 Task: Research Airbnb accommodation in PaÃ§o de Arcos, Portugal from 5th November, 2023 to 16th November, 2023 for 2 adults.1  bedroom having 1 bed and 1 bathroom. Property type can be hotel. Look for 5 properties as per requirement.
Action: Mouse moved to (547, 122)
Screenshot: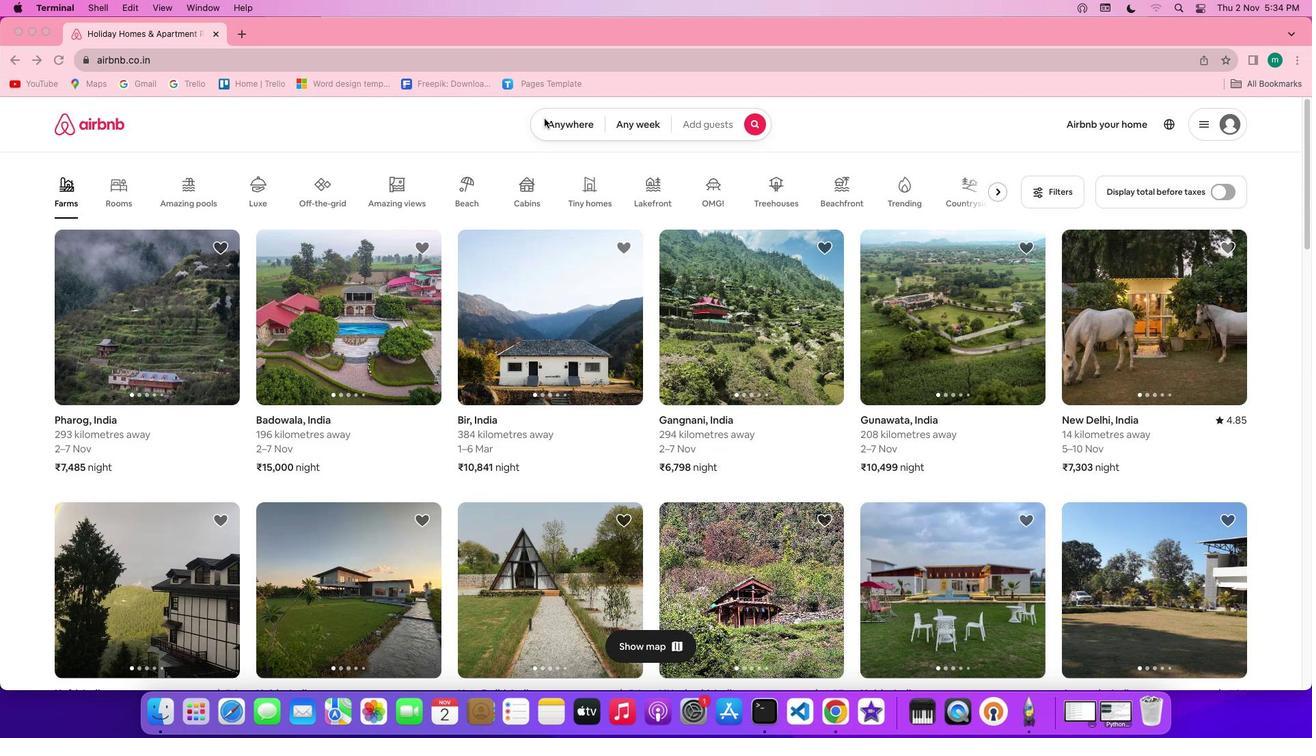 
Action: Mouse pressed left at (547, 122)
Screenshot: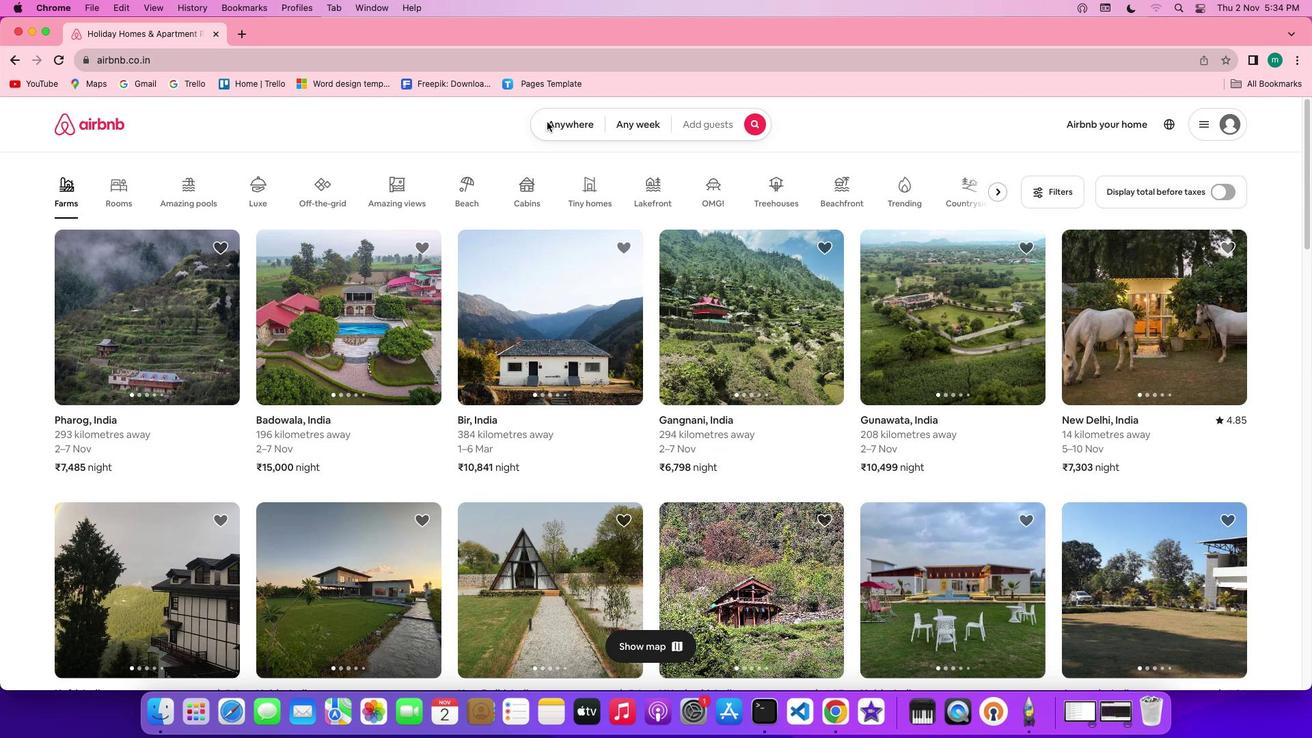 
Action: Mouse pressed left at (547, 122)
Screenshot: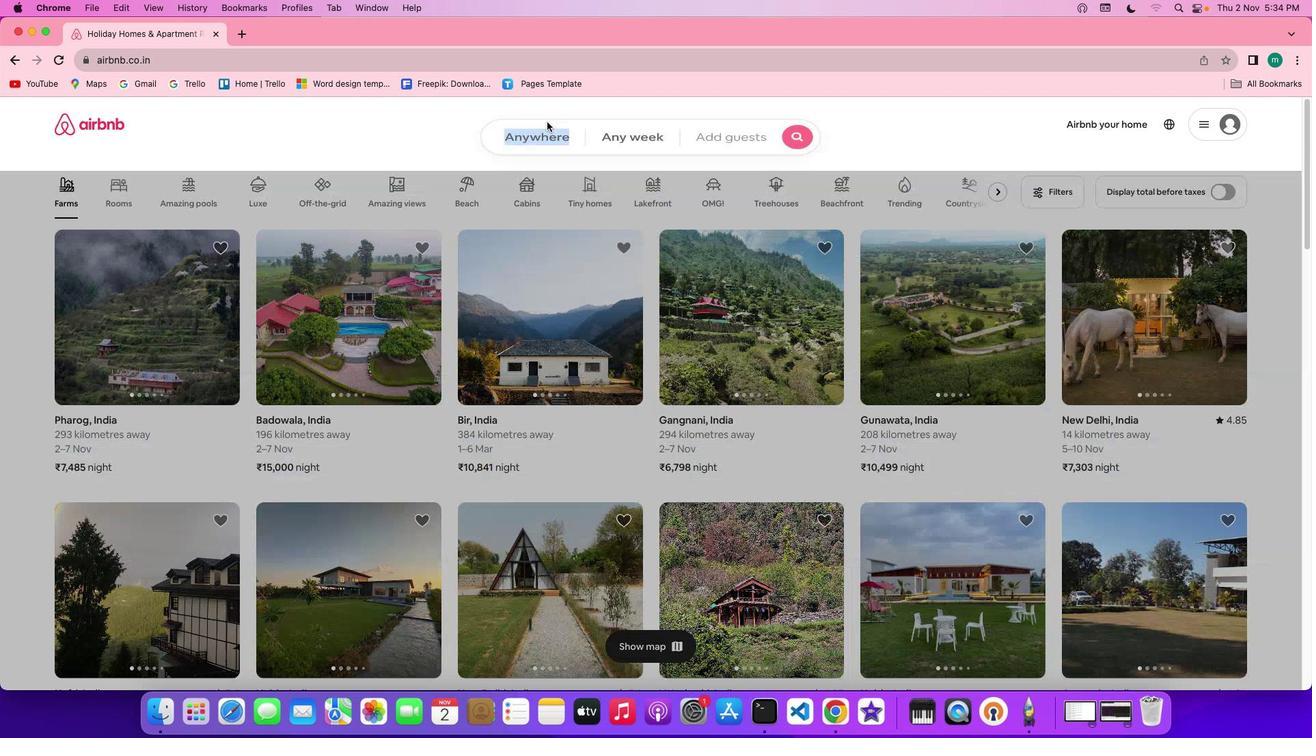 
Action: Key pressed Key.shift'P''a''c''o'Key.space'd''e'Key.spaceKey.shift'A''c''r''o''s'','Key.spaceKey.shift'P''o''r''t''i'Key.backspace'u''g''a''l'
Screenshot: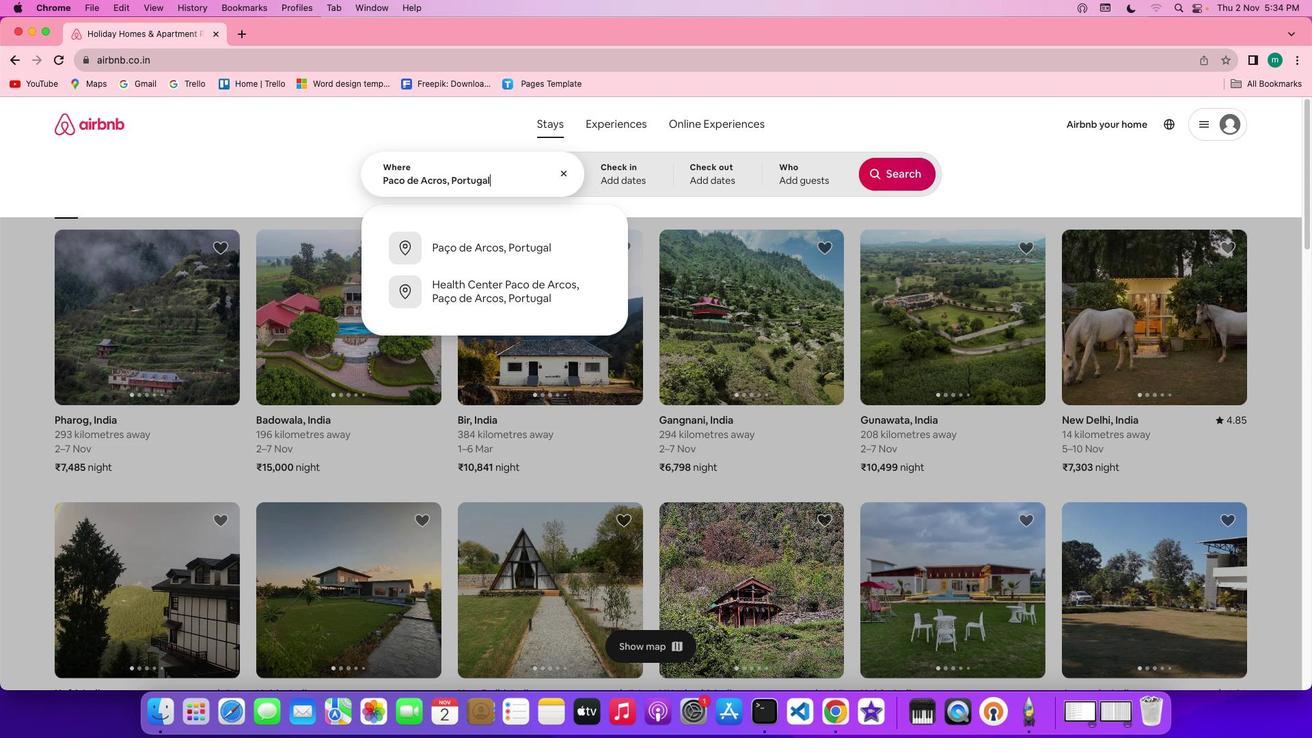 
Action: Mouse moved to (633, 174)
Screenshot: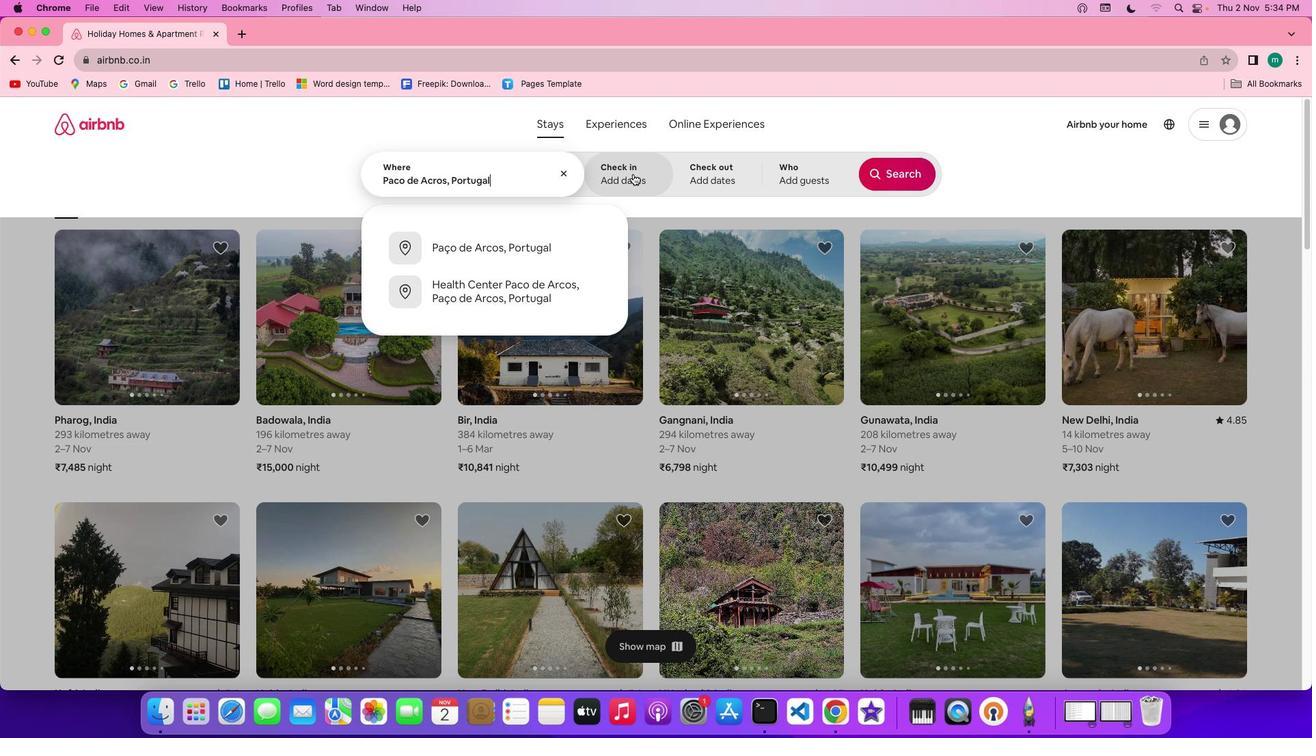 
Action: Mouse pressed left at (633, 174)
Screenshot: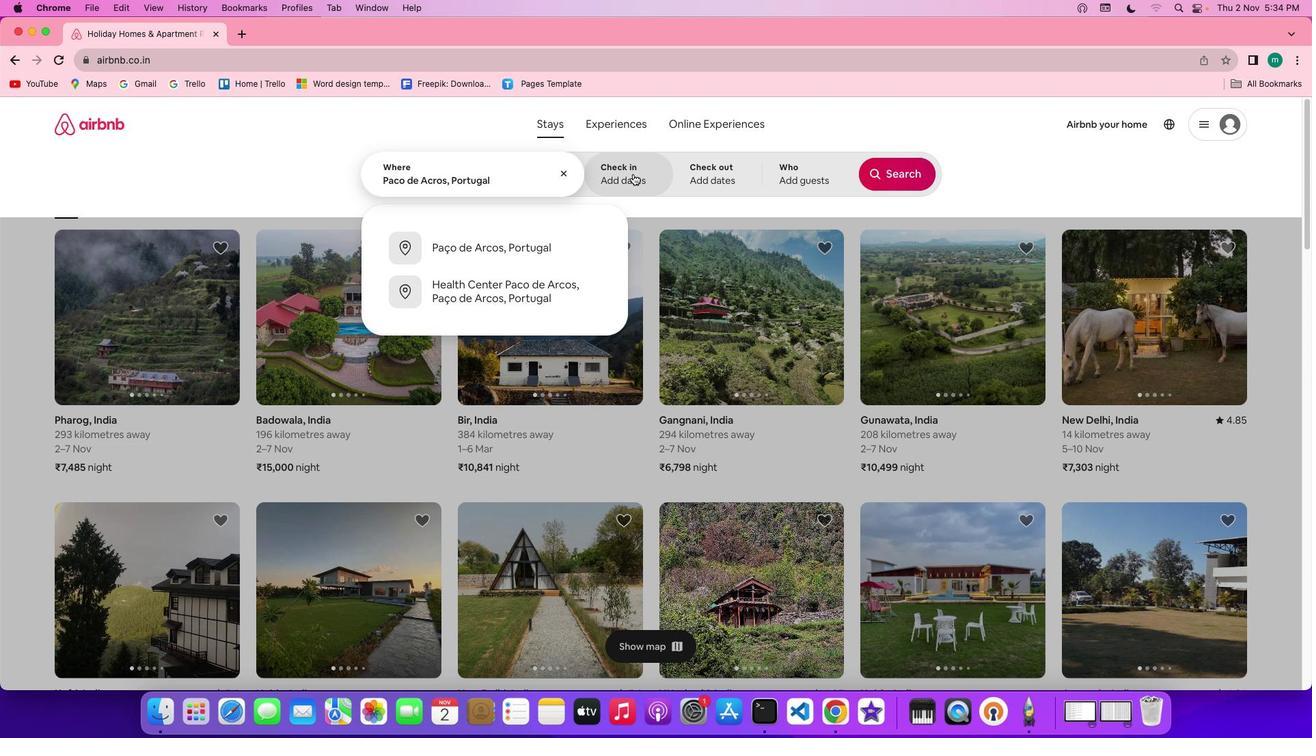 
Action: Mouse moved to (419, 376)
Screenshot: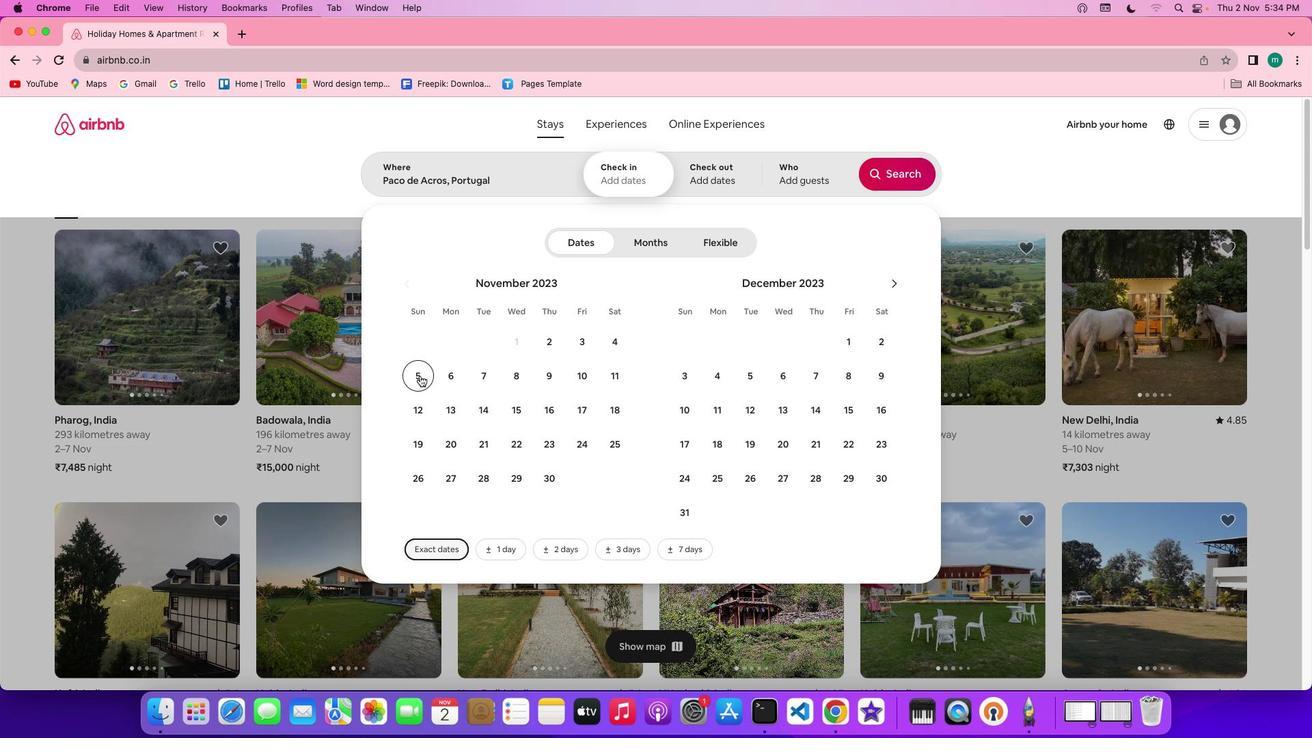 
Action: Mouse pressed left at (419, 376)
Screenshot: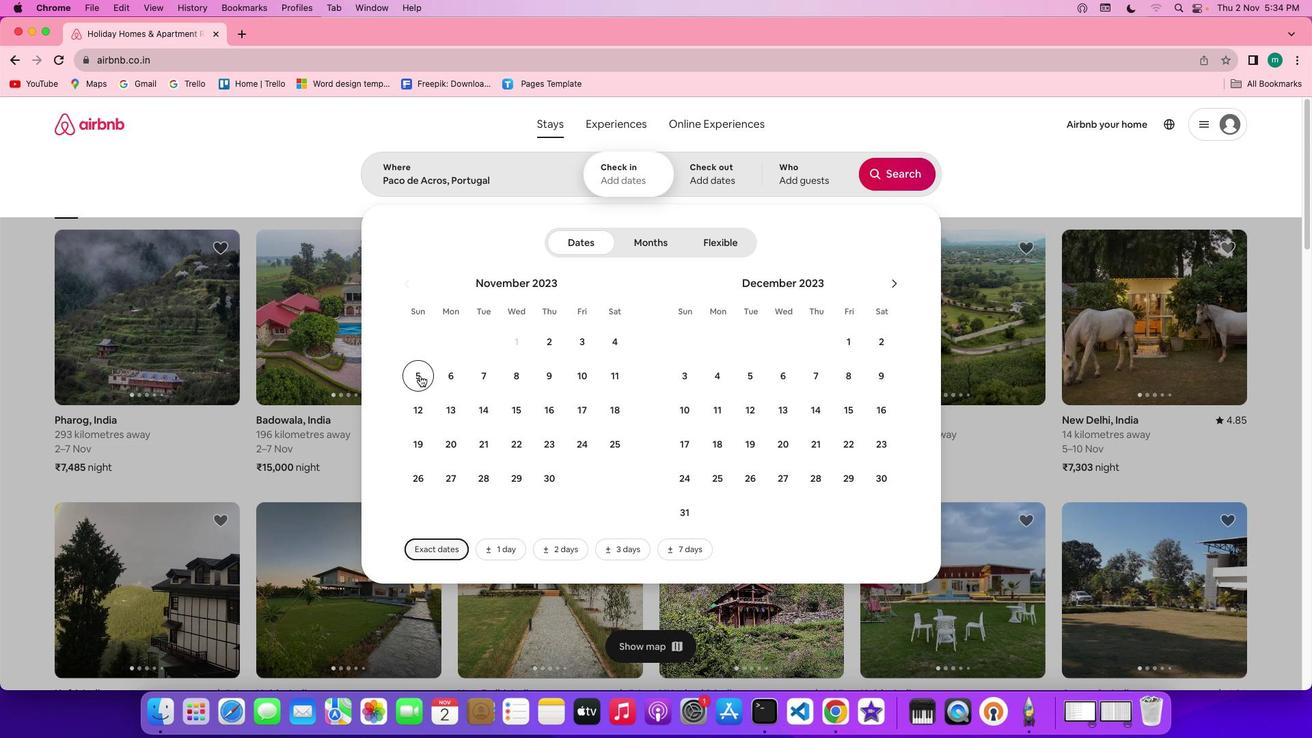 
Action: Mouse moved to (560, 417)
Screenshot: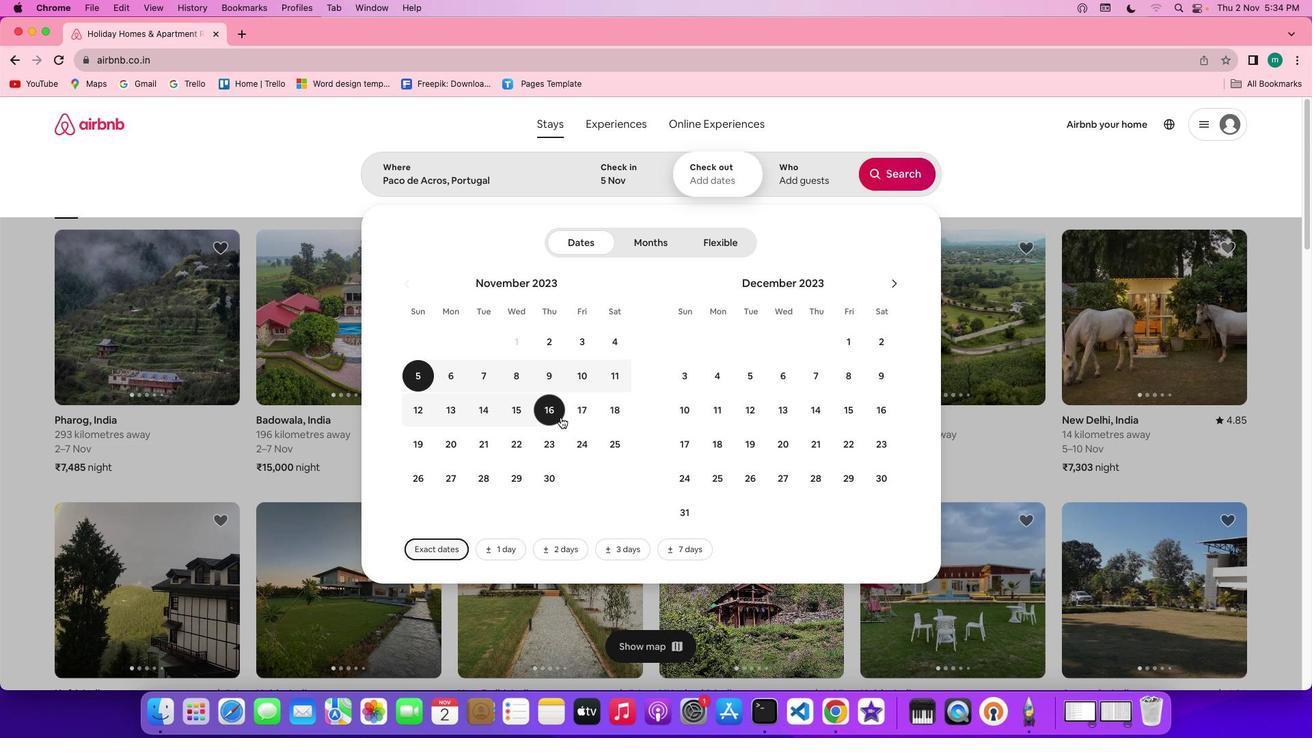 
Action: Mouse pressed left at (560, 417)
Screenshot: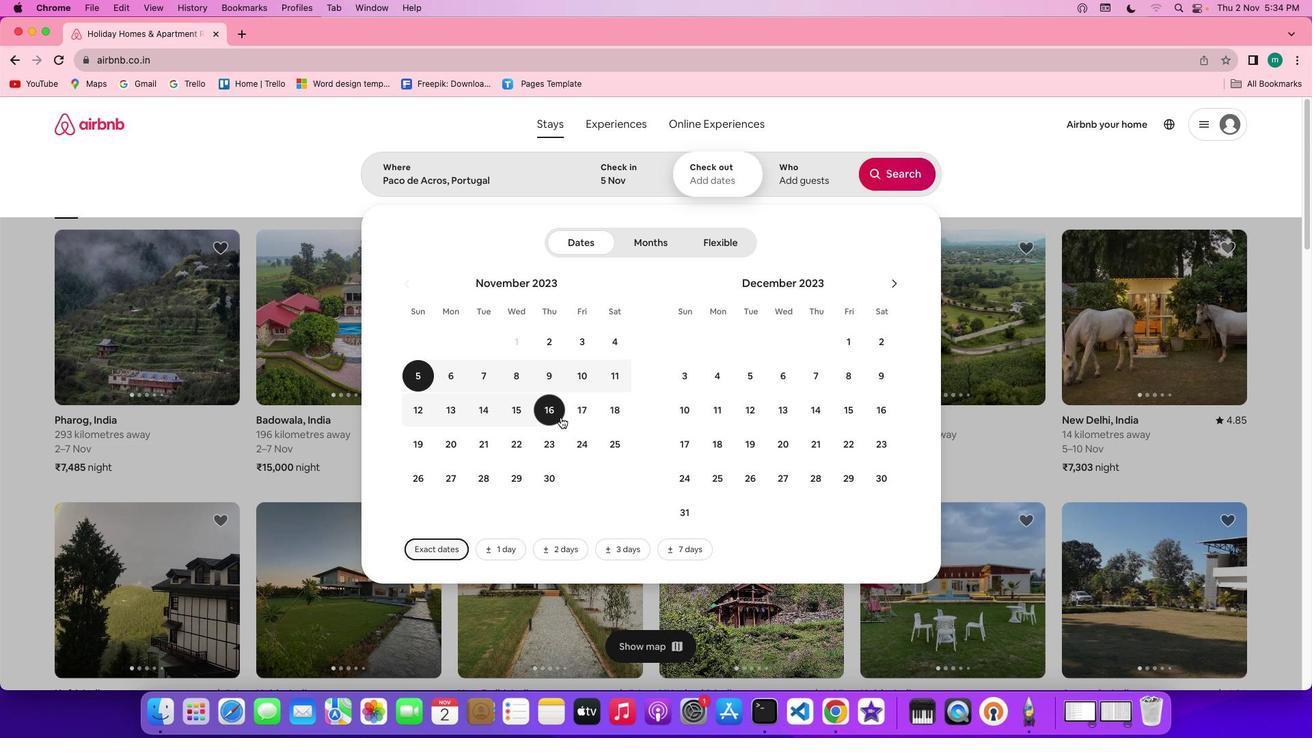 
Action: Mouse moved to (792, 174)
Screenshot: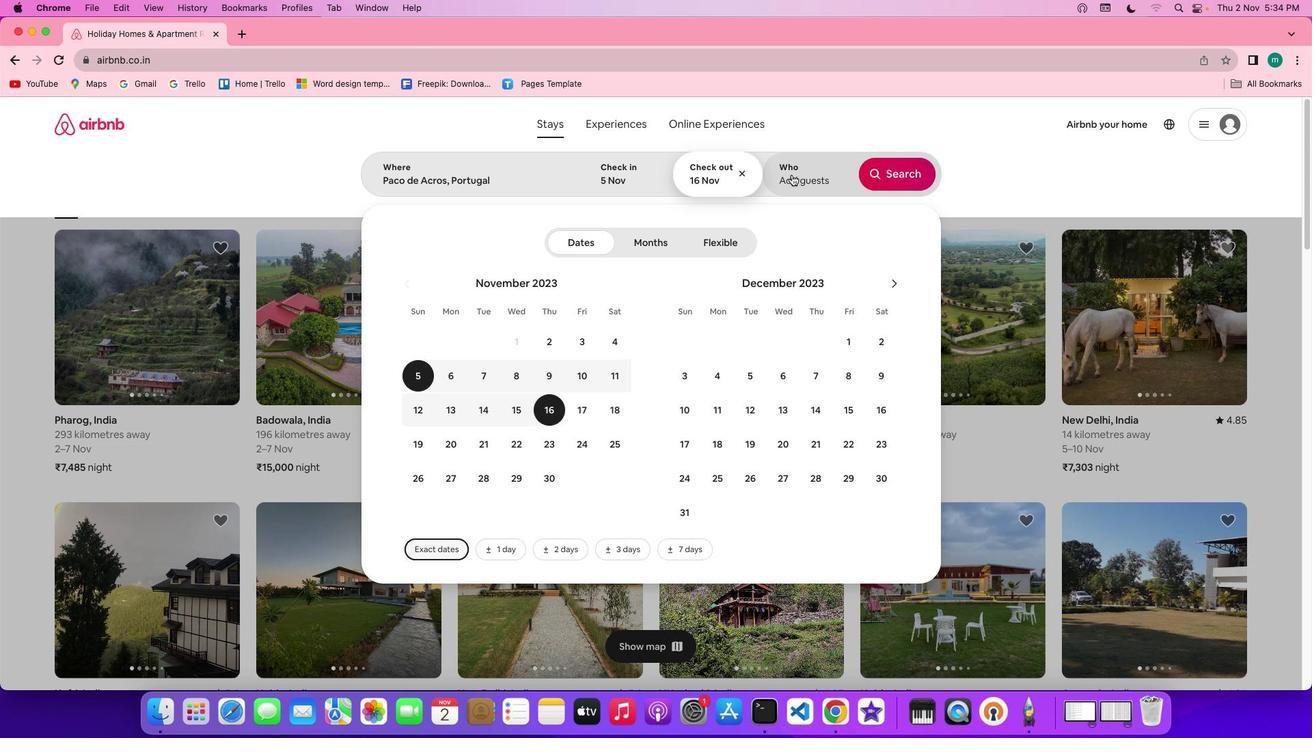 
Action: Mouse pressed left at (792, 174)
Screenshot: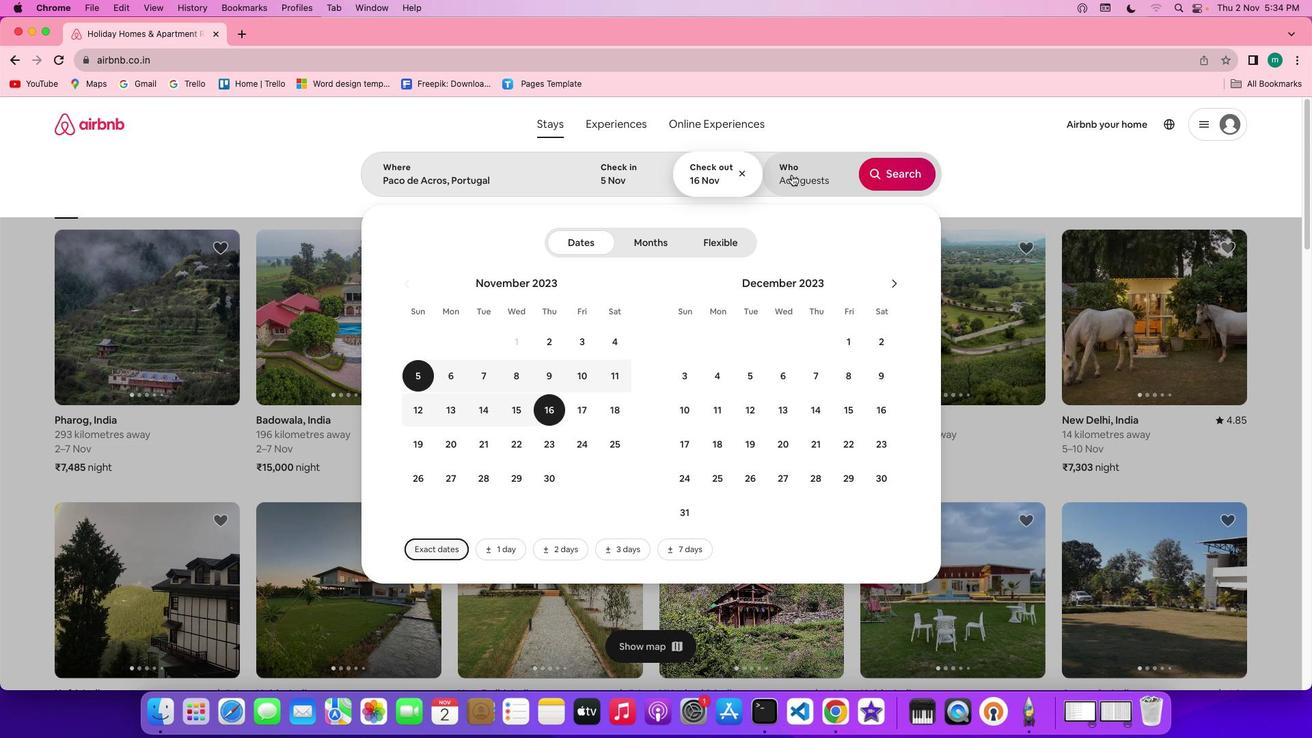 
Action: Mouse moved to (908, 248)
Screenshot: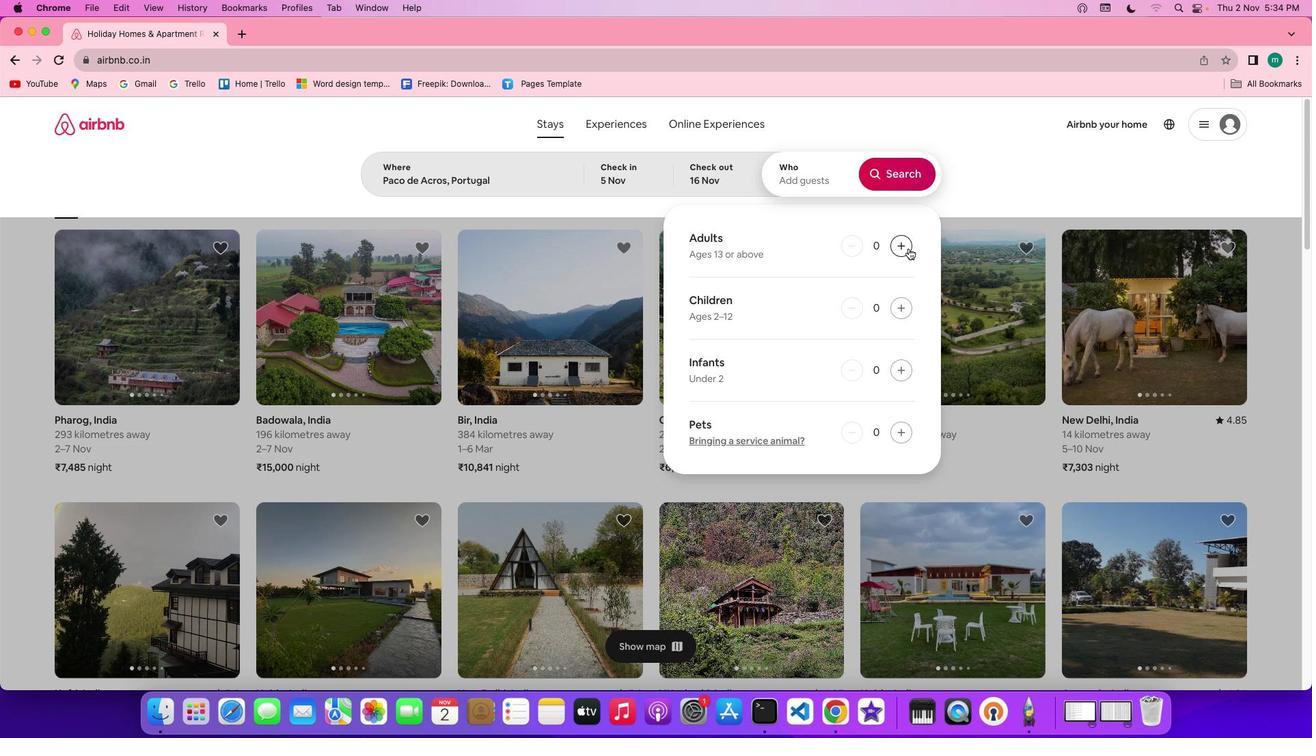 
Action: Mouse pressed left at (908, 248)
Screenshot: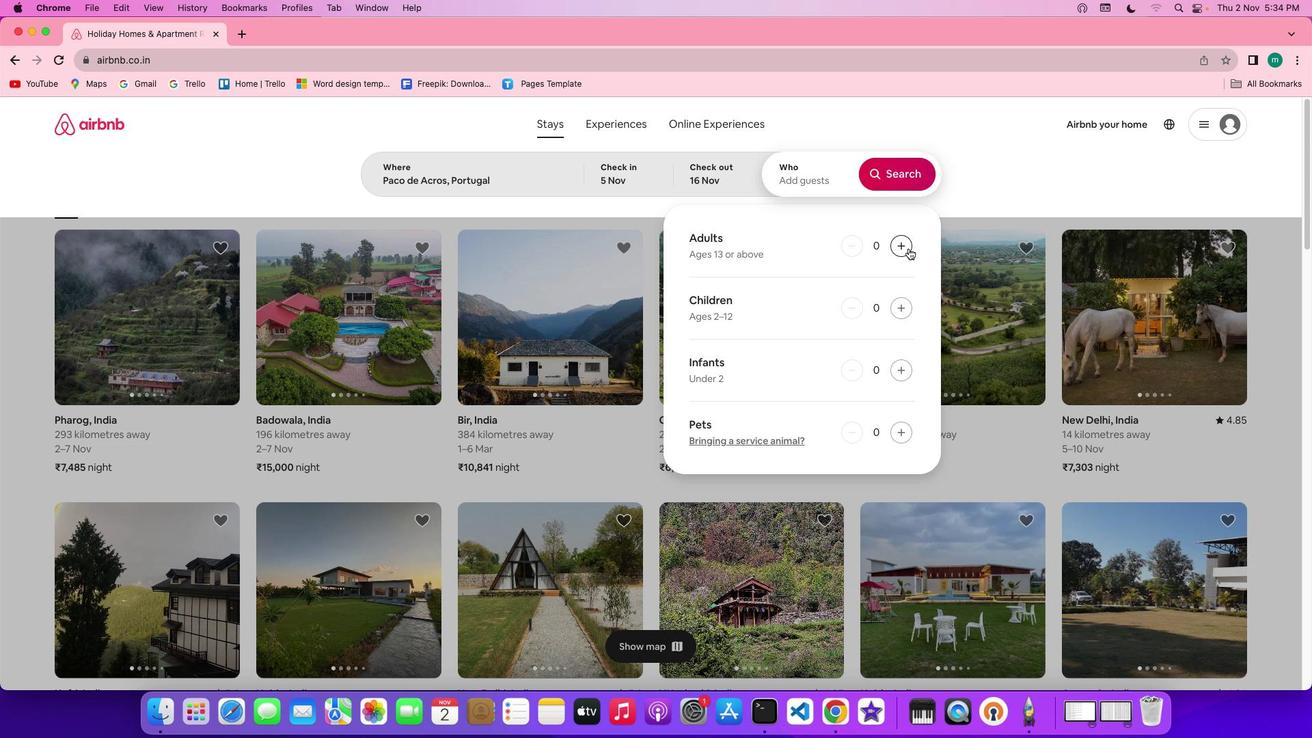 
Action: Mouse pressed left at (908, 248)
Screenshot: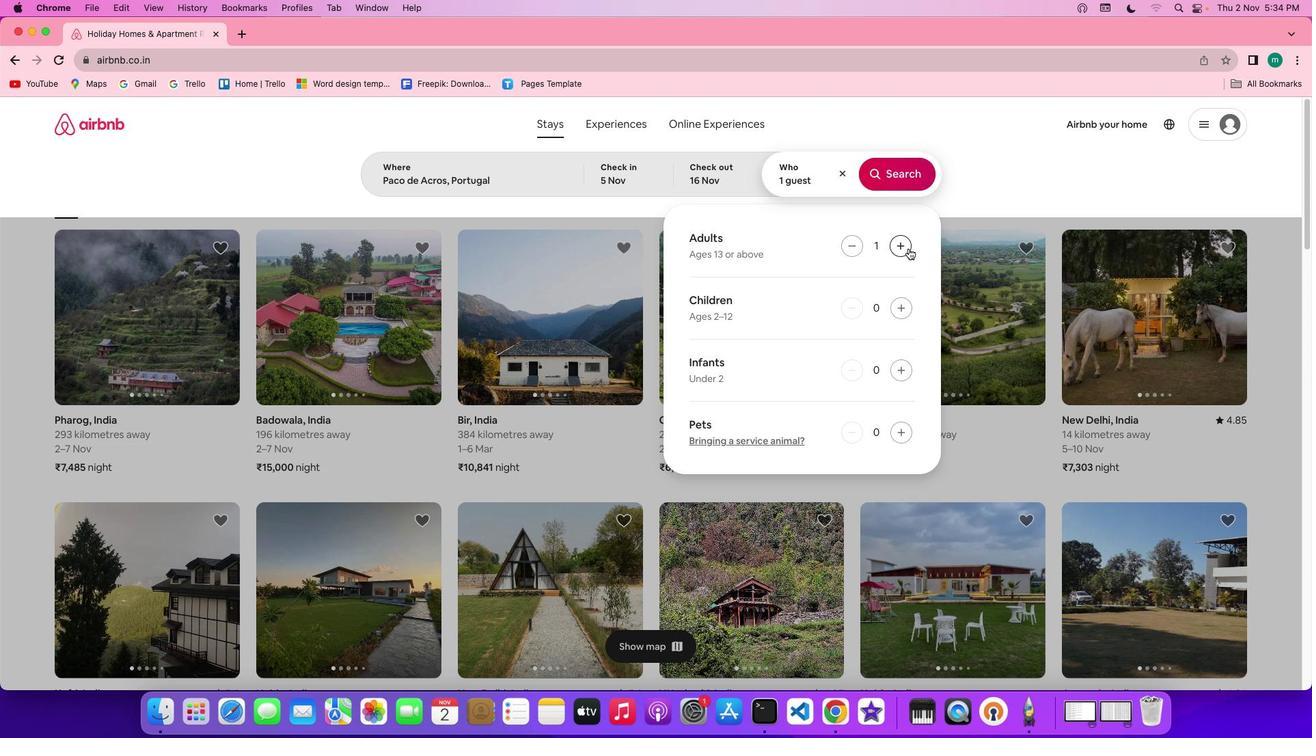 
Action: Mouse moved to (912, 176)
Screenshot: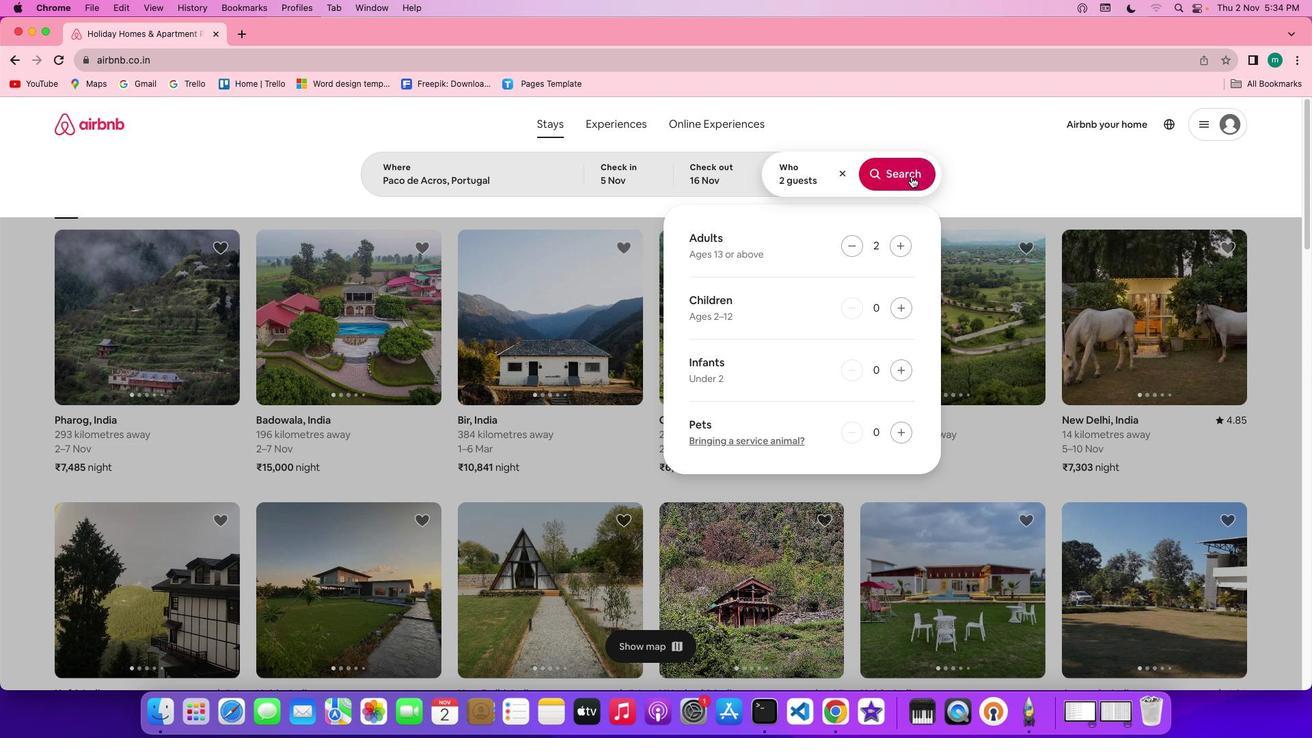 
Action: Mouse pressed left at (912, 176)
Screenshot: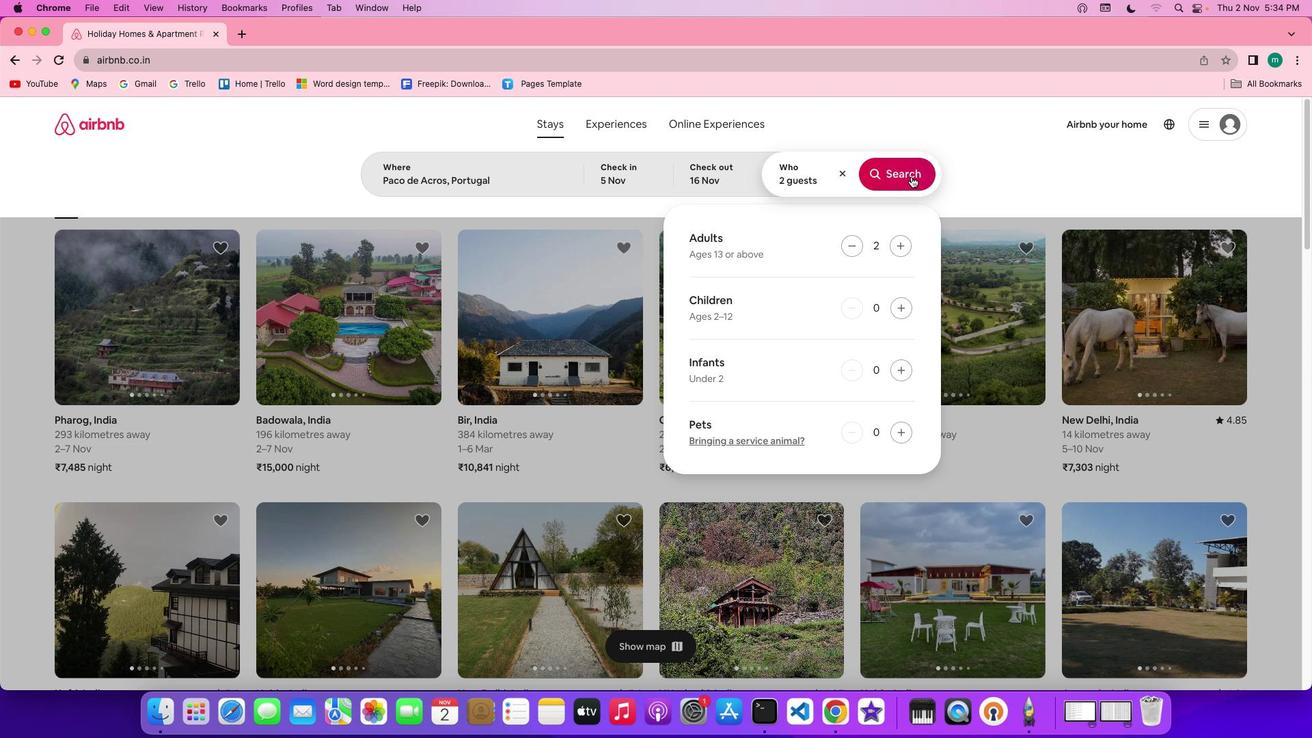 
Action: Mouse moved to (1093, 179)
Screenshot: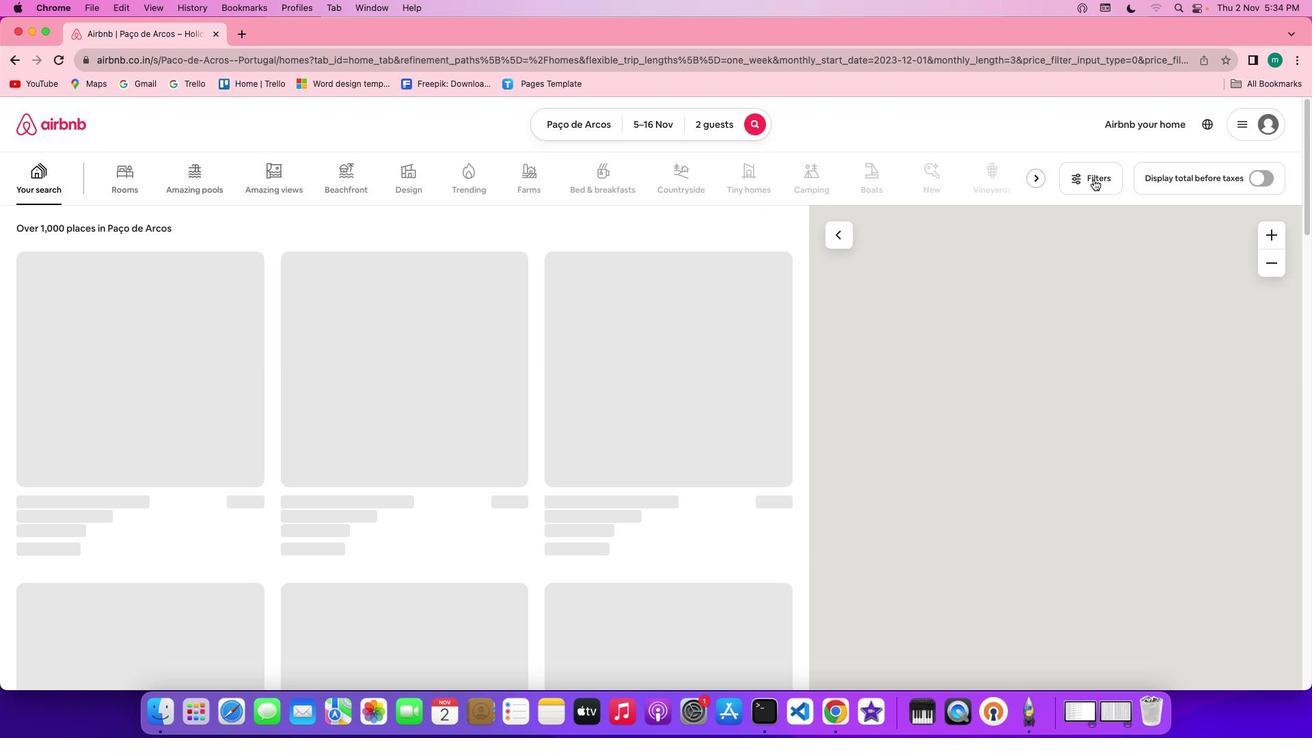 
Action: Mouse pressed left at (1093, 179)
Screenshot: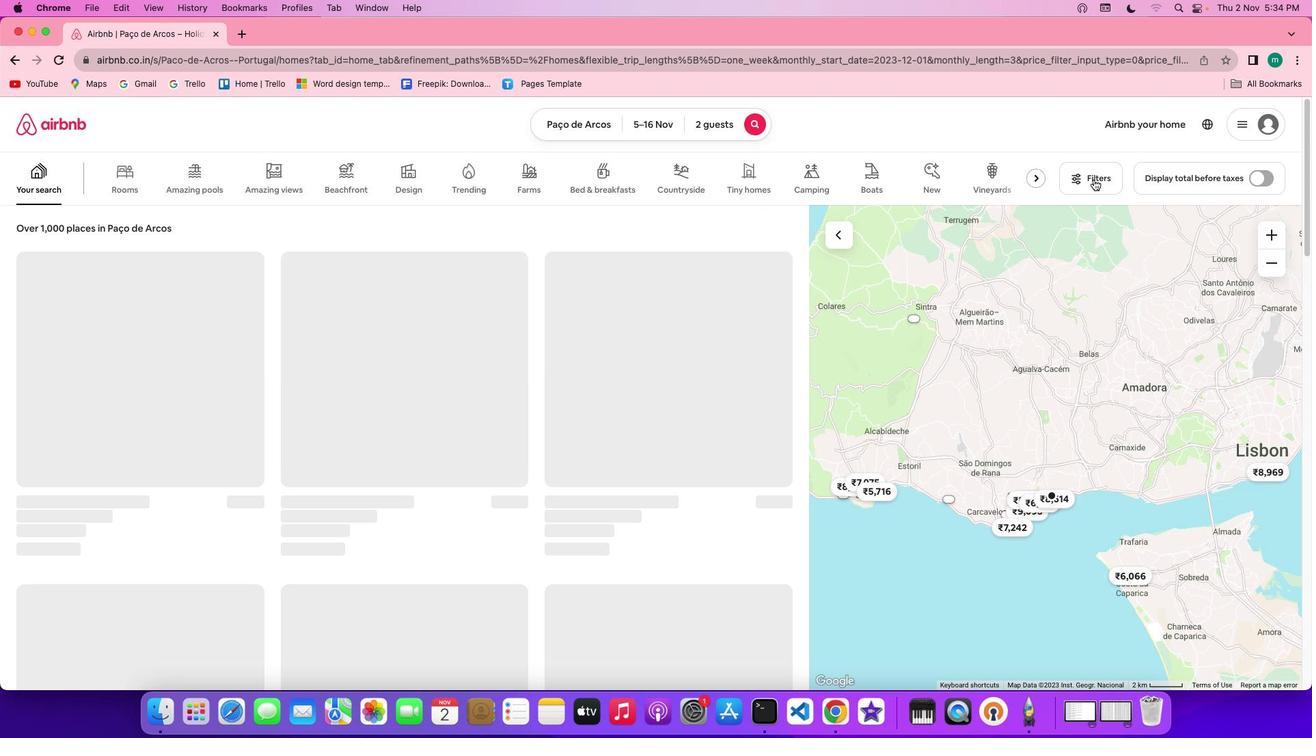 
Action: Mouse moved to (1076, 177)
Screenshot: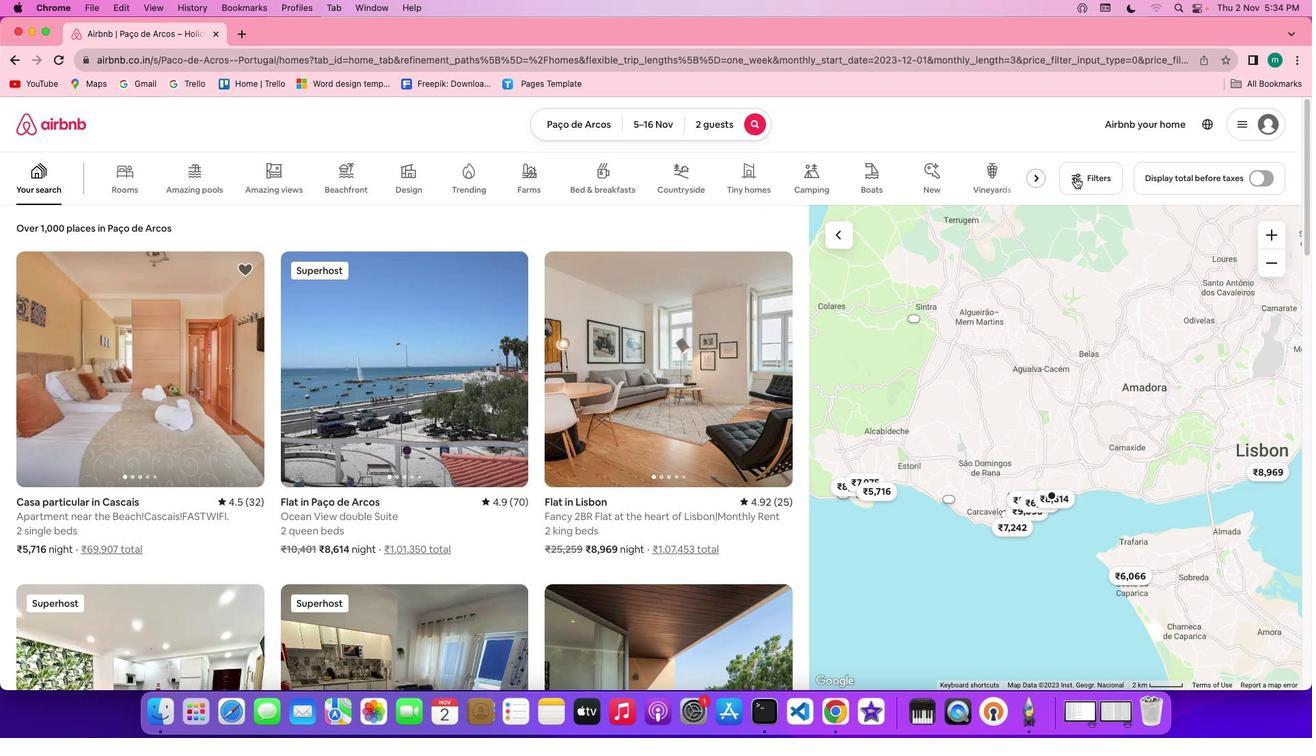 
Action: Mouse pressed left at (1076, 177)
Screenshot: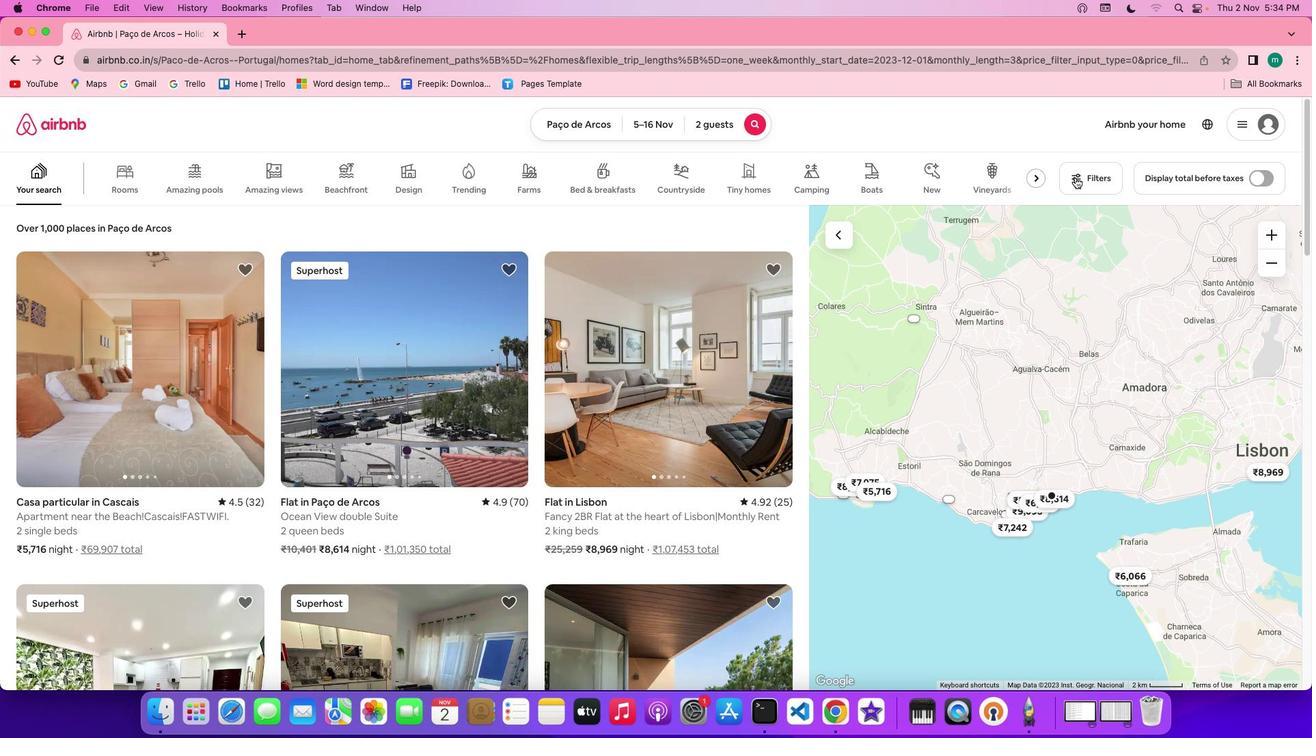 
Action: Mouse moved to (1094, 176)
Screenshot: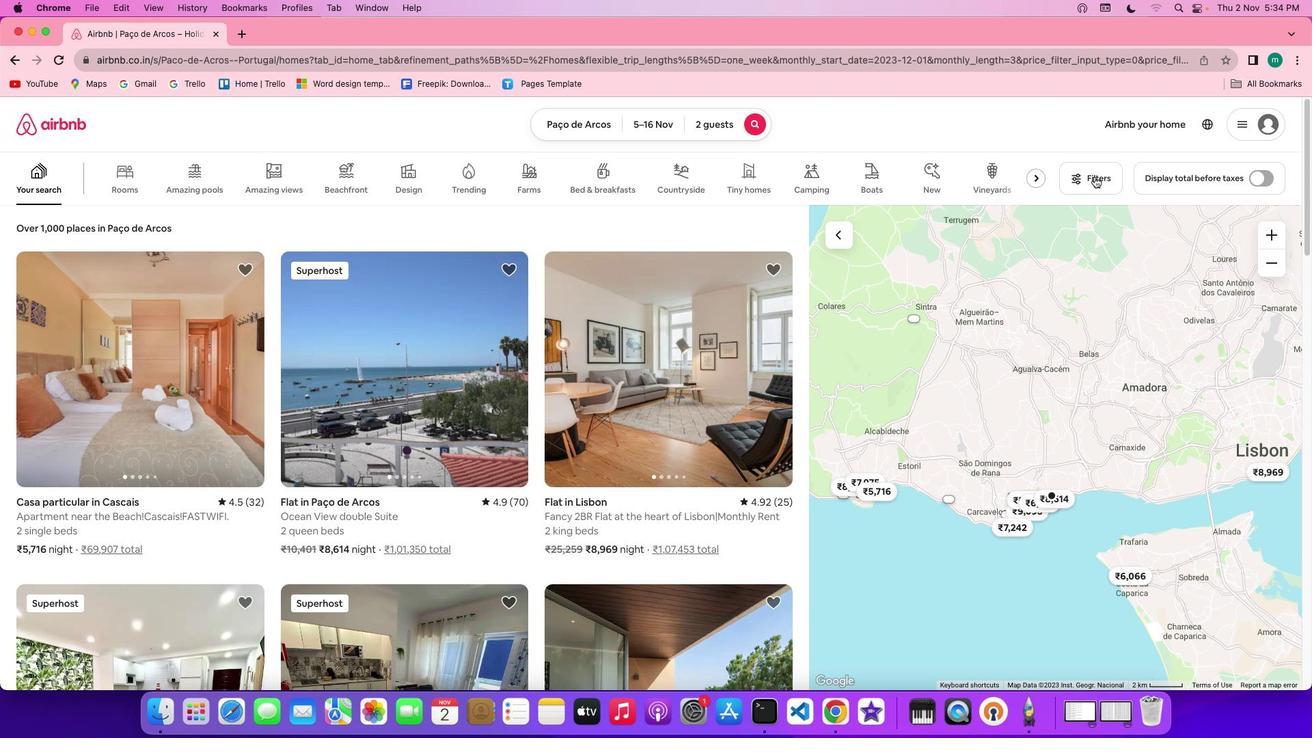 
Action: Mouse pressed left at (1094, 176)
Screenshot: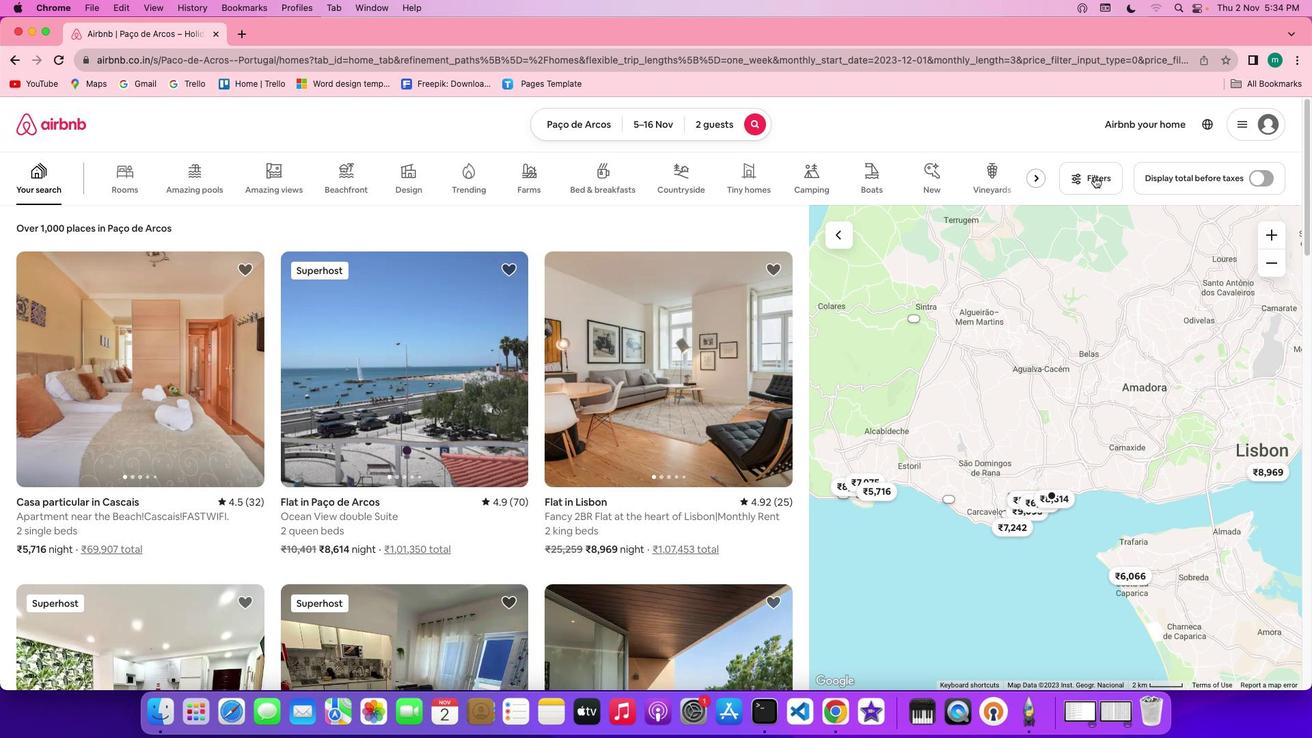 
Action: Mouse moved to (745, 337)
Screenshot: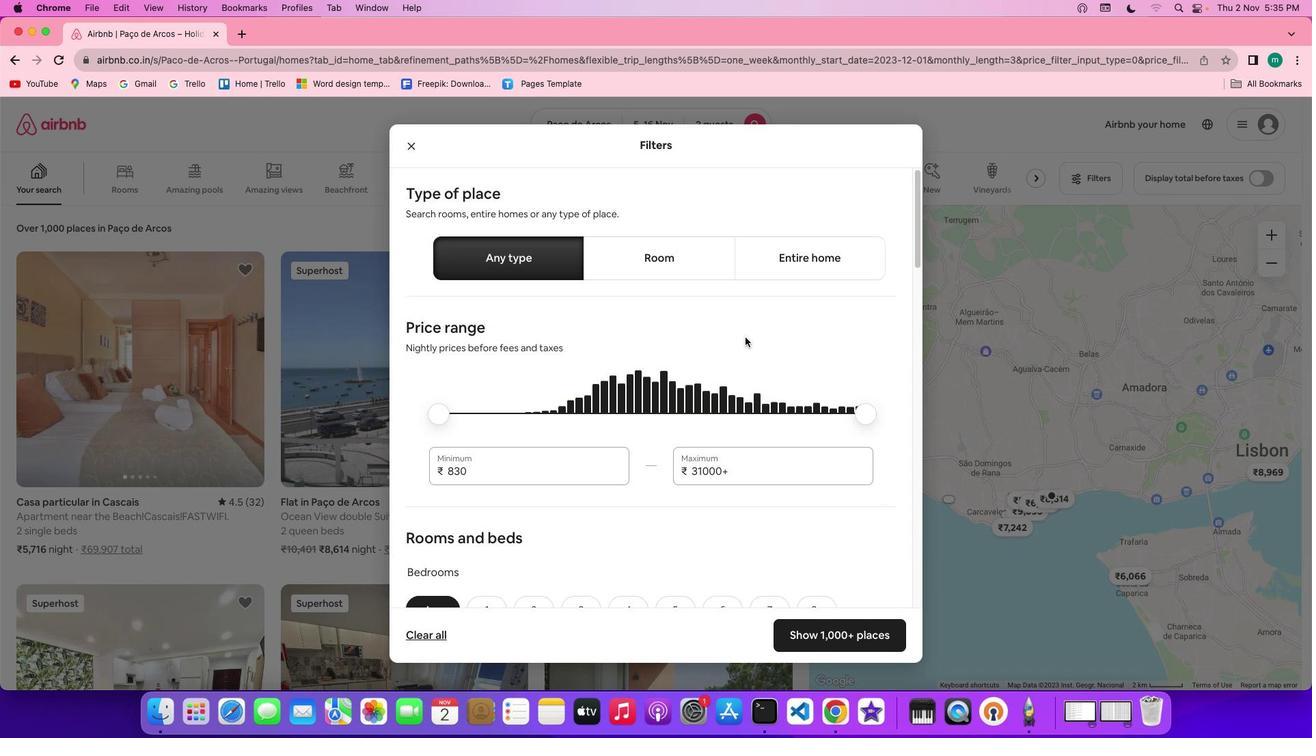 
Action: Mouse scrolled (745, 337) with delta (0, 0)
Screenshot: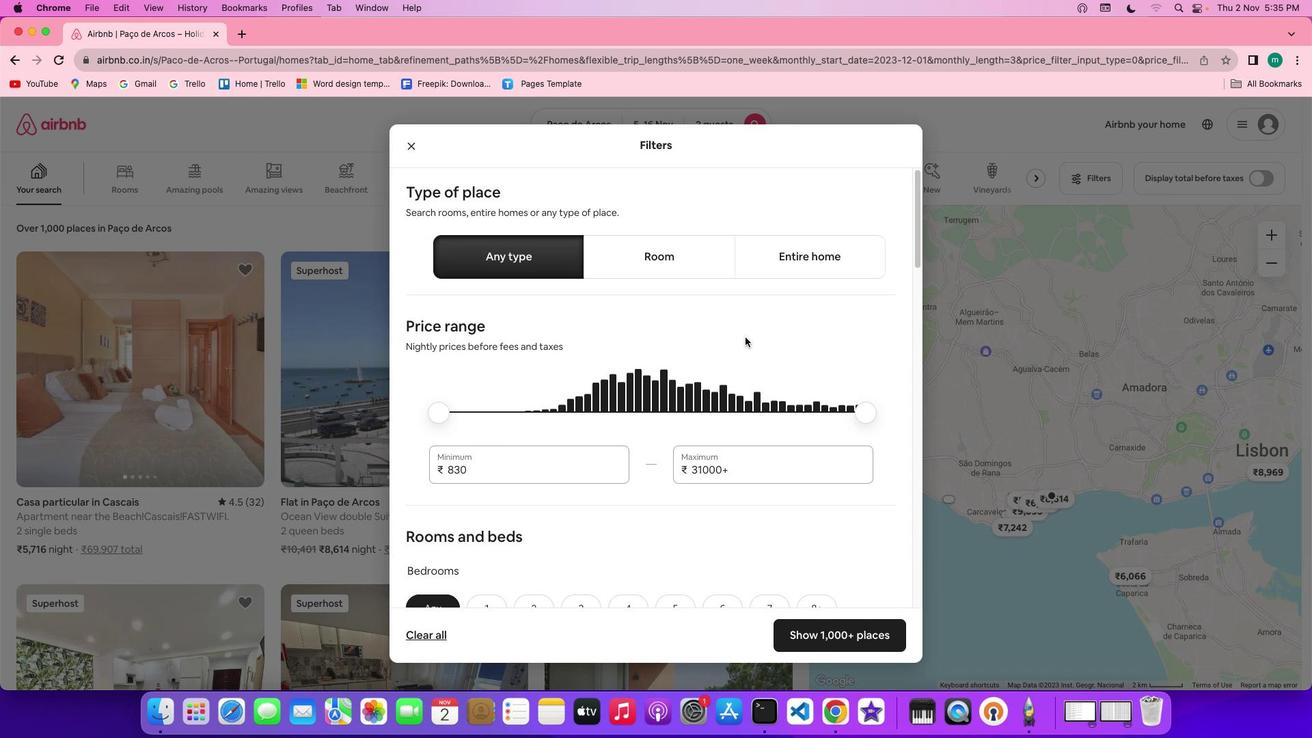 
Action: Mouse scrolled (745, 337) with delta (0, 0)
Screenshot: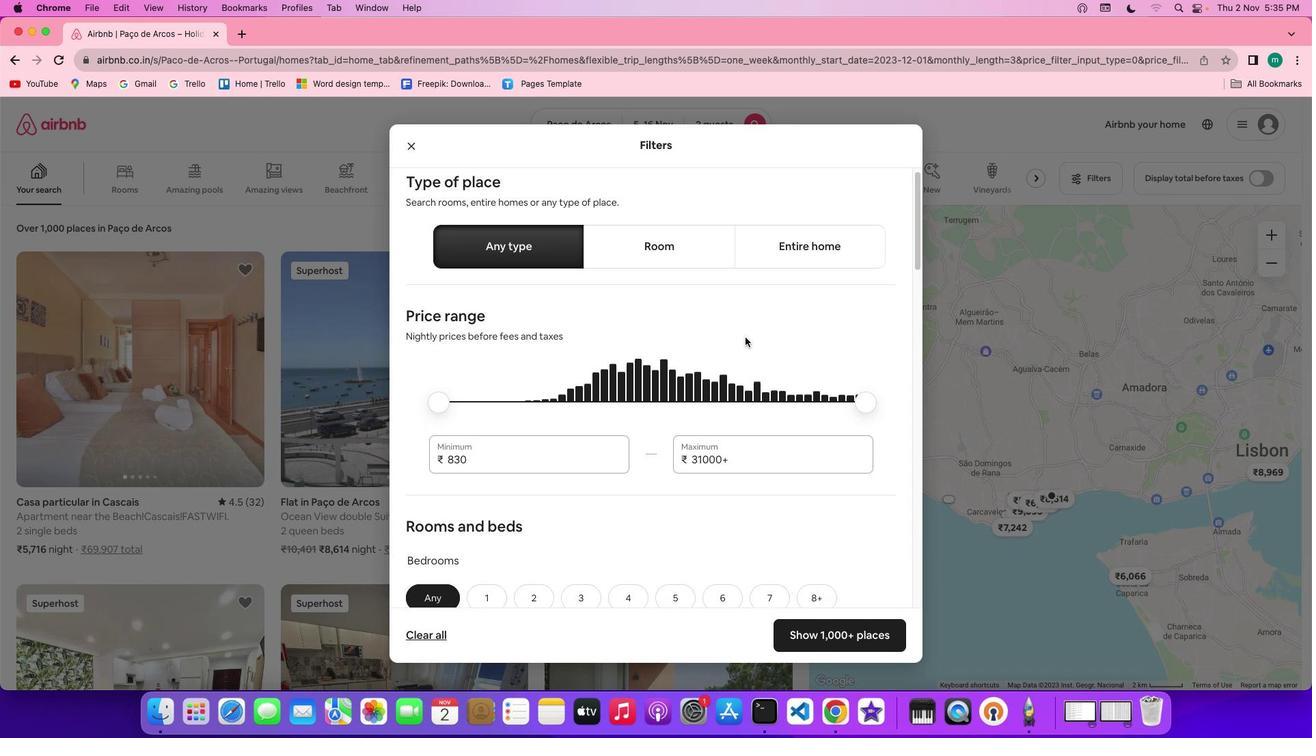
Action: Mouse scrolled (745, 337) with delta (0, 0)
Screenshot: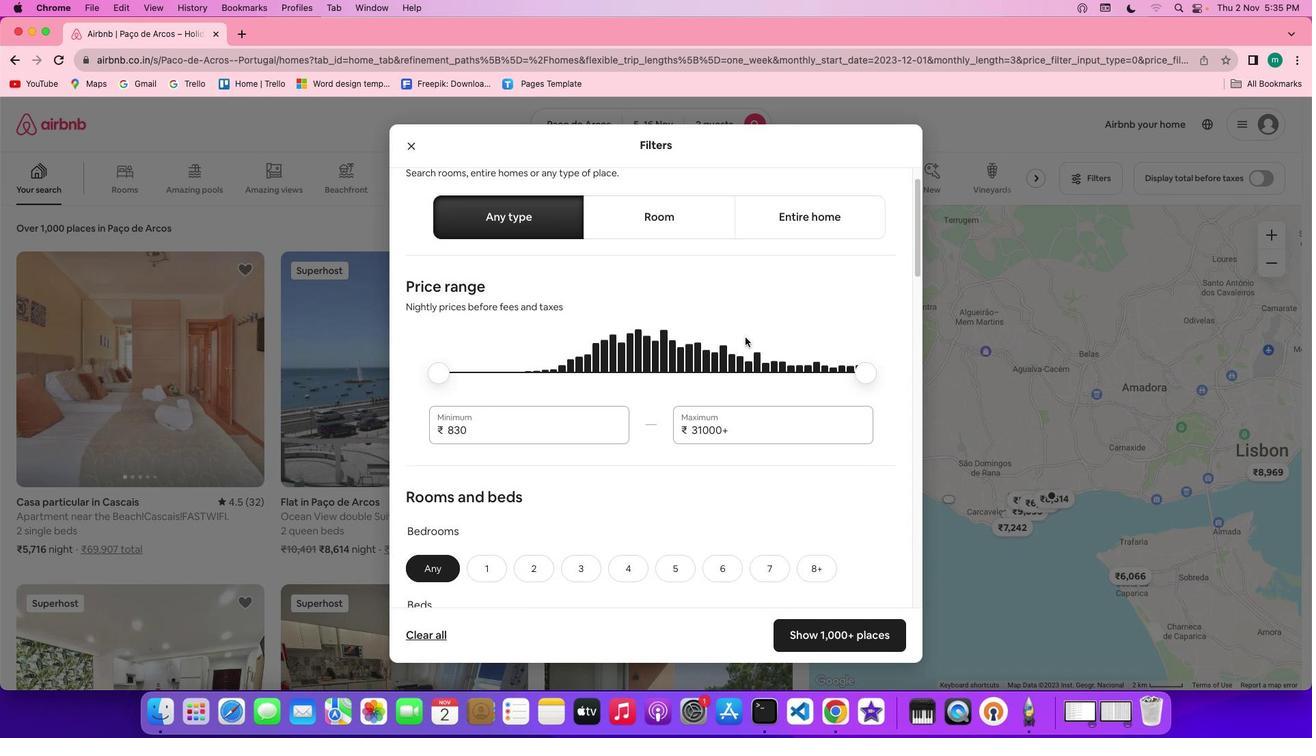 
Action: Mouse scrolled (745, 337) with delta (0, -1)
Screenshot: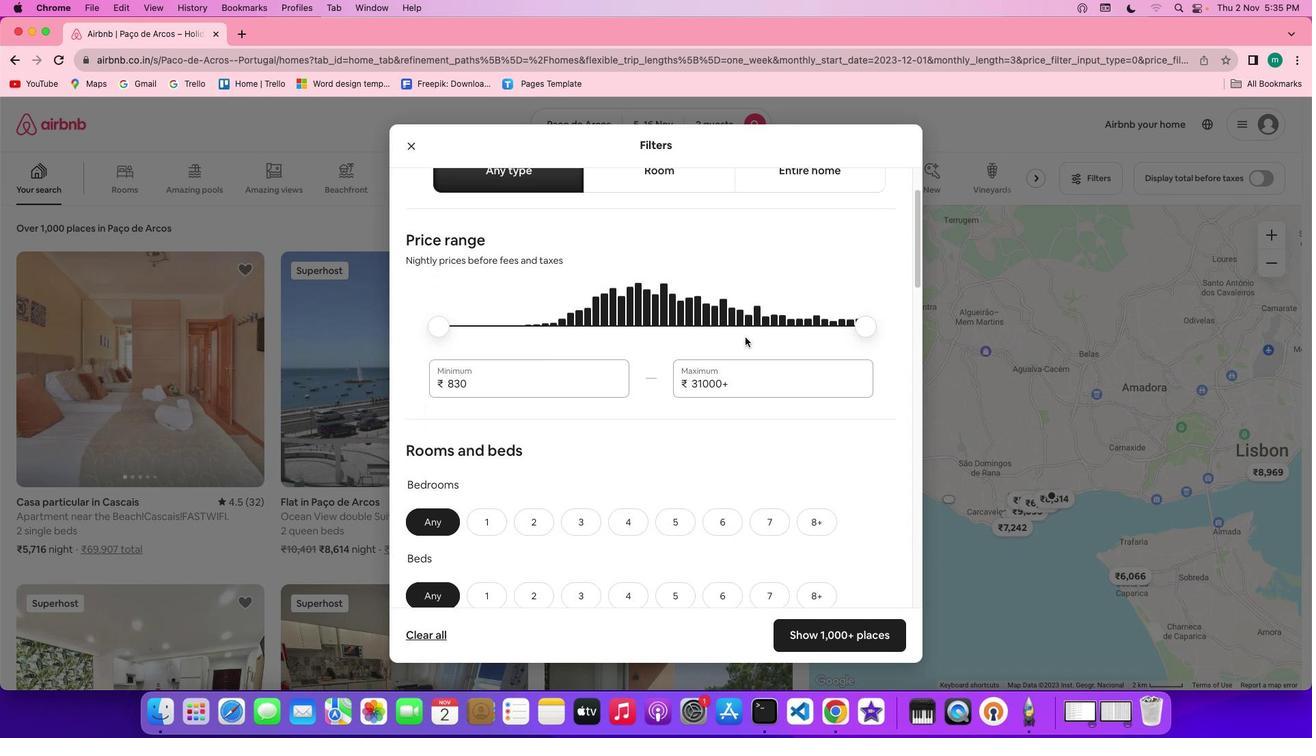 
Action: Mouse scrolled (745, 337) with delta (0, 0)
Screenshot: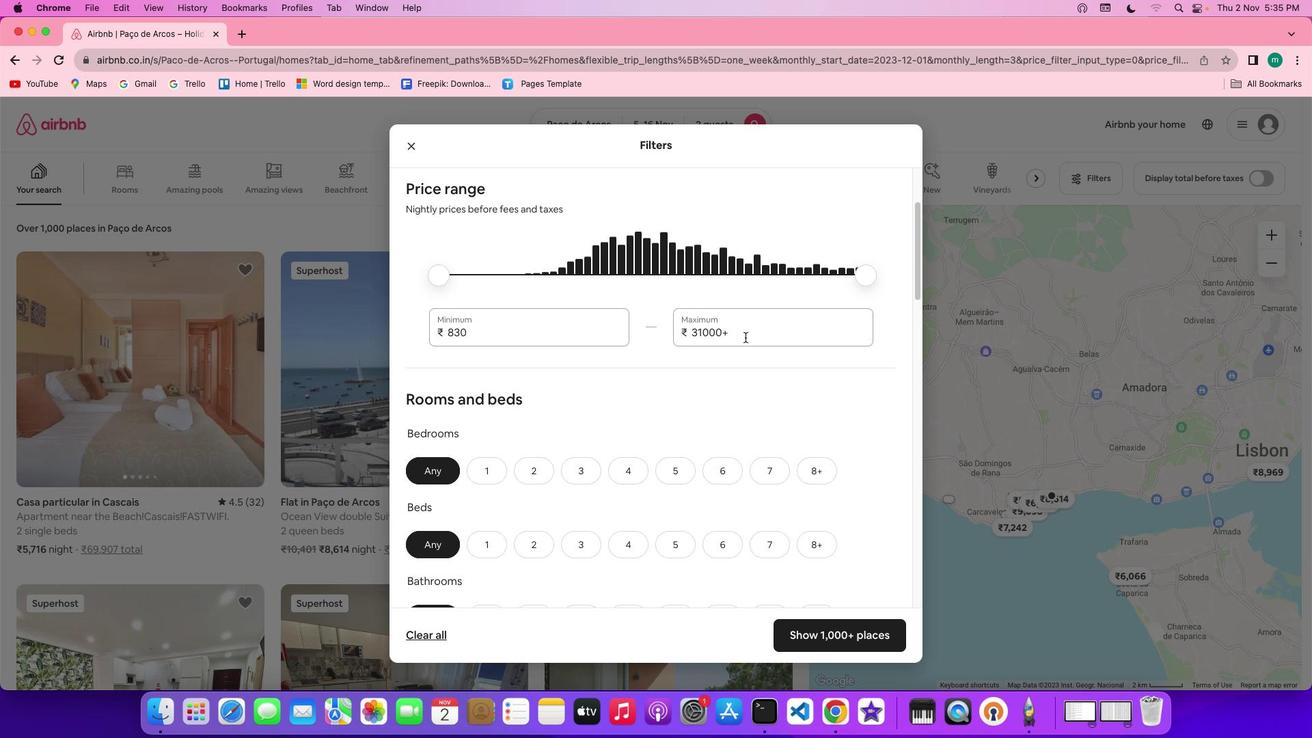 
Action: Mouse scrolled (745, 337) with delta (0, 0)
Screenshot: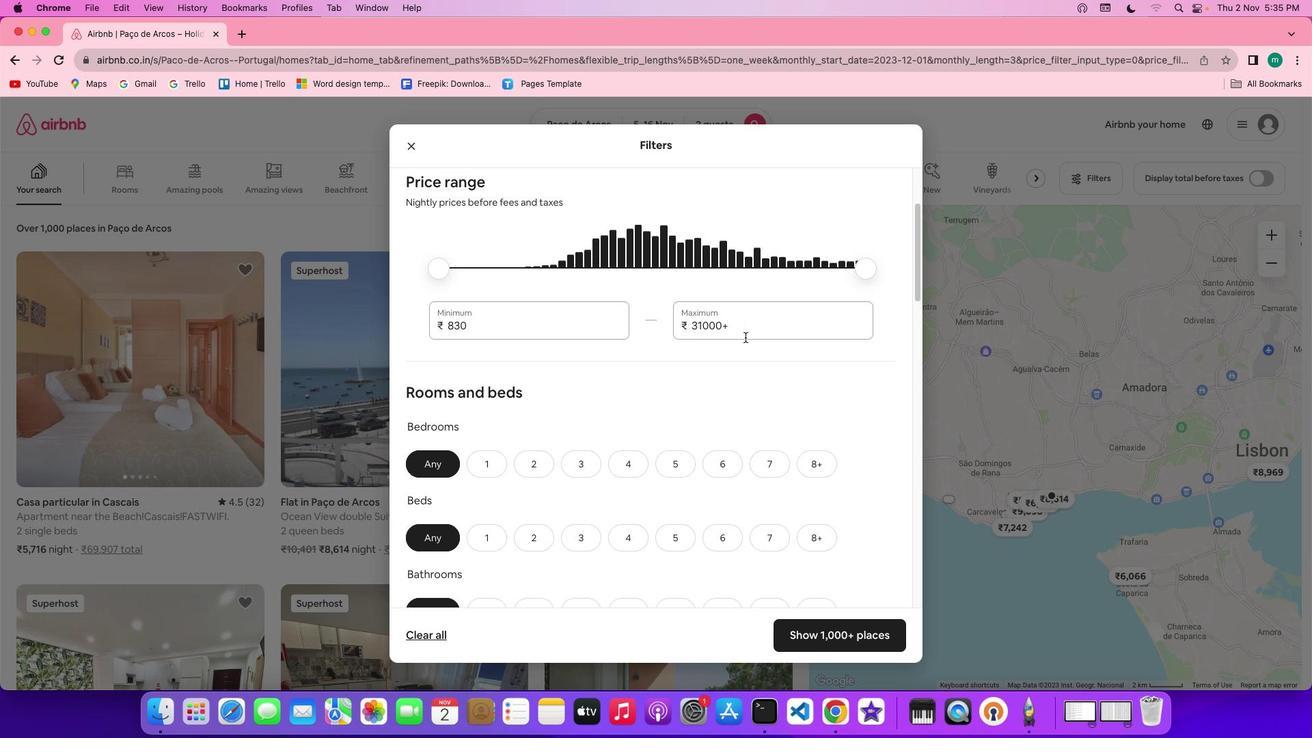 
Action: Mouse scrolled (745, 337) with delta (0, 0)
Screenshot: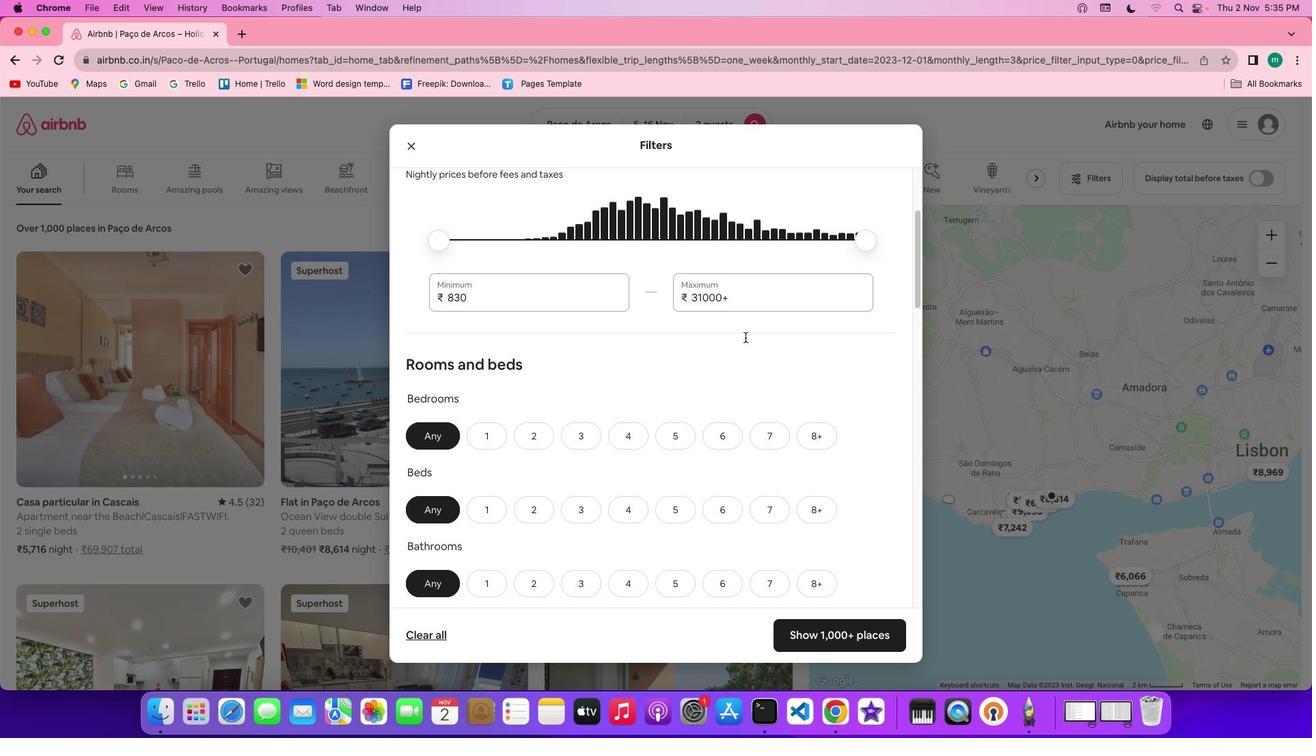 
Action: Mouse scrolled (745, 337) with delta (0, 0)
Screenshot: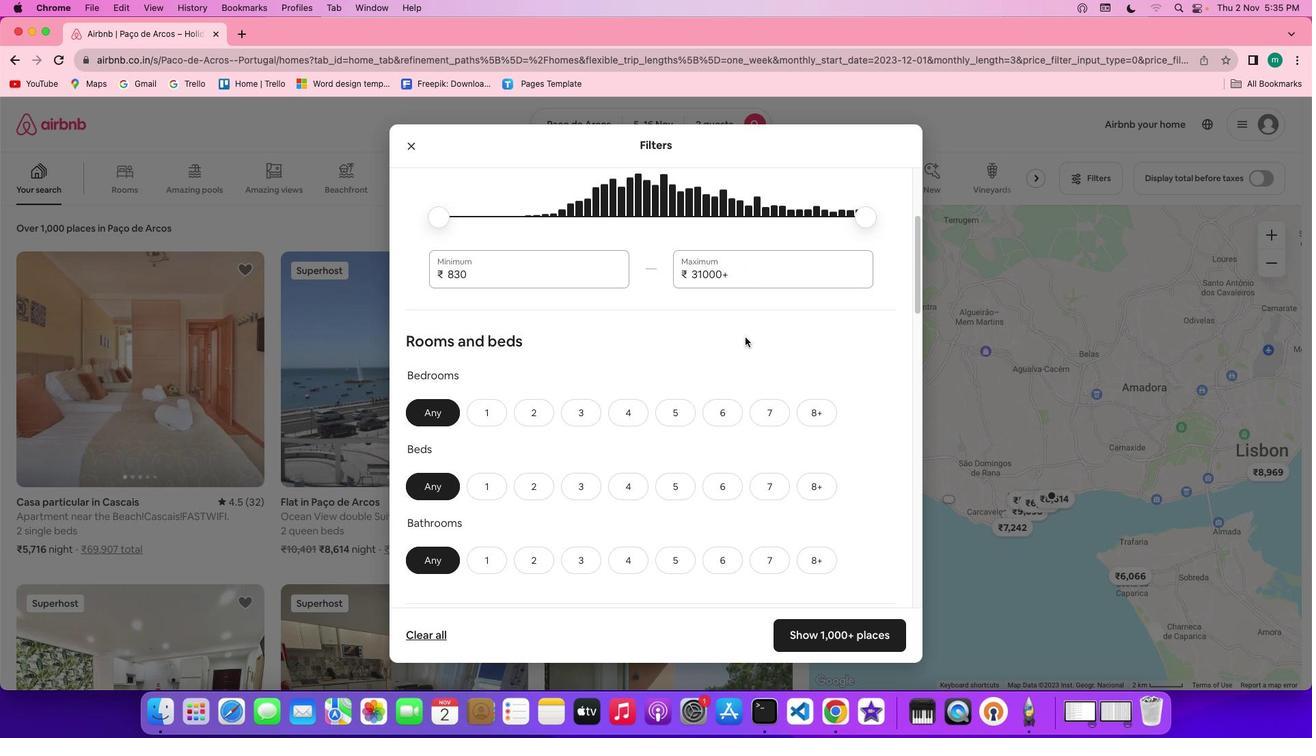 
Action: Mouse scrolled (745, 337) with delta (0, 0)
Screenshot: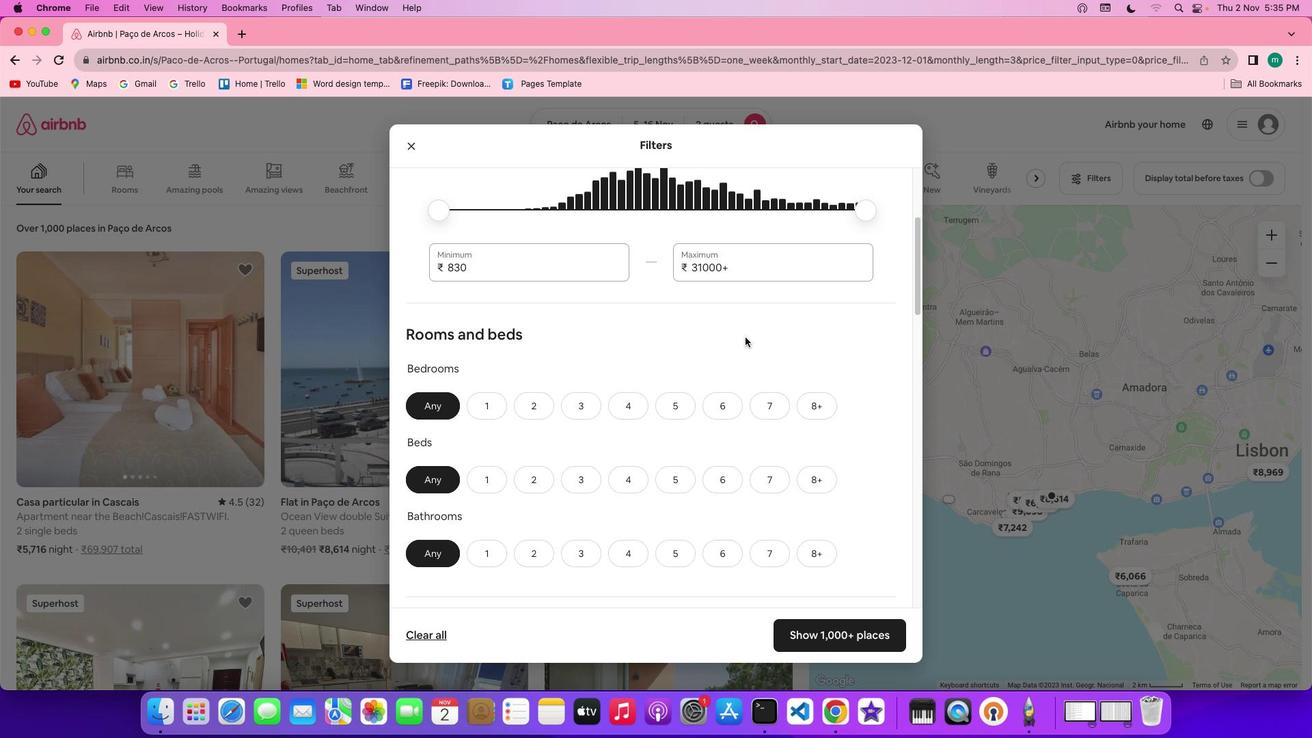 
Action: Mouse scrolled (745, 337) with delta (0, 0)
Screenshot: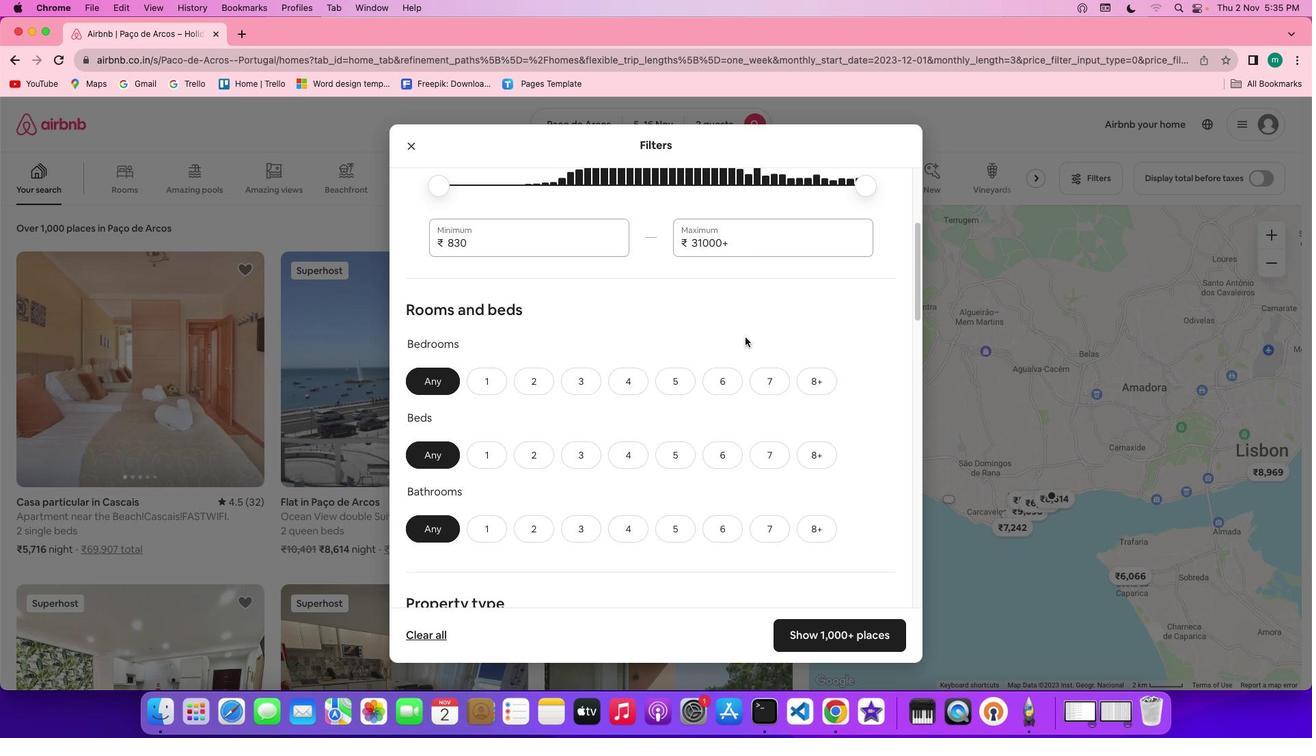 
Action: Mouse moved to (687, 329)
Screenshot: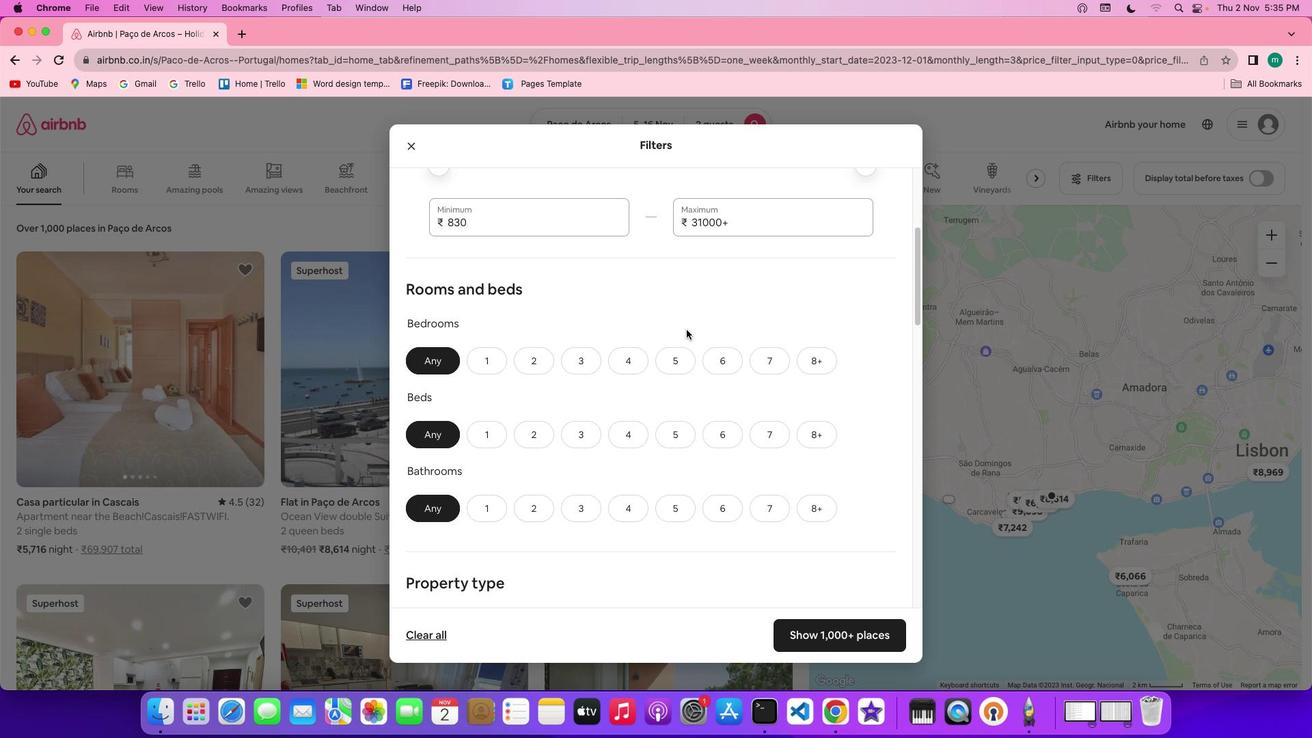 
Action: Mouse scrolled (687, 329) with delta (0, 0)
Screenshot: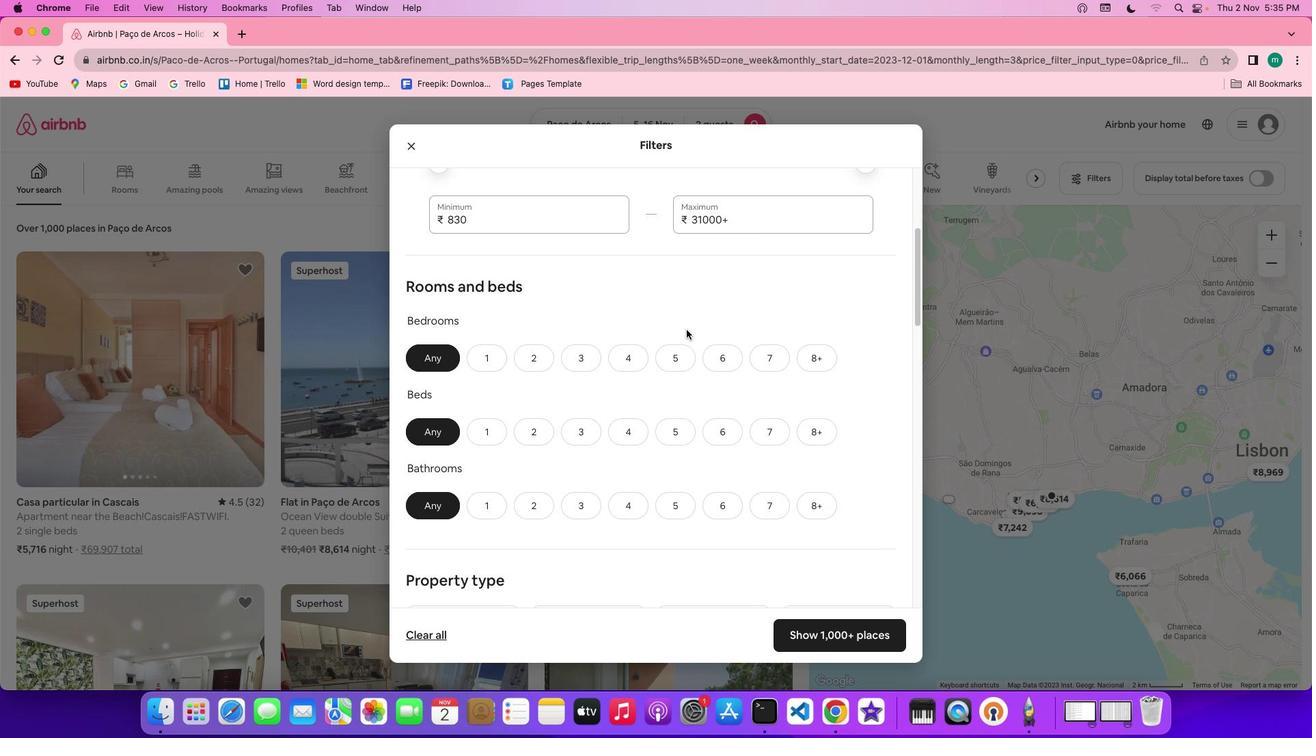
Action: Mouse scrolled (687, 329) with delta (0, 0)
Screenshot: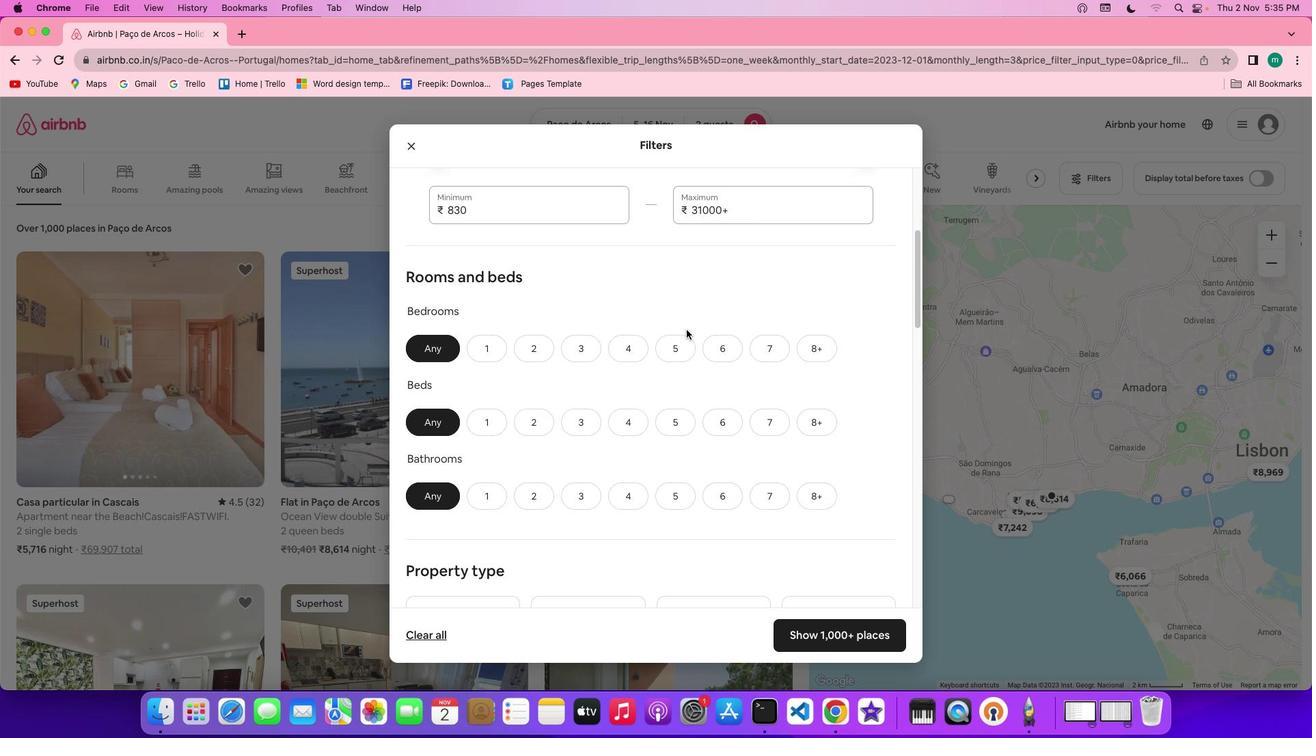 
Action: Mouse scrolled (687, 329) with delta (0, 0)
Screenshot: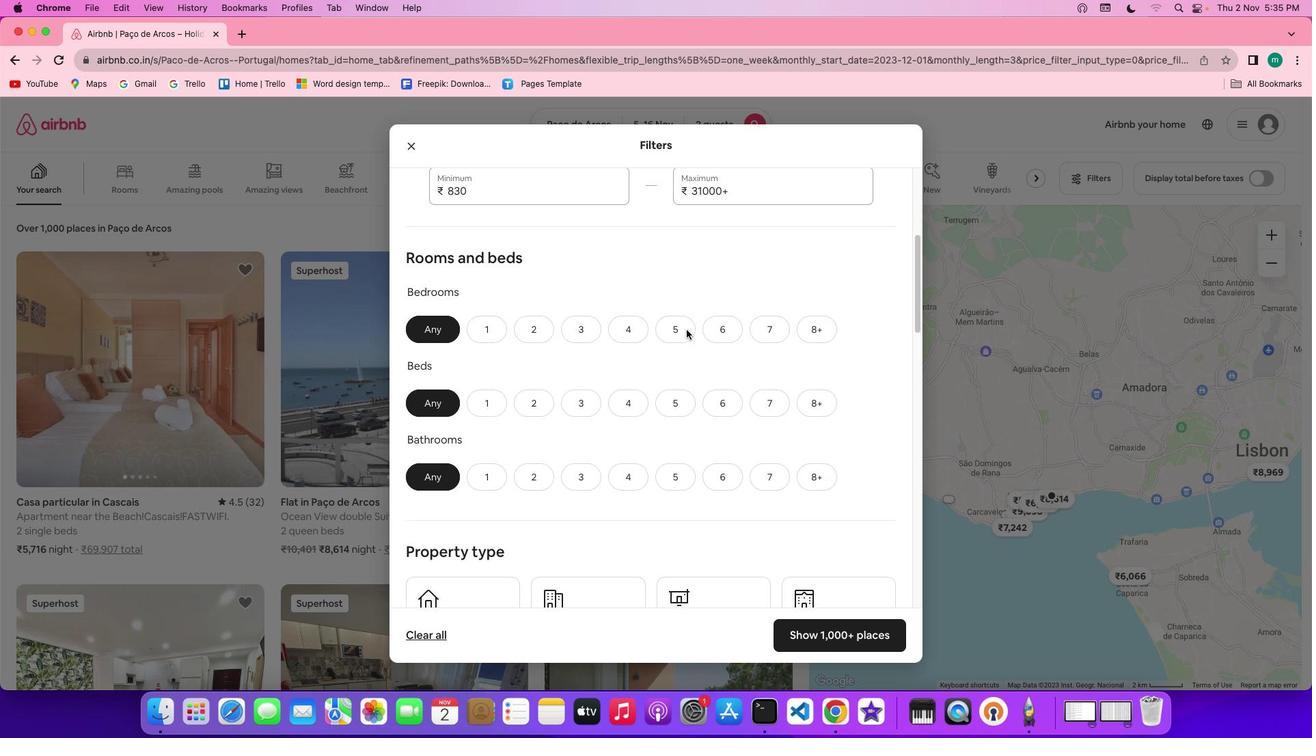 
Action: Mouse scrolled (687, 329) with delta (0, 0)
Screenshot: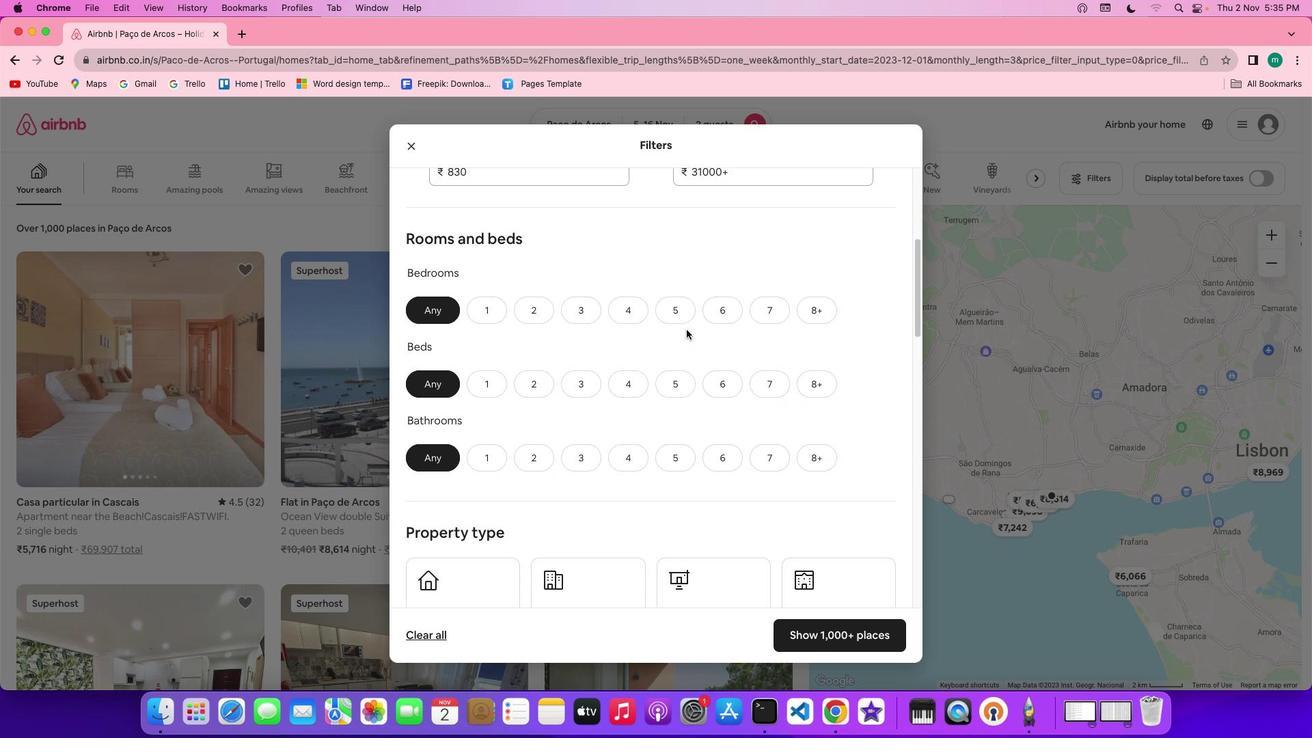 
Action: Mouse scrolled (687, 329) with delta (0, 0)
Screenshot: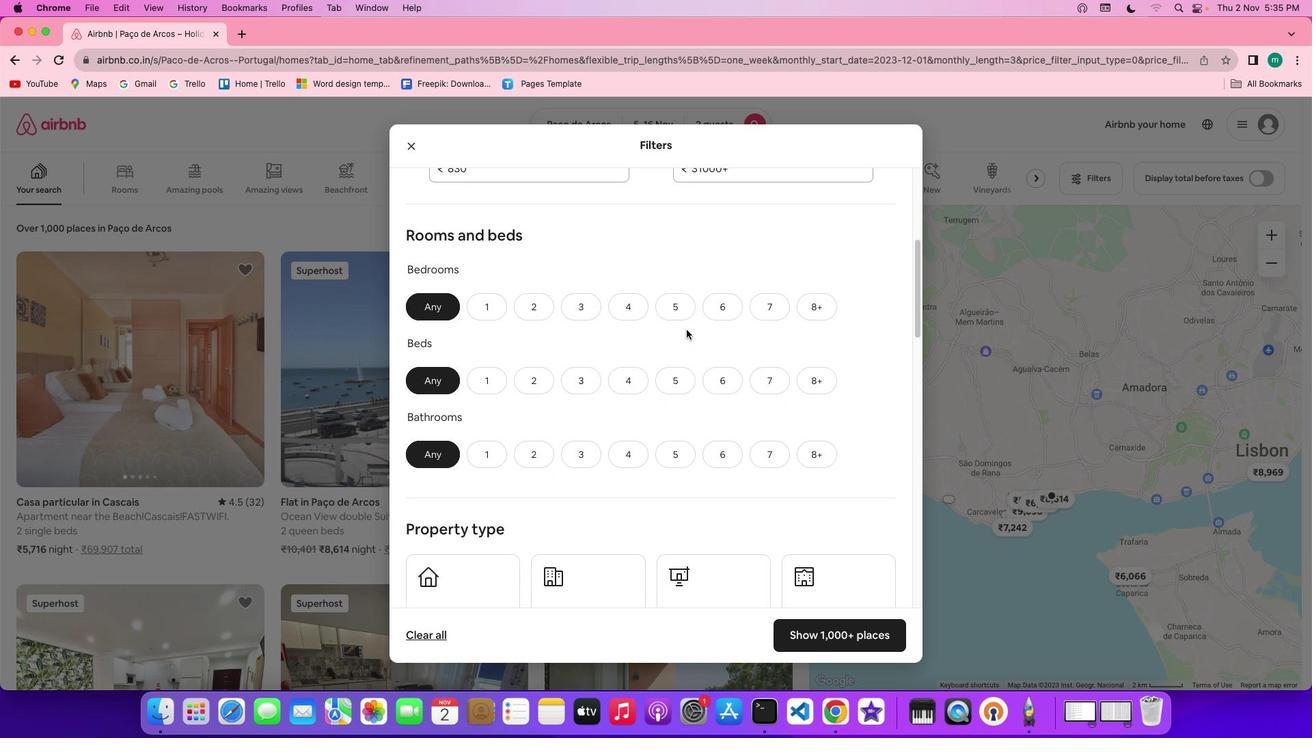 
Action: Mouse moved to (496, 296)
Screenshot: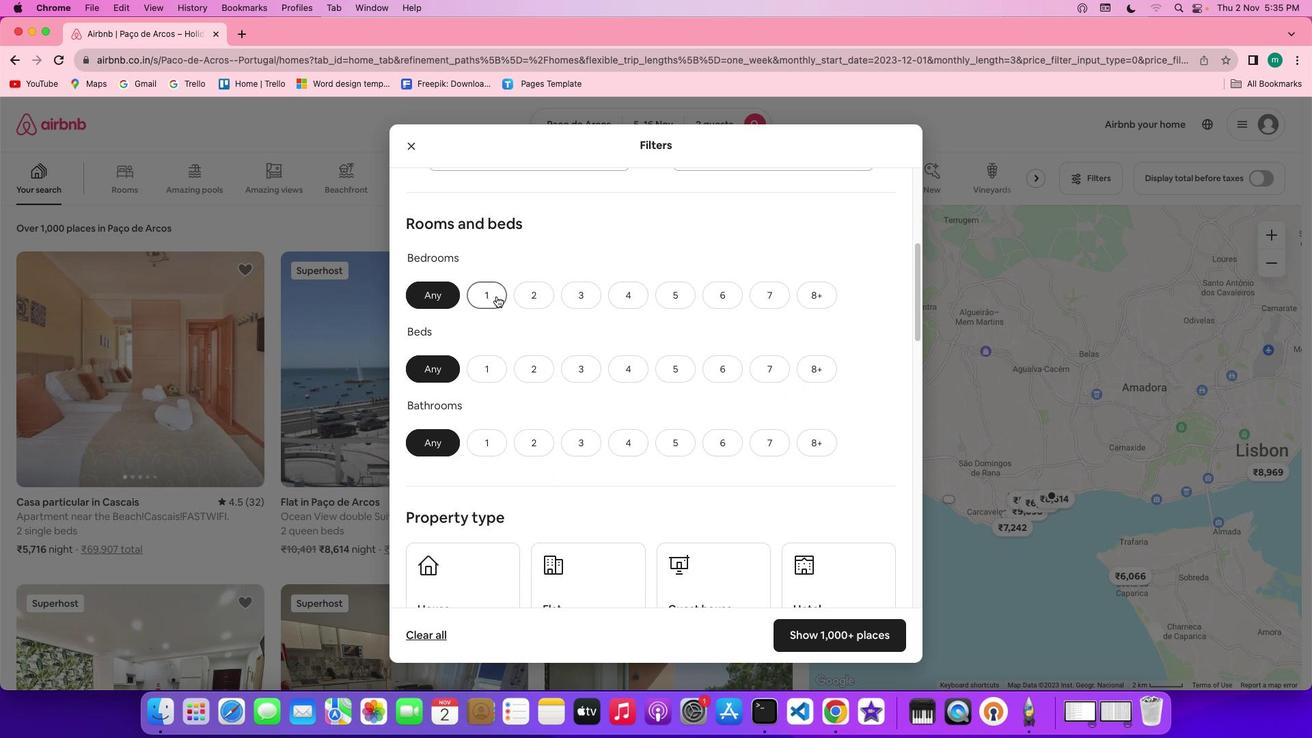 
Action: Mouse pressed left at (496, 296)
Screenshot: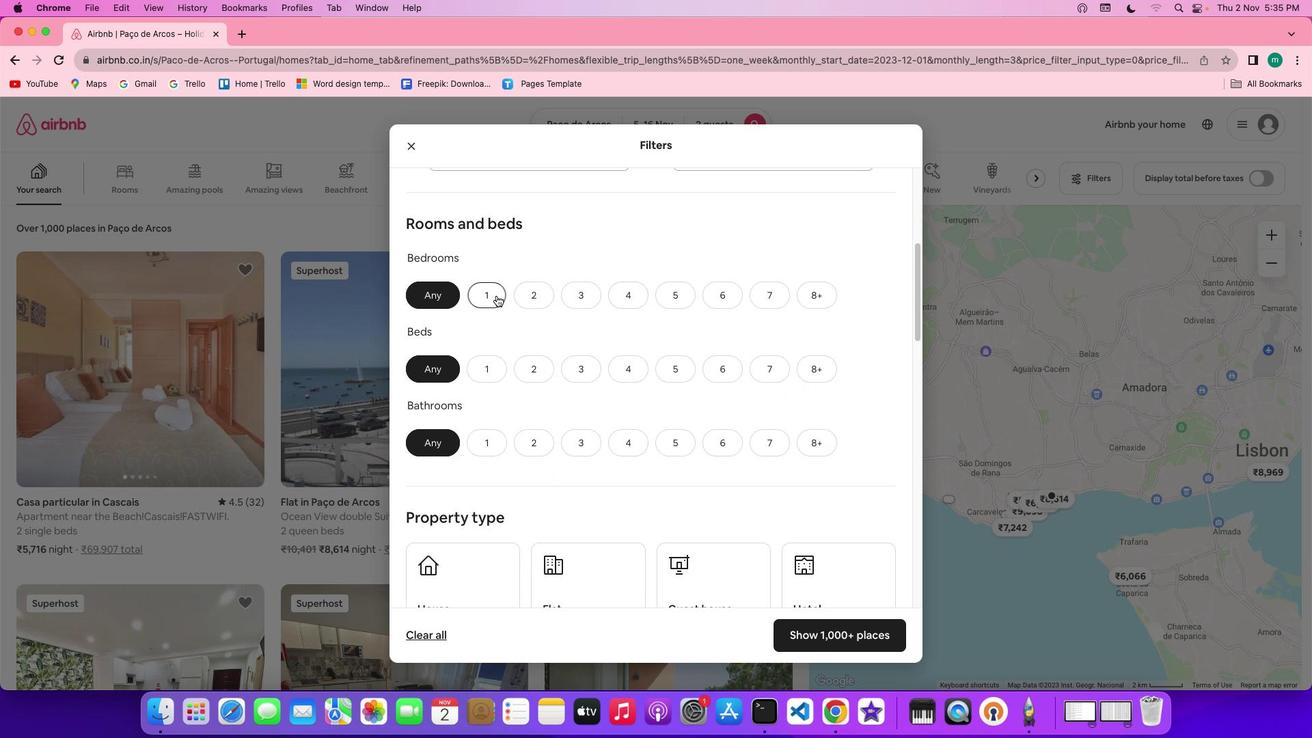 
Action: Mouse moved to (492, 373)
Screenshot: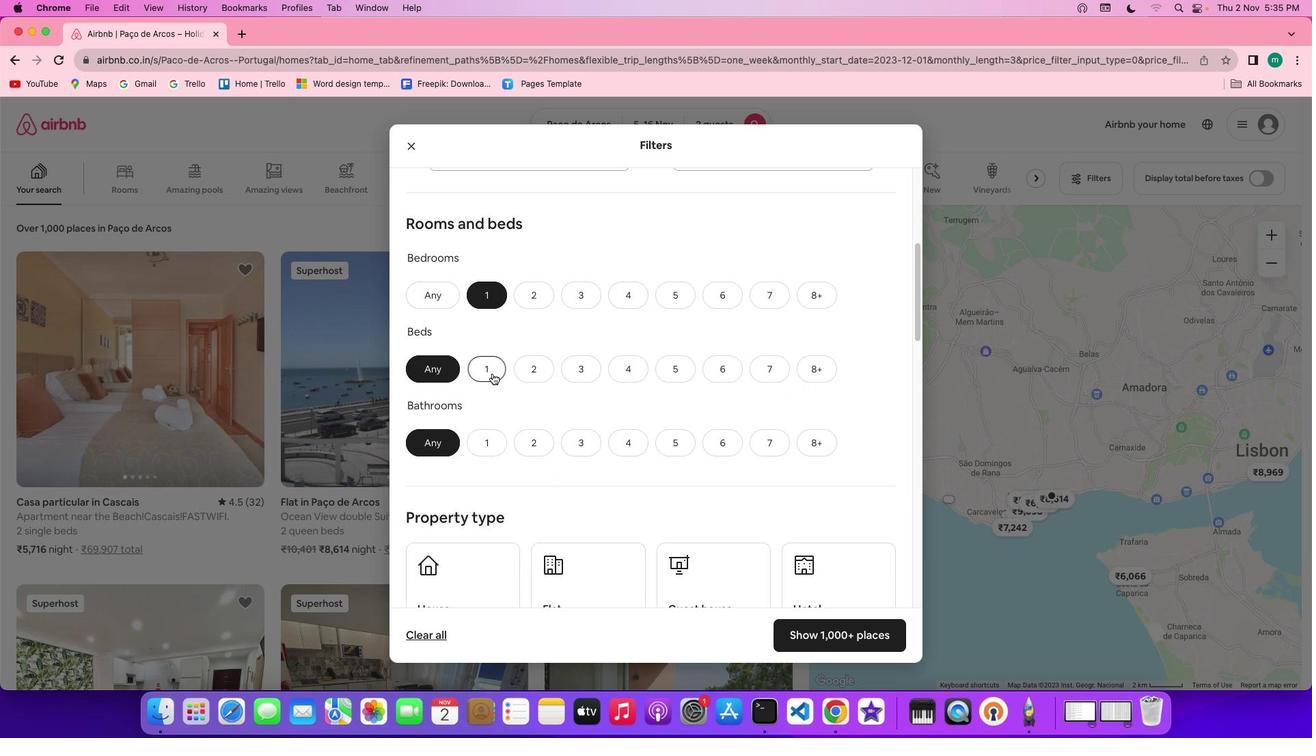 
Action: Mouse pressed left at (492, 373)
Screenshot: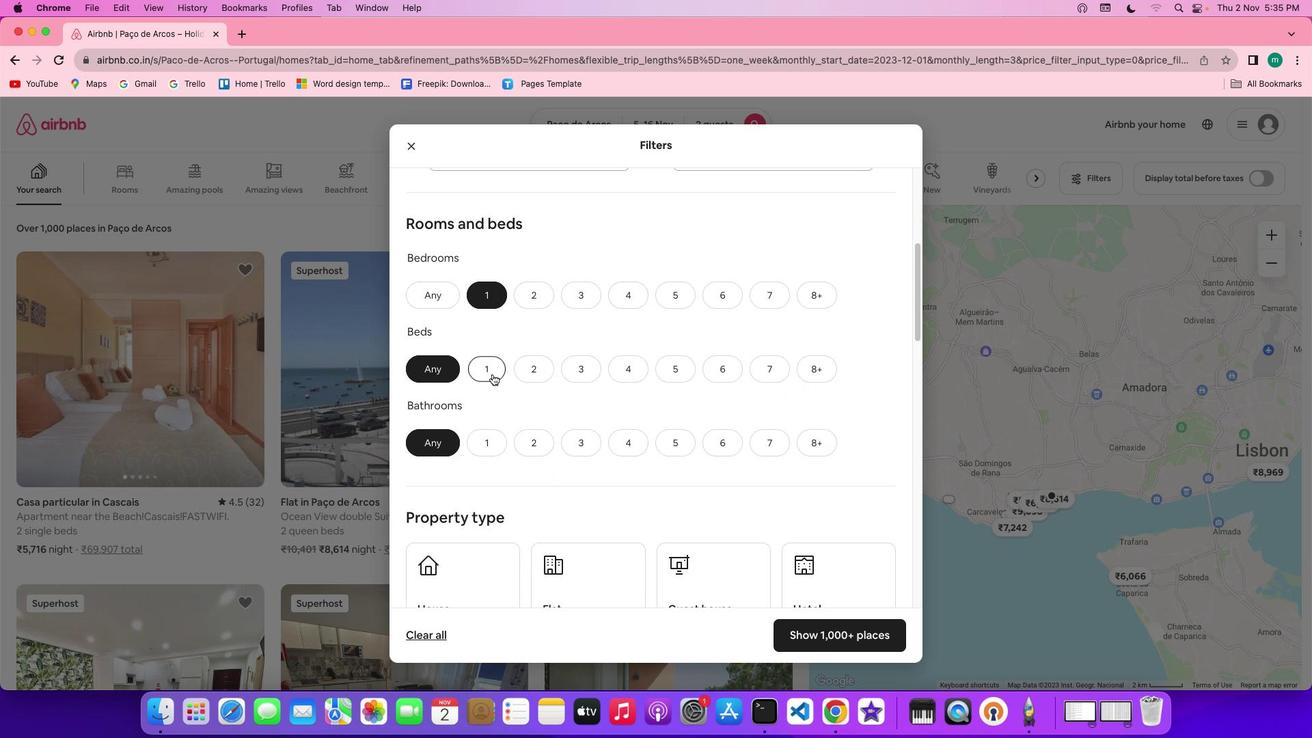 
Action: Mouse moved to (484, 444)
Screenshot: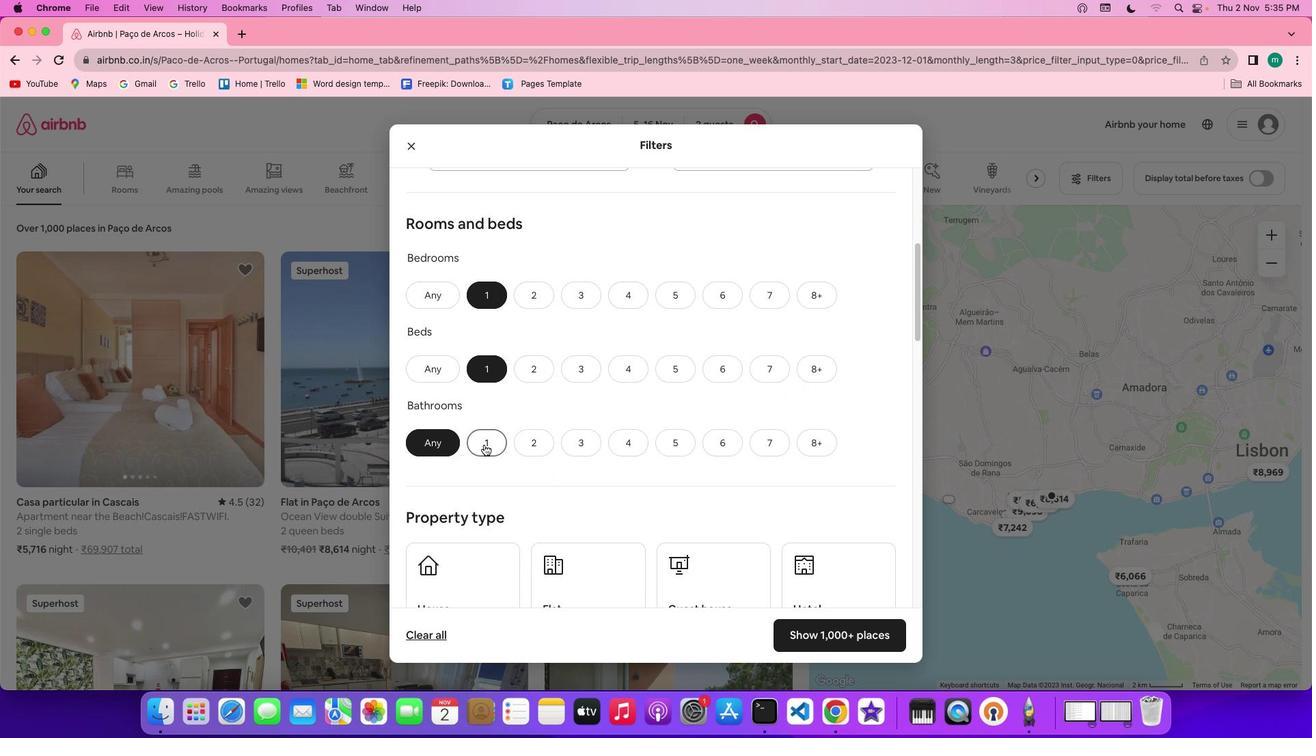 
Action: Mouse pressed left at (484, 444)
Screenshot: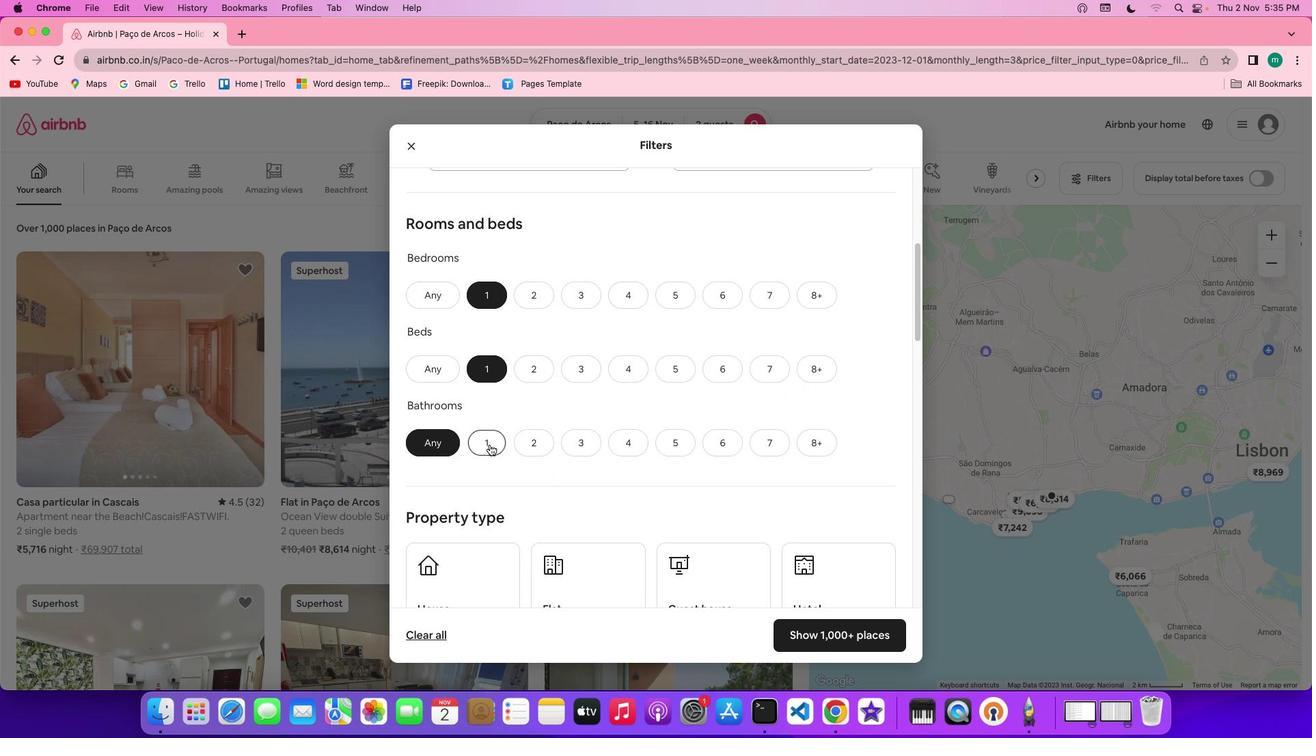 
Action: Mouse moved to (691, 428)
Screenshot: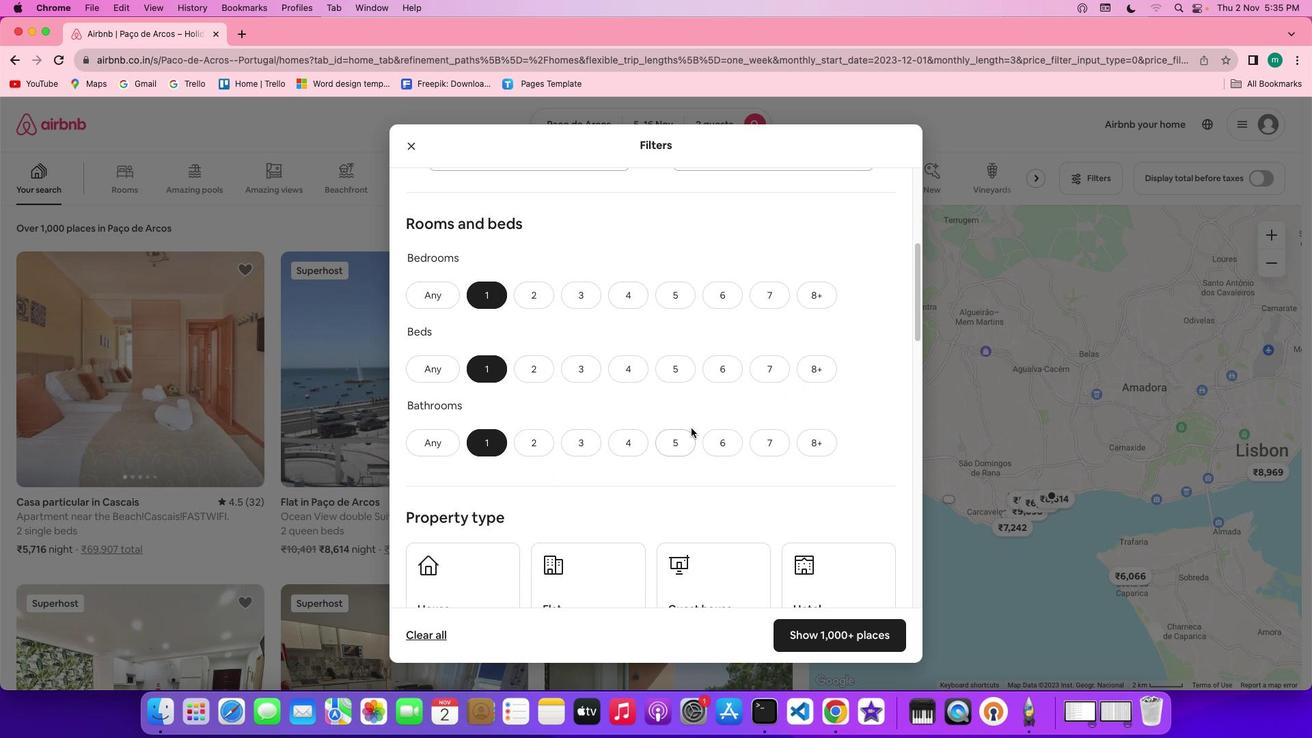 
Action: Mouse scrolled (691, 428) with delta (0, 0)
Screenshot: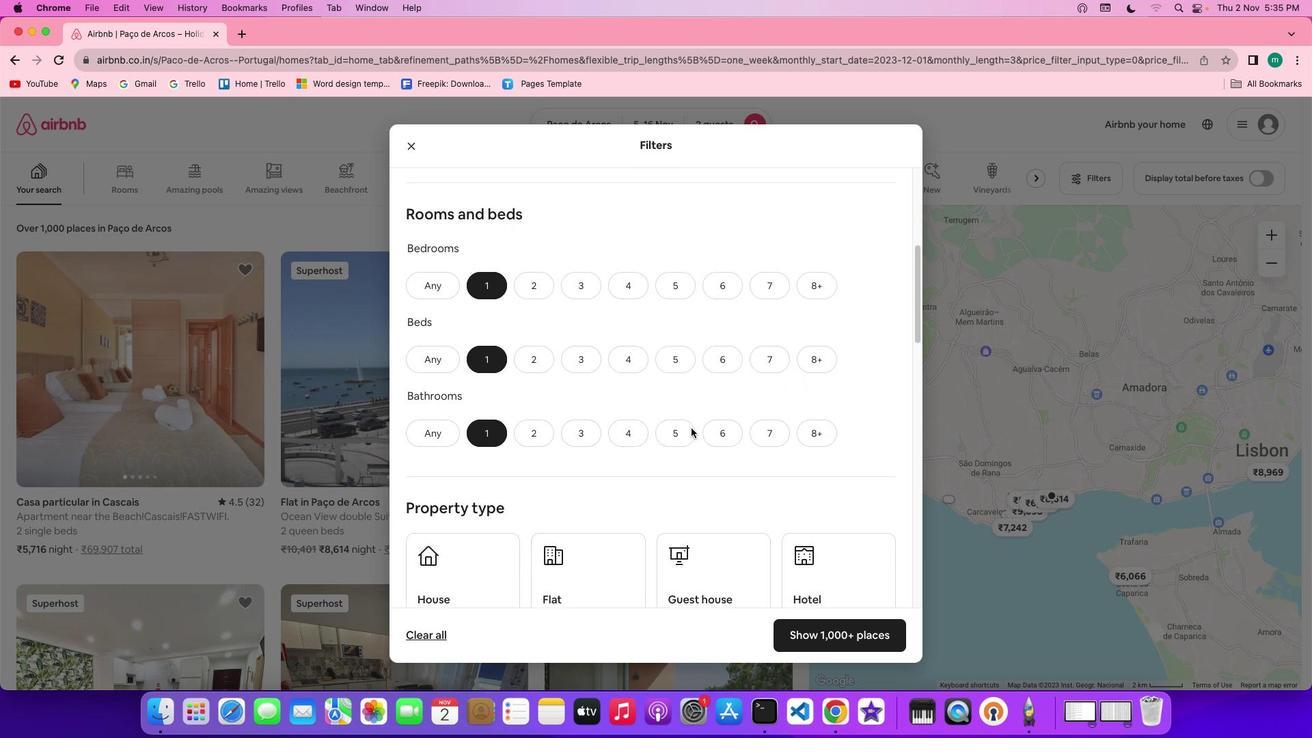 
Action: Mouse scrolled (691, 428) with delta (0, 0)
Screenshot: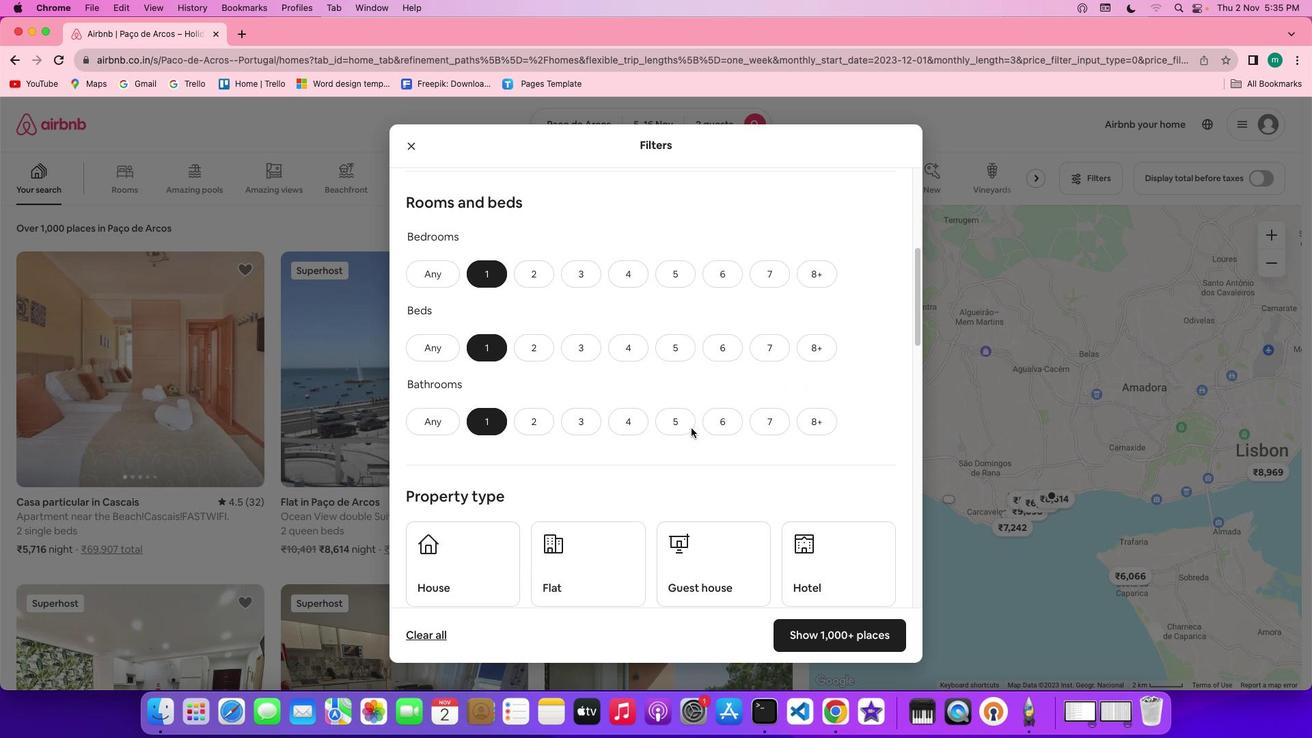 
Action: Mouse scrolled (691, 428) with delta (0, -1)
Screenshot: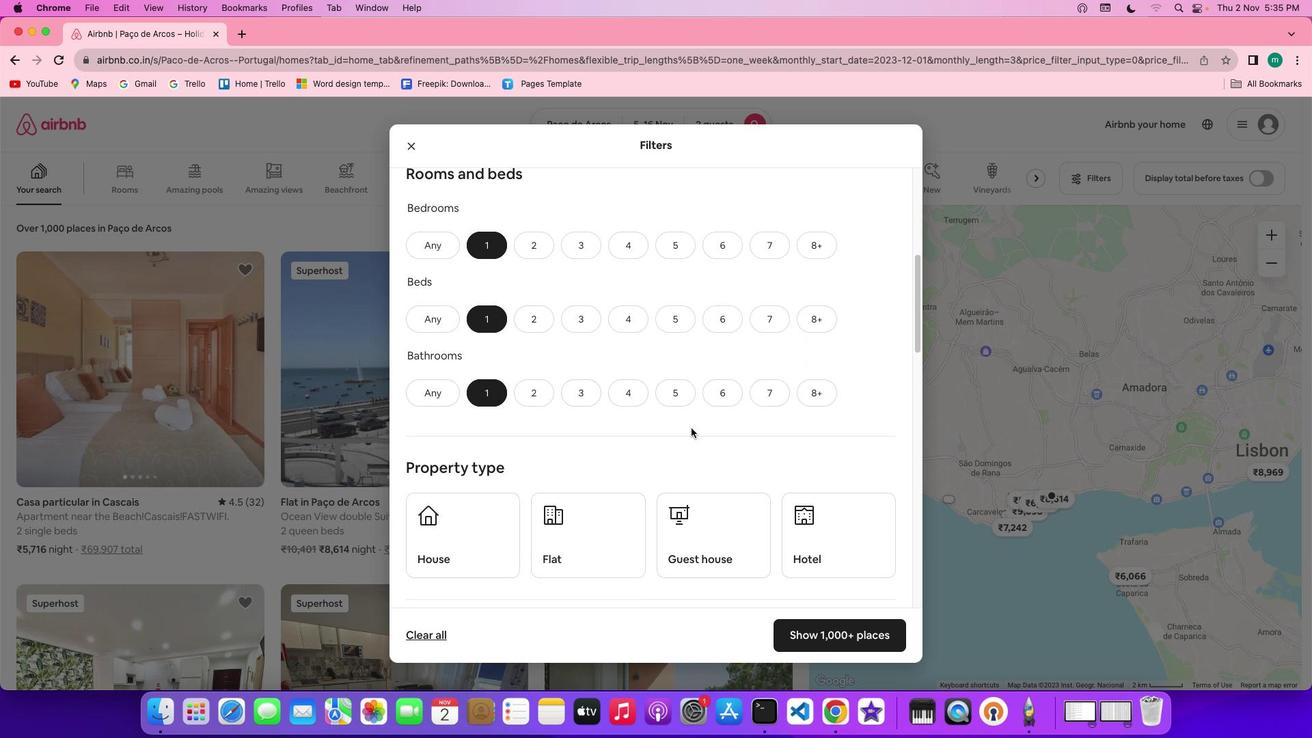 
Action: Mouse scrolled (691, 428) with delta (0, 0)
Screenshot: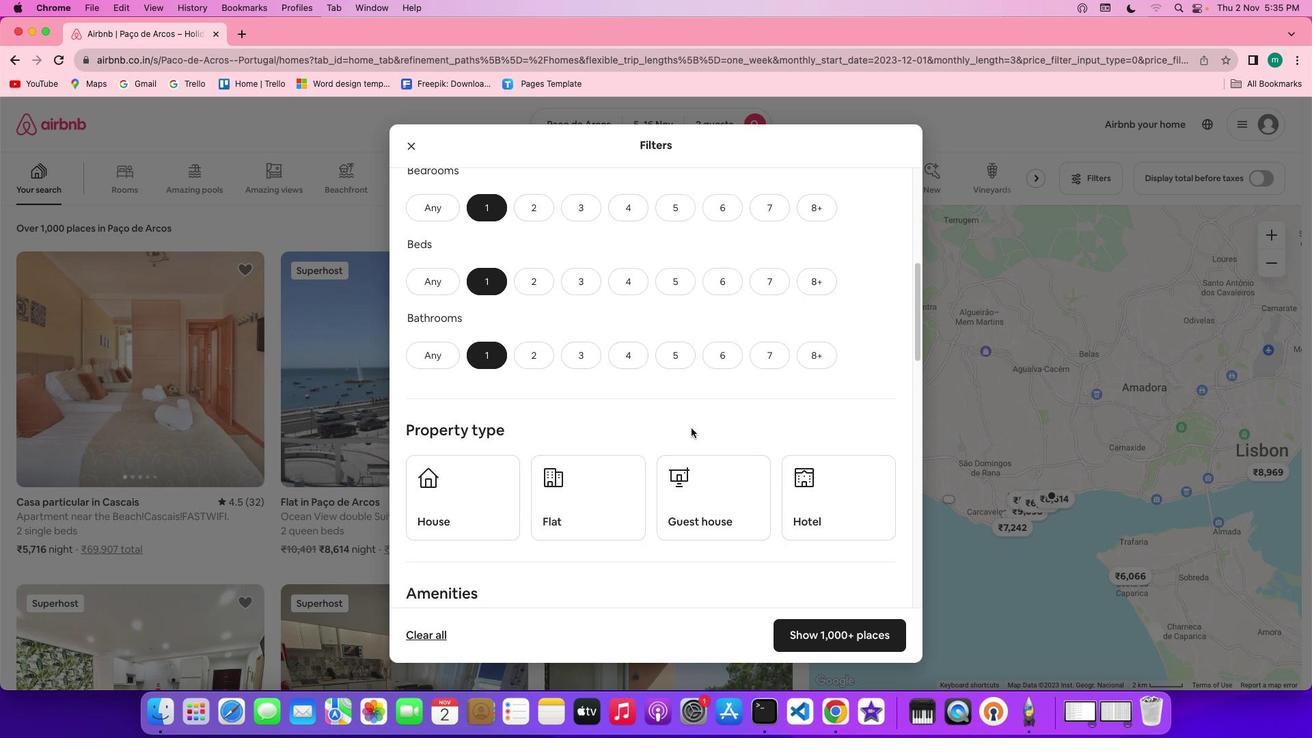 
Action: Mouse scrolled (691, 428) with delta (0, 0)
Screenshot: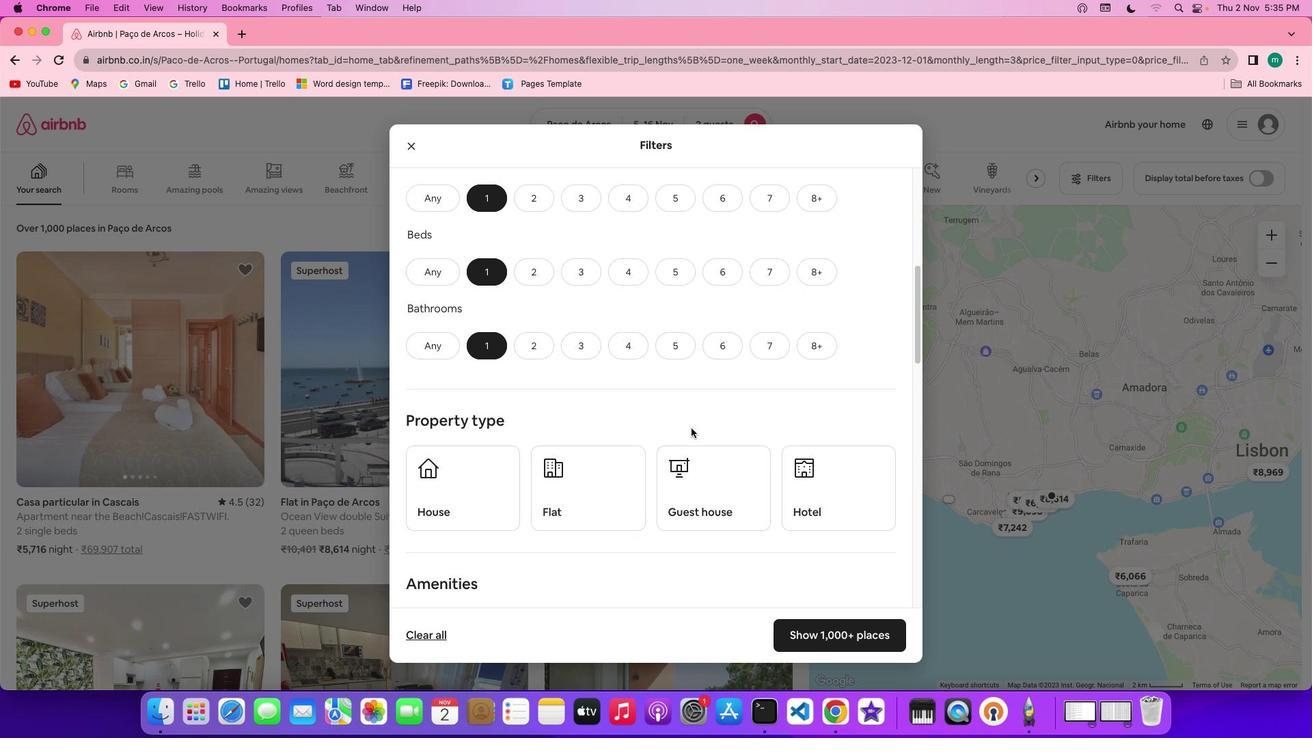 
Action: Mouse scrolled (691, 428) with delta (0, 0)
Screenshot: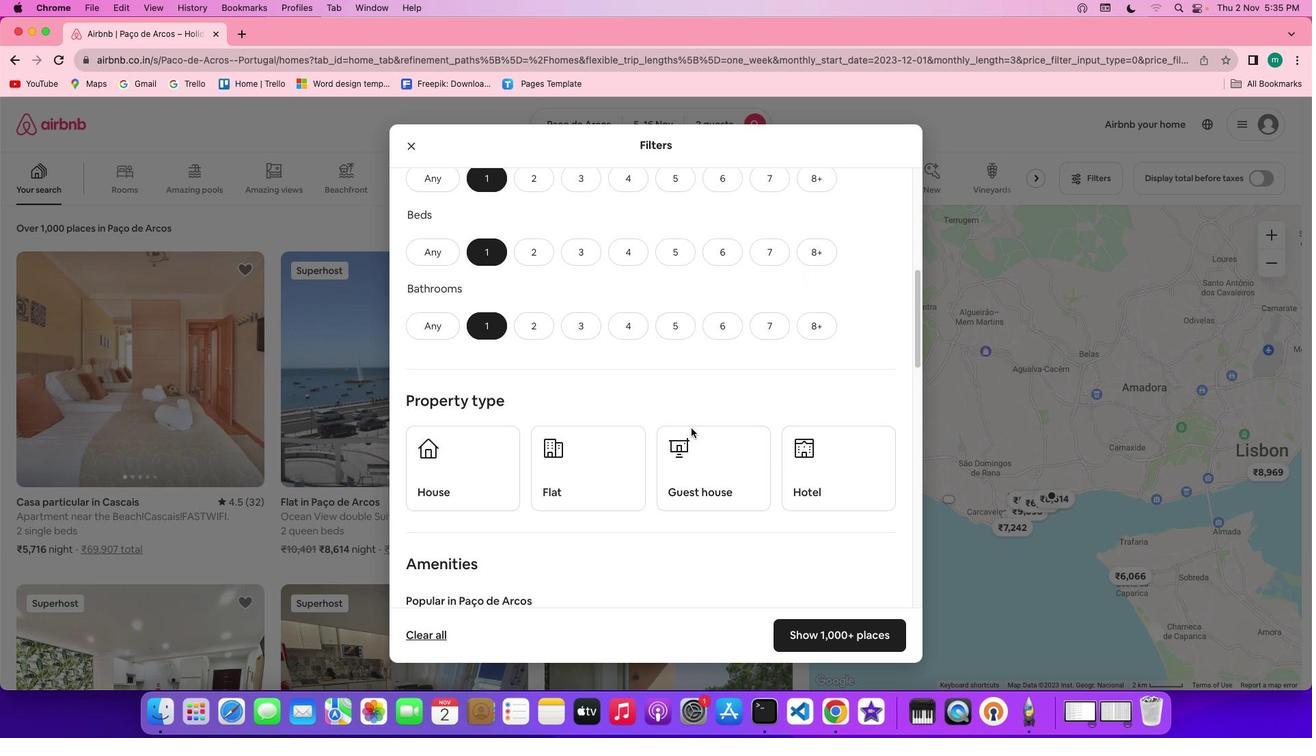
Action: Mouse scrolled (691, 428) with delta (0, 0)
Screenshot: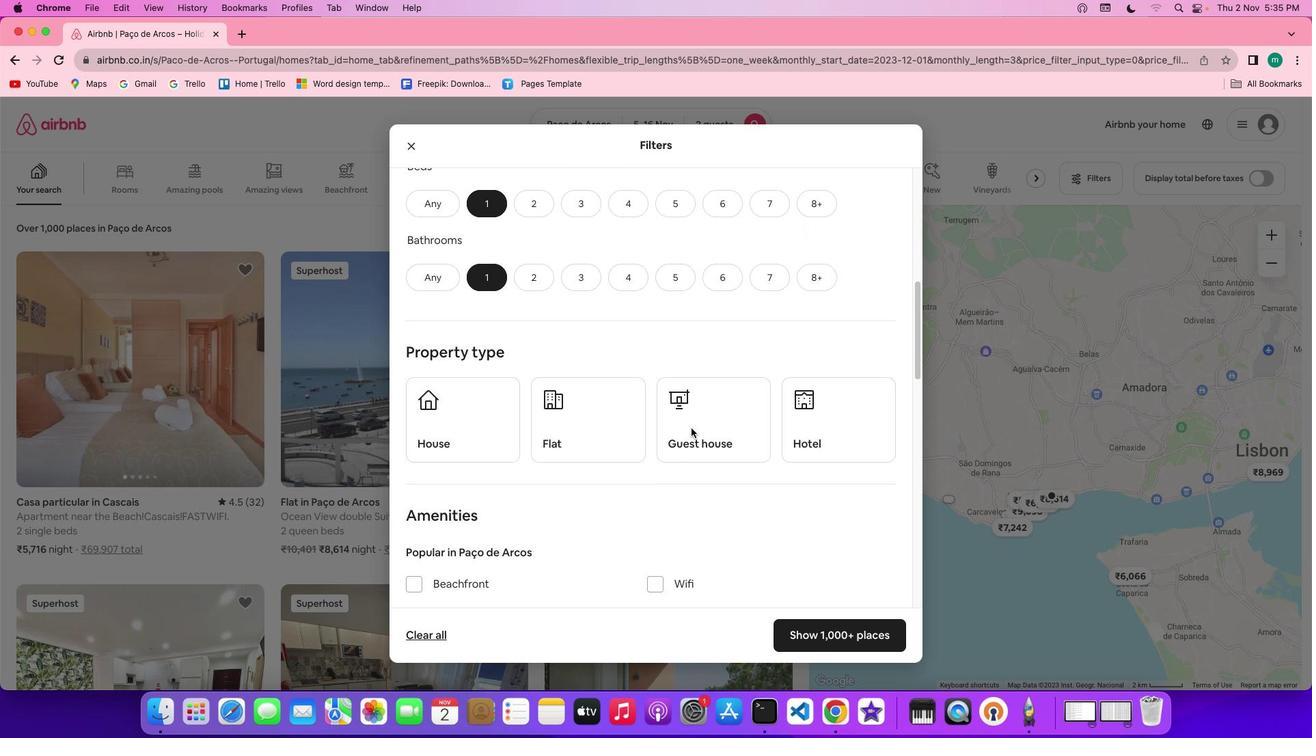 
Action: Mouse moved to (843, 391)
Screenshot: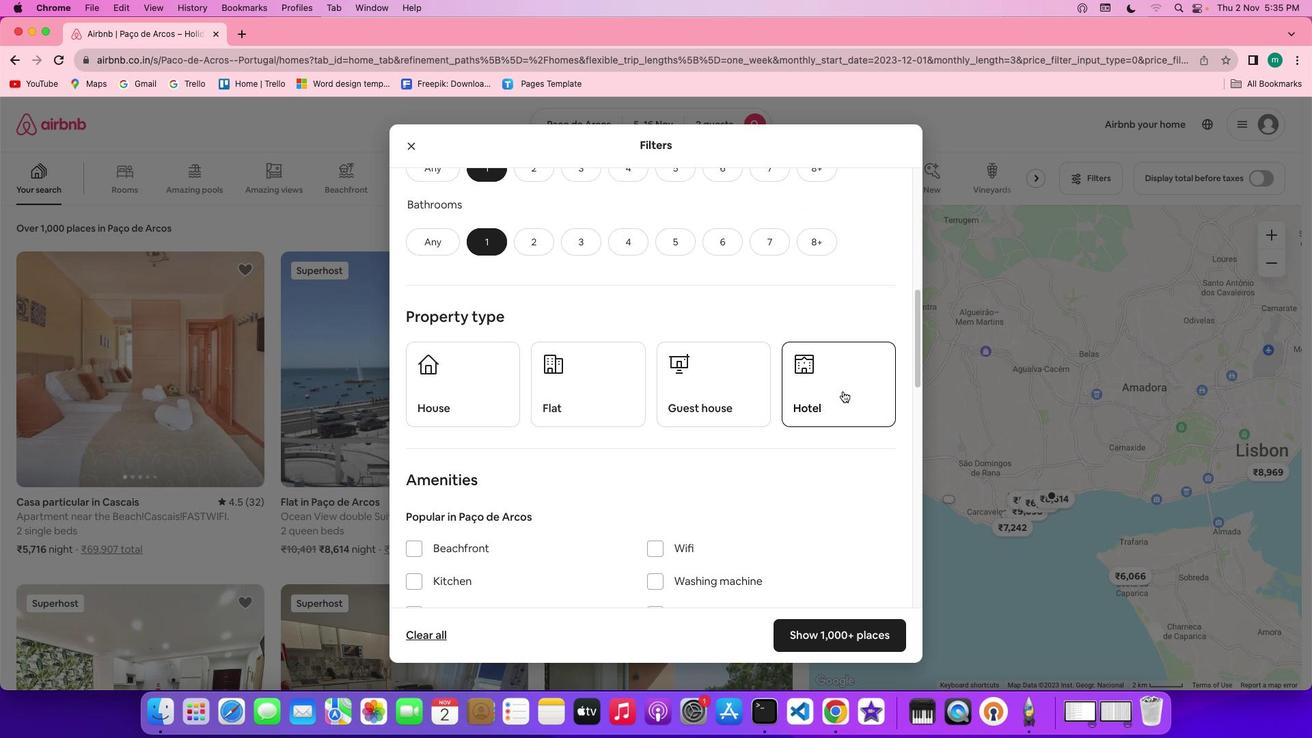 
Action: Mouse pressed left at (843, 391)
Screenshot: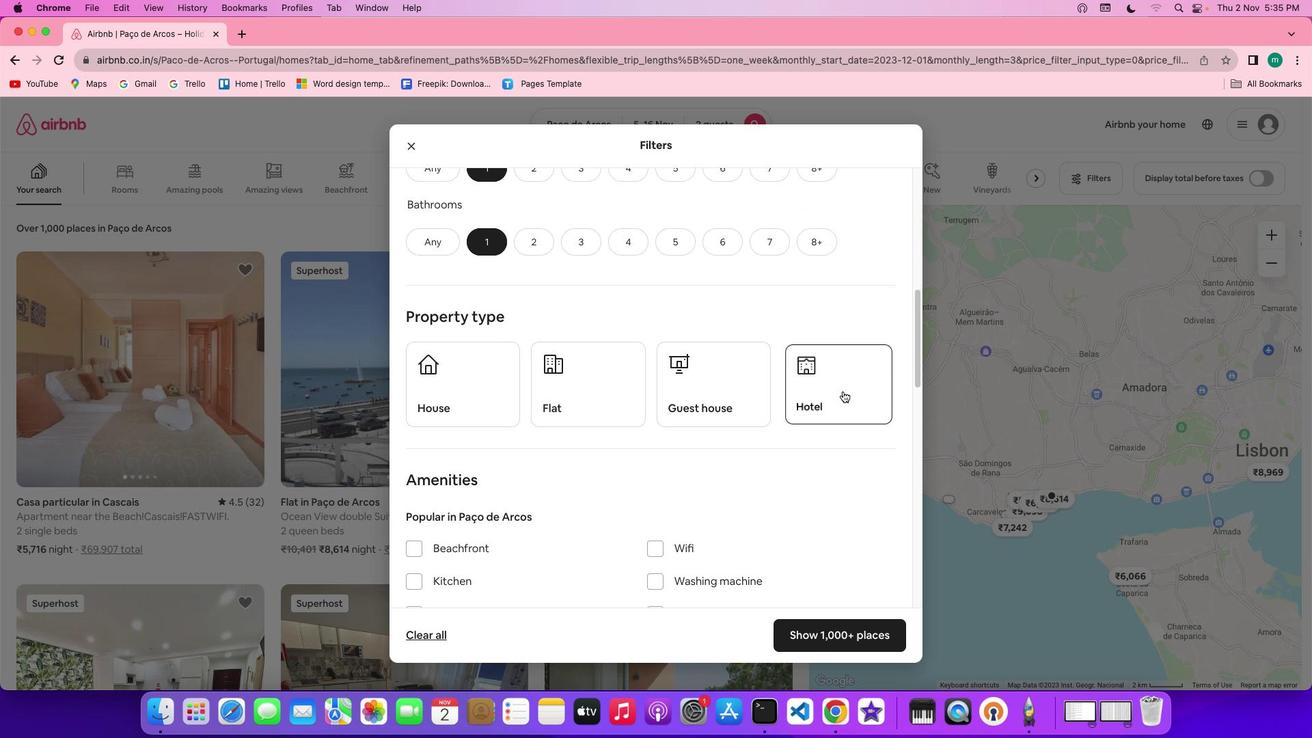 
Action: Mouse moved to (741, 446)
Screenshot: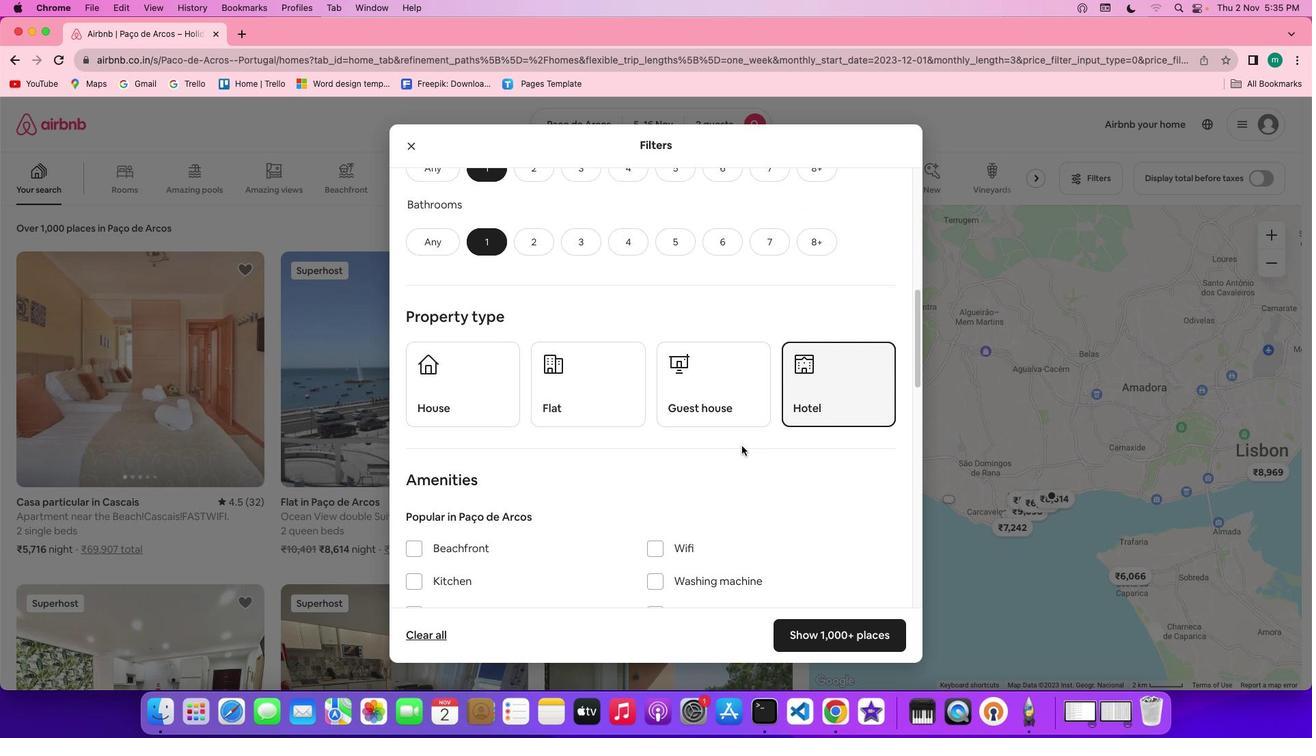 
Action: Mouse scrolled (741, 446) with delta (0, 0)
Screenshot: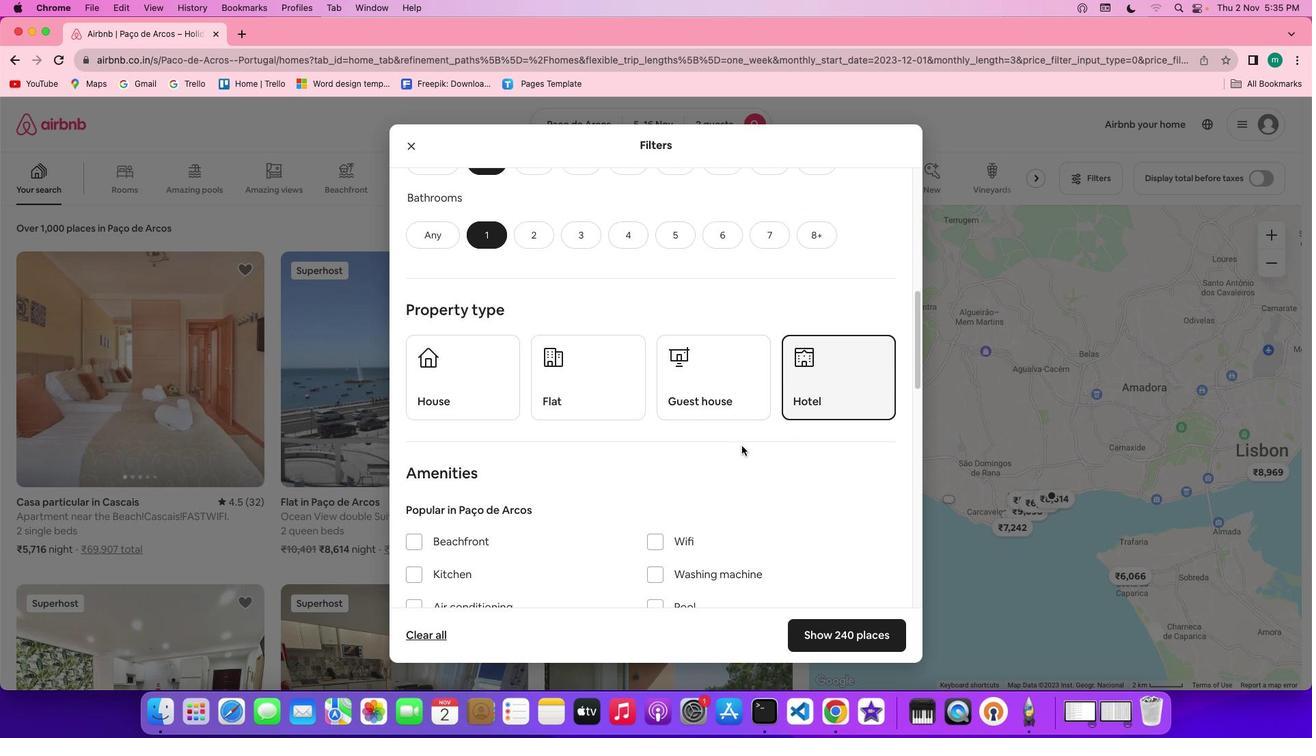 
Action: Mouse scrolled (741, 446) with delta (0, 0)
Screenshot: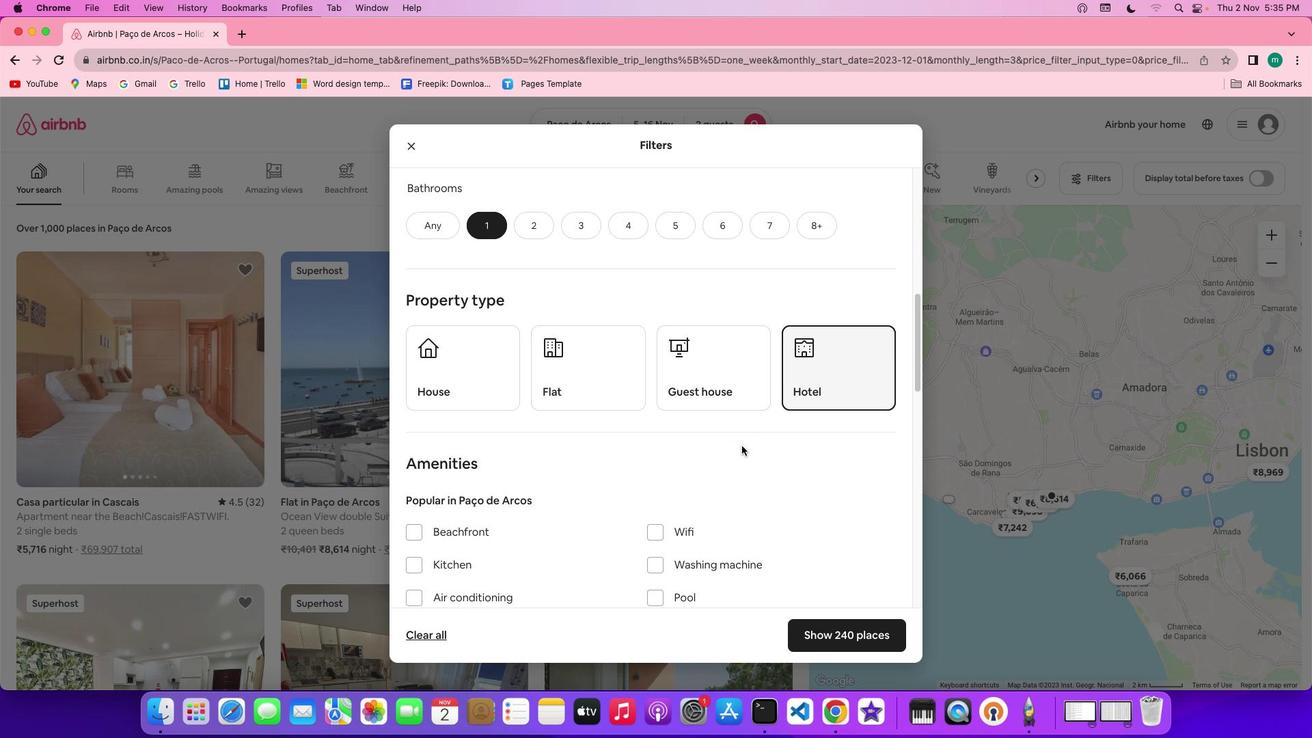 
Action: Mouse scrolled (741, 446) with delta (0, -1)
Screenshot: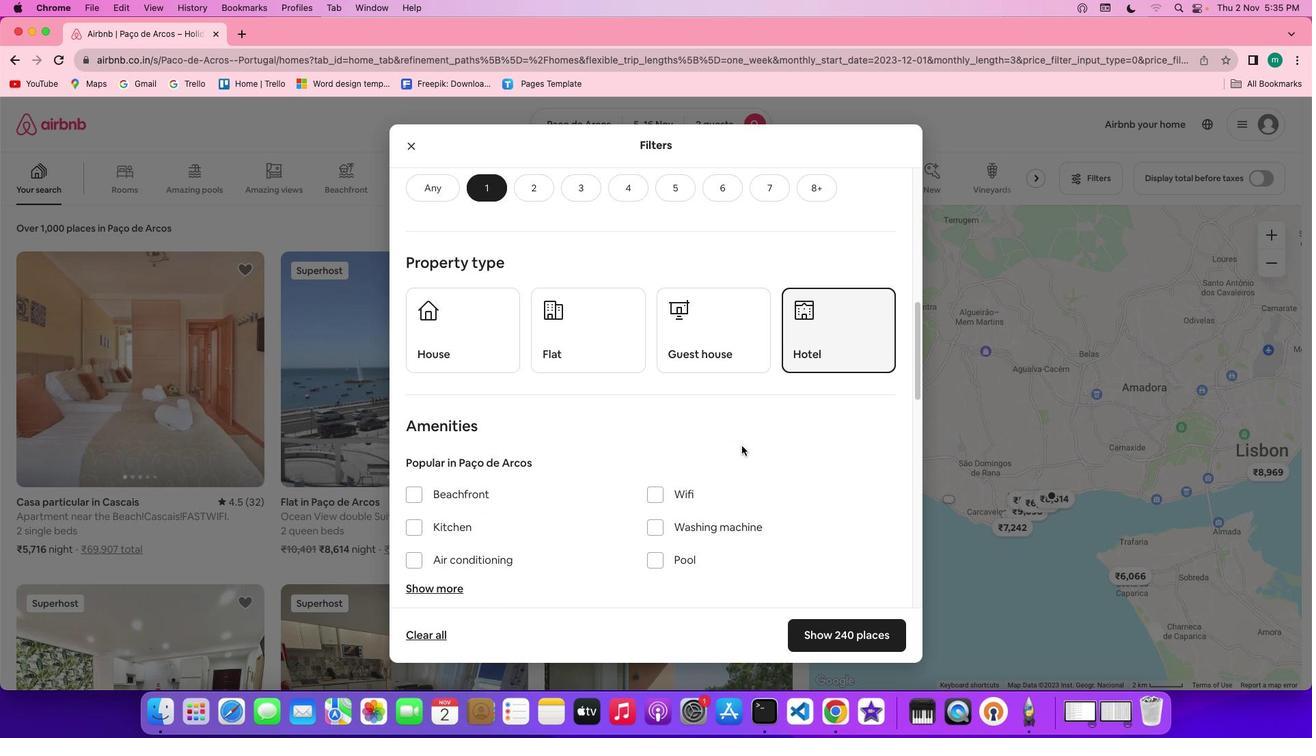 
Action: Mouse scrolled (741, 446) with delta (0, 0)
Screenshot: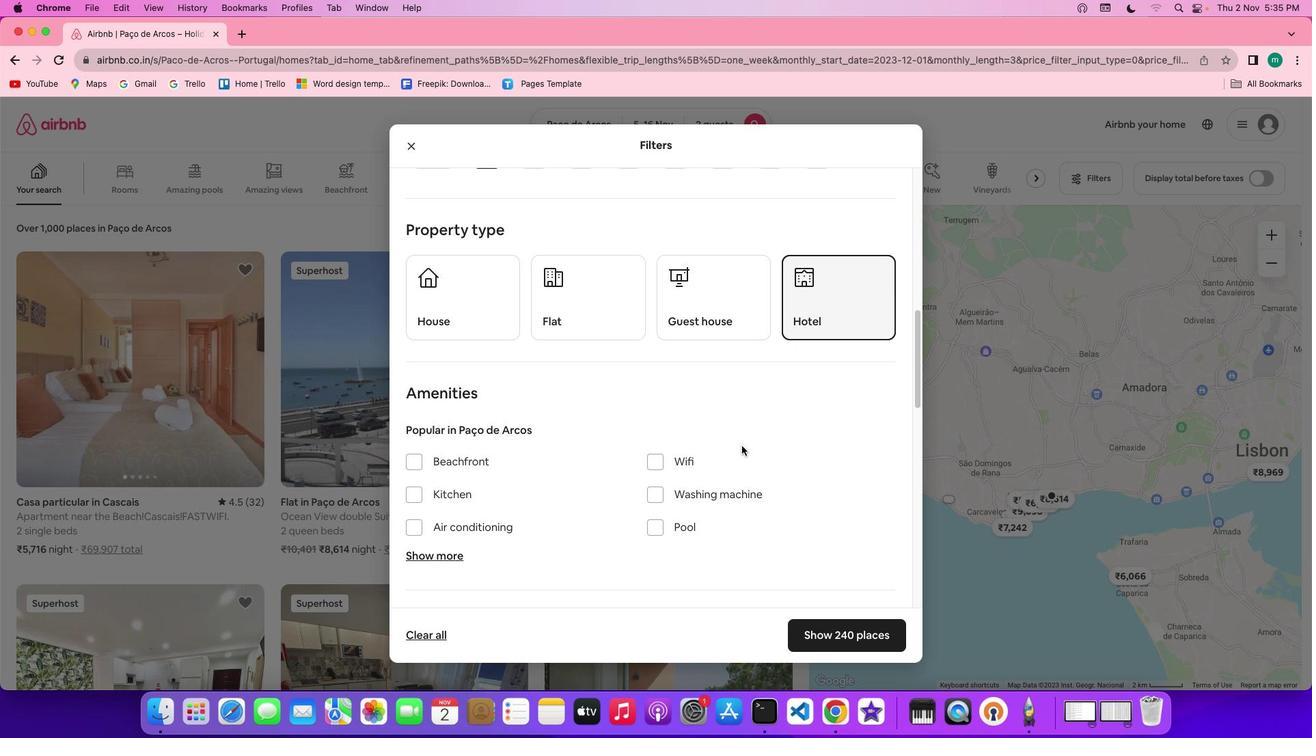 
Action: Mouse scrolled (741, 446) with delta (0, 0)
Screenshot: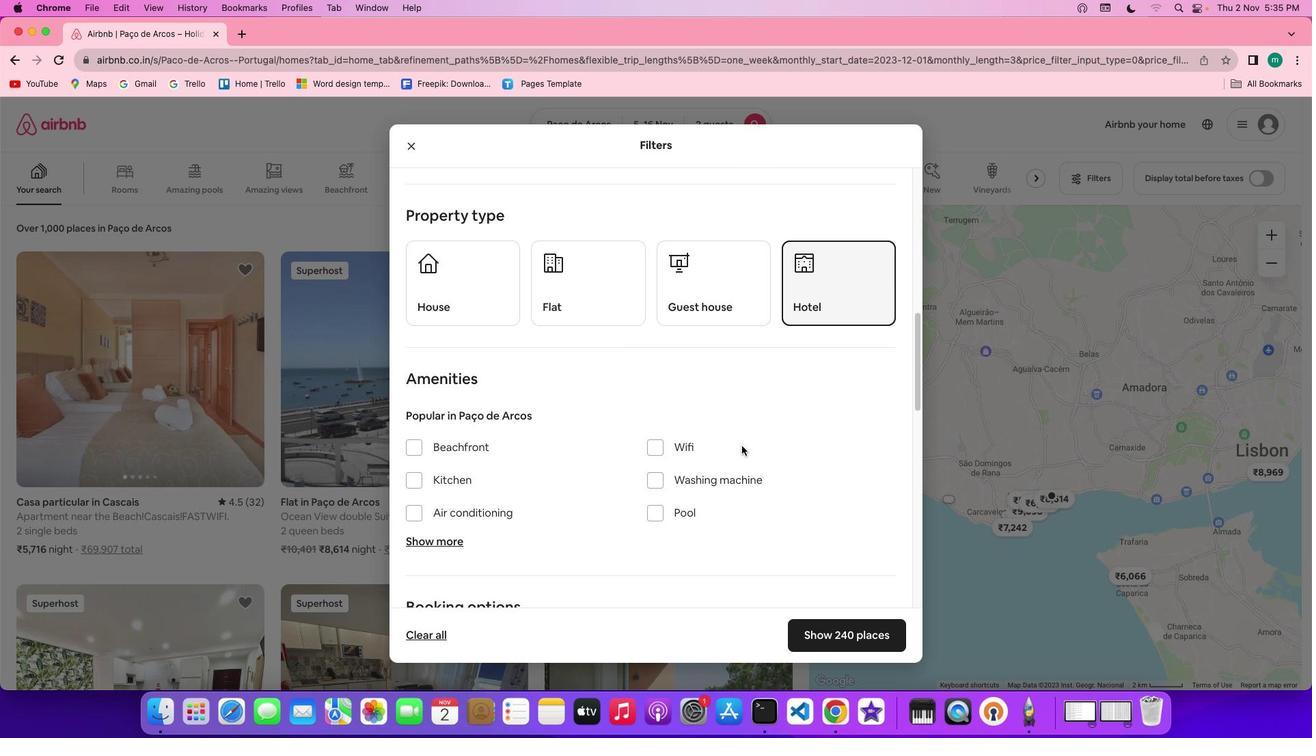 
Action: Mouse scrolled (741, 446) with delta (0, -1)
Screenshot: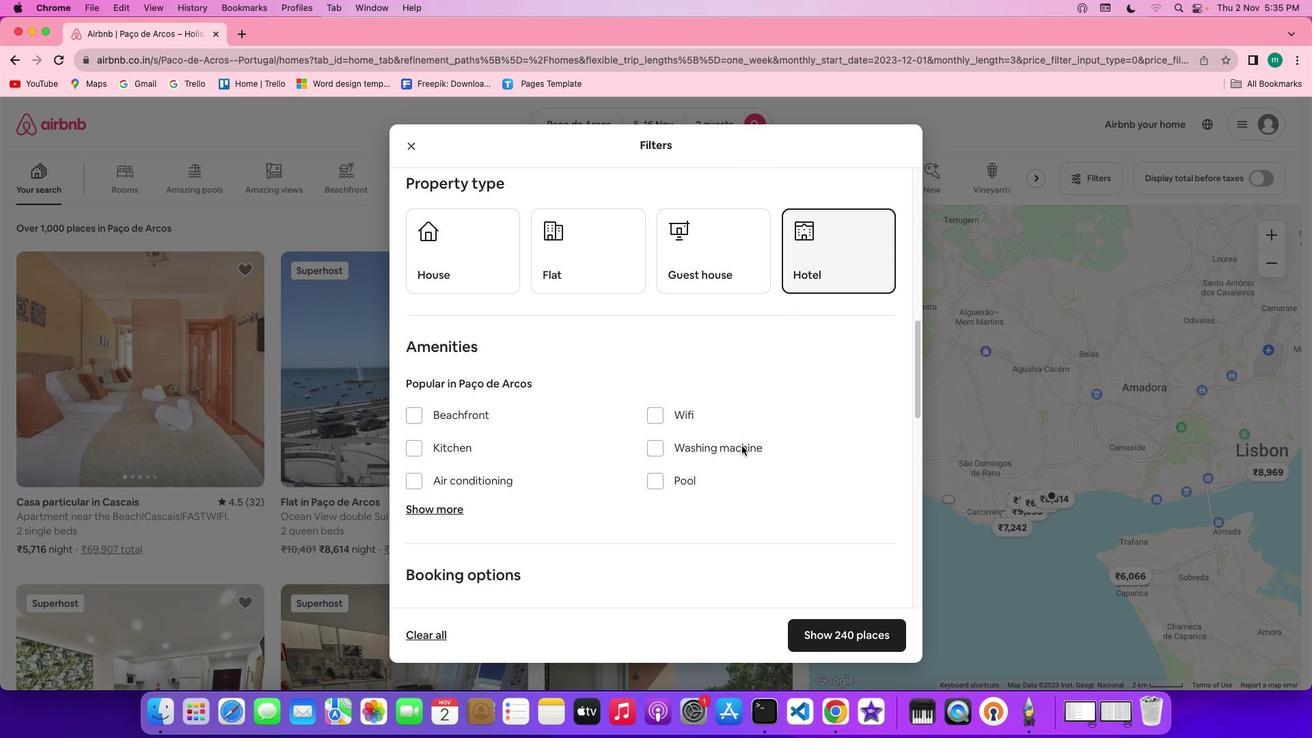 
Action: Mouse scrolled (741, 446) with delta (0, -2)
Screenshot: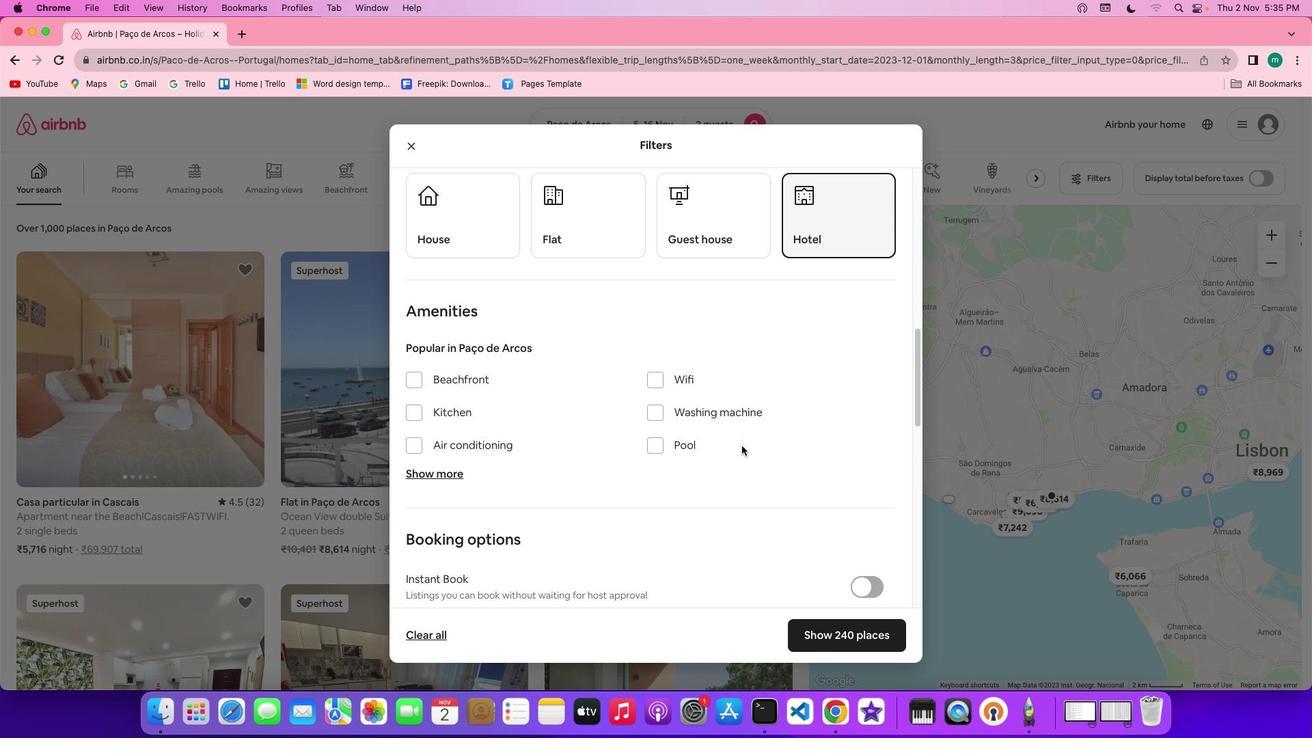 
Action: Mouse scrolled (741, 446) with delta (0, 0)
Screenshot: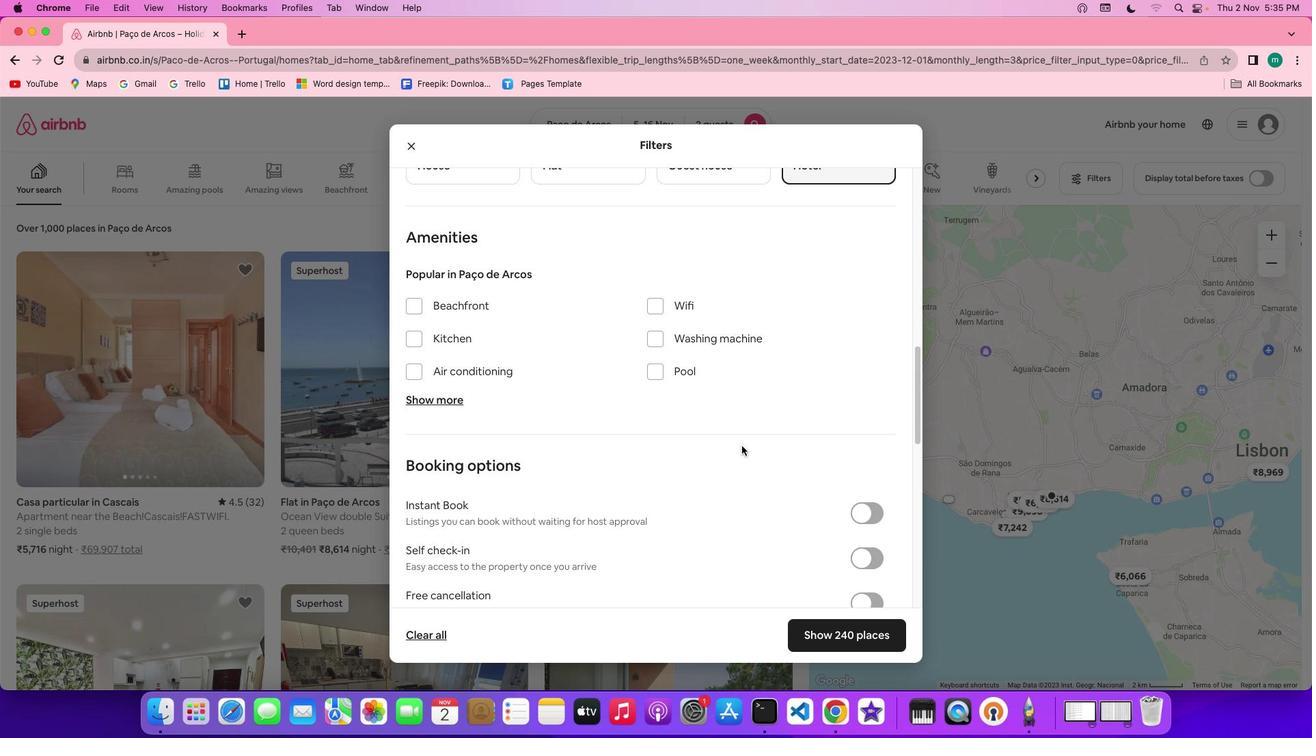 
Action: Mouse scrolled (741, 446) with delta (0, 0)
Screenshot: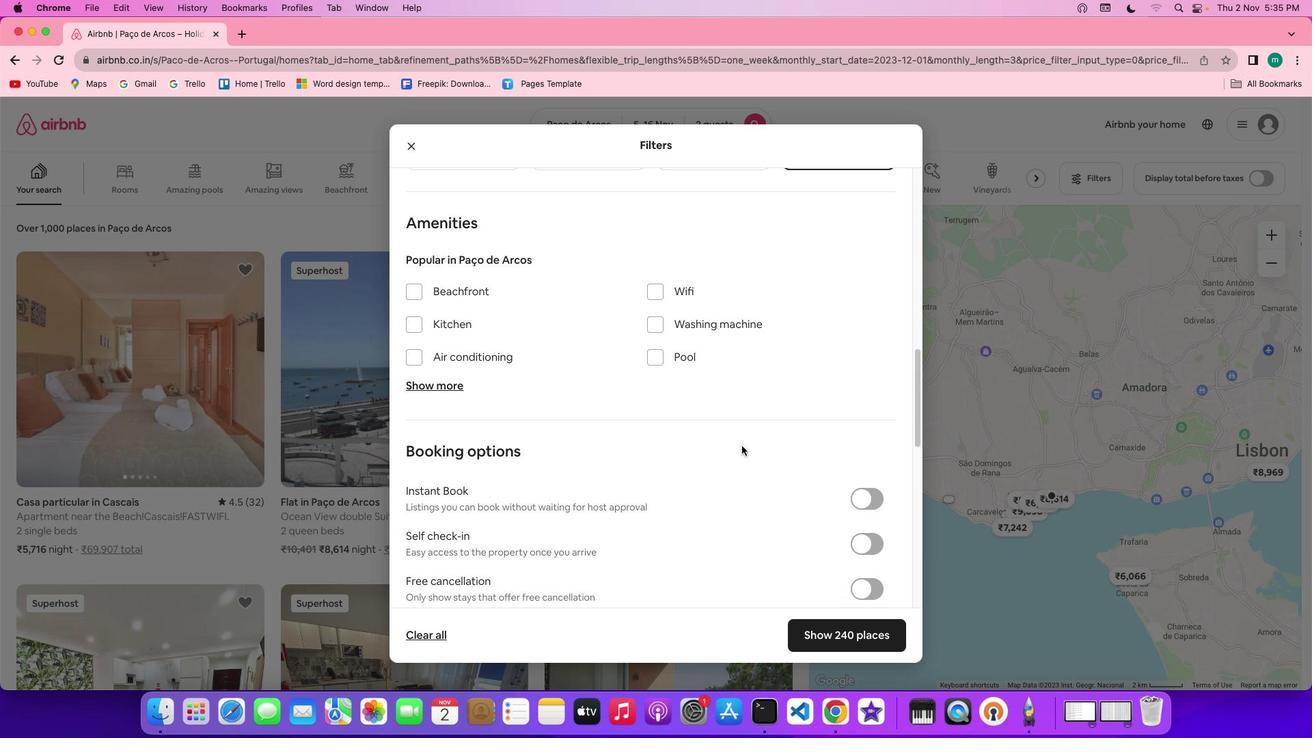 
Action: Mouse scrolled (741, 446) with delta (0, -1)
Screenshot: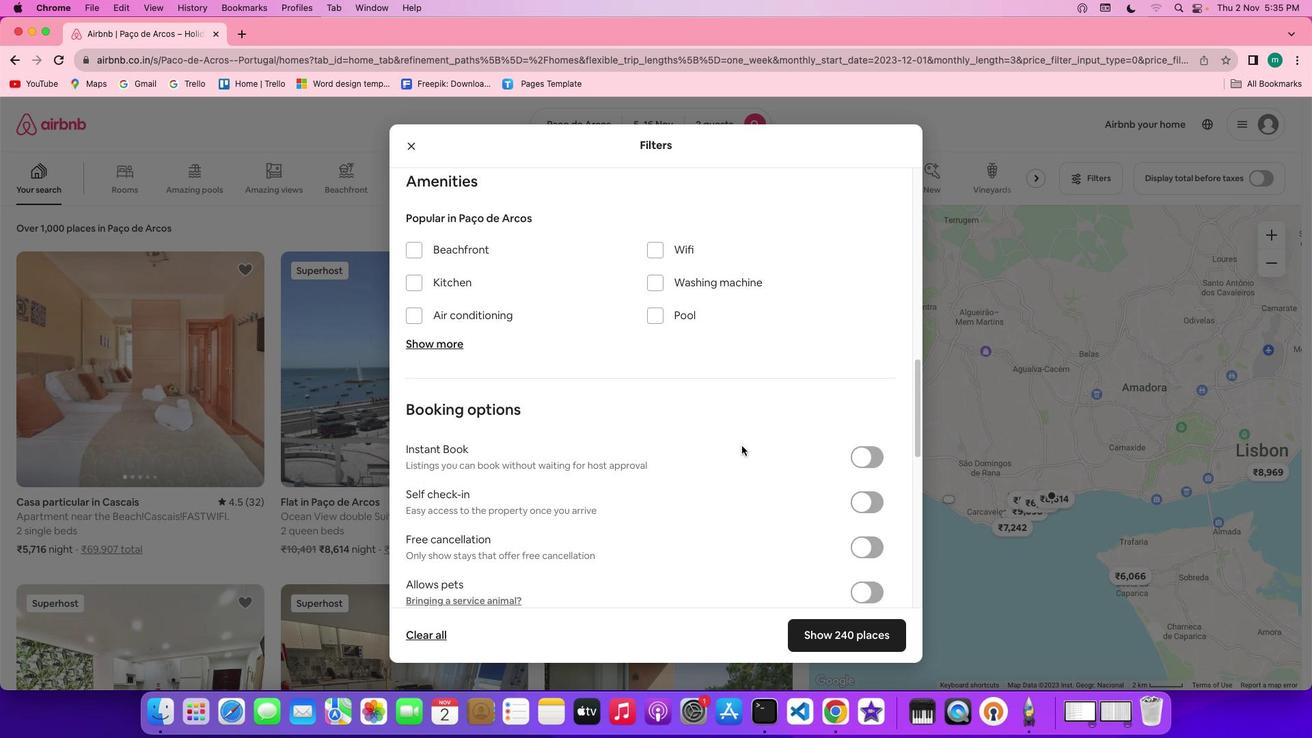 
Action: Mouse scrolled (741, 446) with delta (0, -1)
Screenshot: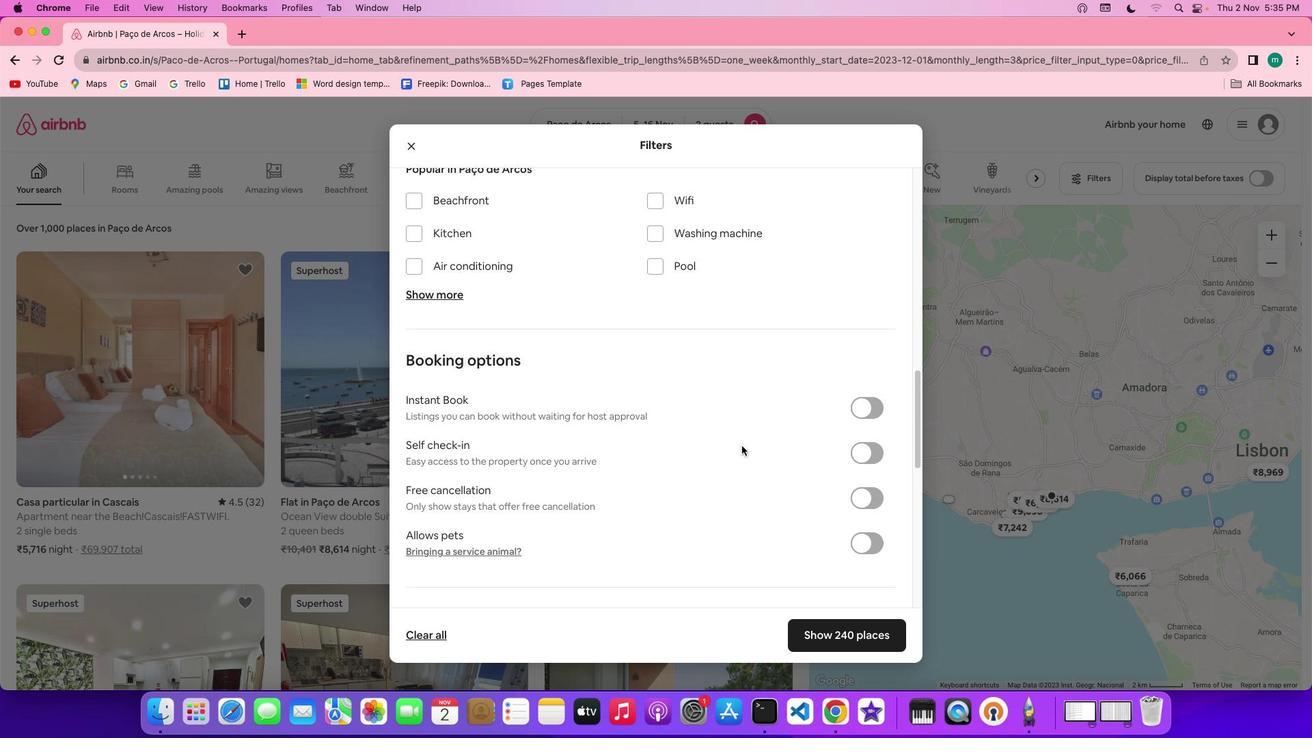 
Action: Mouse scrolled (741, 446) with delta (0, 0)
Screenshot: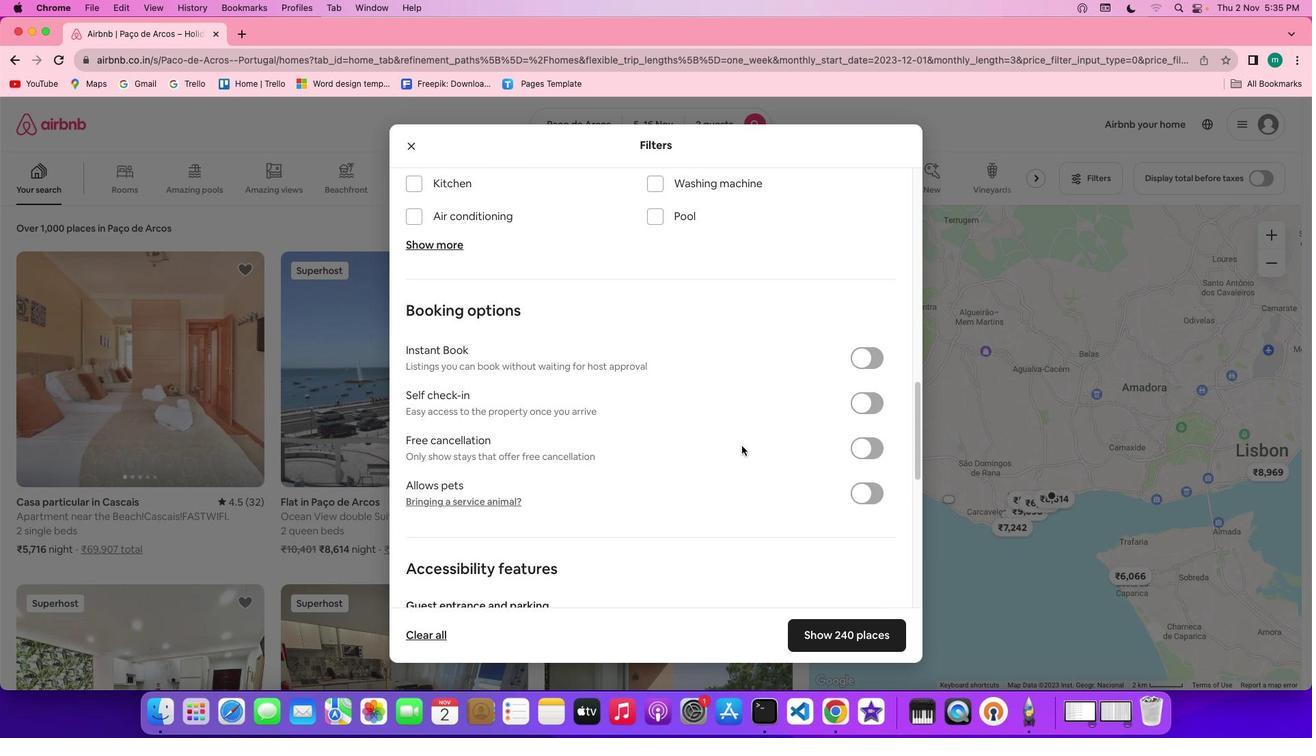 
Action: Mouse scrolled (741, 446) with delta (0, 0)
Screenshot: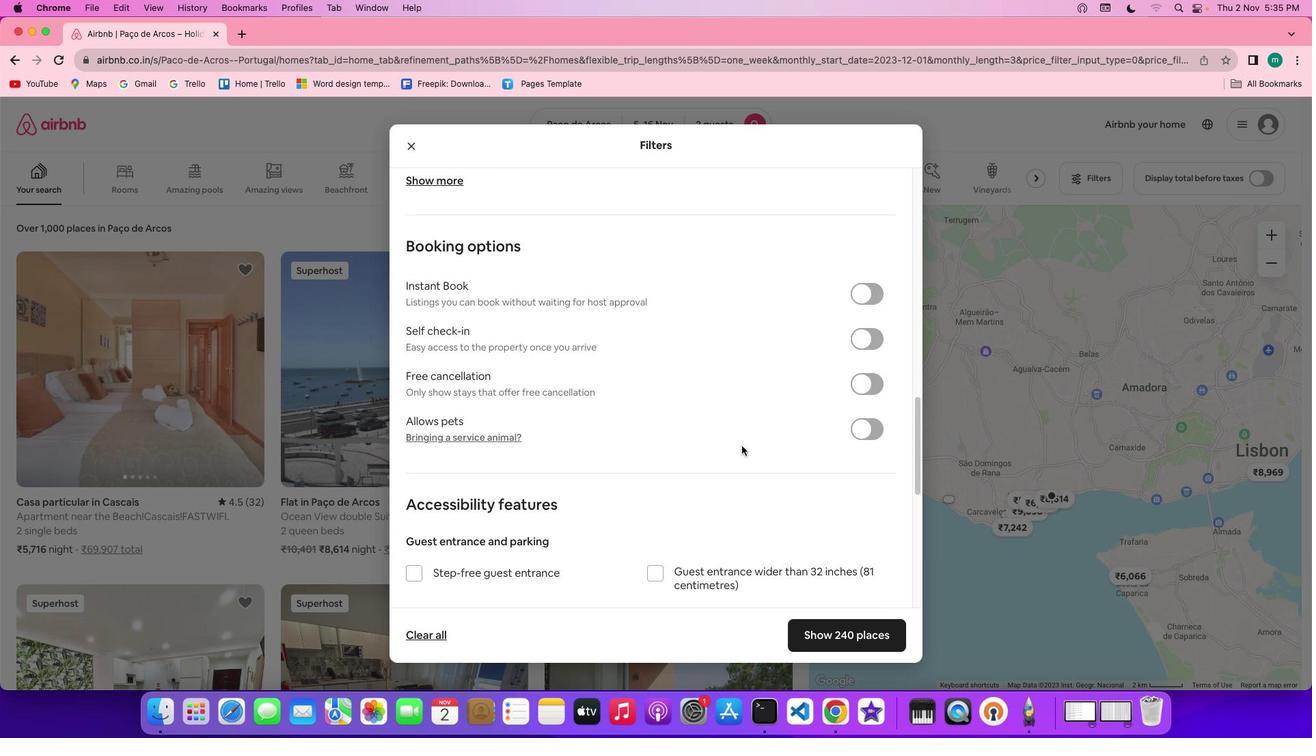 
Action: Mouse scrolled (741, 446) with delta (0, -1)
Screenshot: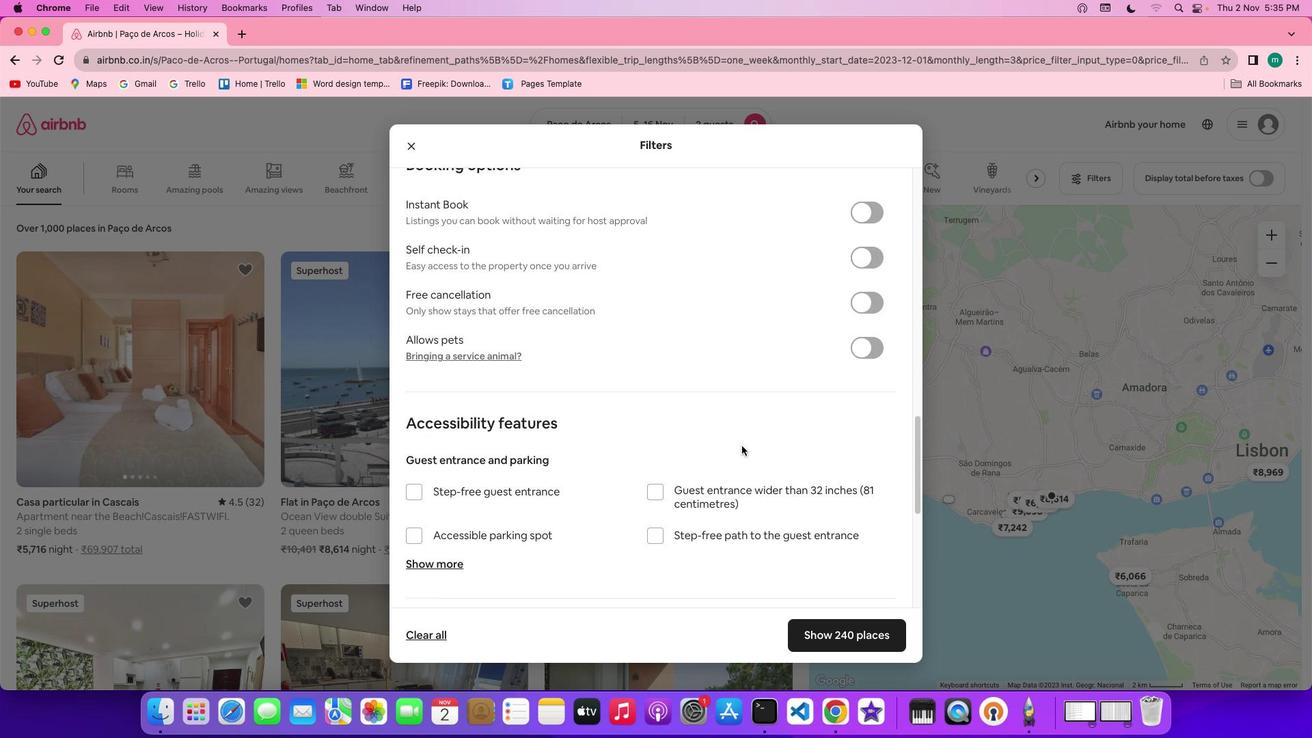 
Action: Mouse scrolled (741, 446) with delta (0, -2)
Screenshot: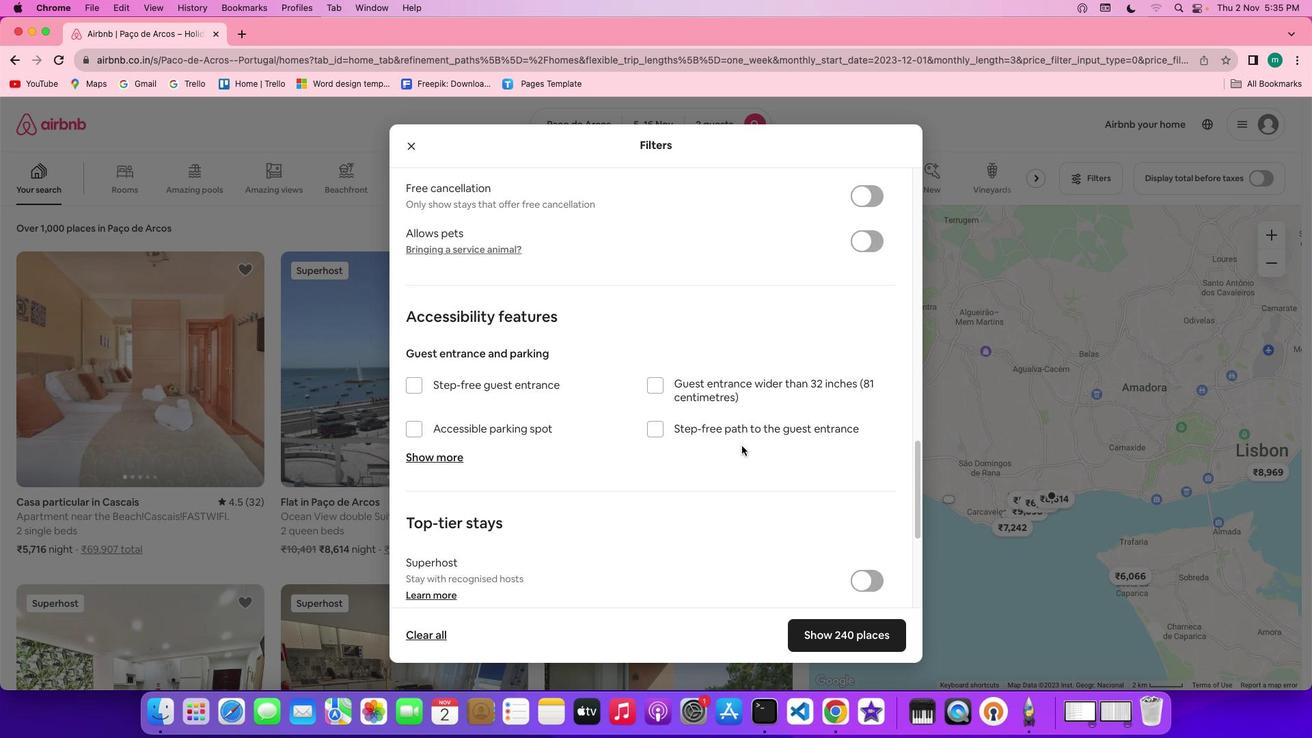 
Action: Mouse scrolled (741, 446) with delta (0, -3)
Screenshot: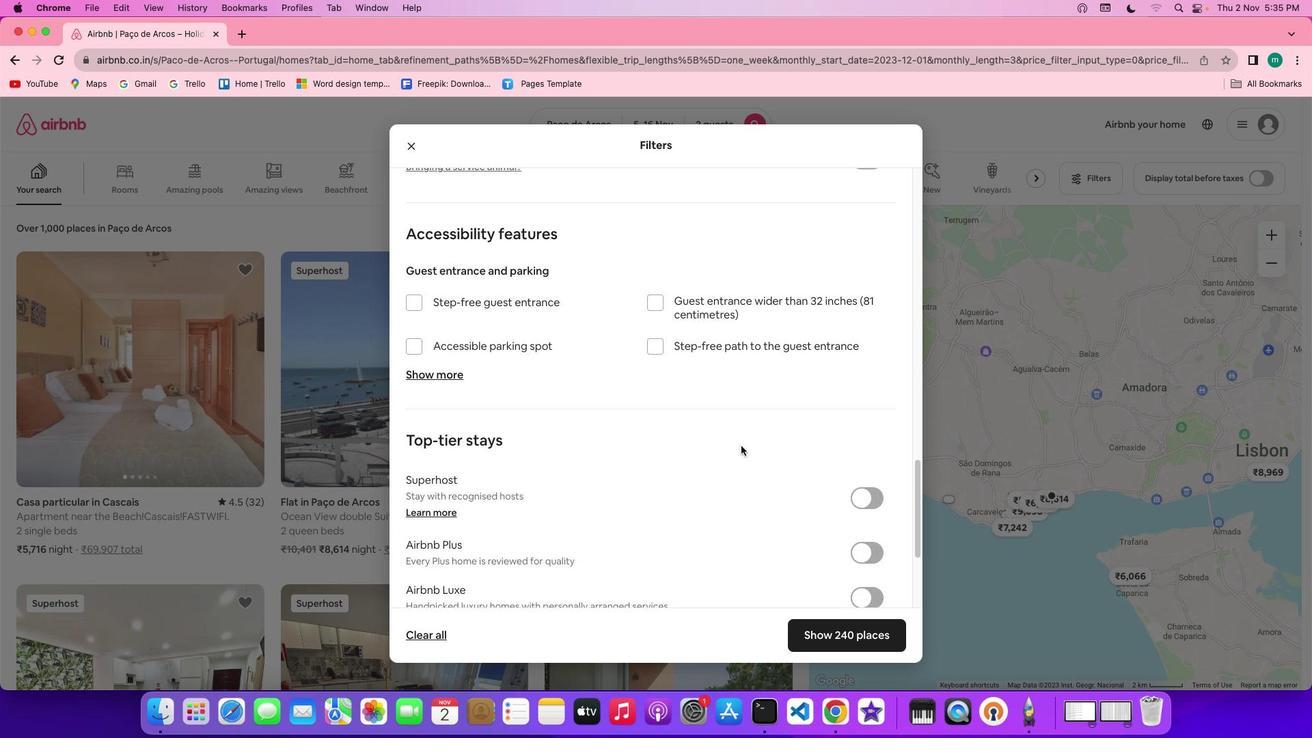 
Action: Mouse moved to (784, 568)
Screenshot: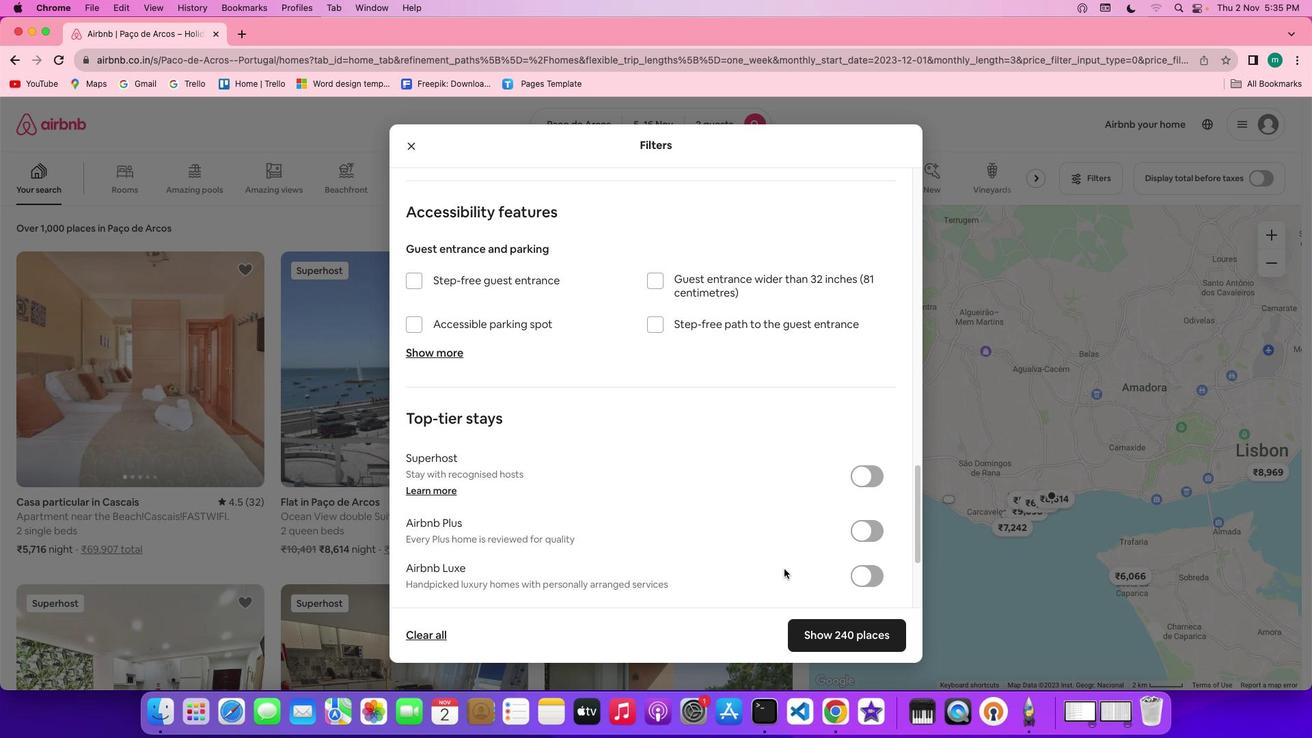 
Action: Mouse scrolled (784, 568) with delta (0, 0)
Screenshot: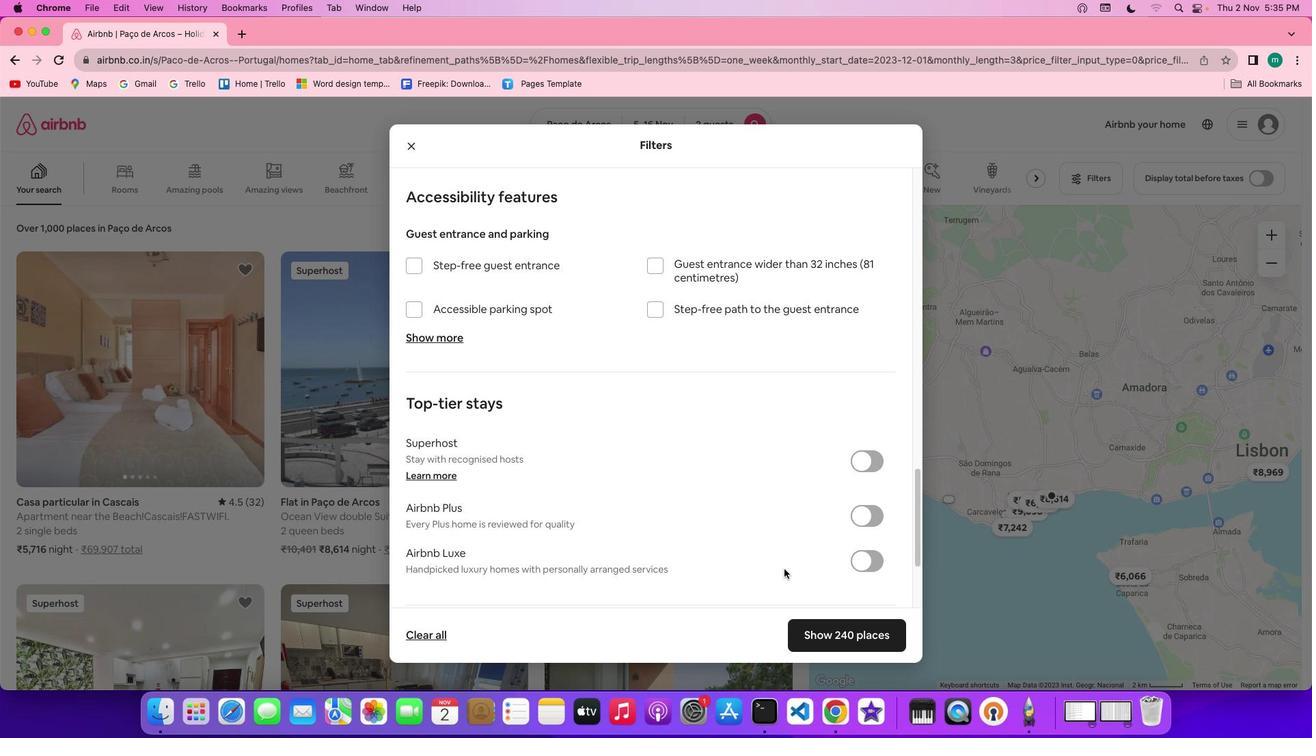 
Action: Mouse scrolled (784, 568) with delta (0, 0)
Screenshot: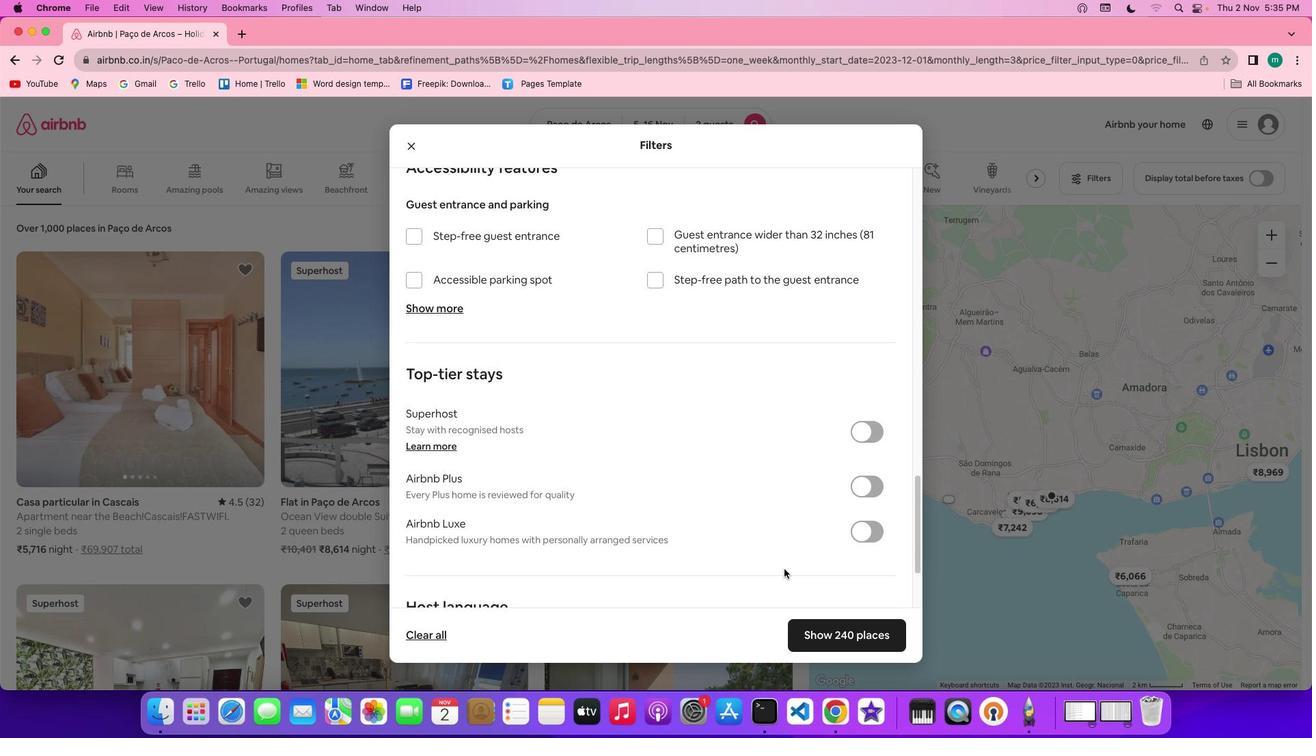 
Action: Mouse scrolled (784, 568) with delta (0, -2)
Screenshot: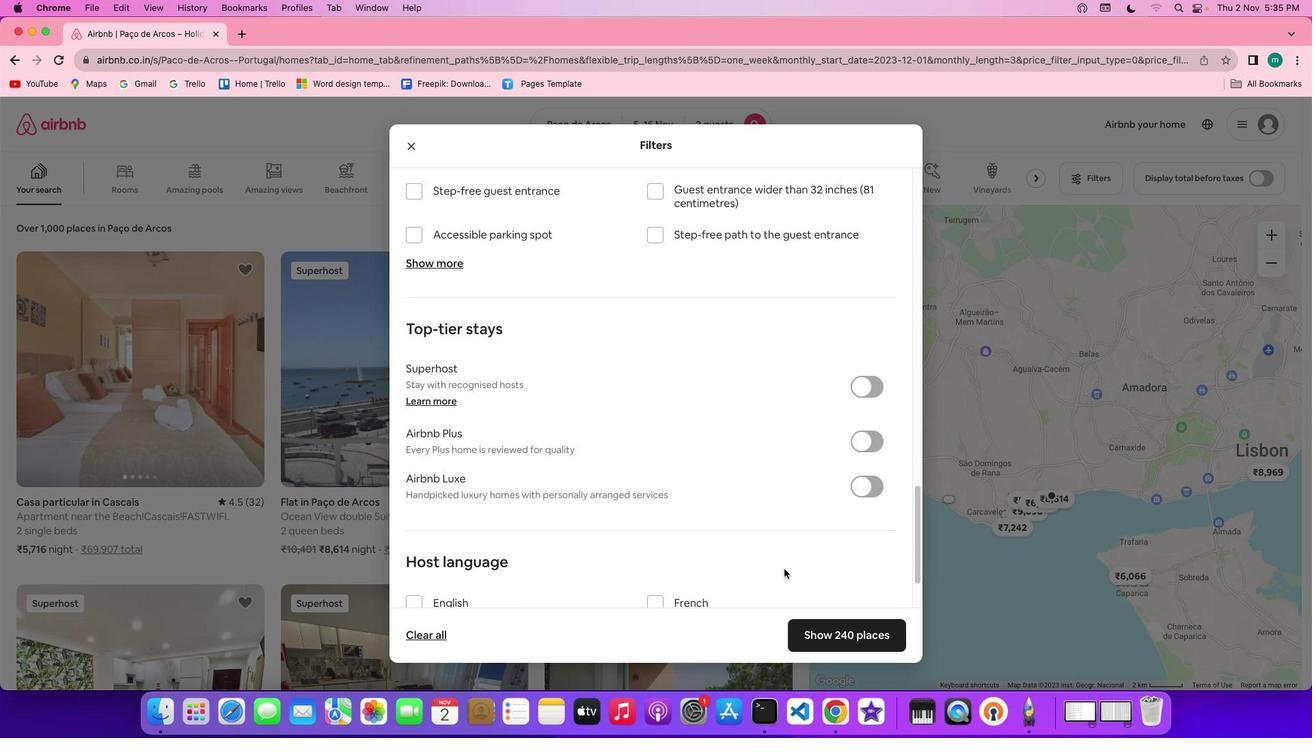
Action: Mouse scrolled (784, 568) with delta (0, -2)
Screenshot: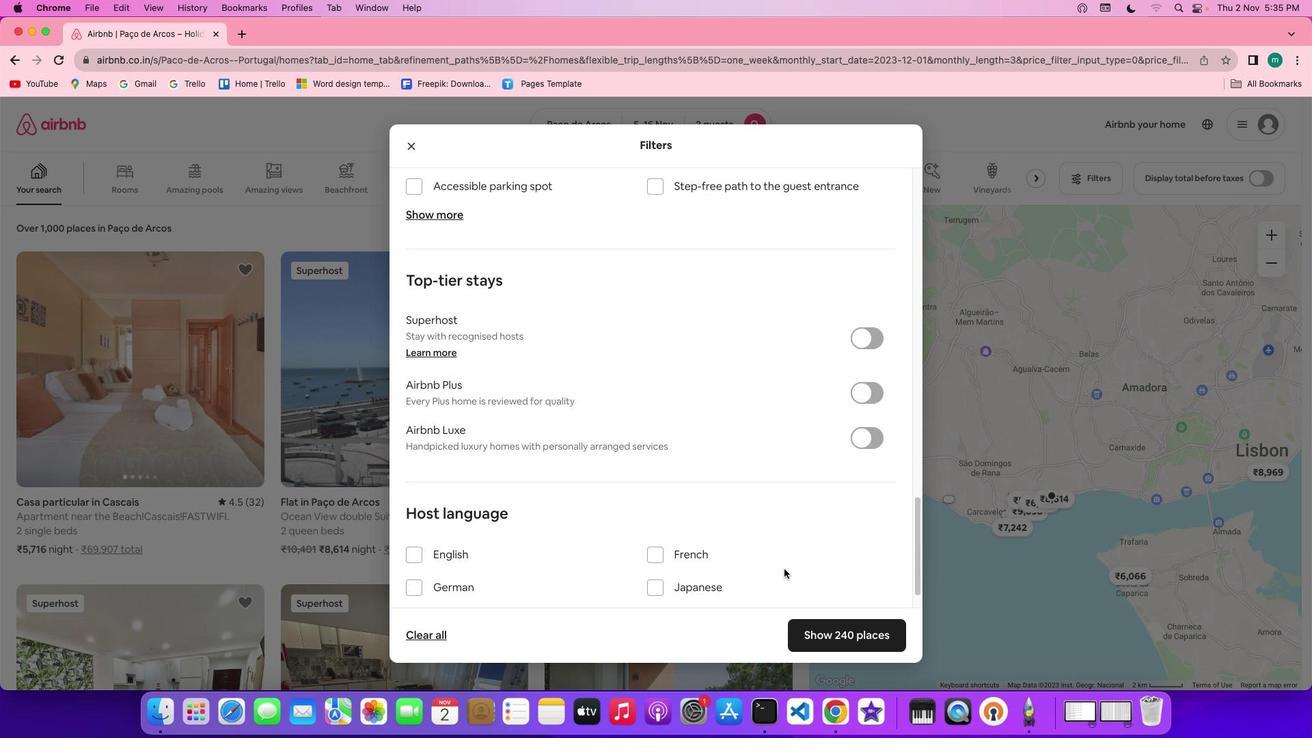 
Action: Mouse scrolled (784, 568) with delta (0, -3)
Screenshot: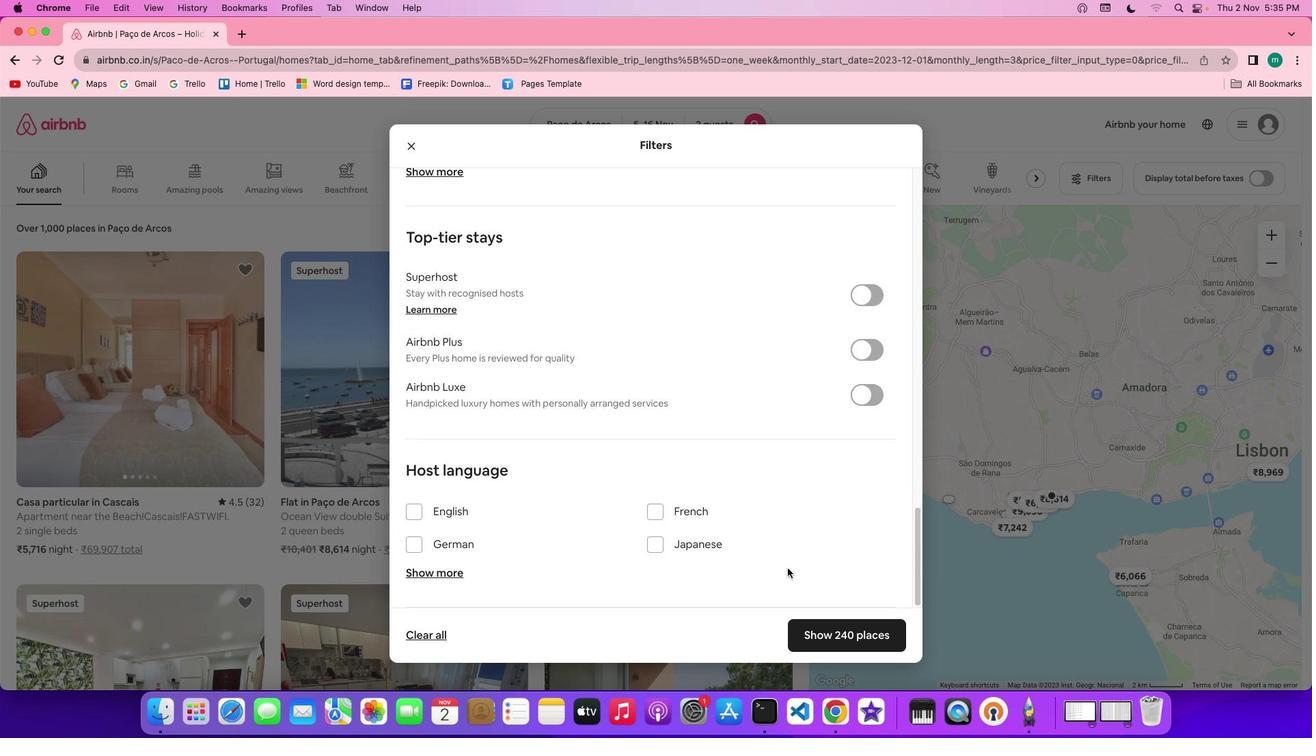 
Action: Mouse moved to (847, 612)
Screenshot: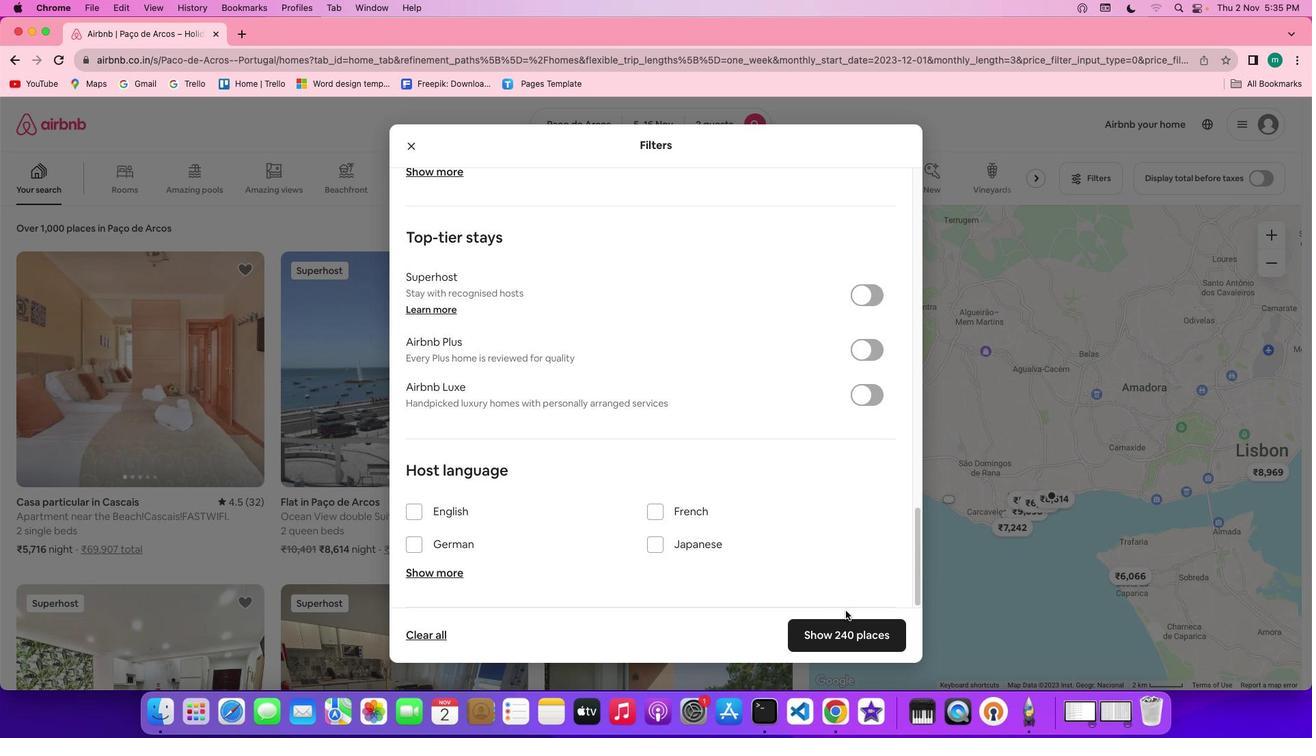 
Action: Mouse scrolled (847, 612) with delta (0, 0)
Screenshot: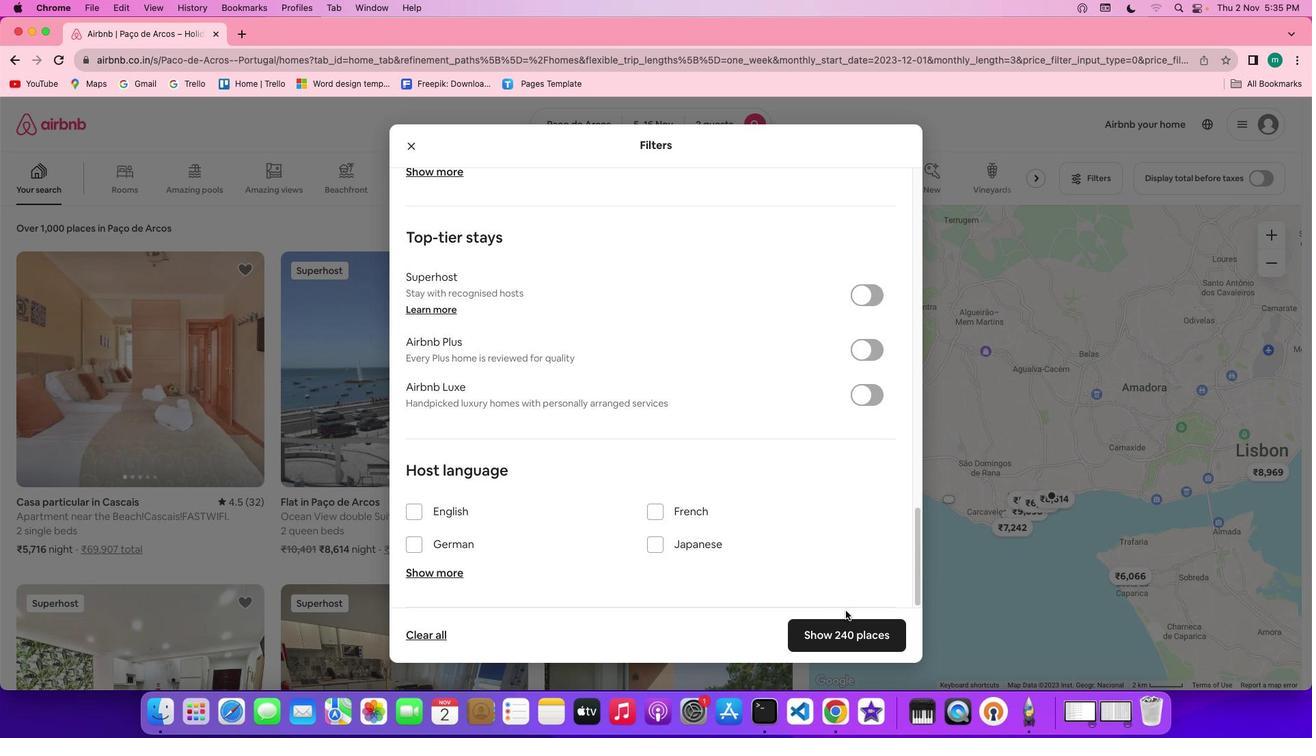 
Action: Mouse scrolled (847, 612) with delta (0, 0)
Screenshot: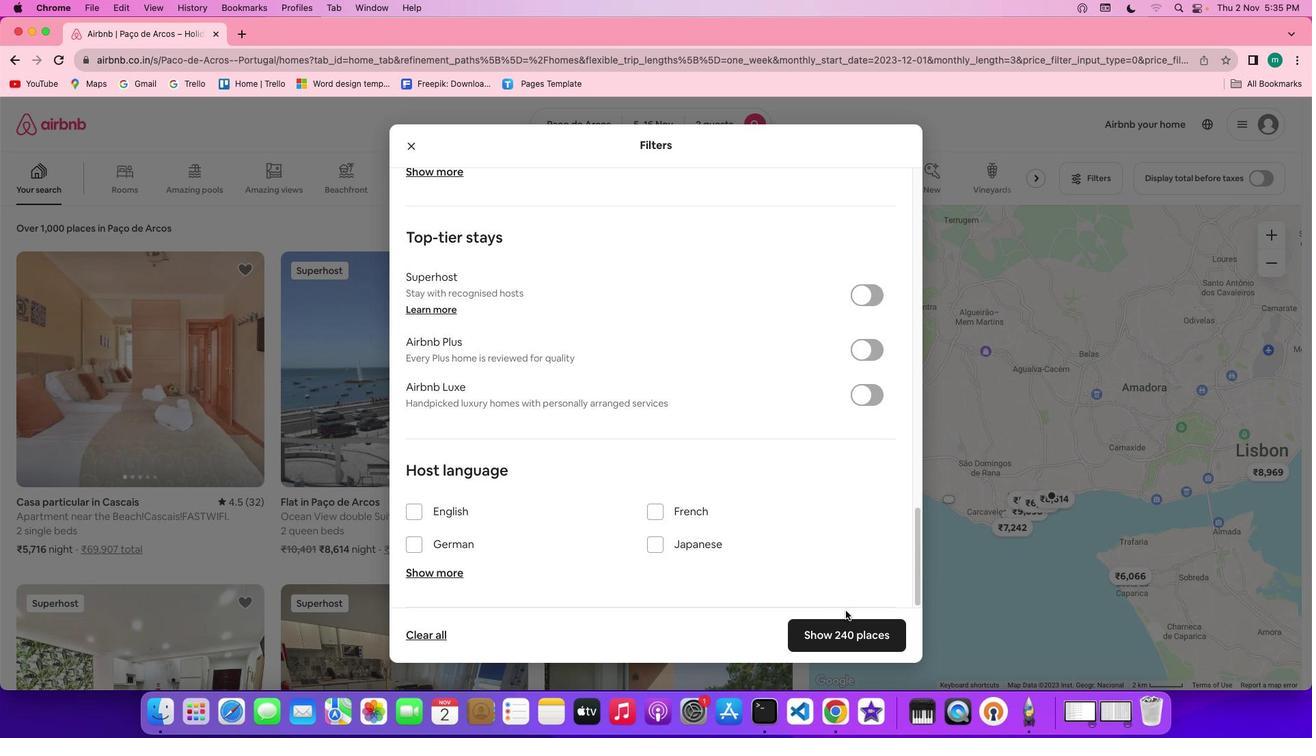 
Action: Mouse scrolled (847, 612) with delta (0, -2)
Screenshot: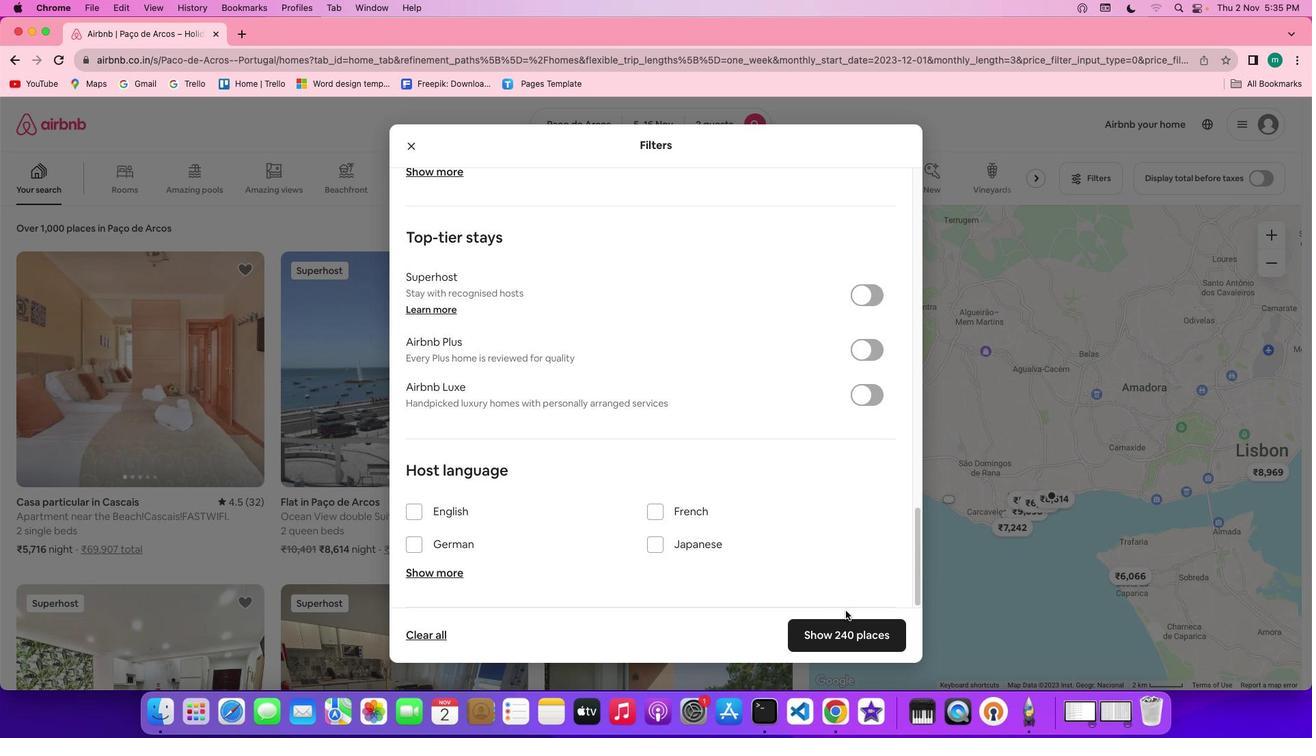 
Action: Mouse moved to (847, 612)
Screenshot: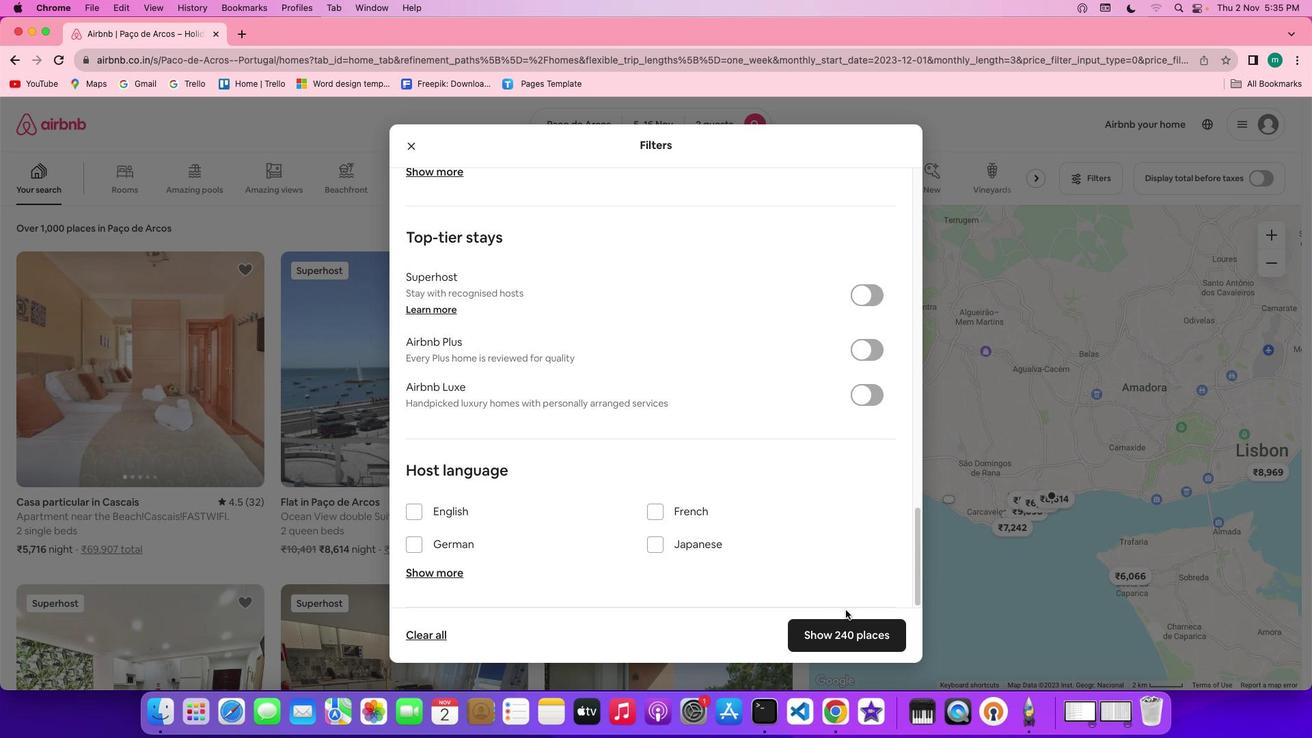 
Action: Mouse scrolled (847, 612) with delta (0, -2)
Screenshot: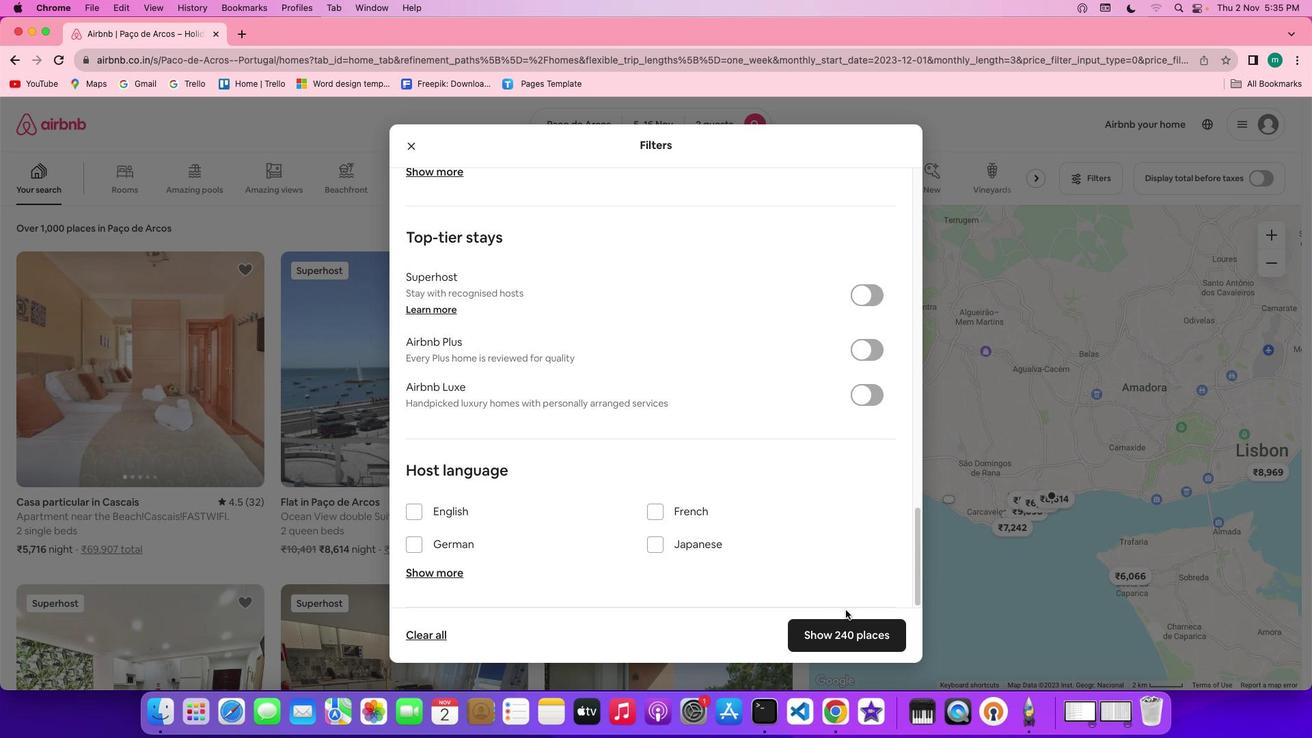 
Action: Mouse moved to (882, 635)
Screenshot: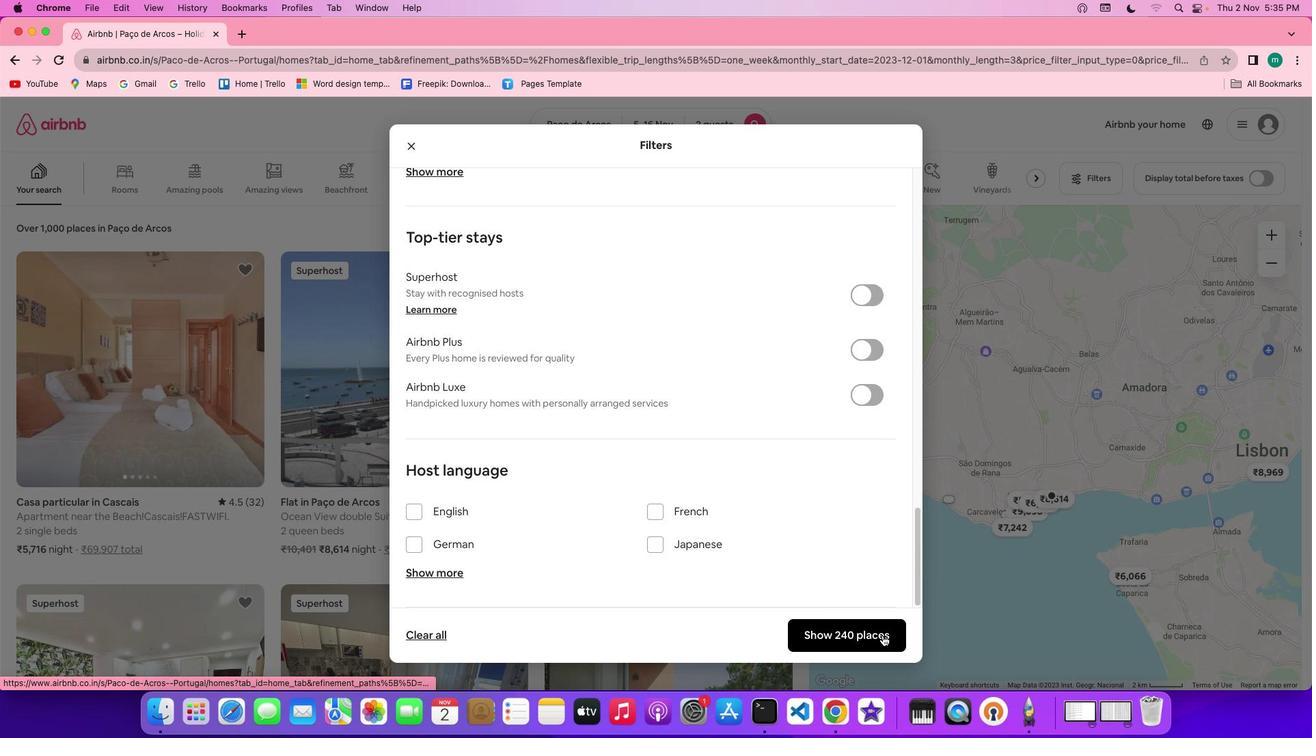 
Action: Mouse pressed left at (882, 635)
Screenshot: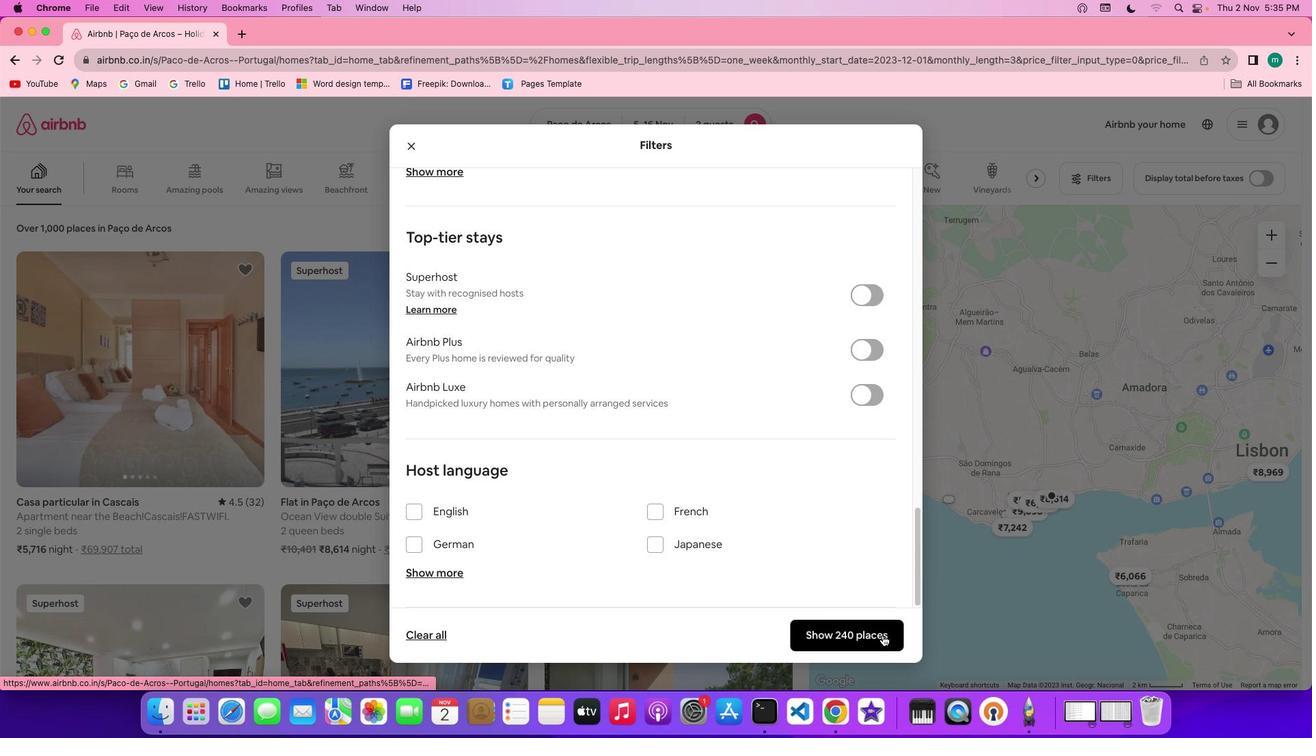
Action: Mouse moved to (175, 361)
Screenshot: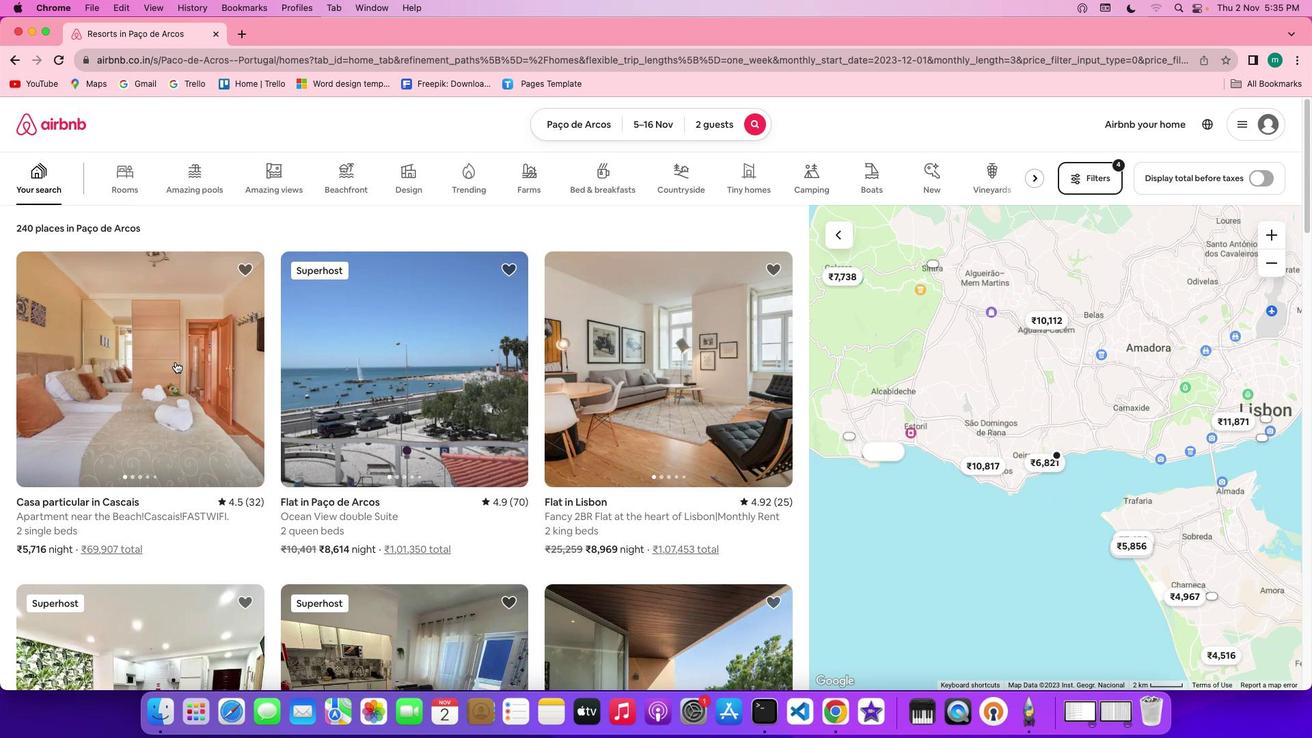 
Action: Mouse pressed left at (175, 361)
Screenshot: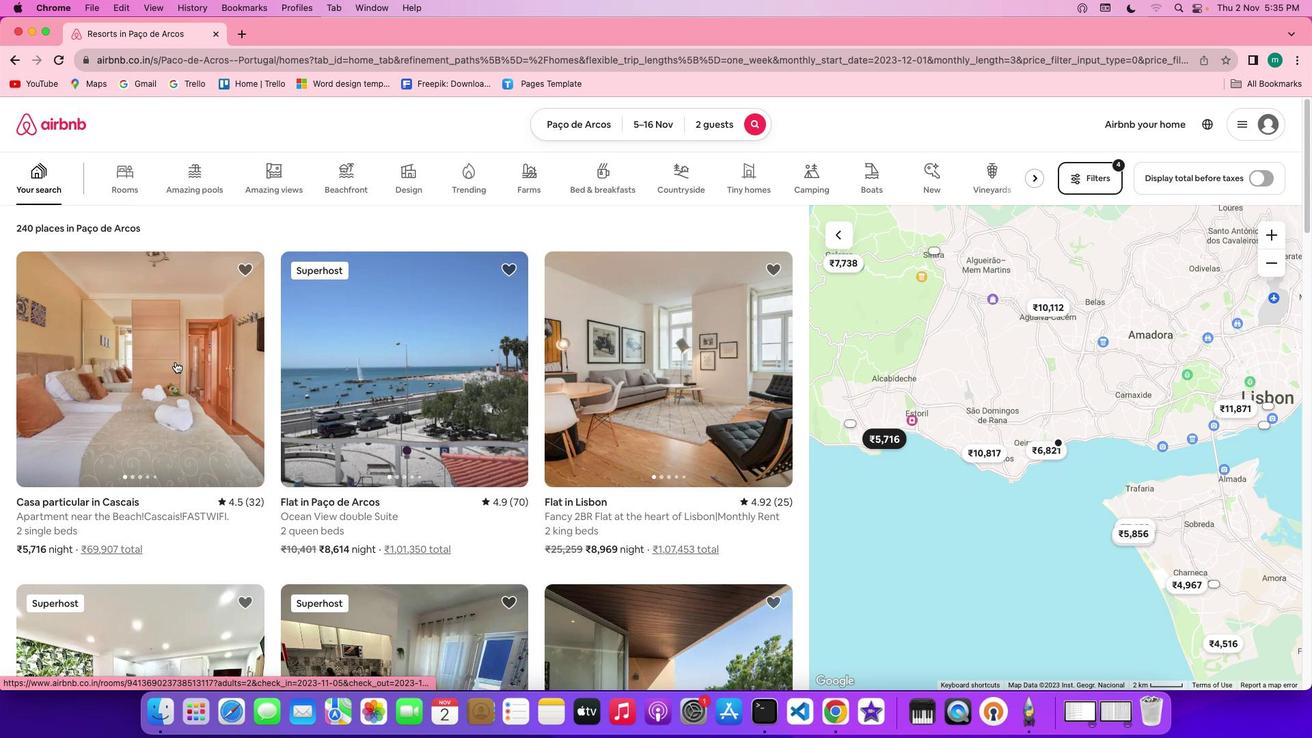 
Action: Mouse moved to (970, 502)
Screenshot: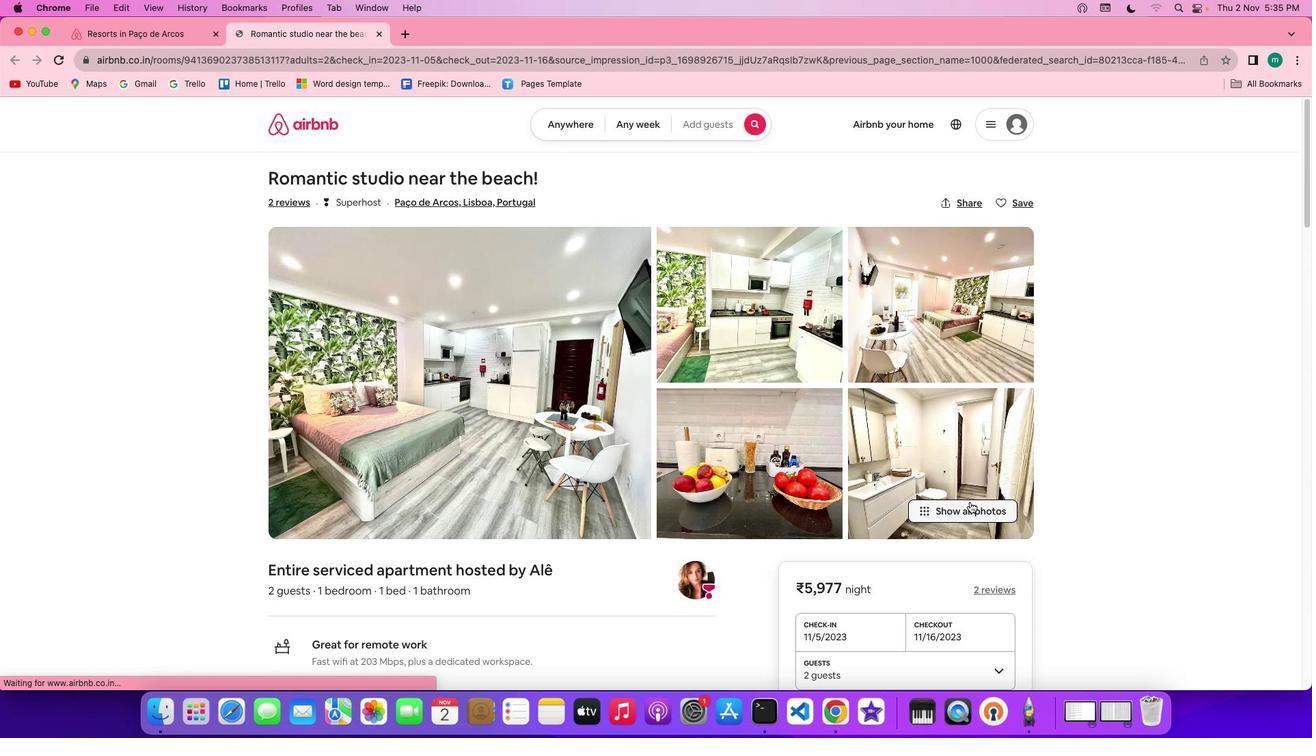 
Action: Mouse pressed left at (970, 502)
Screenshot: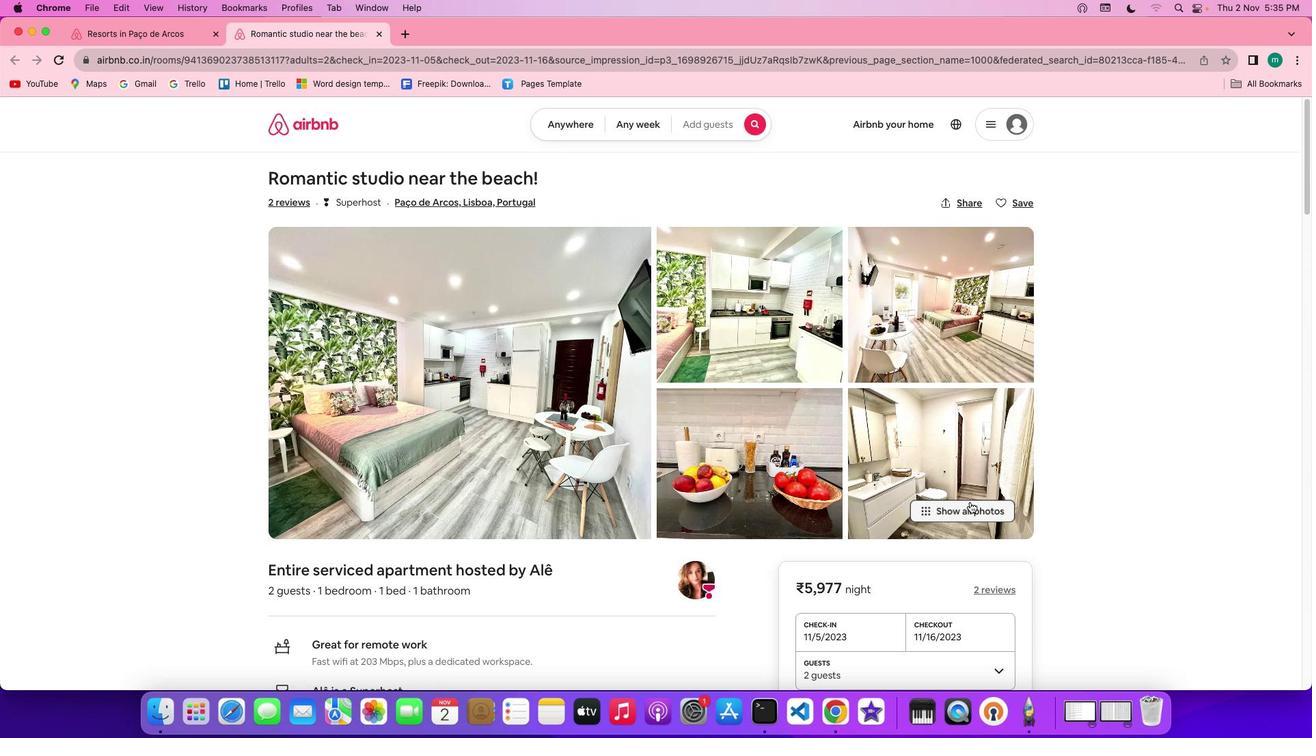 
Action: Mouse moved to (736, 468)
Screenshot: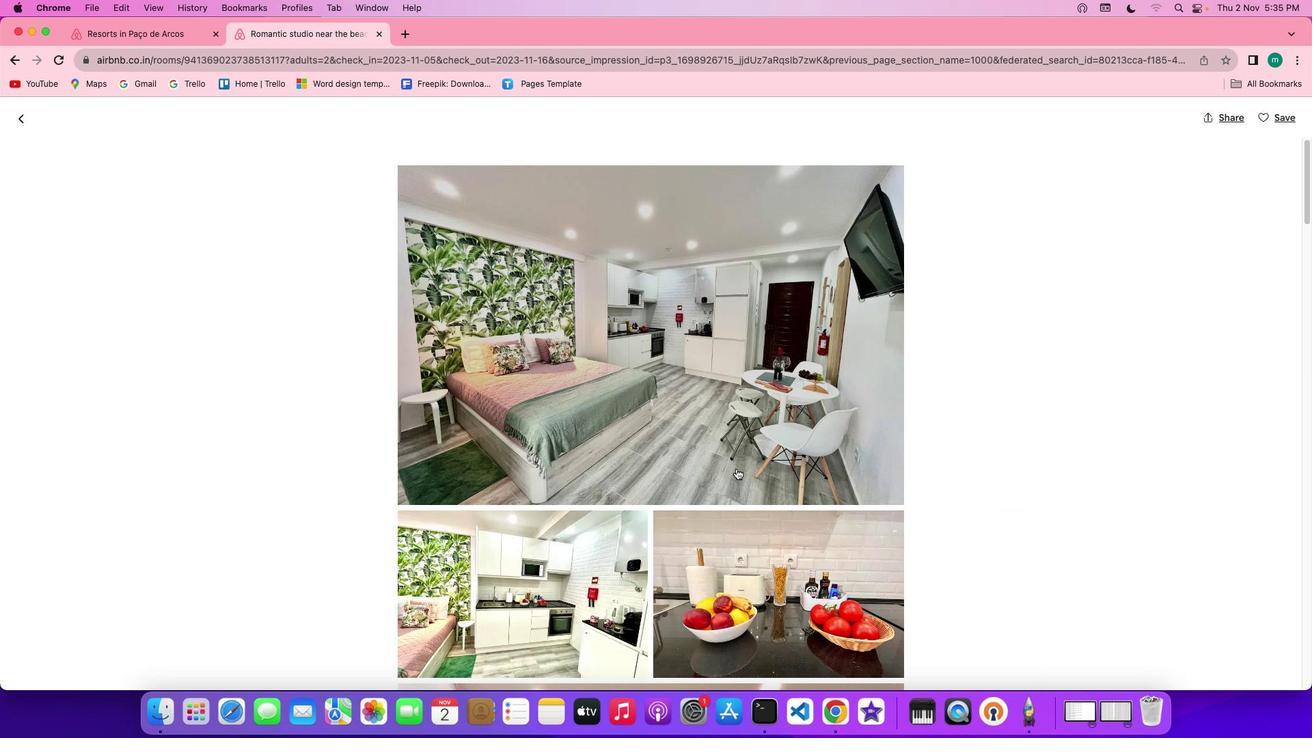 
Action: Mouse scrolled (736, 468) with delta (0, 0)
Screenshot: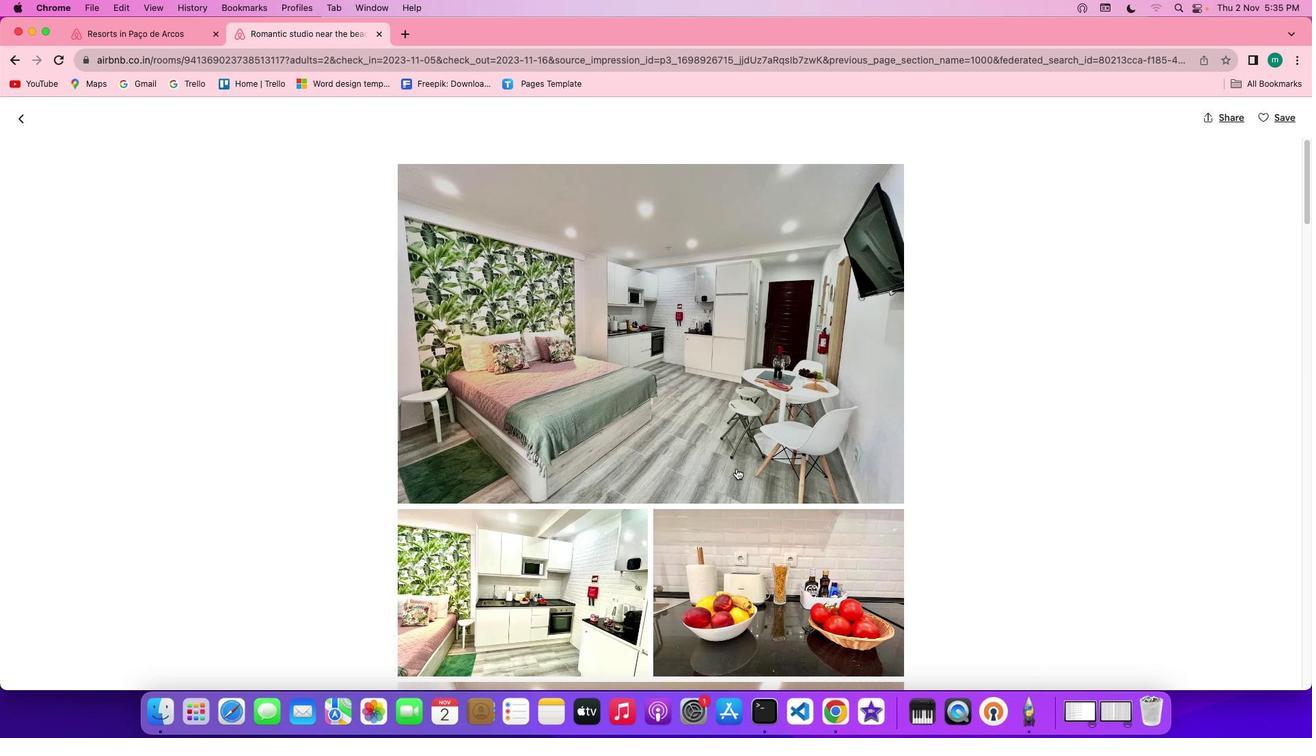 
Action: Mouse scrolled (736, 468) with delta (0, 0)
Screenshot: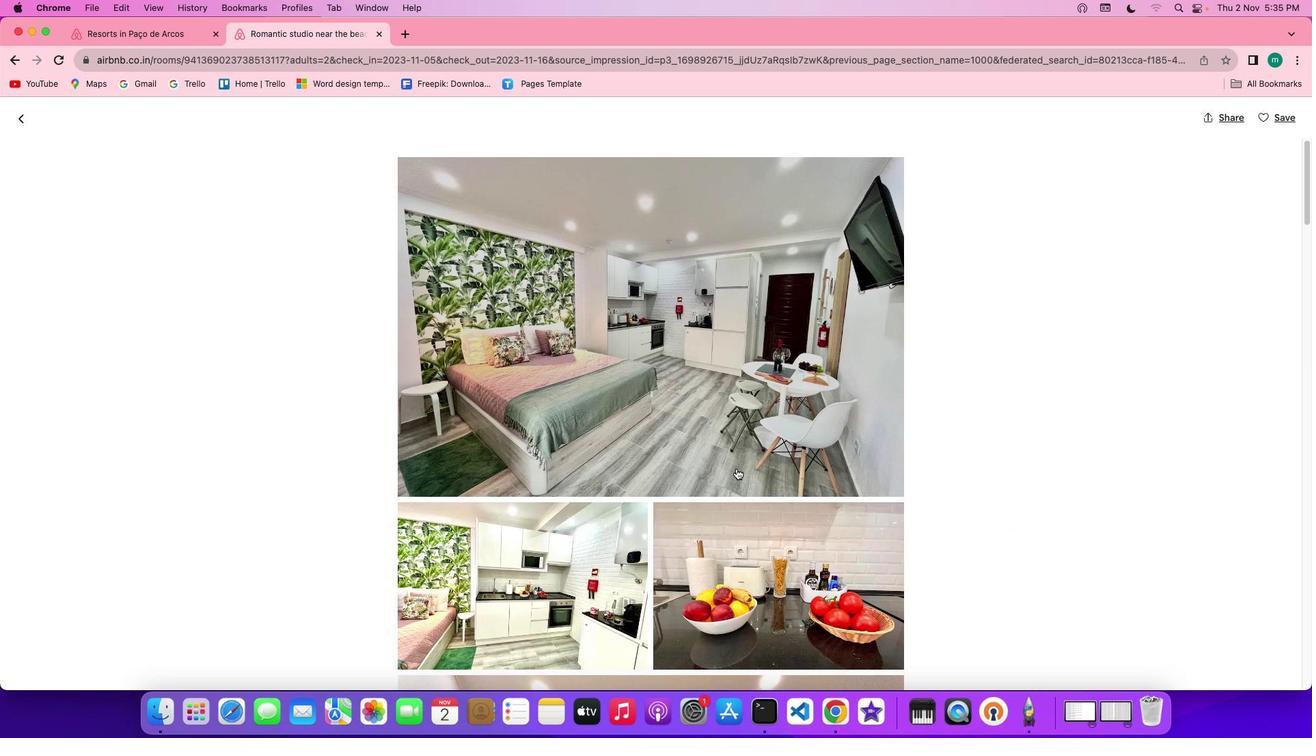 
Action: Mouse scrolled (736, 468) with delta (0, 0)
Screenshot: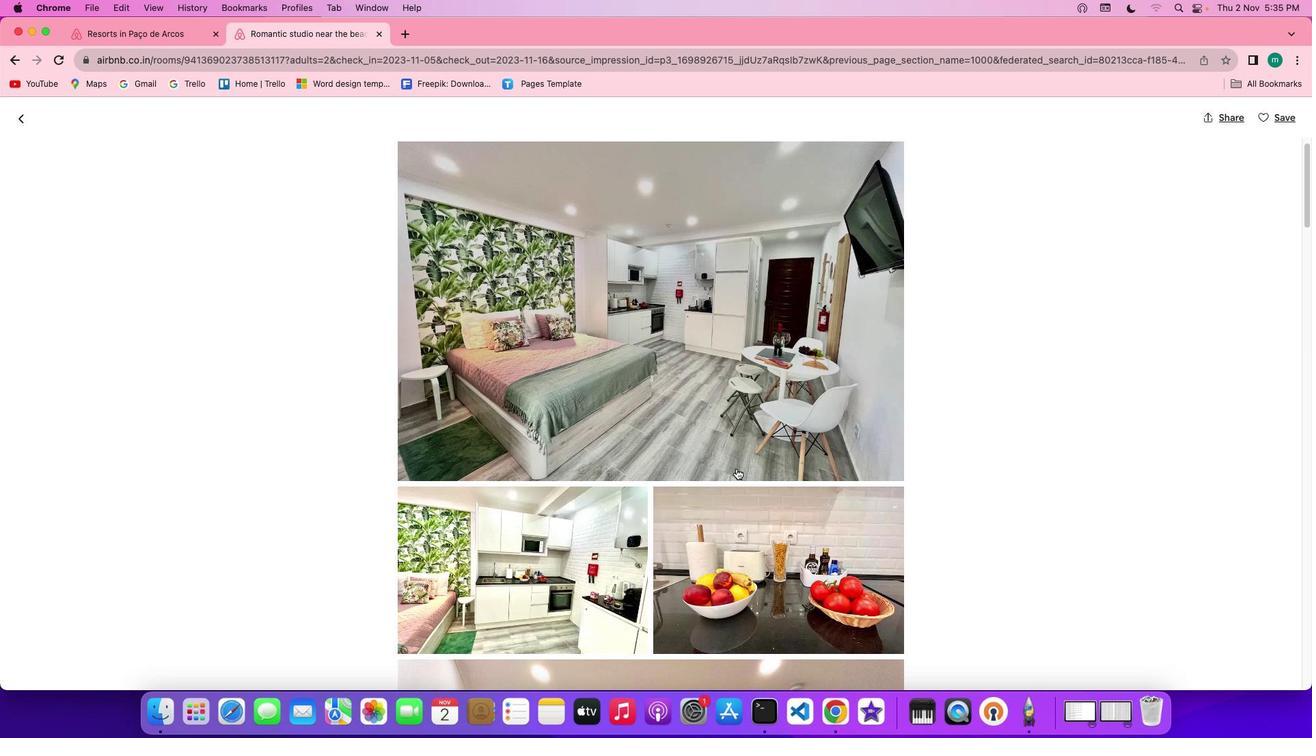 
Action: Mouse scrolled (736, 468) with delta (0, 0)
Screenshot: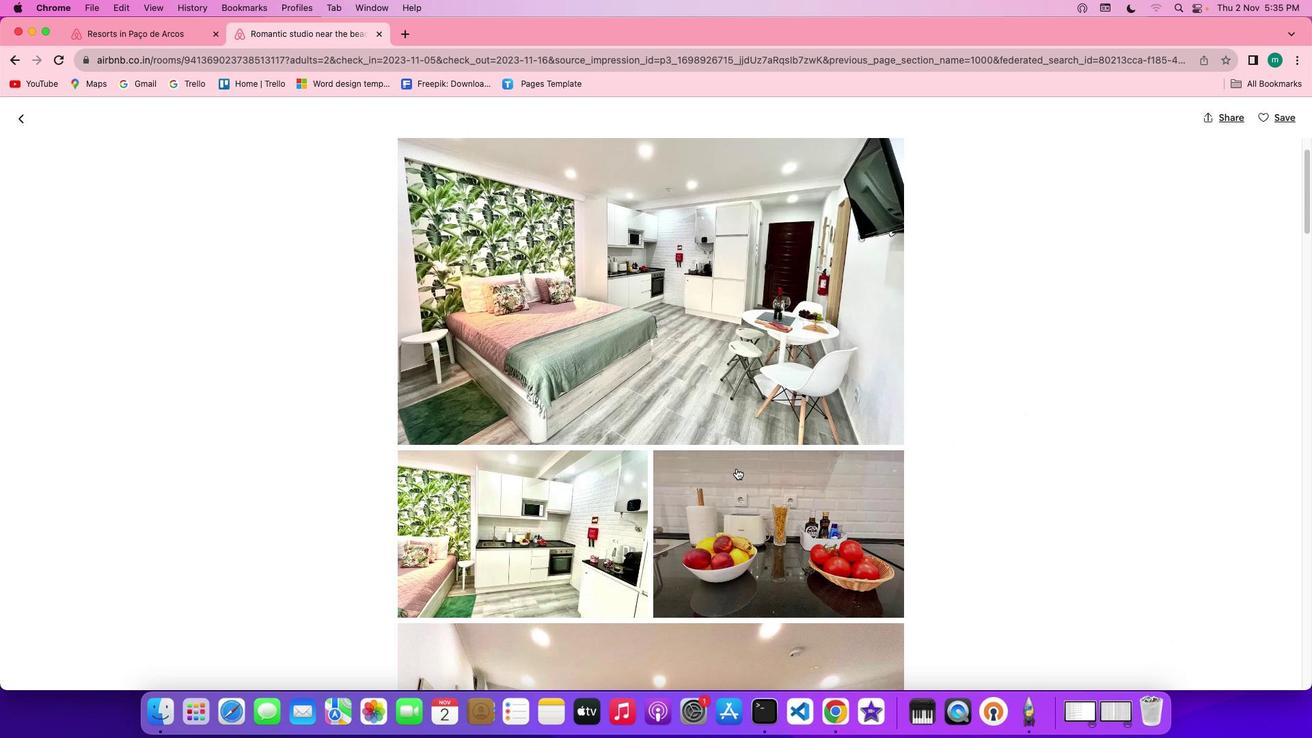 
Action: Mouse scrolled (736, 468) with delta (0, 0)
Screenshot: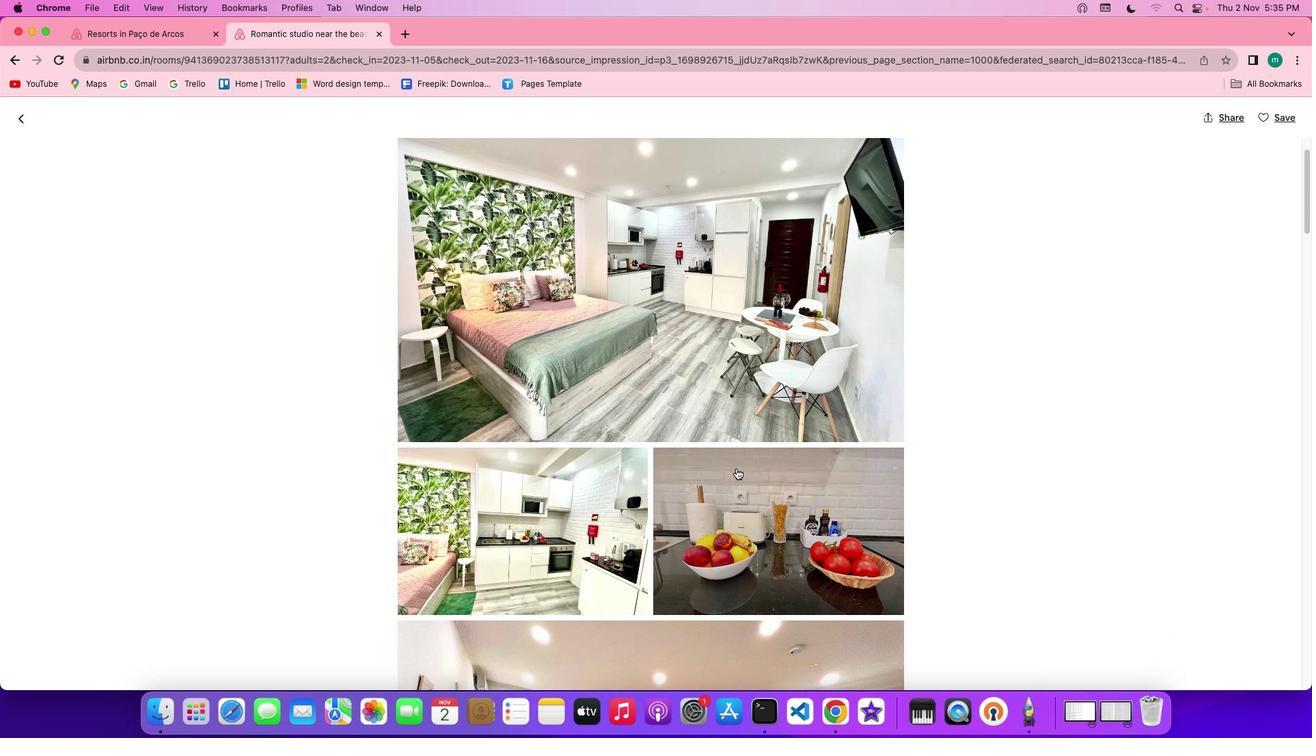 
Action: Mouse scrolled (736, 468) with delta (0, -1)
Screenshot: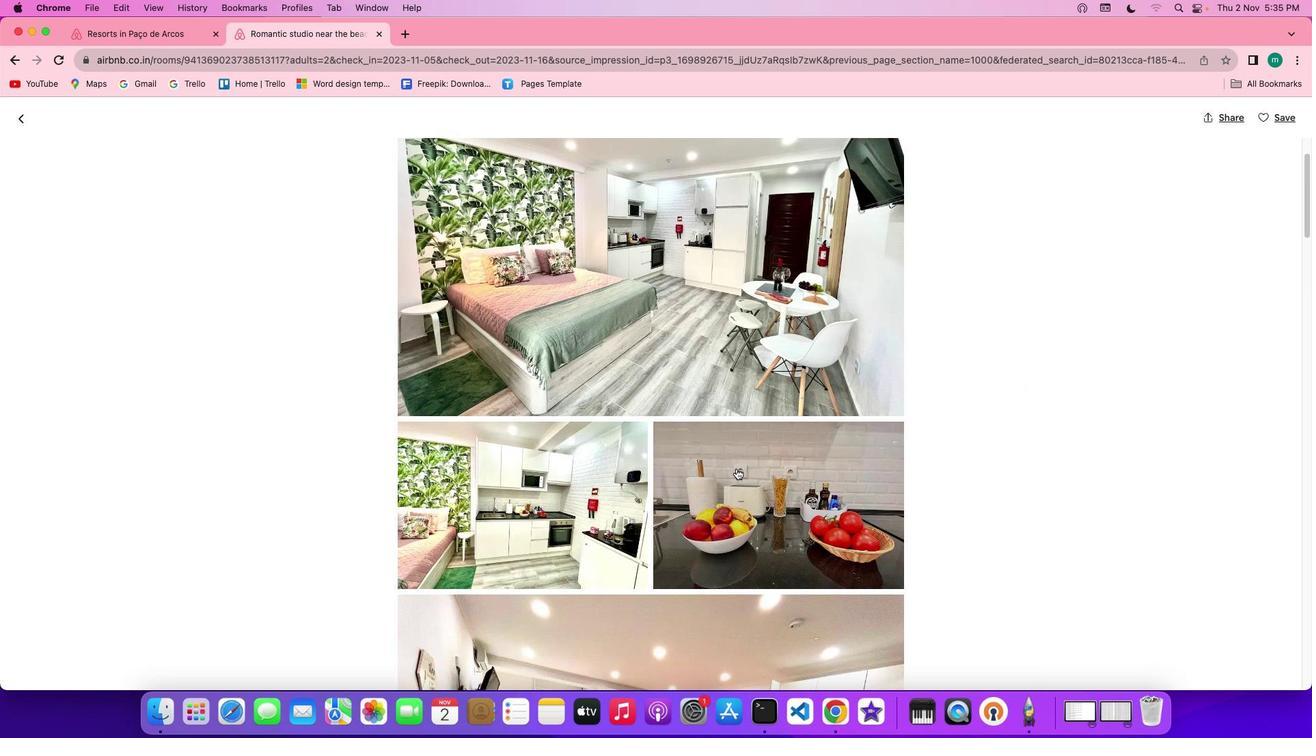 
Action: Mouse scrolled (736, 468) with delta (0, 0)
Screenshot: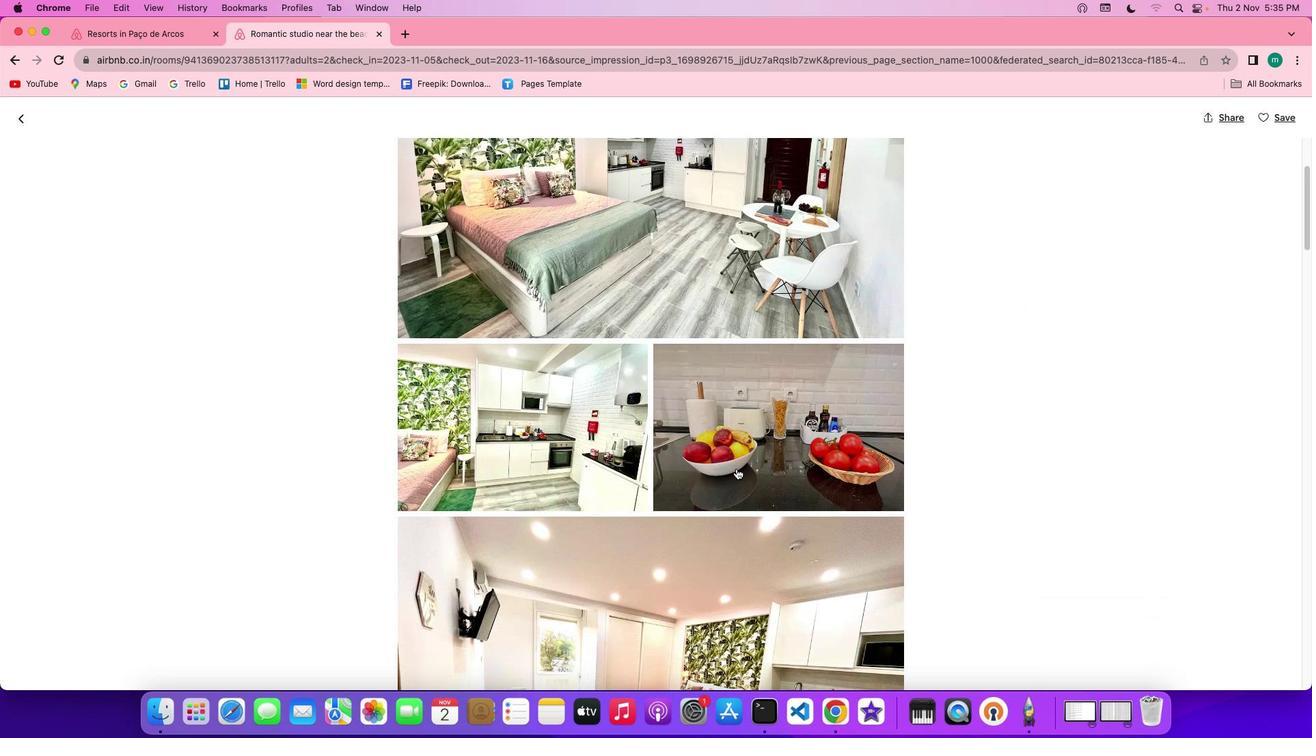
Action: Mouse scrolled (736, 468) with delta (0, 0)
Screenshot: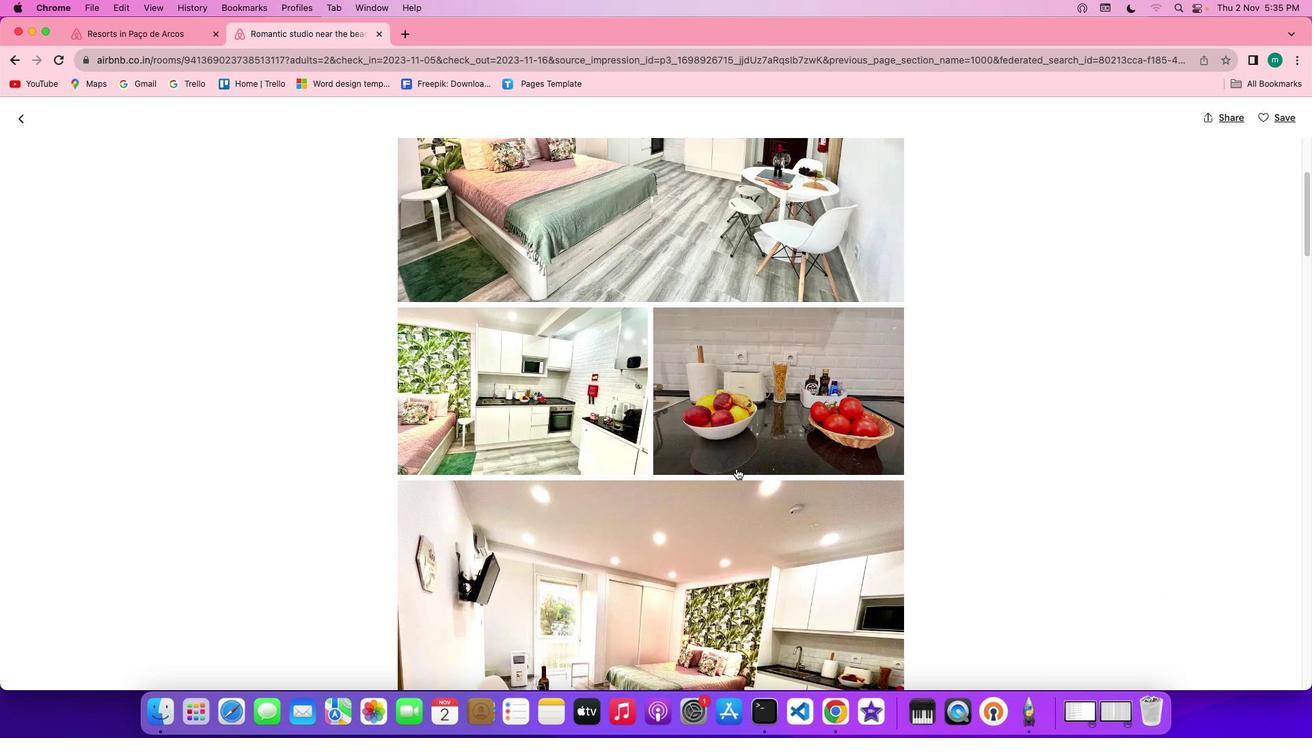
Action: Mouse scrolled (736, 468) with delta (0, 0)
Screenshot: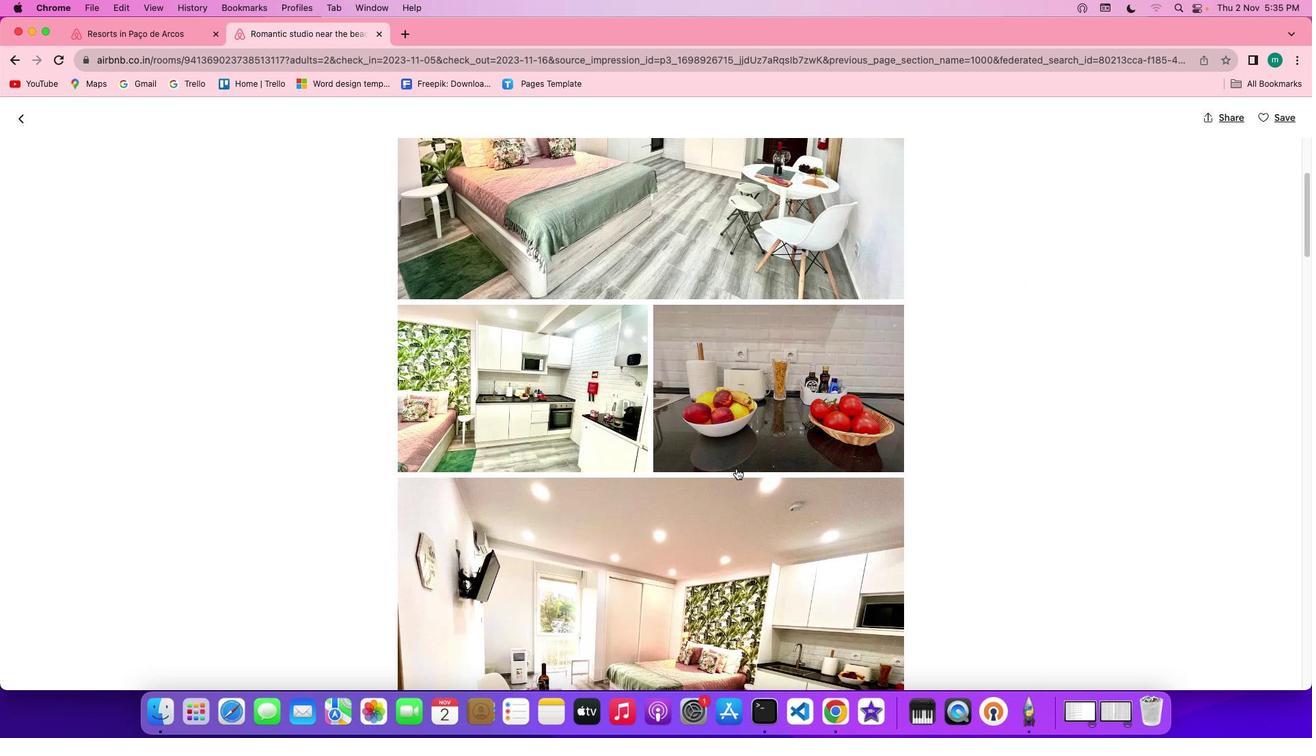 
Action: Mouse scrolled (736, 468) with delta (0, 0)
Screenshot: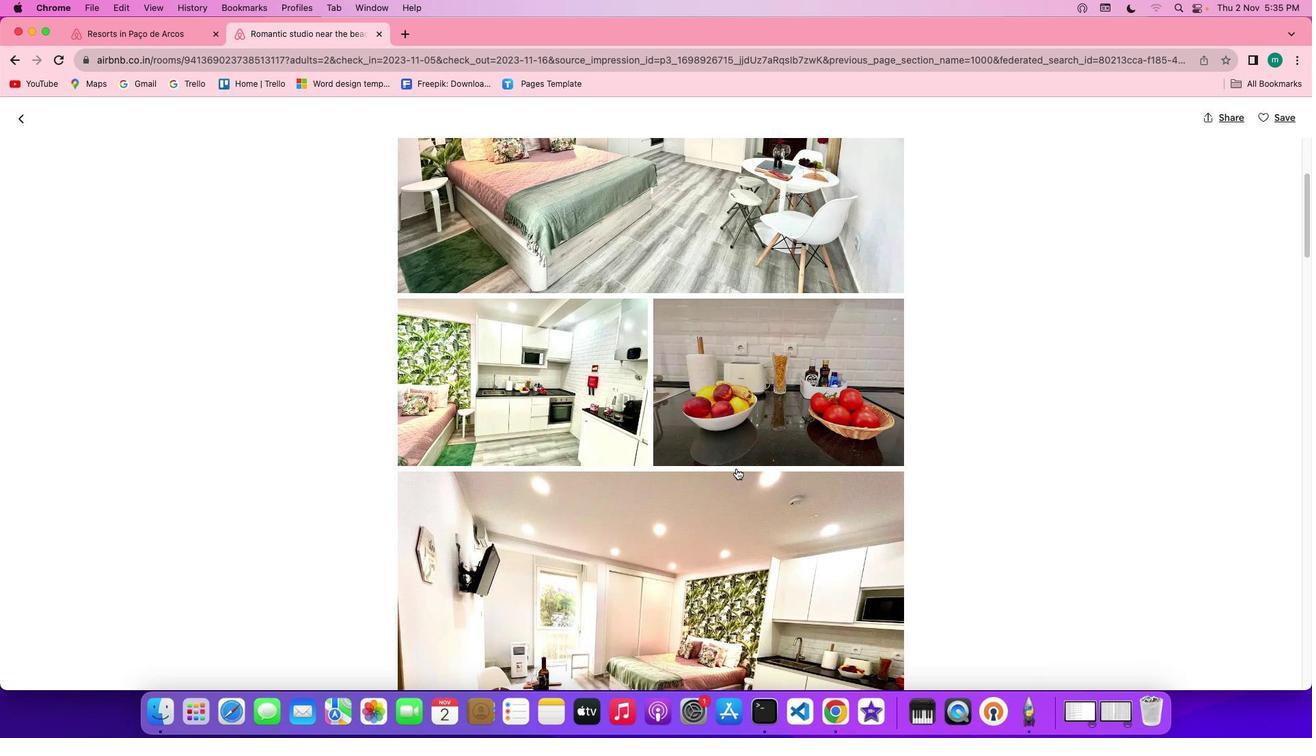 
Action: Mouse scrolled (736, 468) with delta (0, 0)
Screenshot: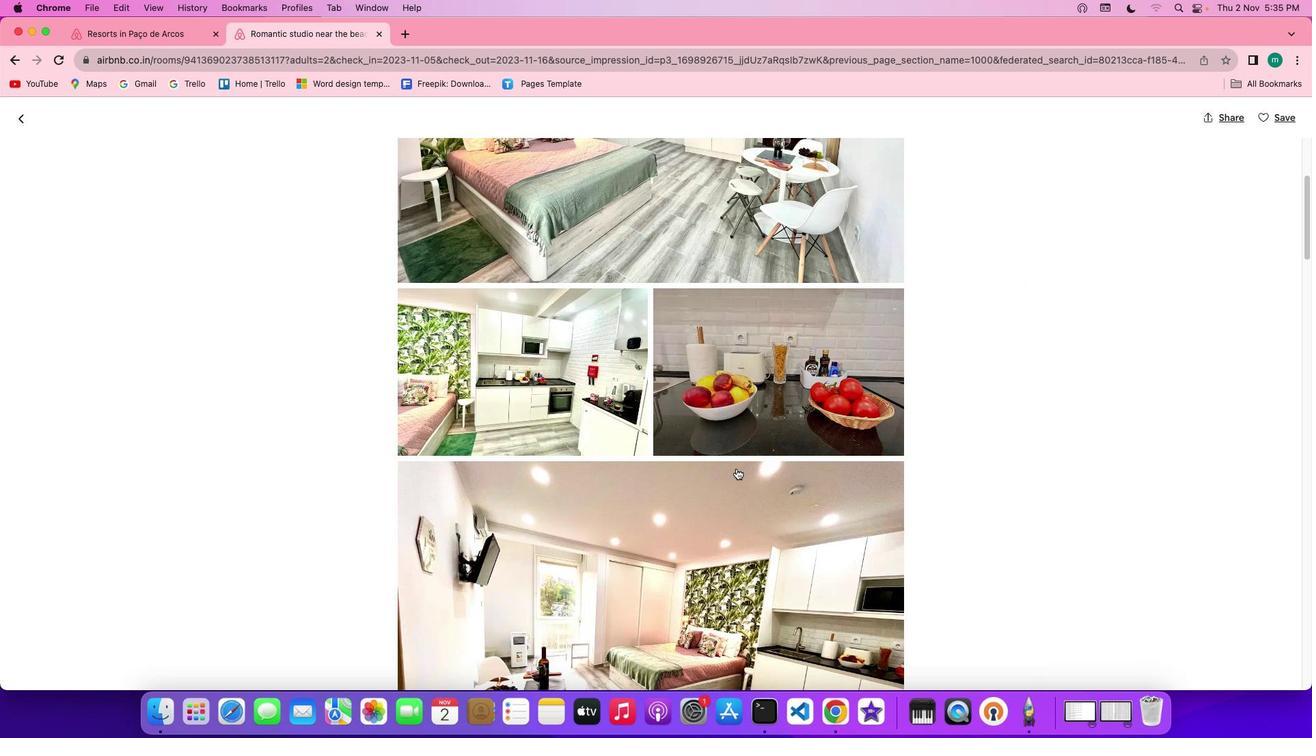 
Action: Mouse scrolled (736, 468) with delta (0, 0)
Screenshot: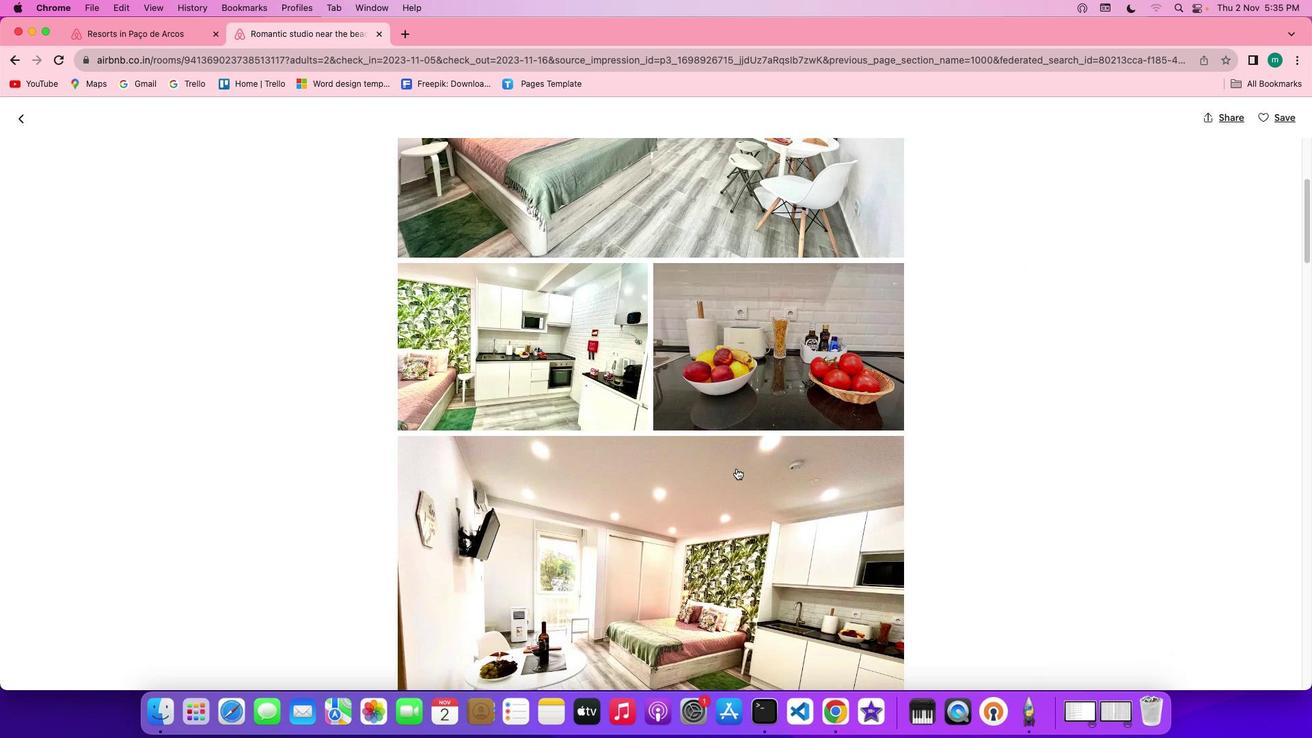 
Action: Mouse scrolled (736, 468) with delta (0, 0)
Screenshot: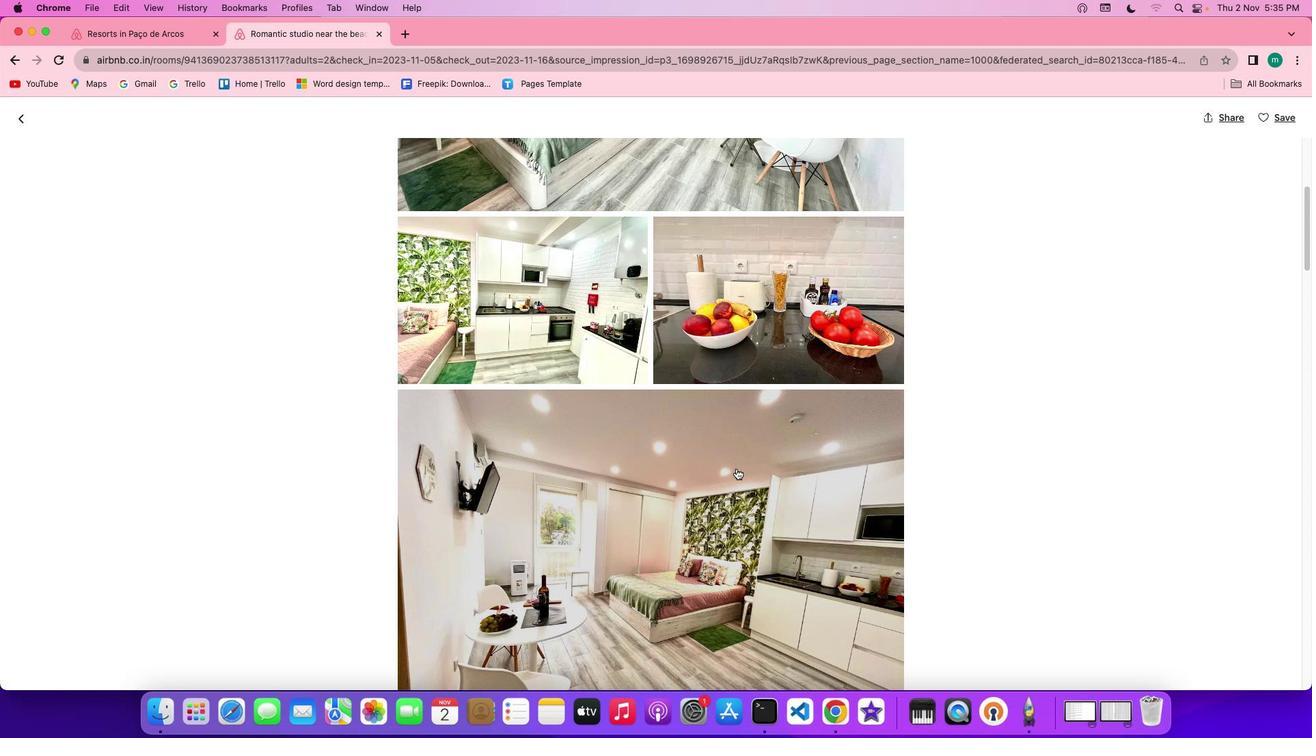 
Action: Mouse scrolled (736, 468) with delta (0, 0)
Screenshot: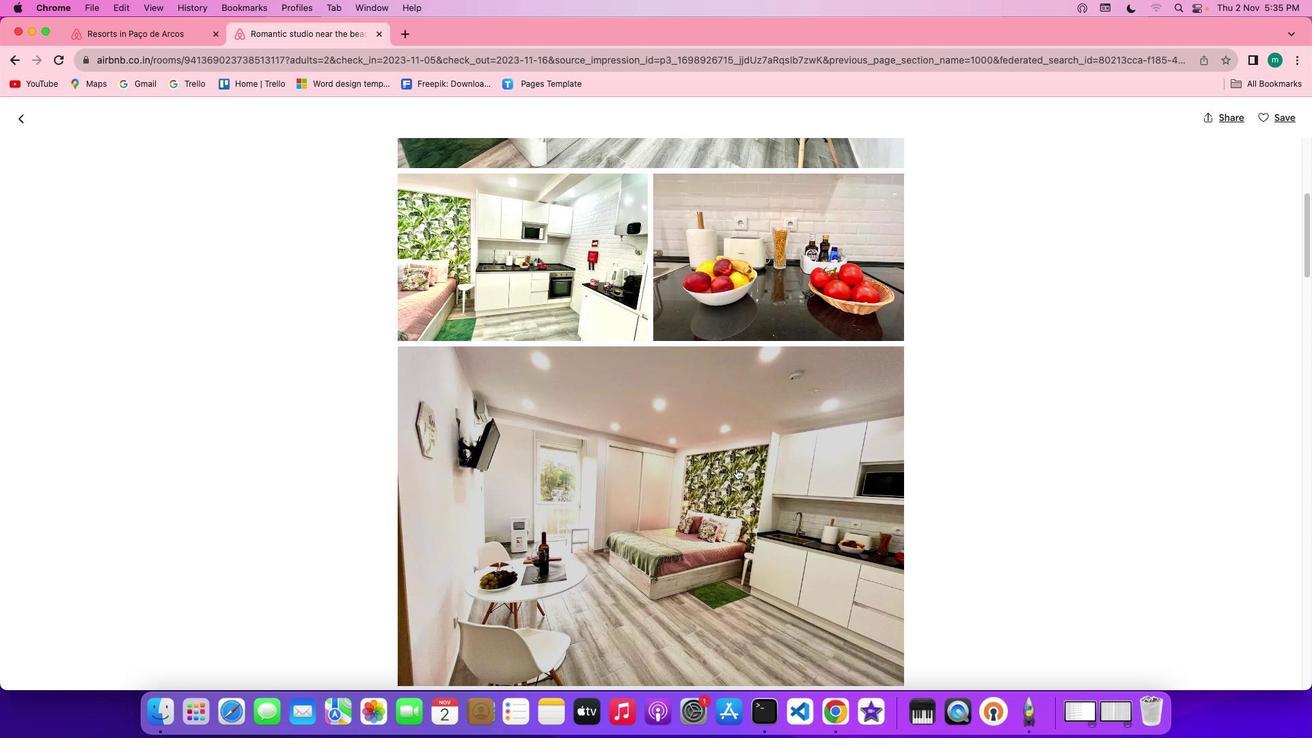 
Action: Mouse scrolled (736, 468) with delta (0, 0)
Screenshot: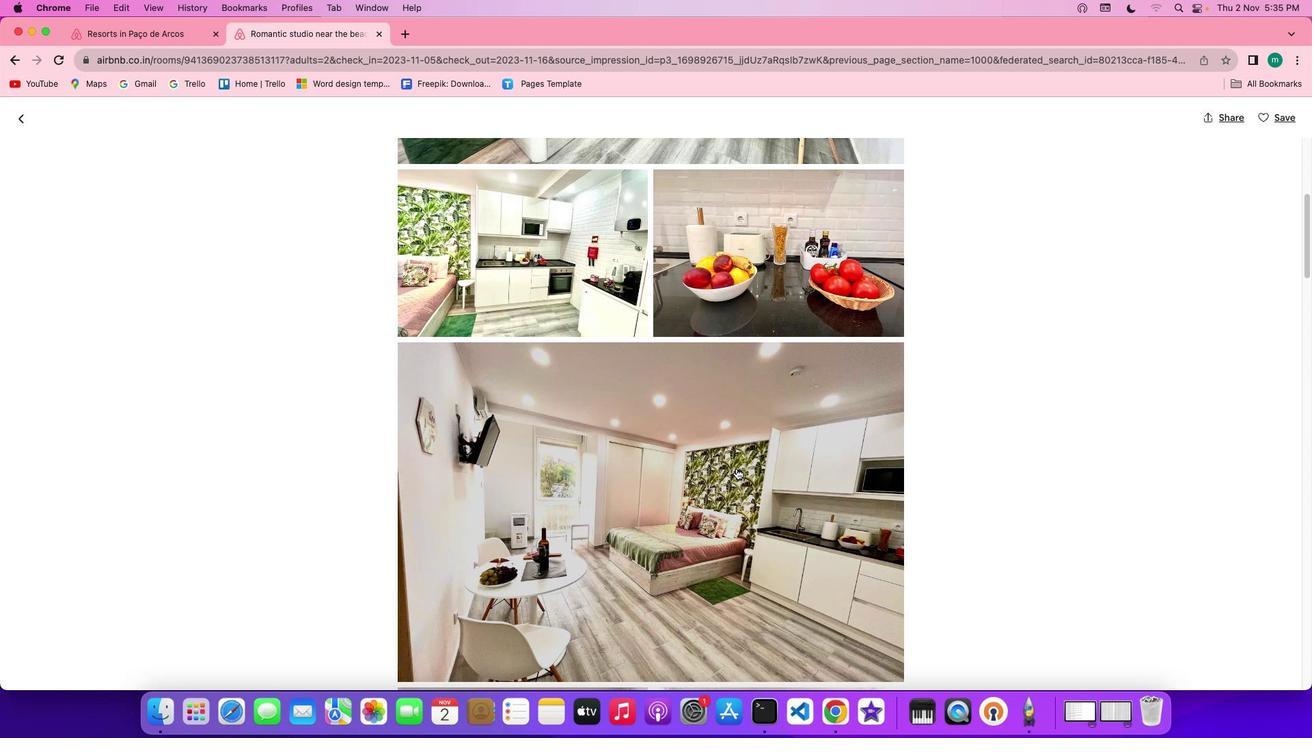 
Action: Mouse scrolled (736, 468) with delta (0, 0)
Screenshot: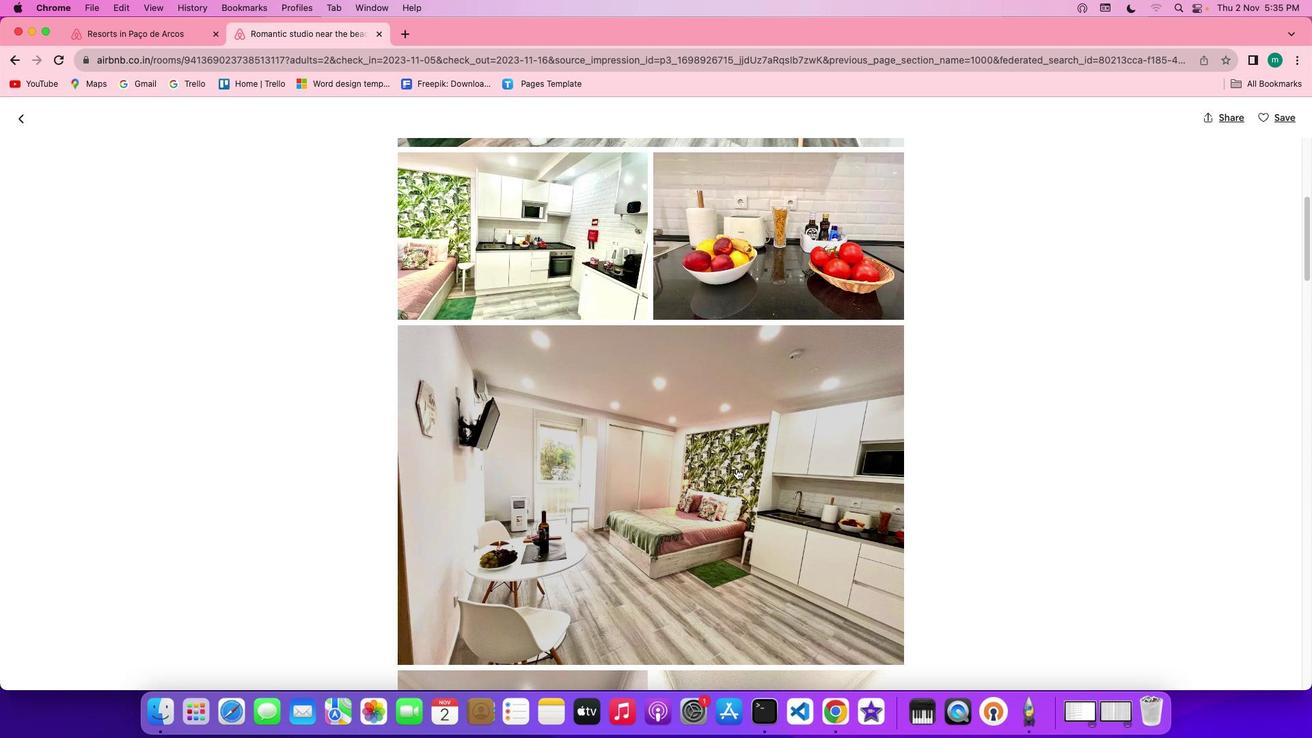 
Action: Mouse scrolled (736, 468) with delta (0, 0)
Screenshot: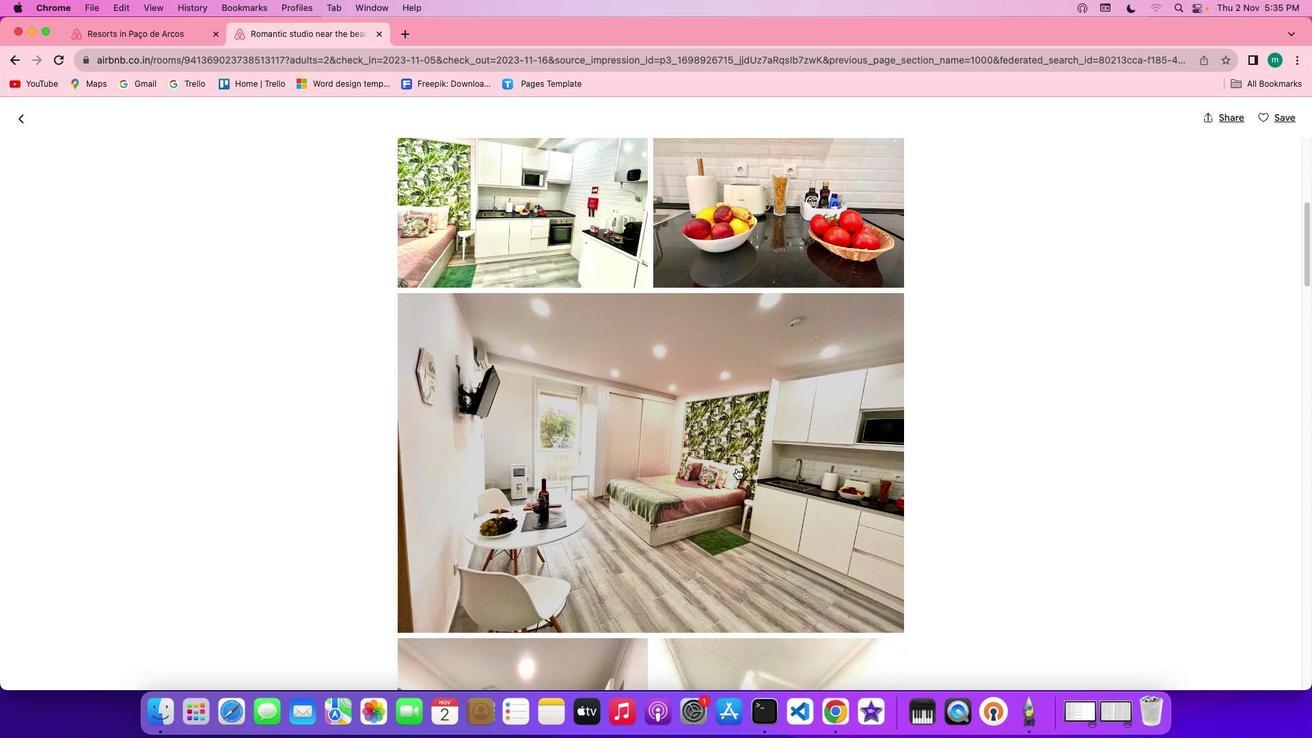 
Action: Mouse scrolled (736, 468) with delta (0, 0)
Screenshot: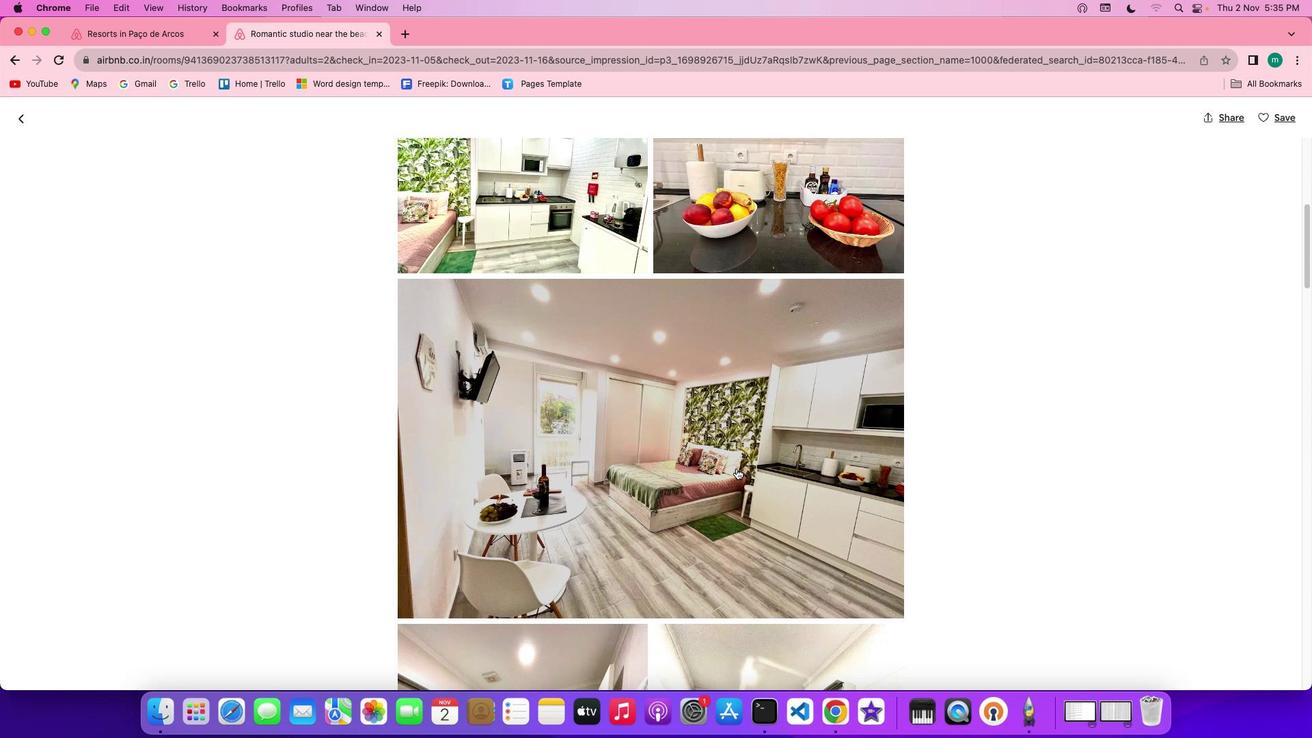 
Action: Mouse scrolled (736, 468) with delta (0, 0)
Screenshot: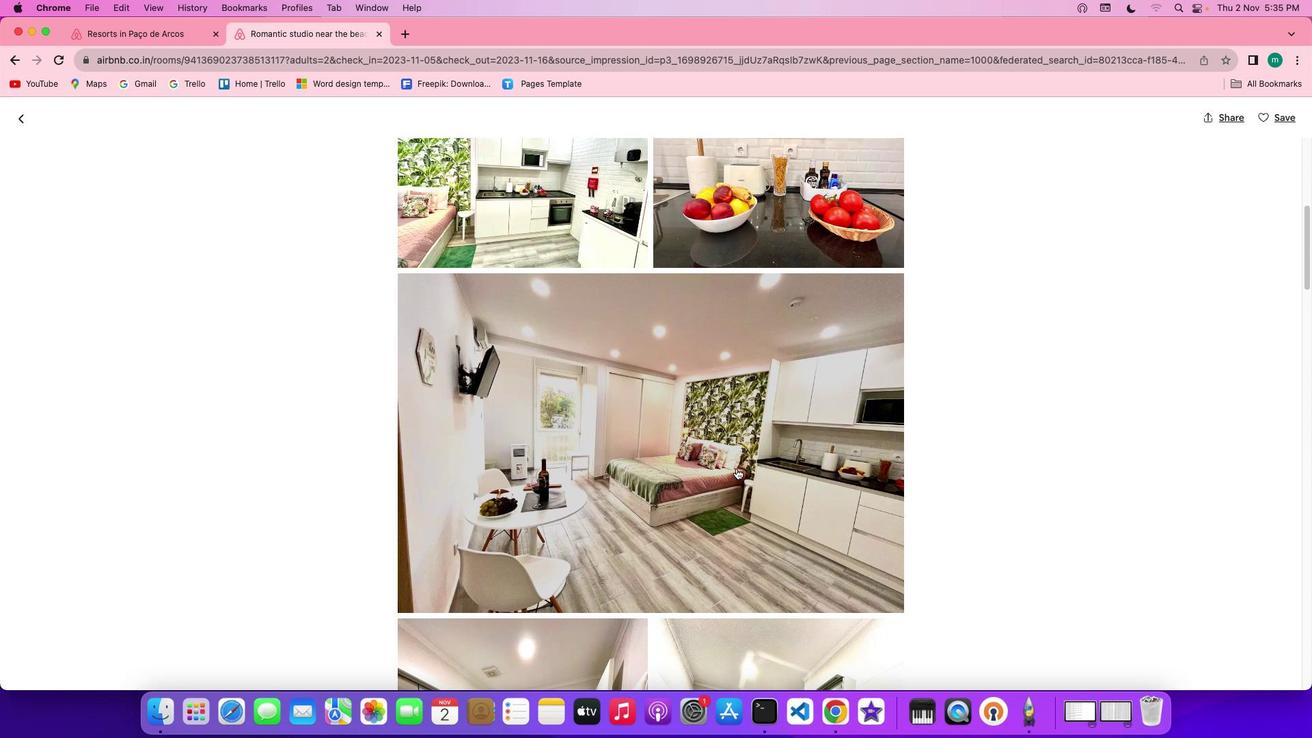 
Action: Mouse scrolled (736, 468) with delta (0, 0)
Screenshot: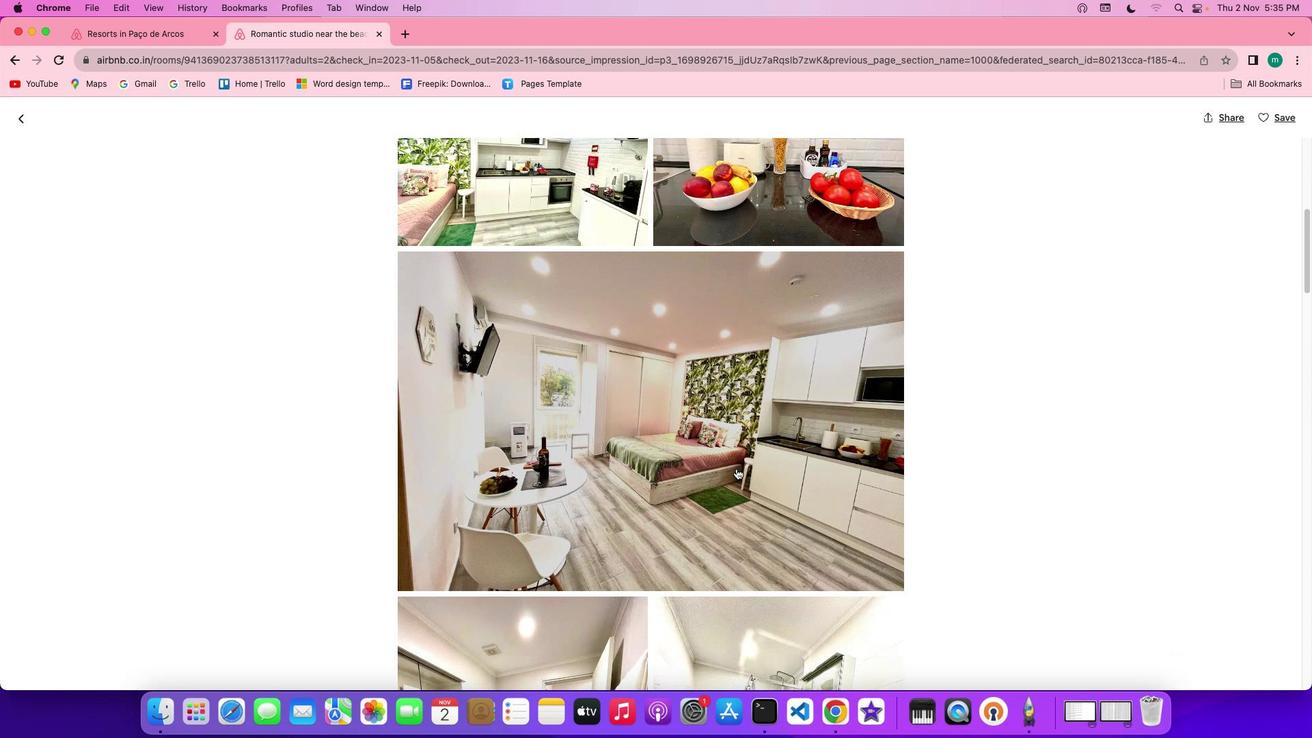 
Action: Mouse scrolled (736, 468) with delta (0, 0)
Screenshot: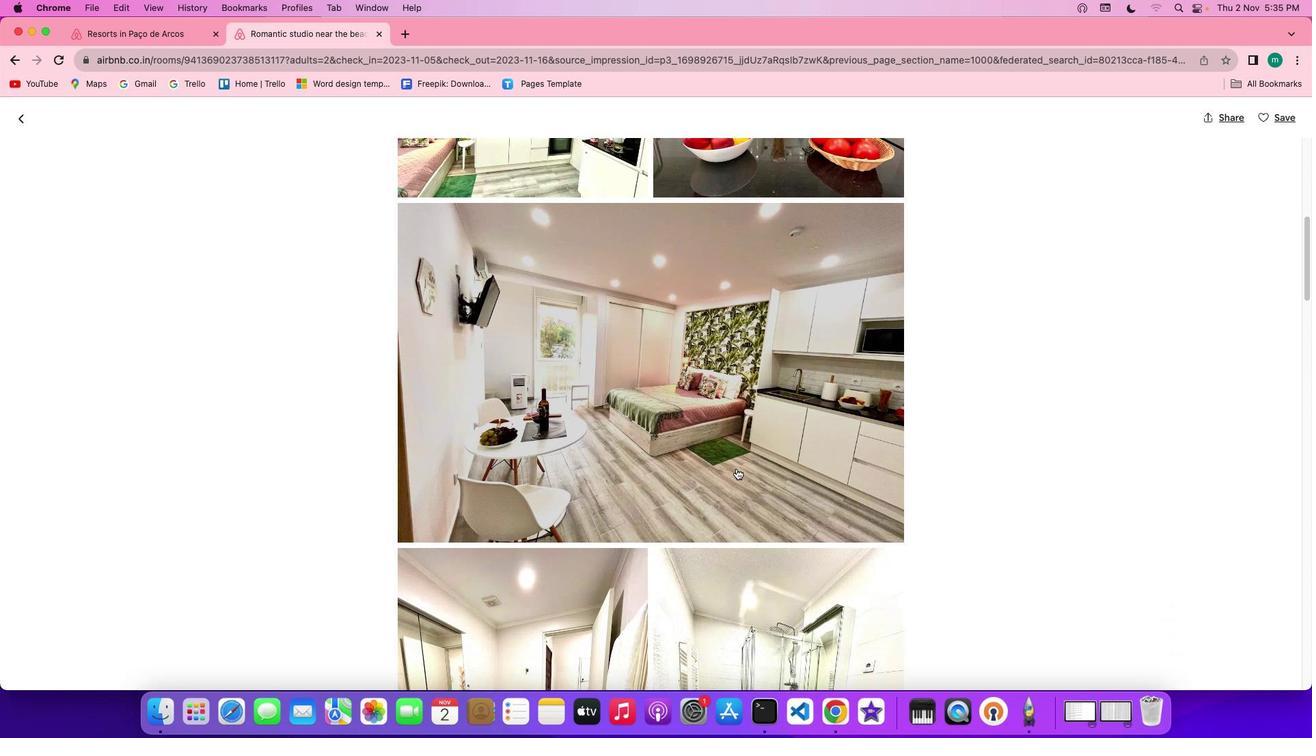 
Action: Mouse scrolled (736, 468) with delta (0, 0)
Screenshot: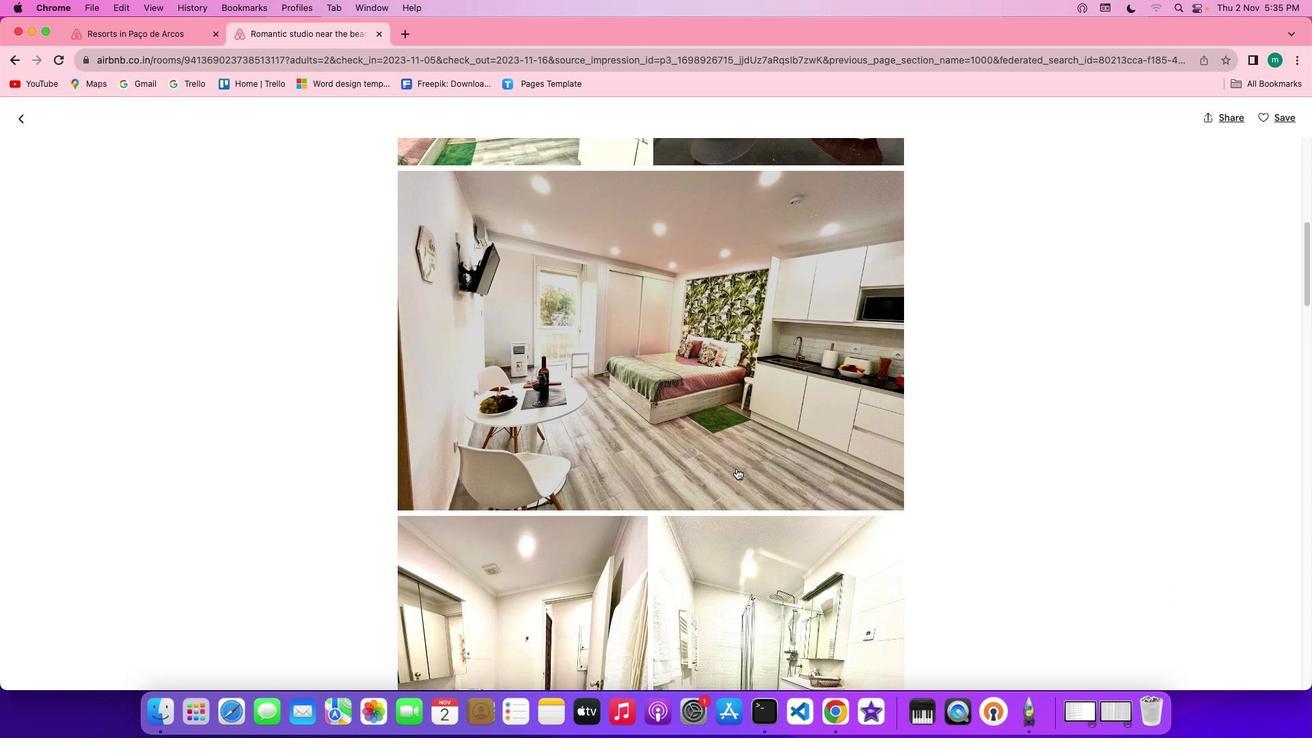 
Action: Mouse scrolled (736, 468) with delta (0, 0)
Screenshot: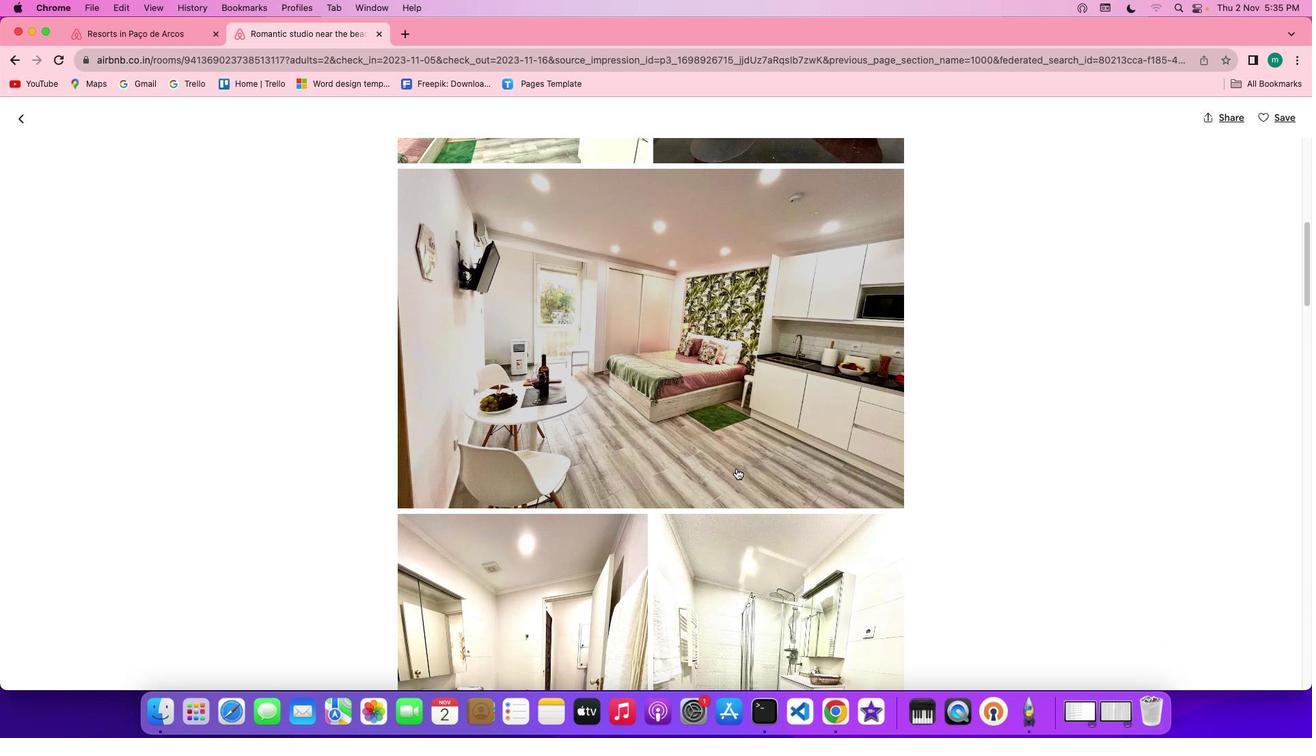 
Action: Mouse scrolled (736, 468) with delta (0, 0)
Screenshot: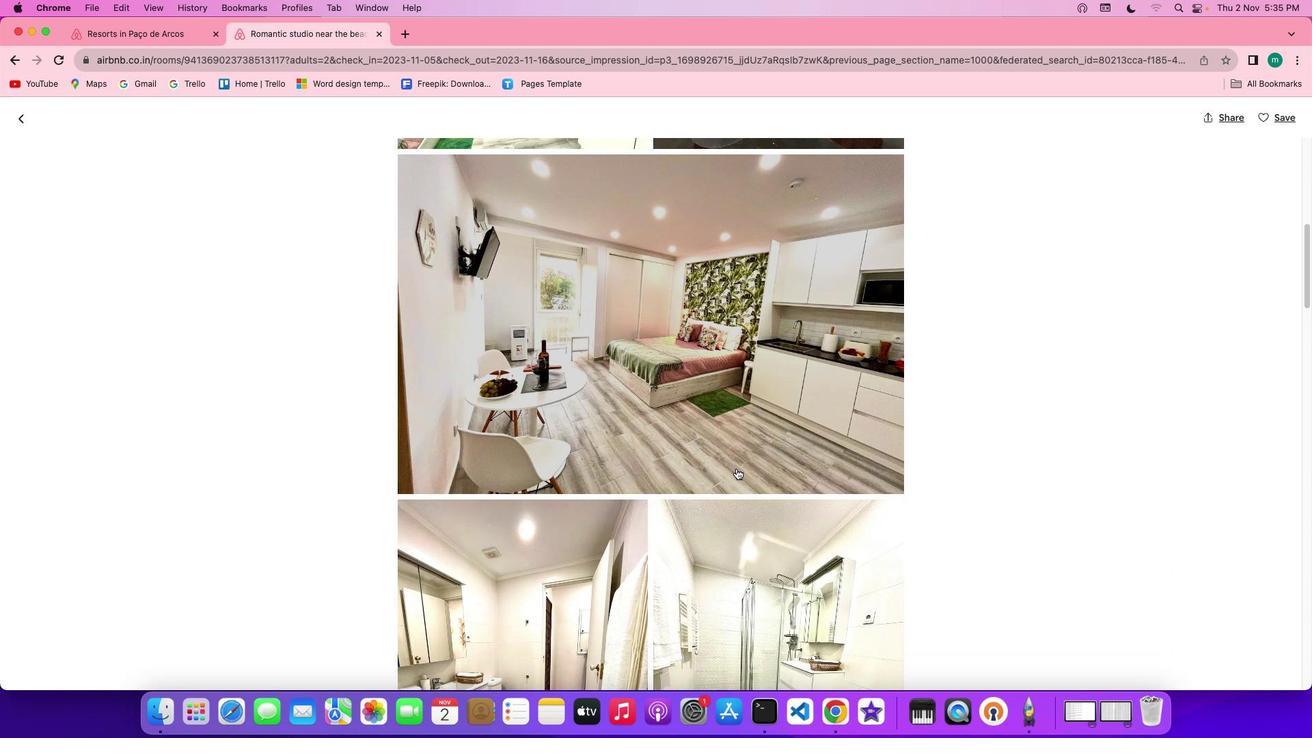 
Action: Mouse scrolled (736, 468) with delta (0, -1)
Screenshot: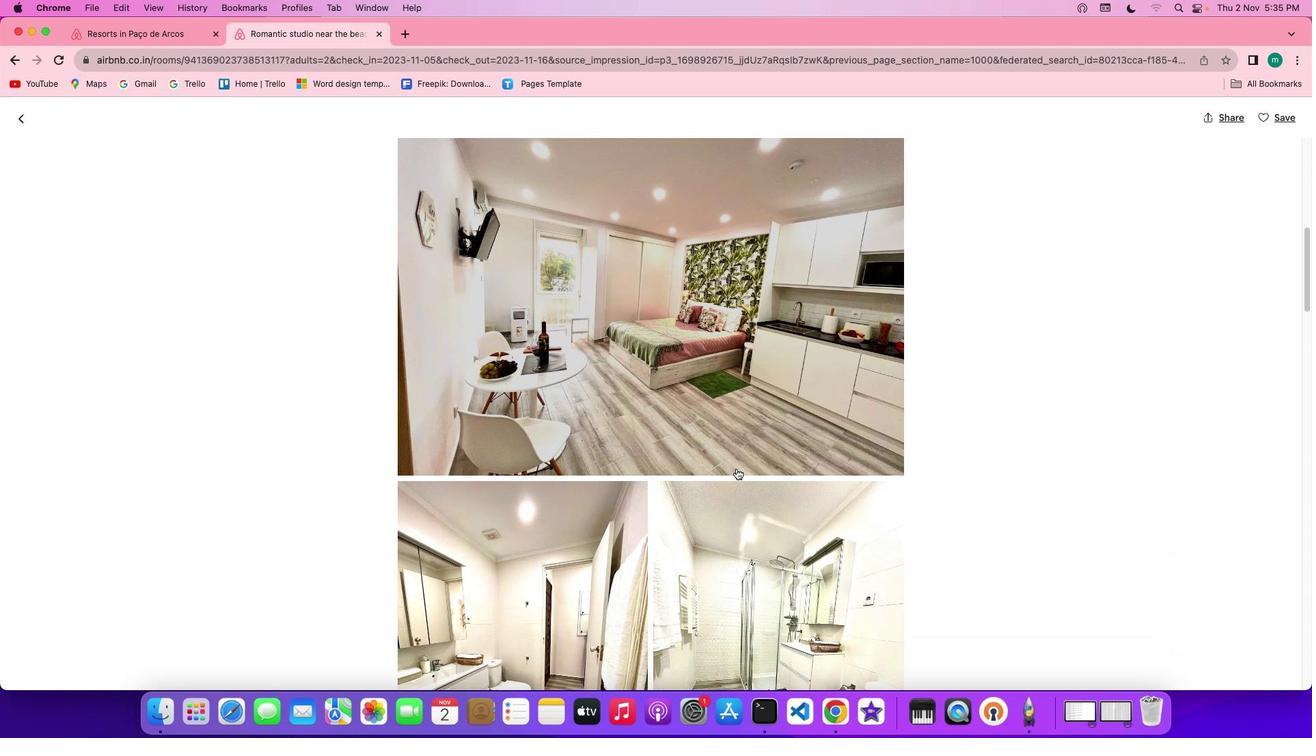 
Action: Mouse scrolled (736, 468) with delta (0, -2)
Screenshot: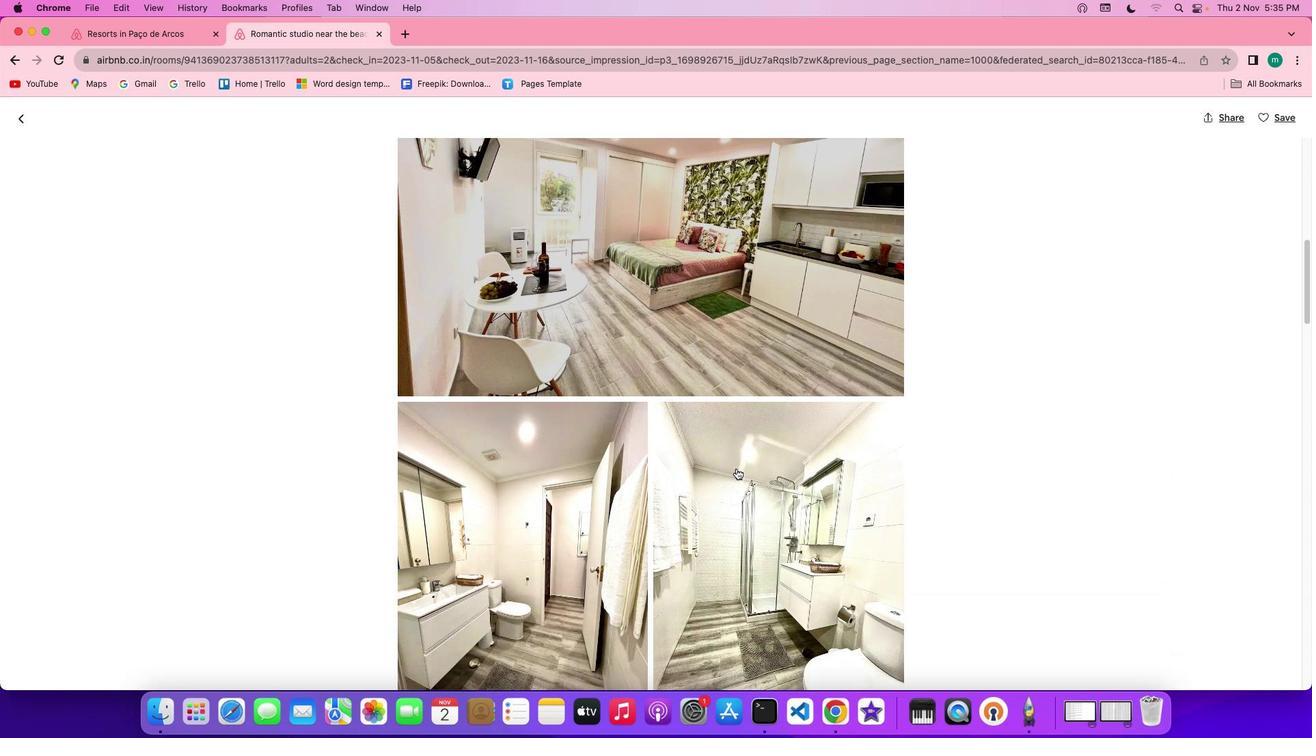 
Action: Mouse scrolled (736, 468) with delta (0, 0)
Screenshot: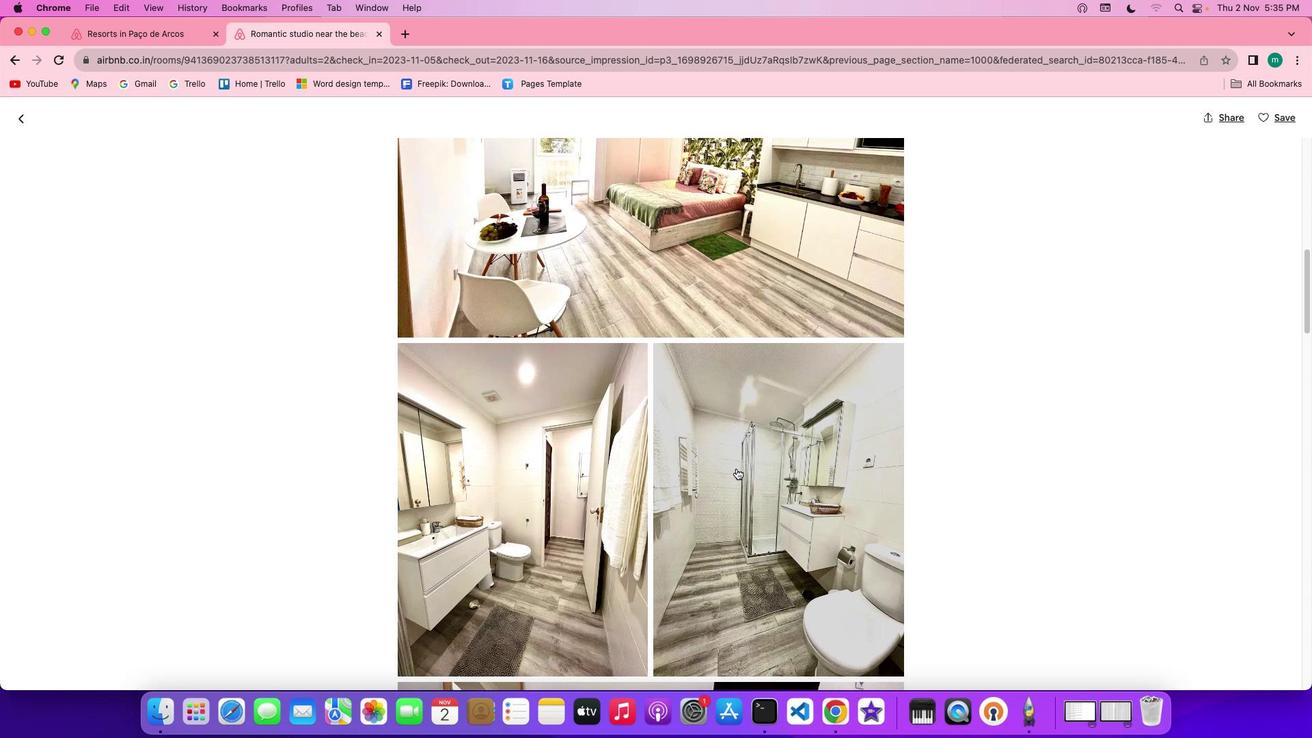 
Action: Mouse scrolled (736, 468) with delta (0, 0)
Screenshot: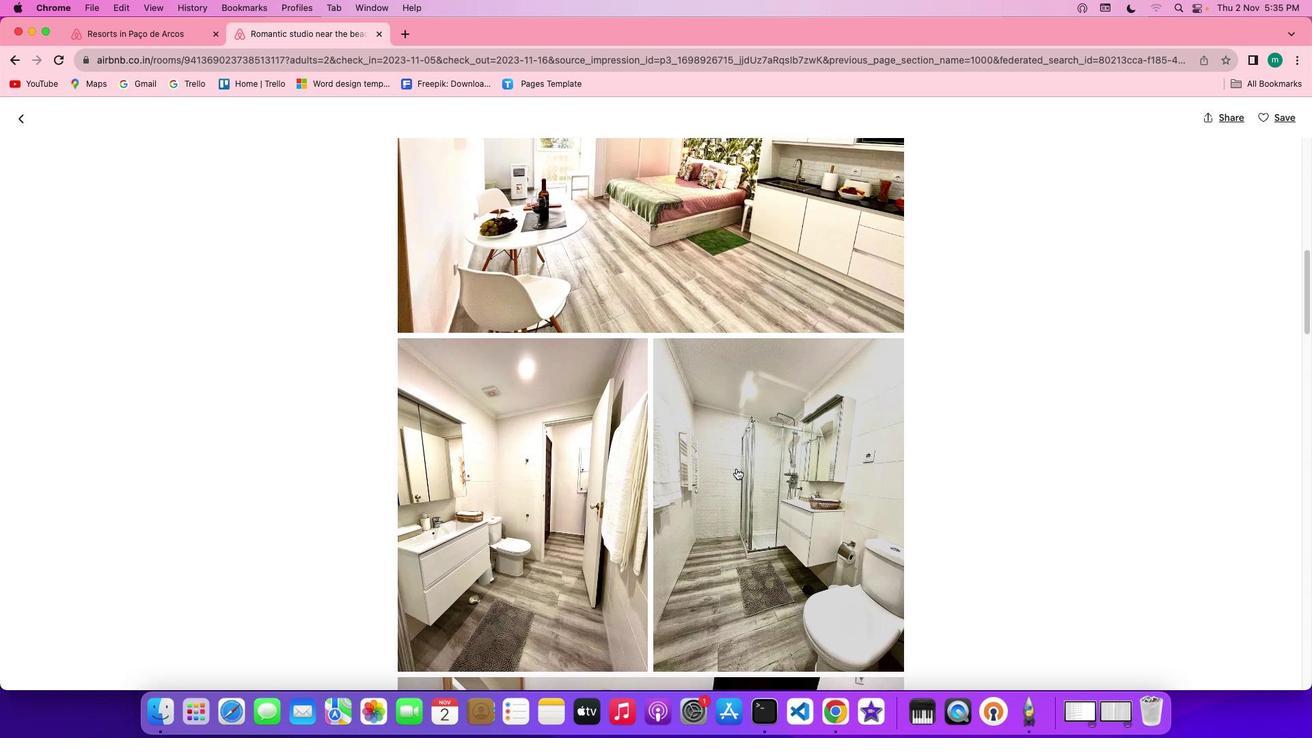 
Action: Mouse scrolled (736, 468) with delta (0, 0)
Screenshot: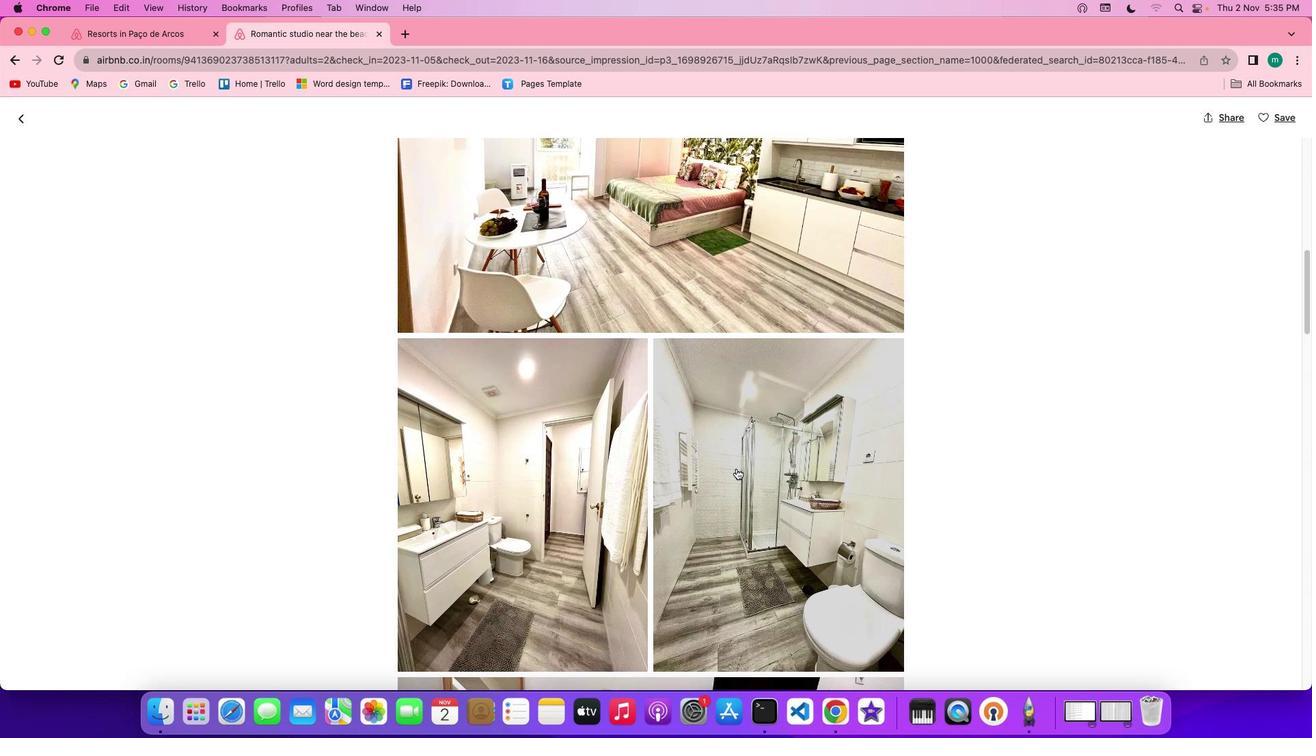 
Action: Mouse scrolled (736, 468) with delta (0, -1)
Screenshot: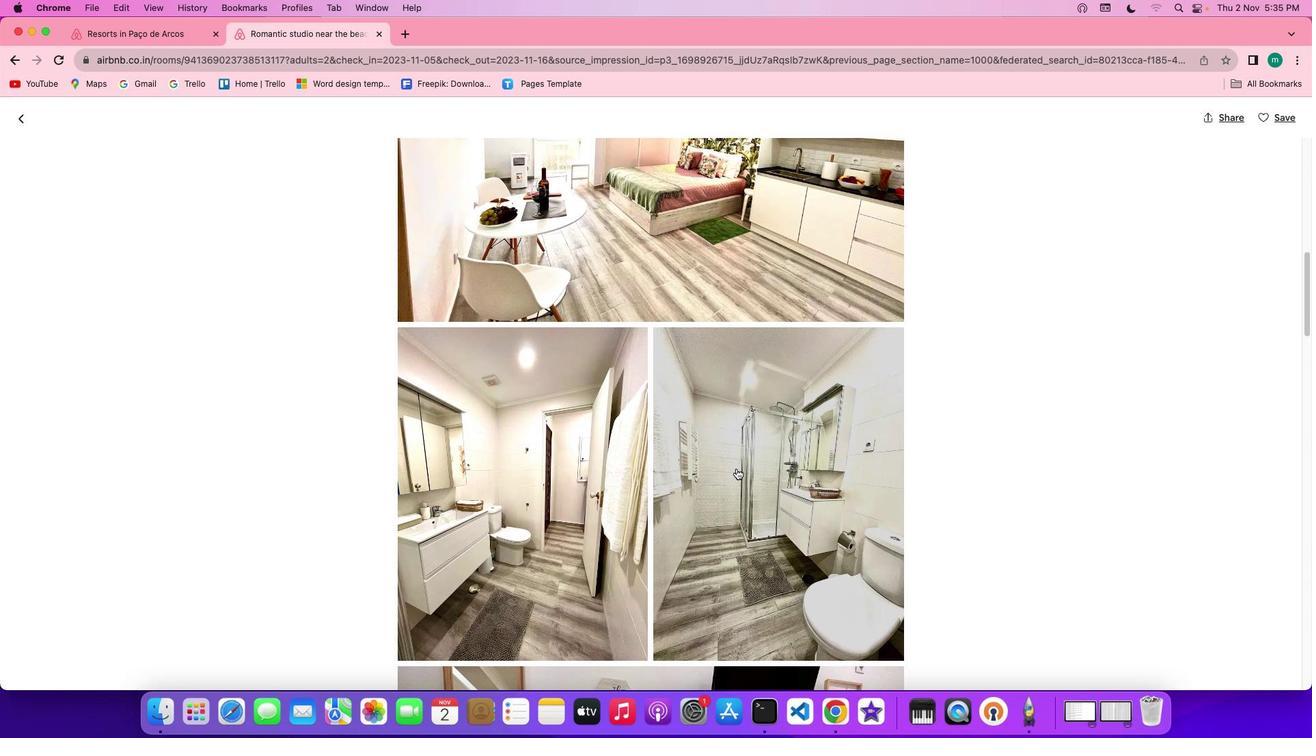 
Action: Mouse scrolled (736, 468) with delta (0, -1)
Screenshot: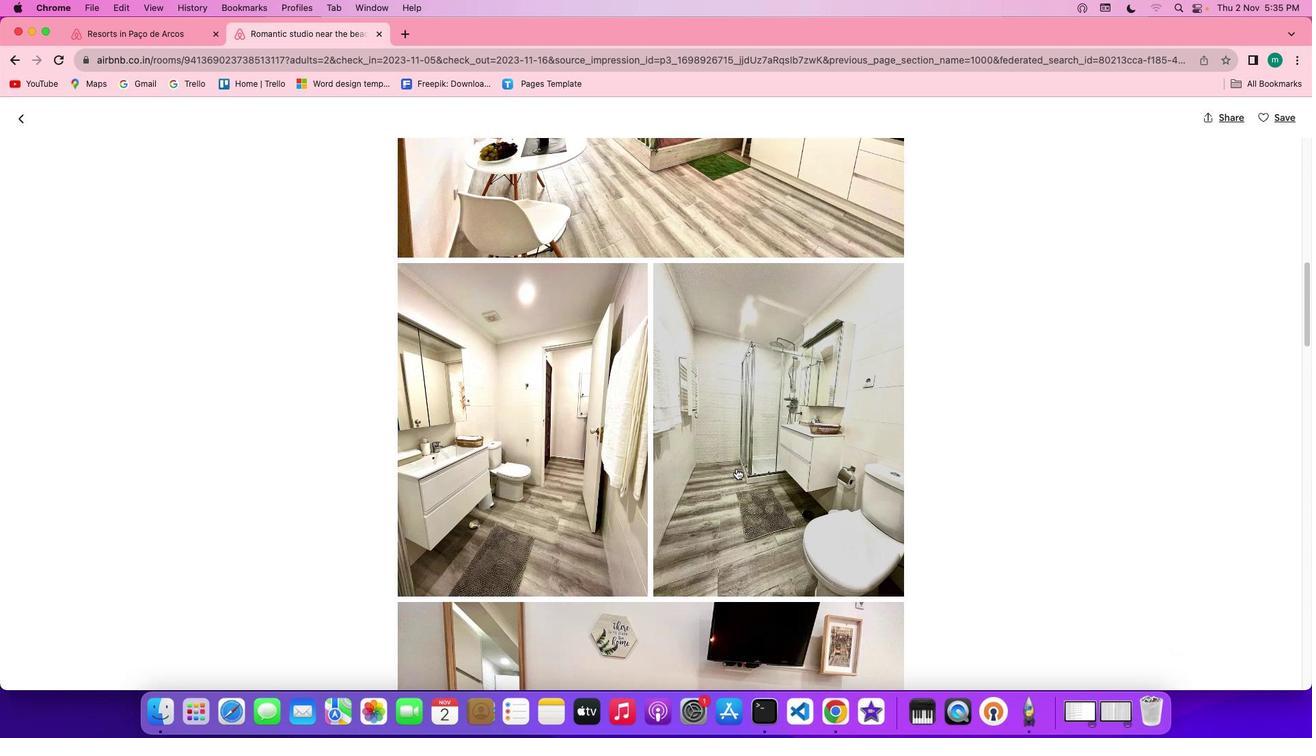 
Action: Mouse scrolled (736, 468) with delta (0, 0)
Screenshot: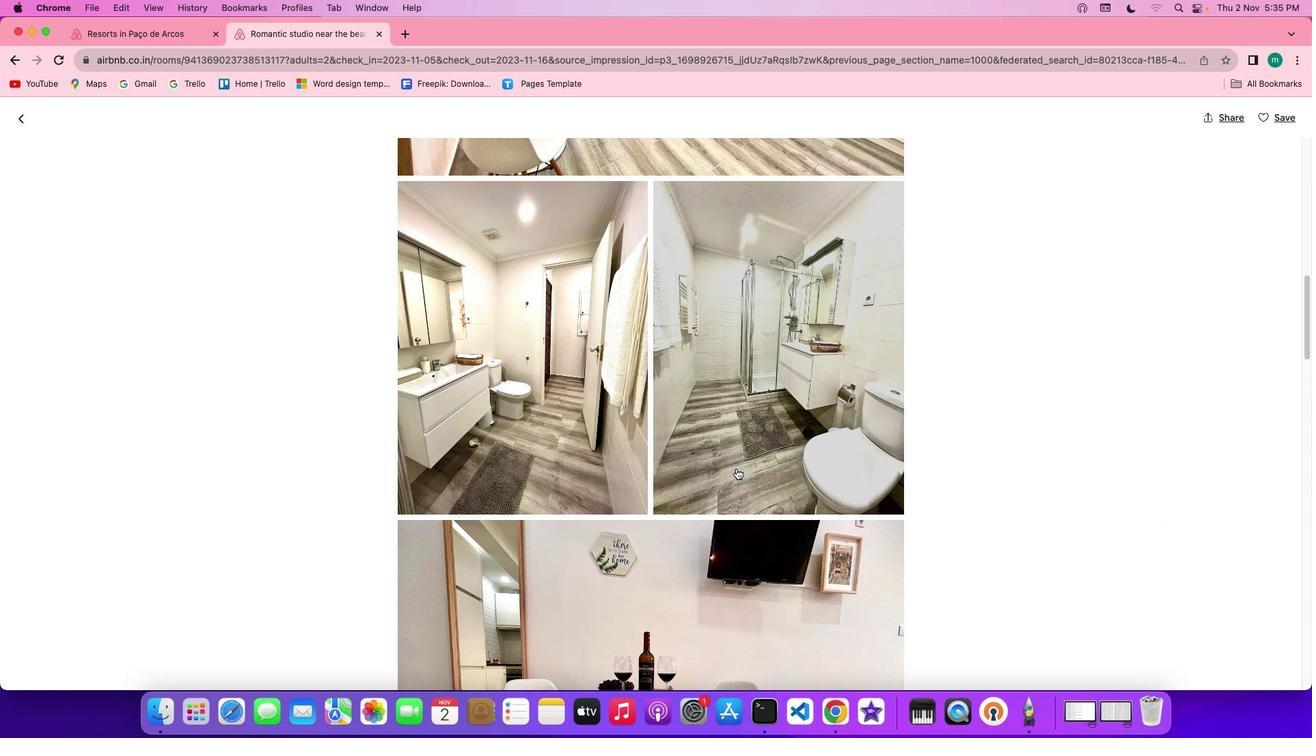 
Action: Mouse scrolled (736, 468) with delta (0, 0)
Screenshot: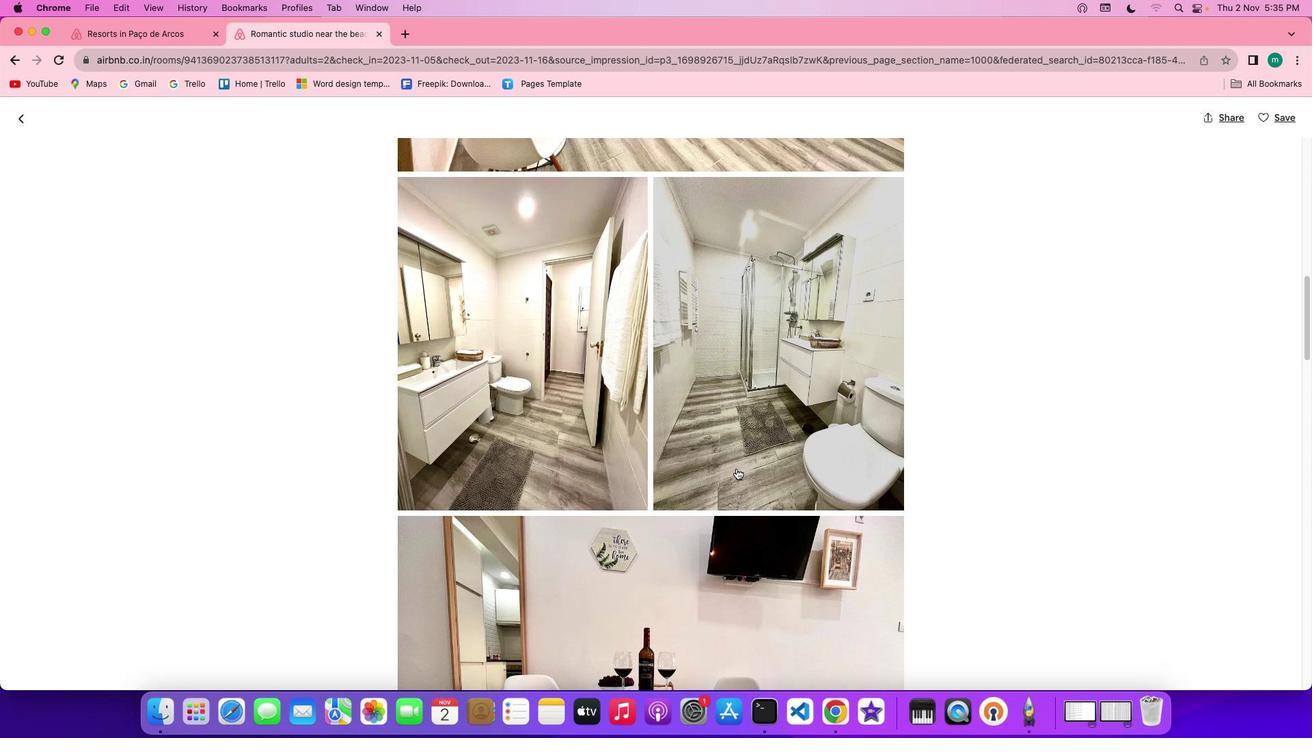 
Action: Mouse scrolled (736, 468) with delta (0, 0)
Screenshot: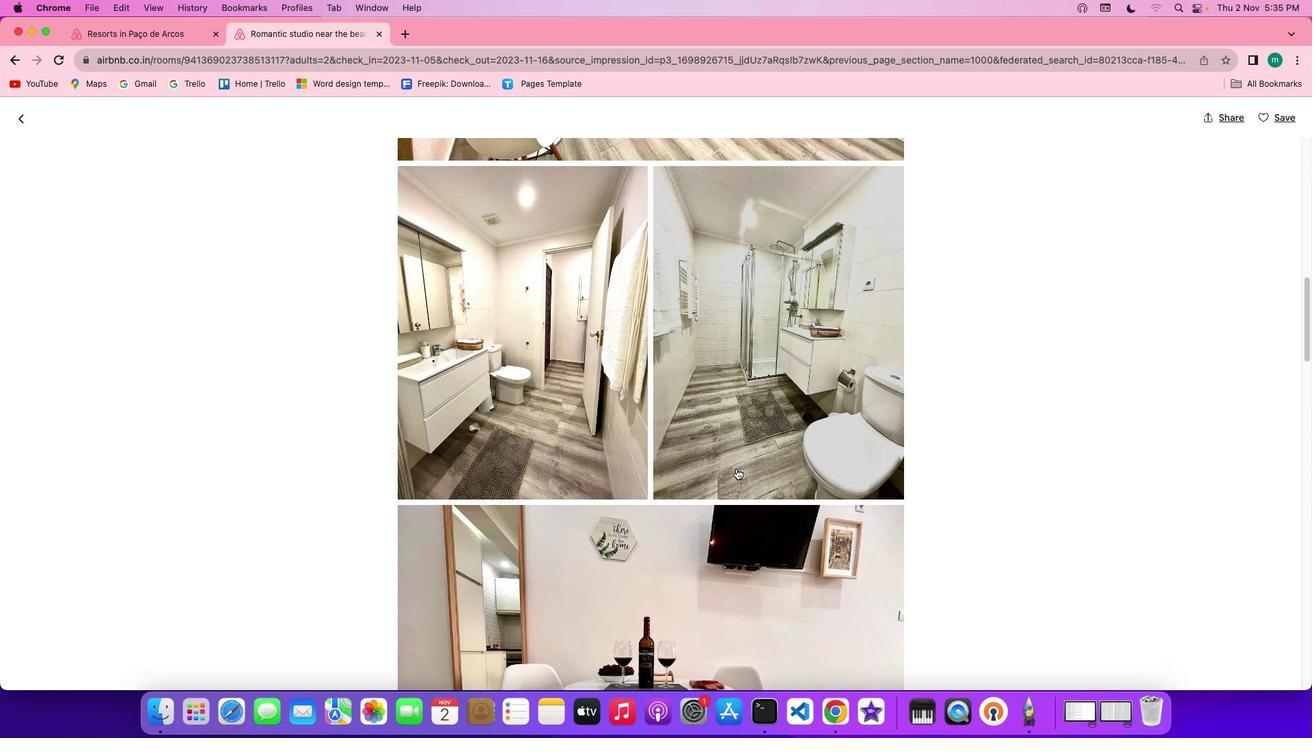 
Action: Mouse scrolled (736, 468) with delta (0, -1)
Screenshot: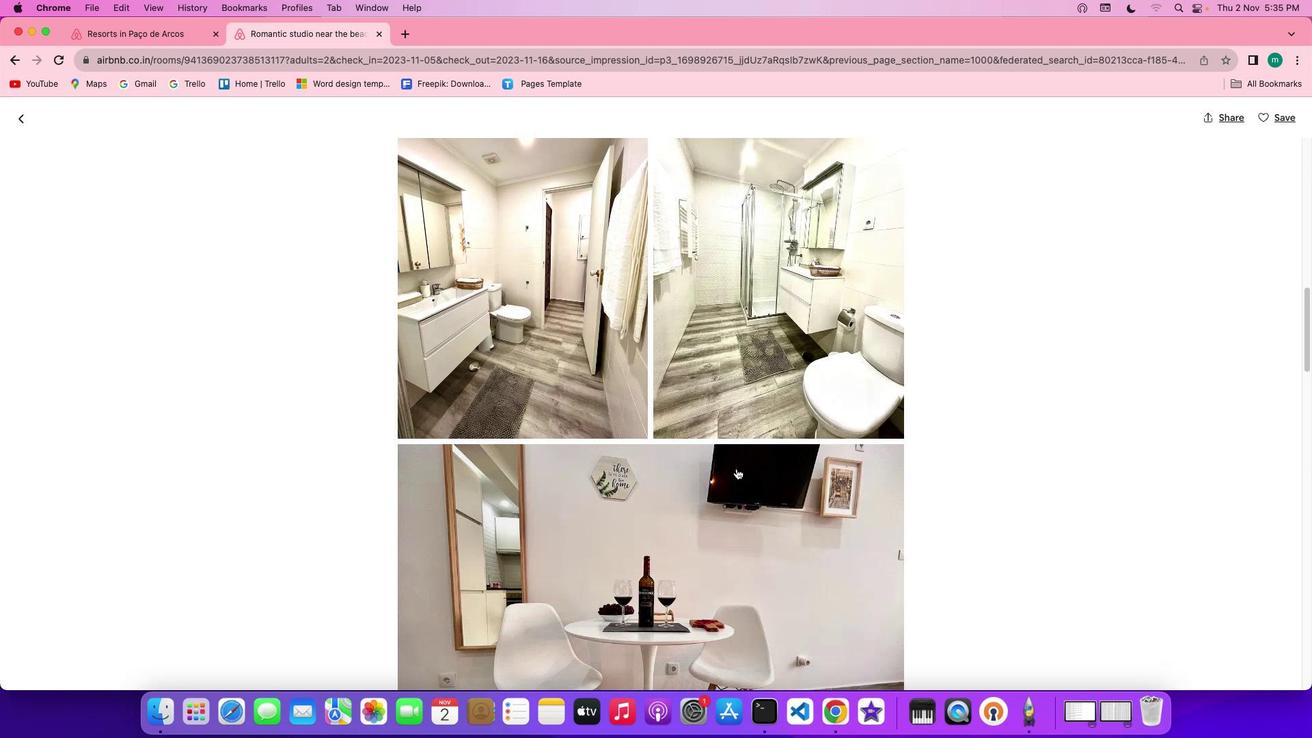 
Action: Mouse scrolled (736, 468) with delta (0, -1)
Screenshot: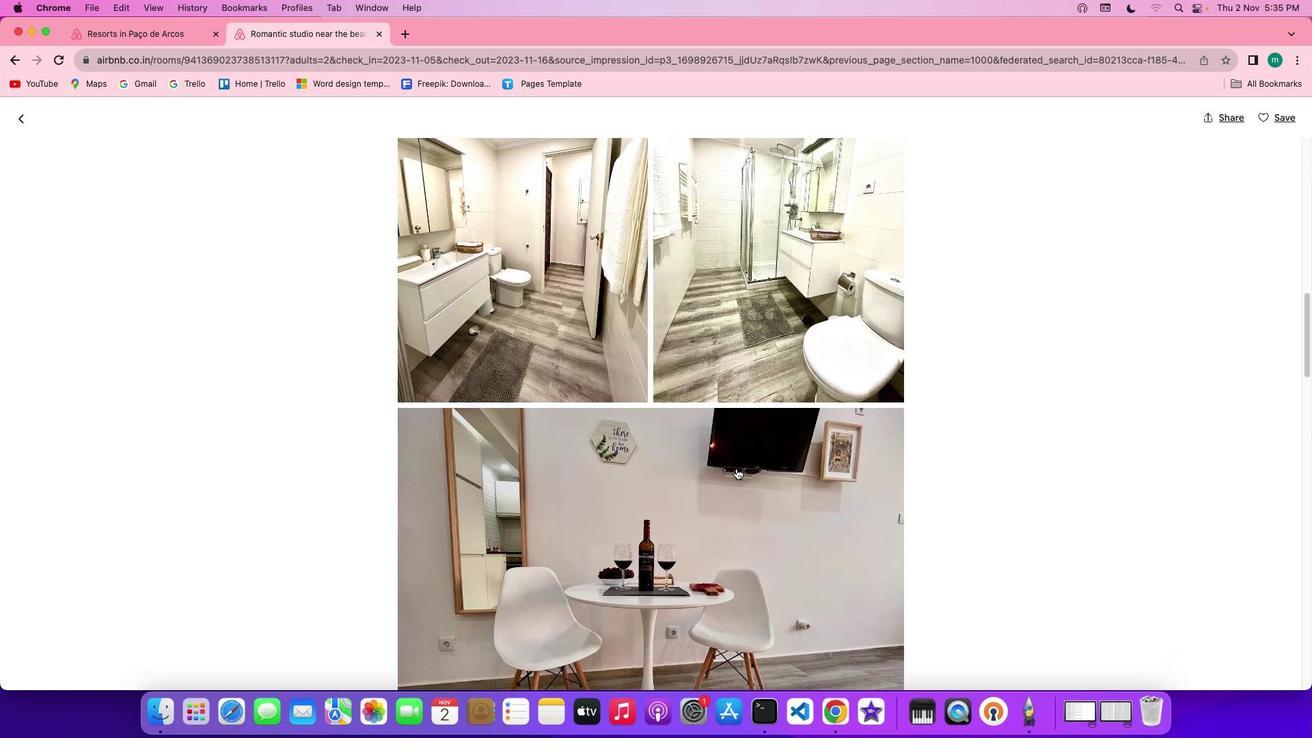 
Action: Mouse scrolled (736, 468) with delta (0, 0)
Screenshot: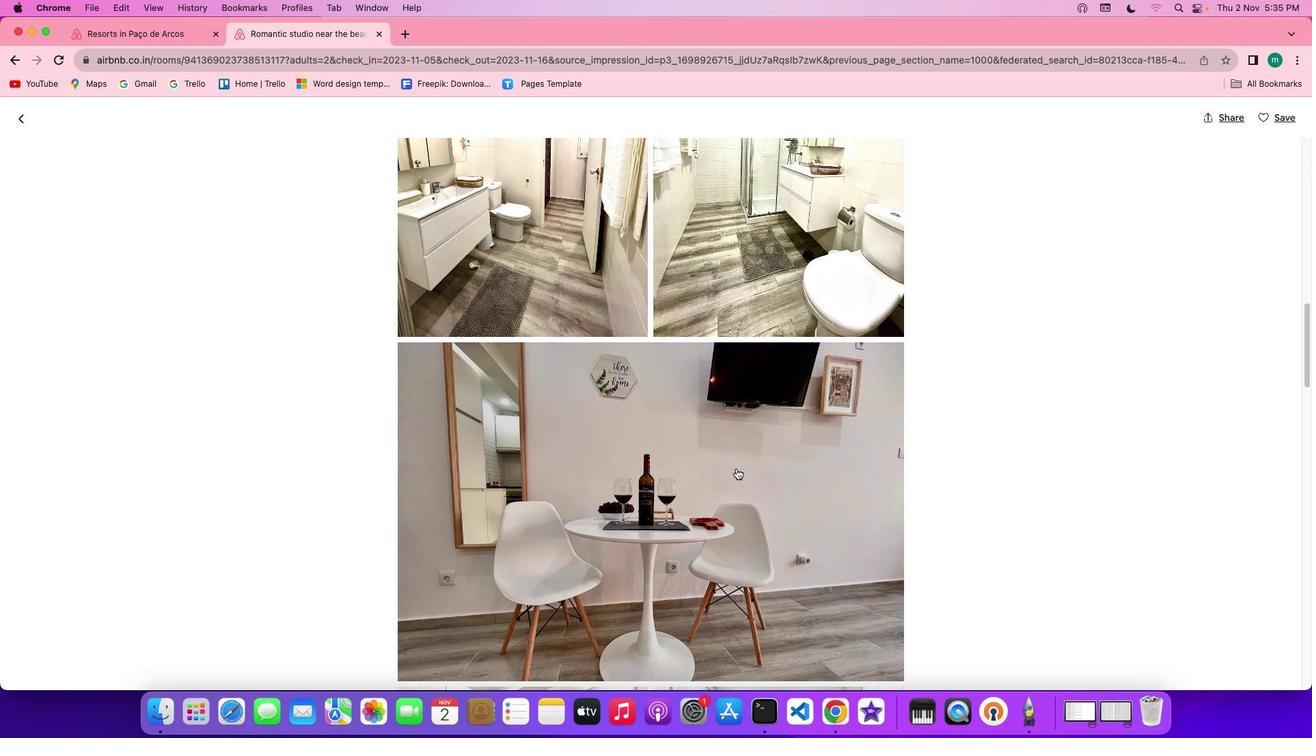 
Action: Mouse scrolled (736, 468) with delta (0, 0)
Screenshot: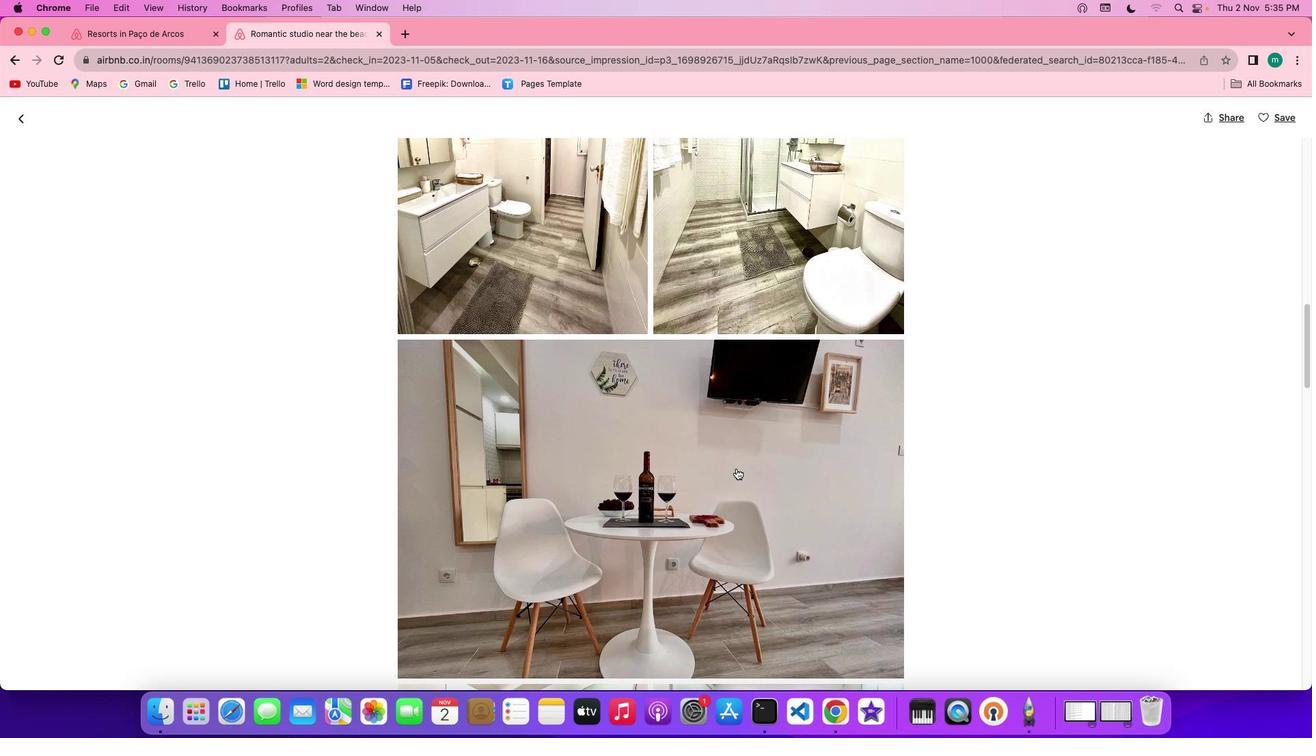 
Action: Mouse scrolled (736, 468) with delta (0, -1)
Screenshot: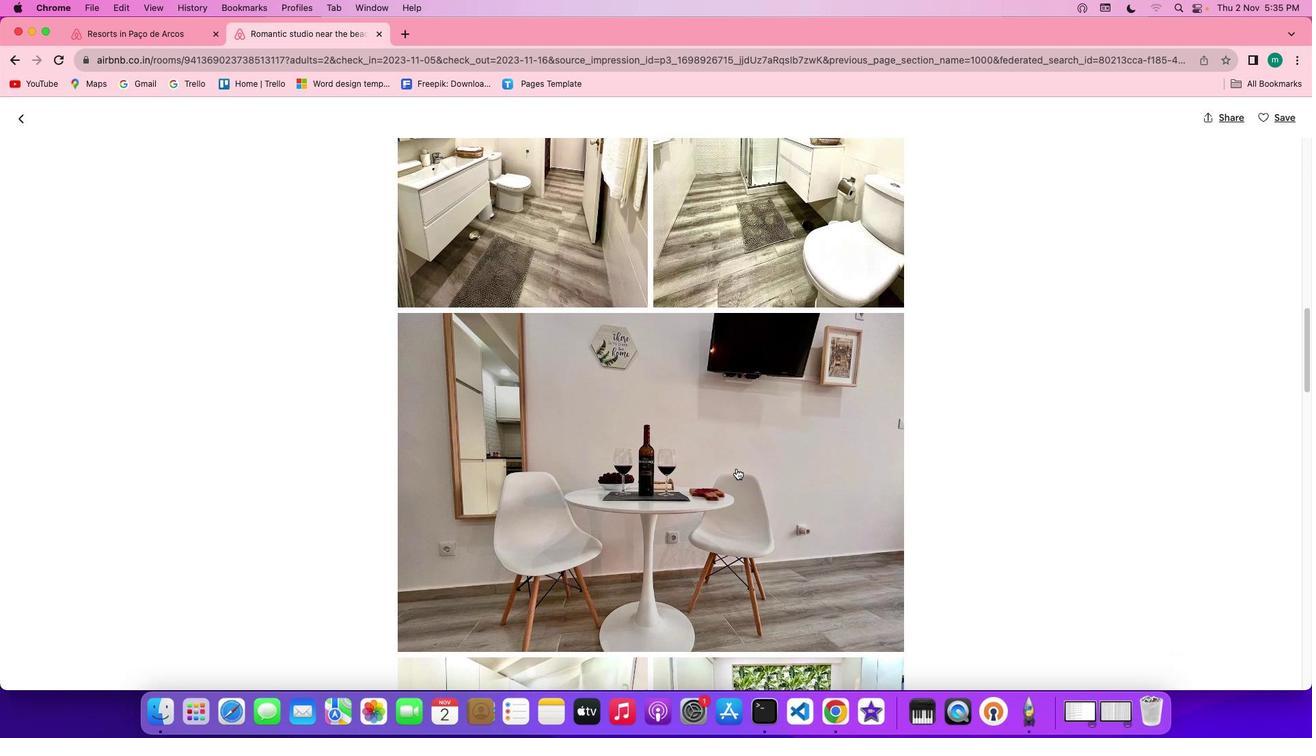 
Action: Mouse scrolled (736, 468) with delta (0, -1)
Screenshot: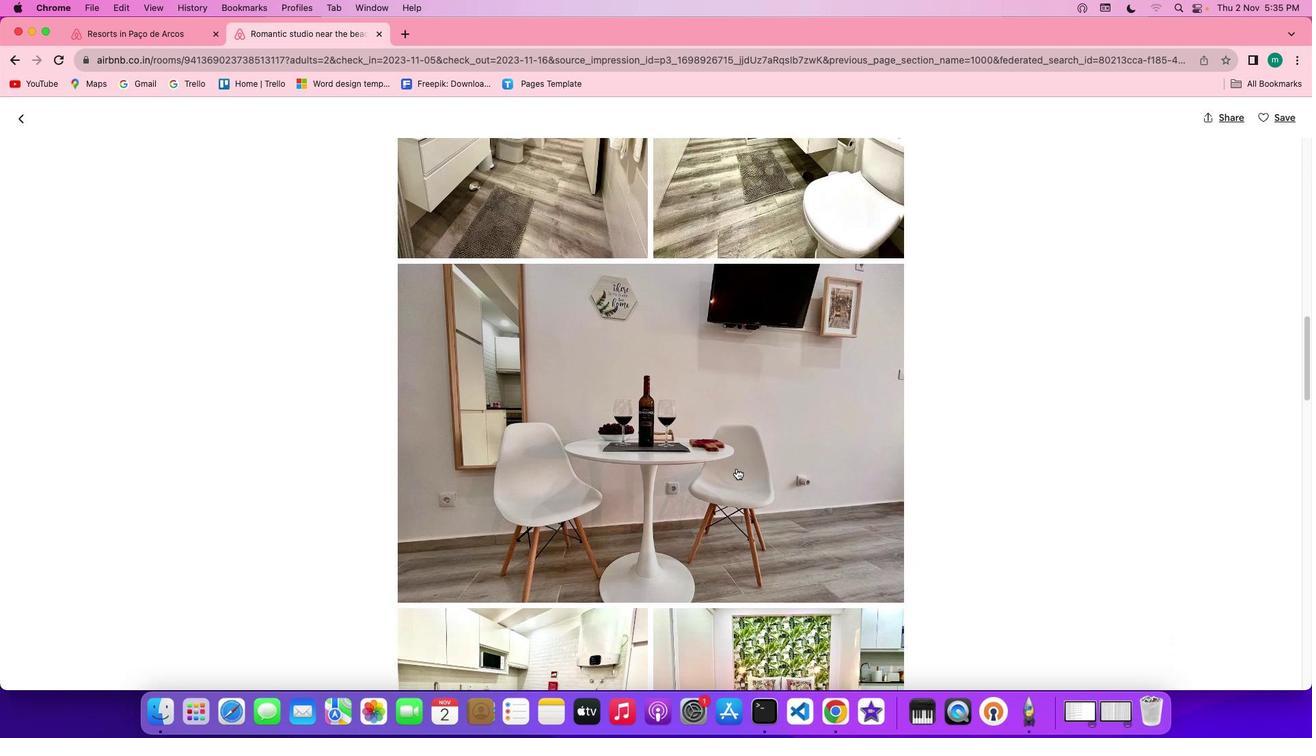
Action: Mouse scrolled (736, 468) with delta (0, 0)
Screenshot: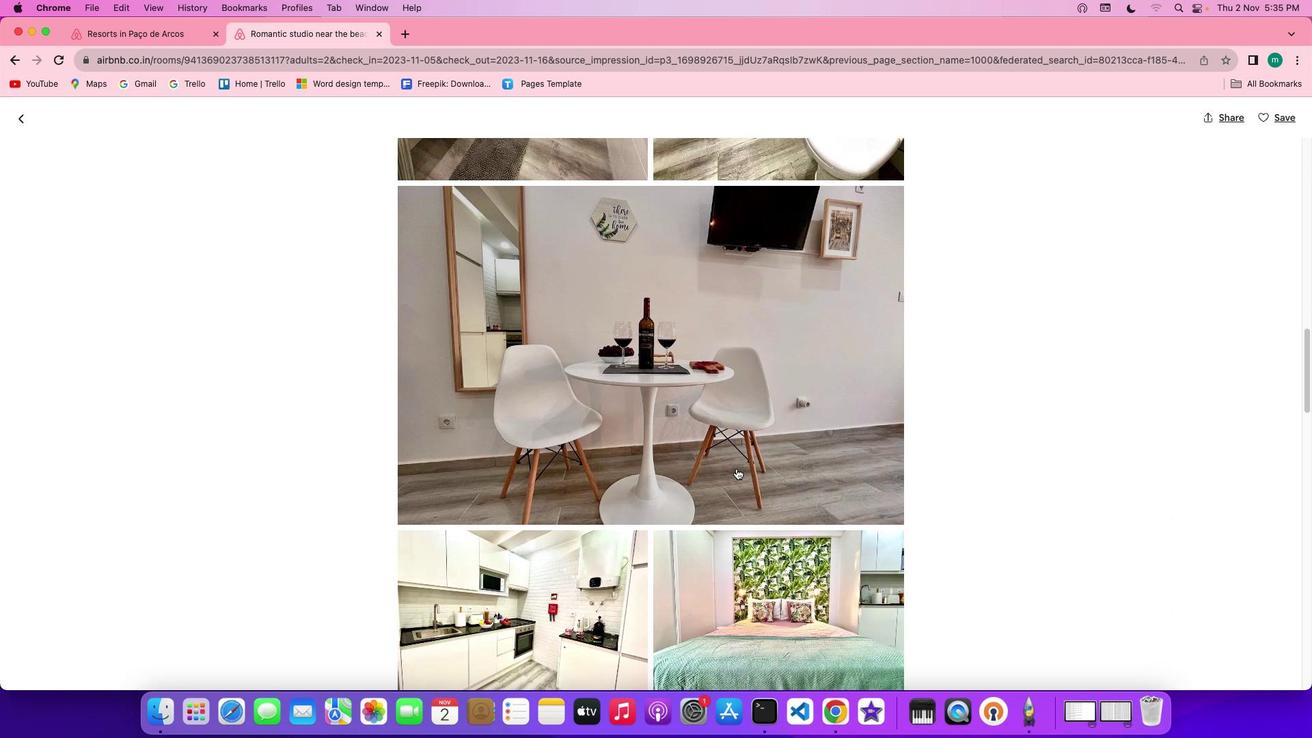 
Action: Mouse scrolled (736, 468) with delta (0, 0)
Screenshot: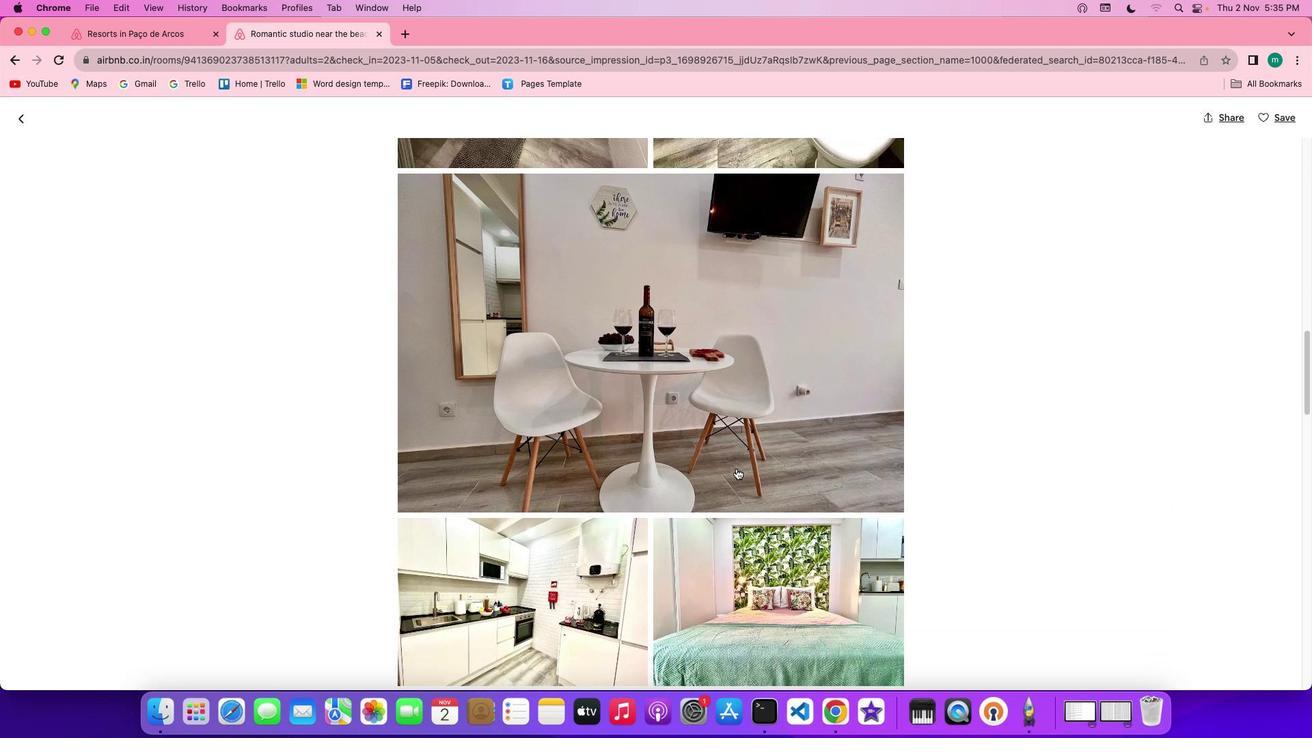
Action: Mouse scrolled (736, 468) with delta (0, 0)
Screenshot: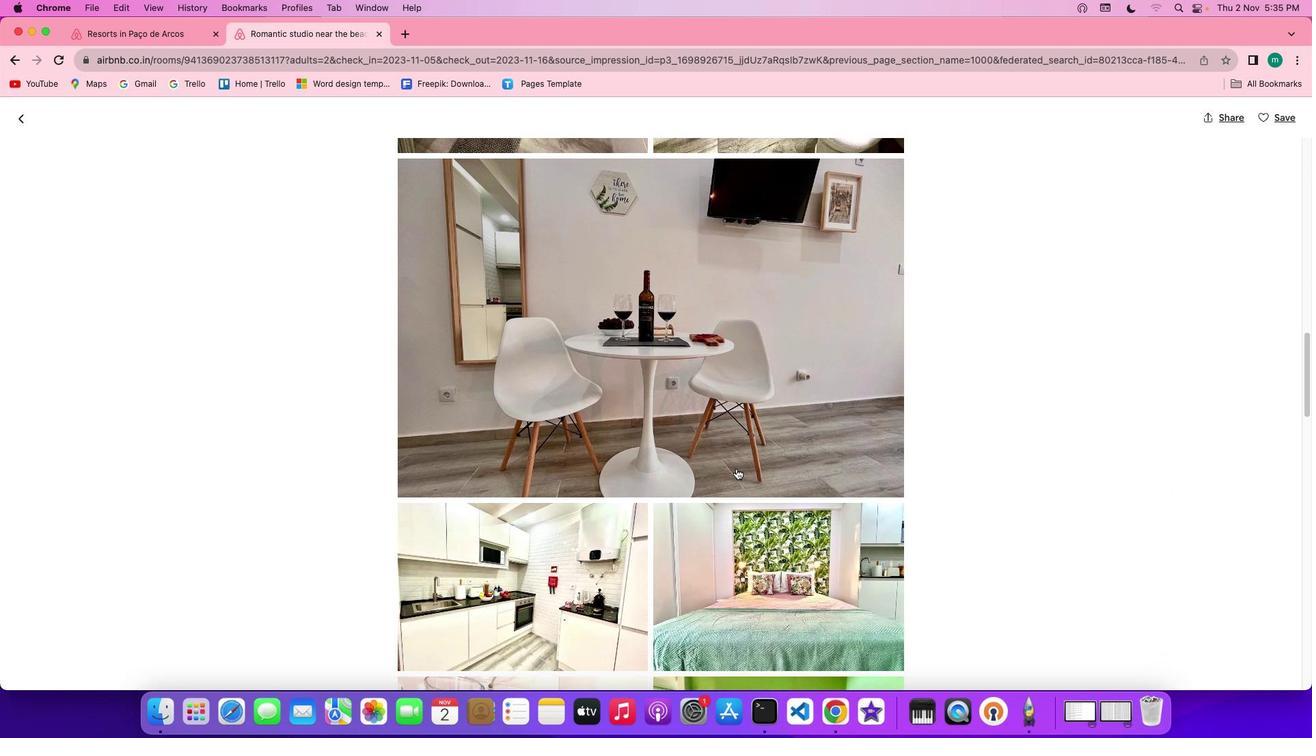 
Action: Mouse scrolled (736, 468) with delta (0, -1)
Screenshot: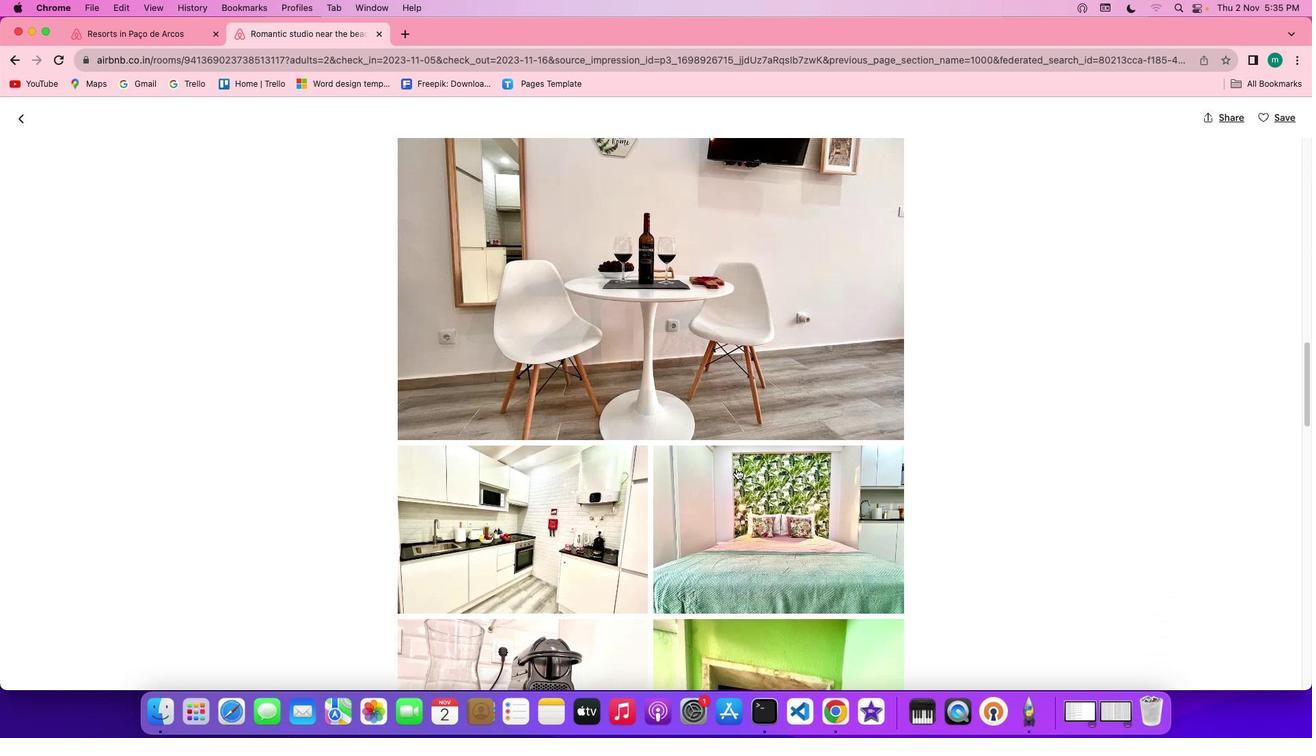 
Action: Mouse scrolled (736, 468) with delta (0, 0)
Screenshot: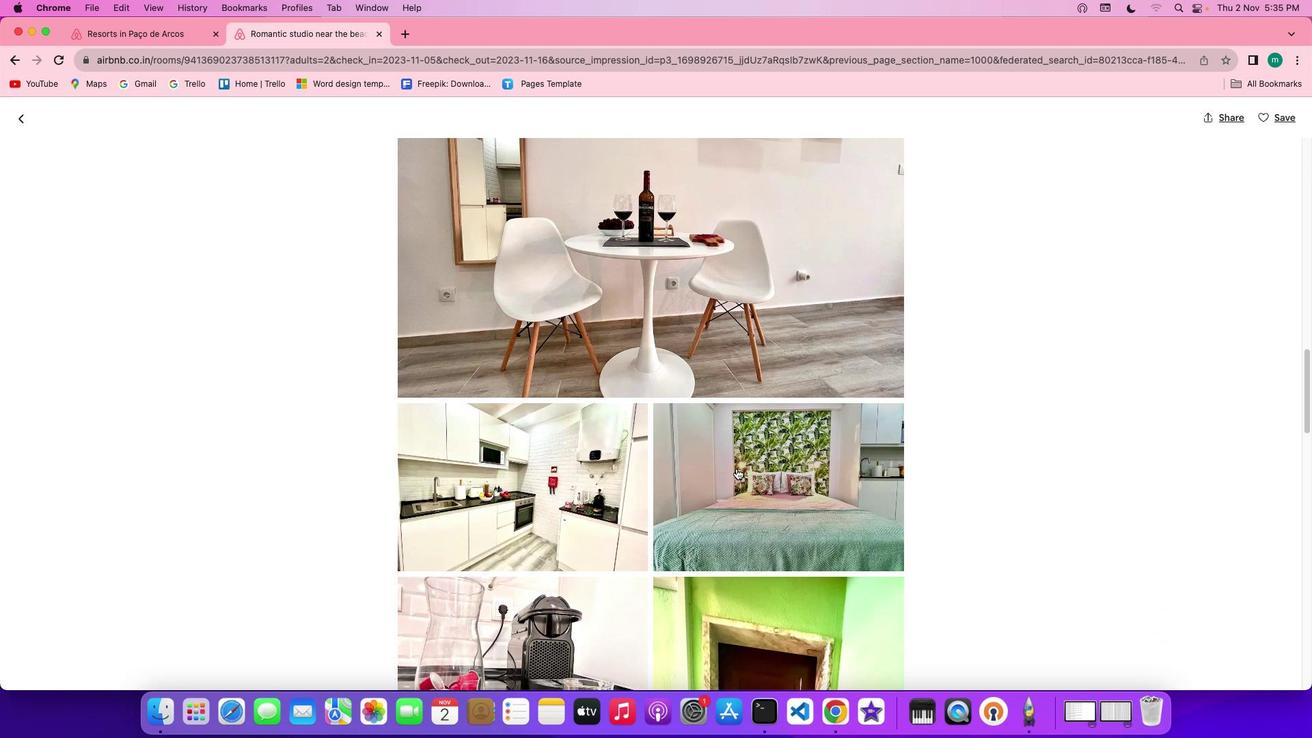 
Action: Mouse scrolled (736, 468) with delta (0, 0)
Screenshot: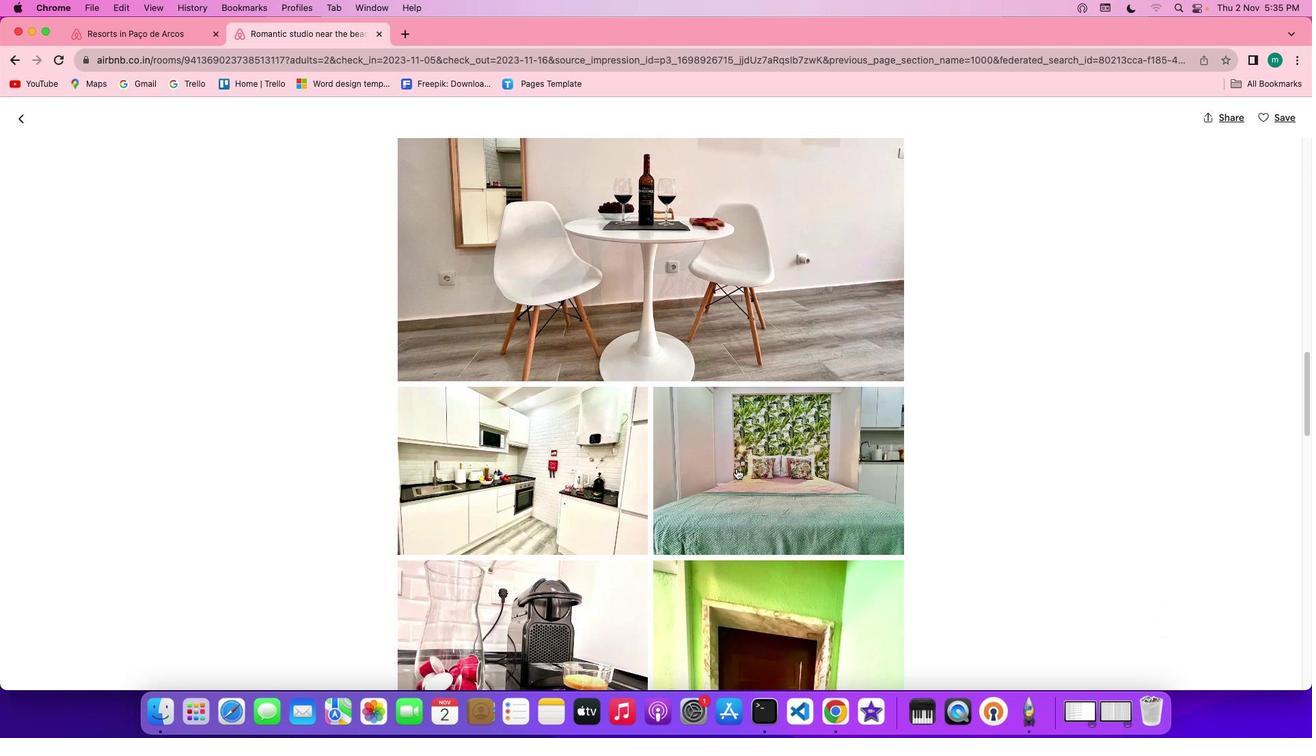 
Action: Mouse scrolled (736, 468) with delta (0, -1)
Screenshot: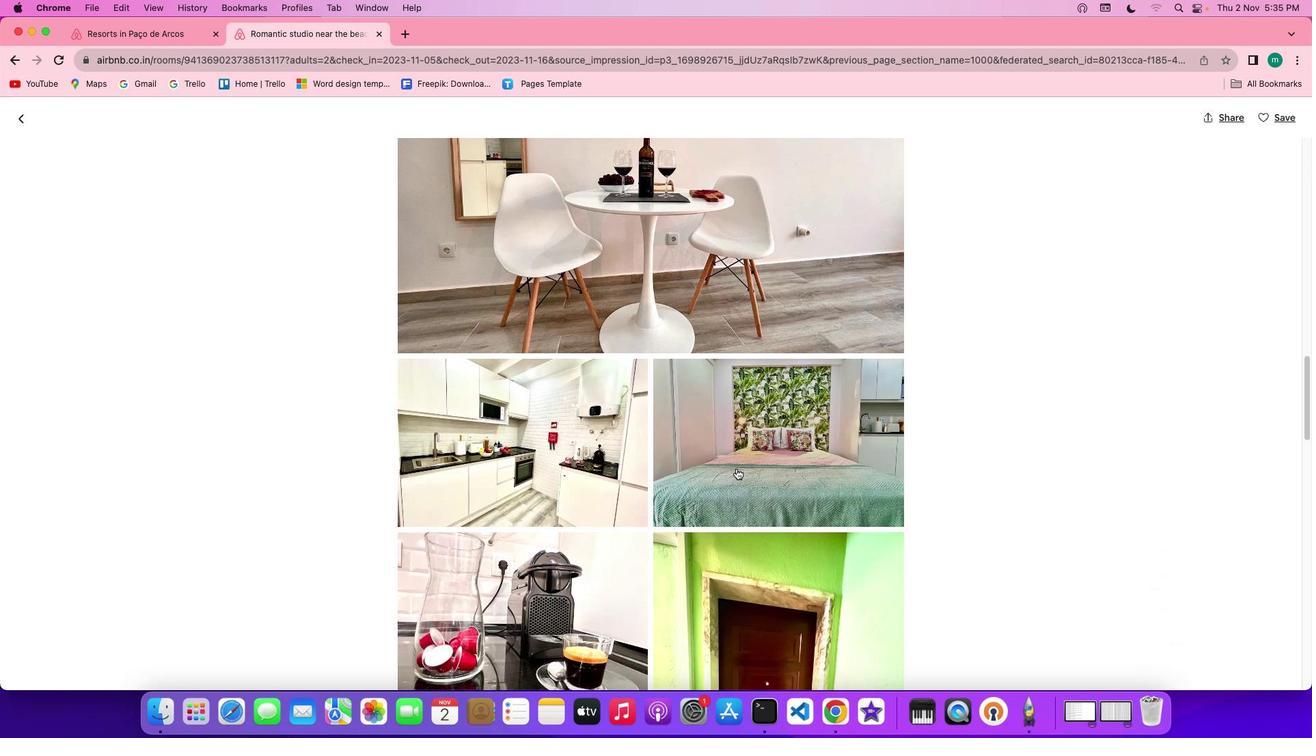 
Action: Mouse scrolled (736, 468) with delta (0, -2)
Screenshot: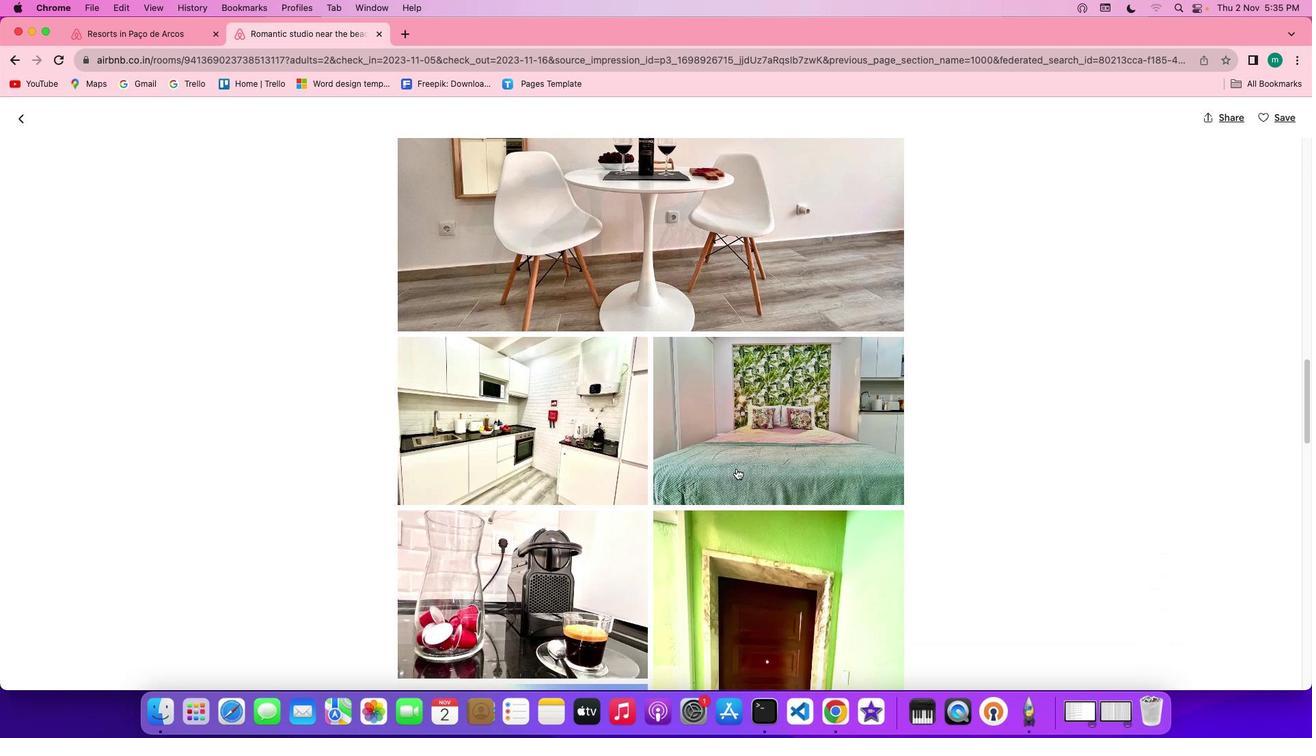 
Action: Mouse scrolled (736, 468) with delta (0, 0)
Screenshot: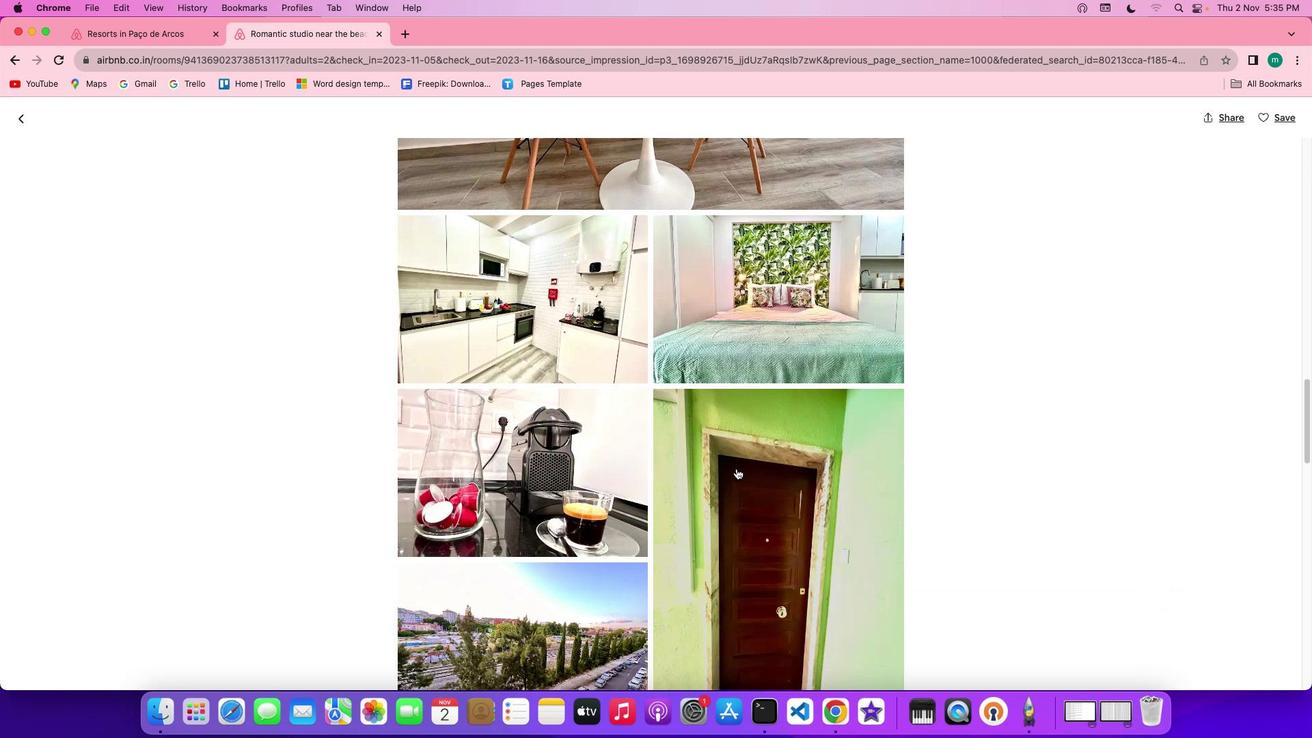 
Action: Mouse scrolled (736, 468) with delta (0, 0)
Screenshot: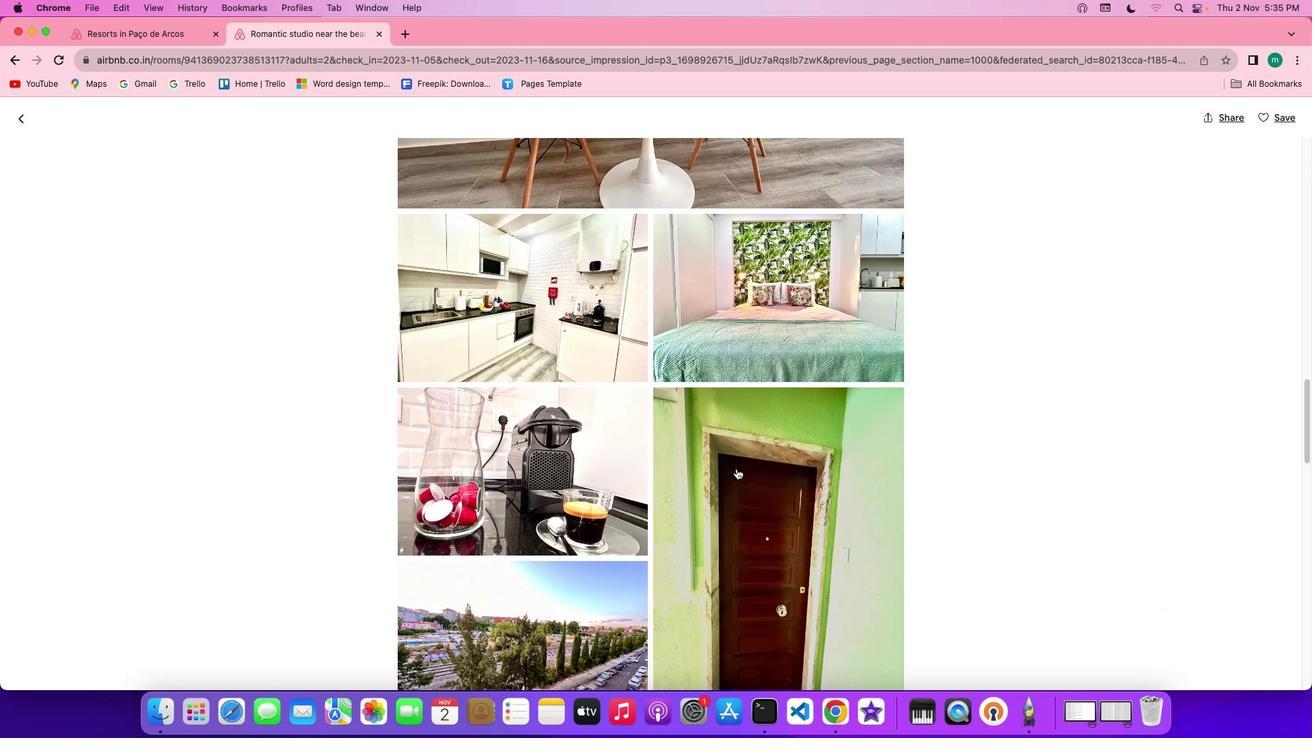 
Action: Mouse scrolled (736, 468) with delta (0, 0)
Screenshot: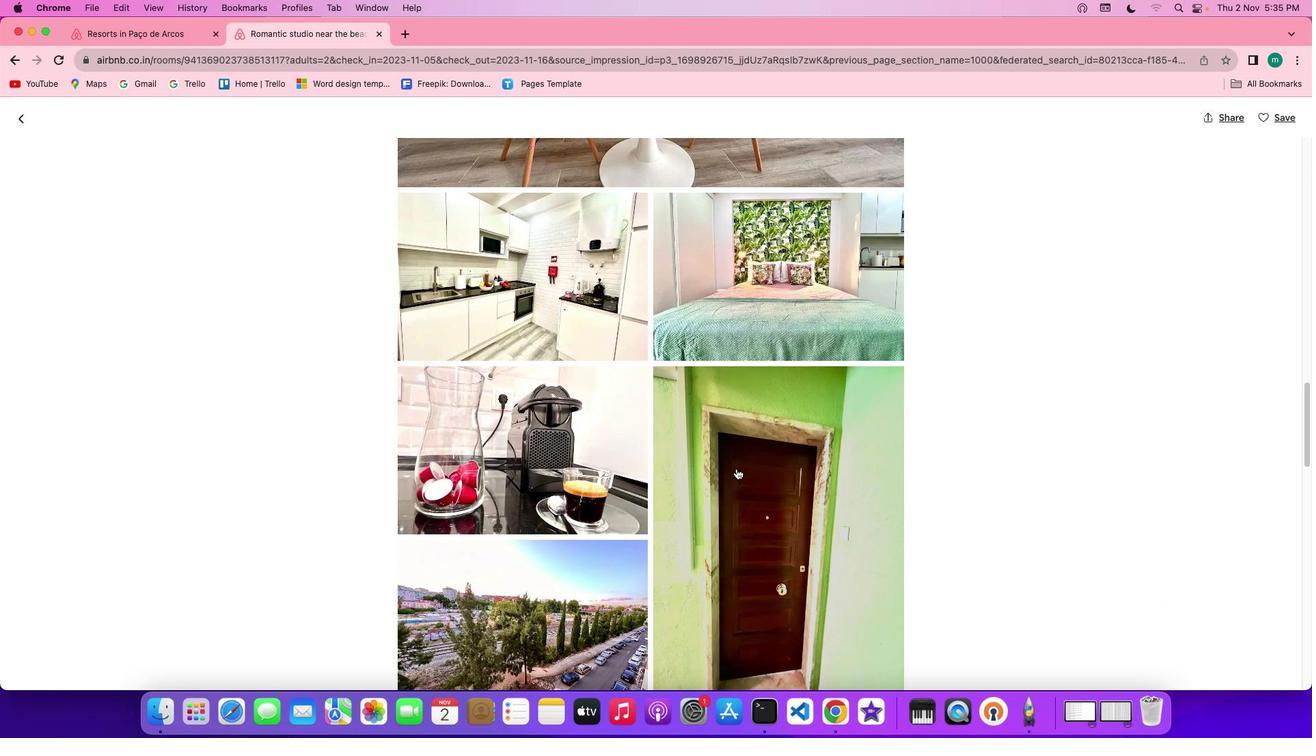 
Action: Mouse scrolled (736, 468) with delta (0, -1)
Screenshot: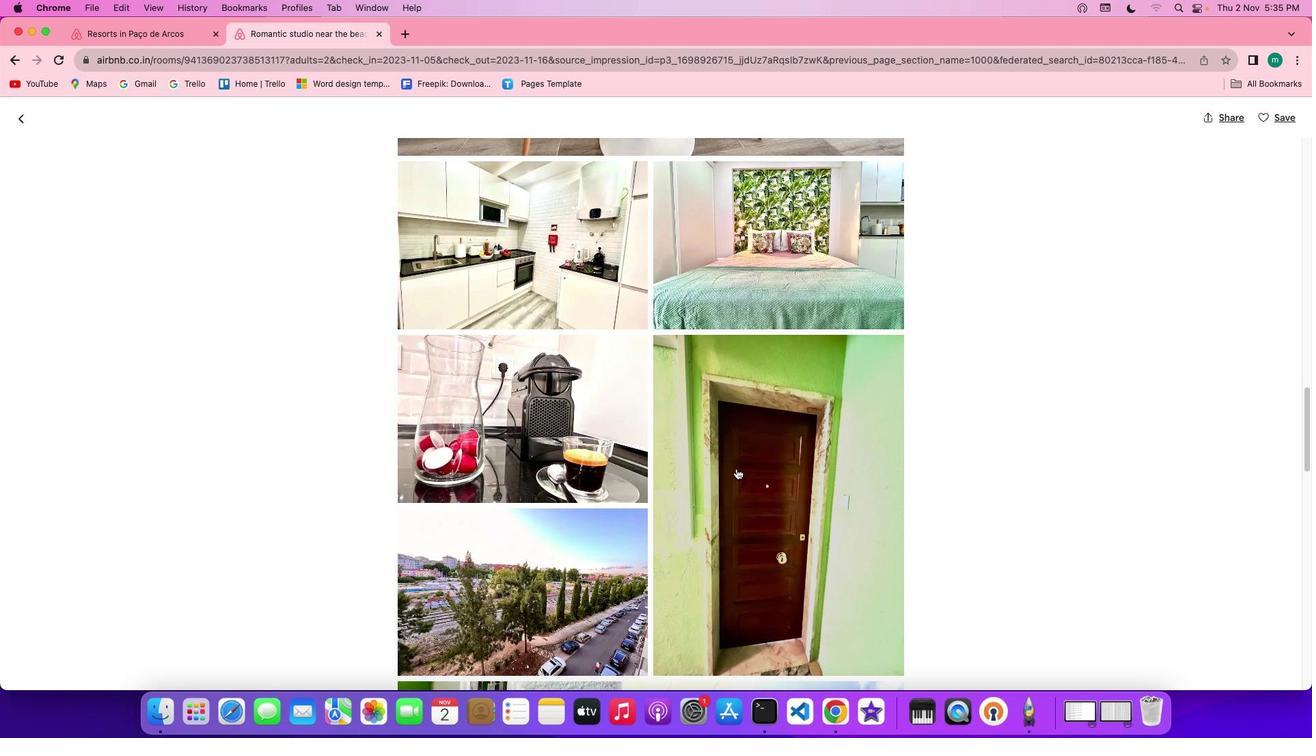 
Action: Mouse scrolled (736, 468) with delta (0, -2)
Screenshot: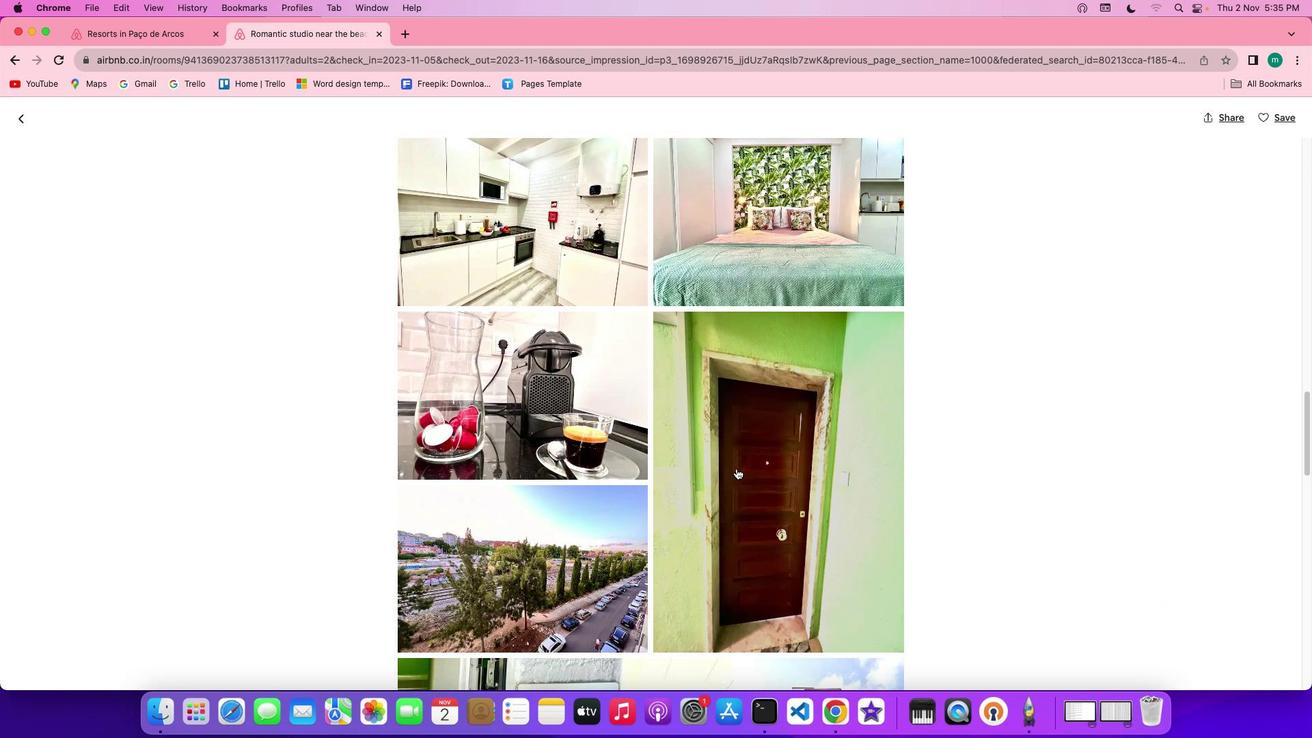 
Action: Mouse scrolled (736, 468) with delta (0, -2)
Screenshot: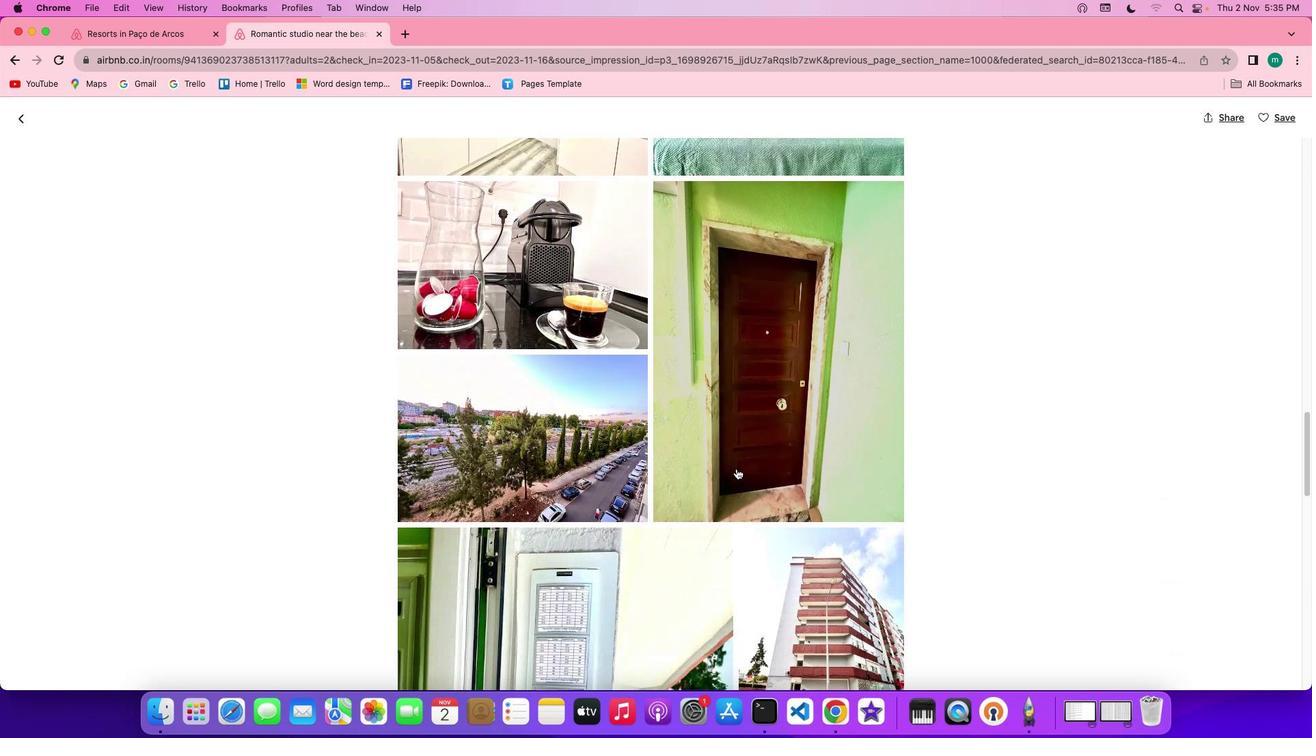 
Action: Mouse scrolled (736, 468) with delta (0, 0)
Screenshot: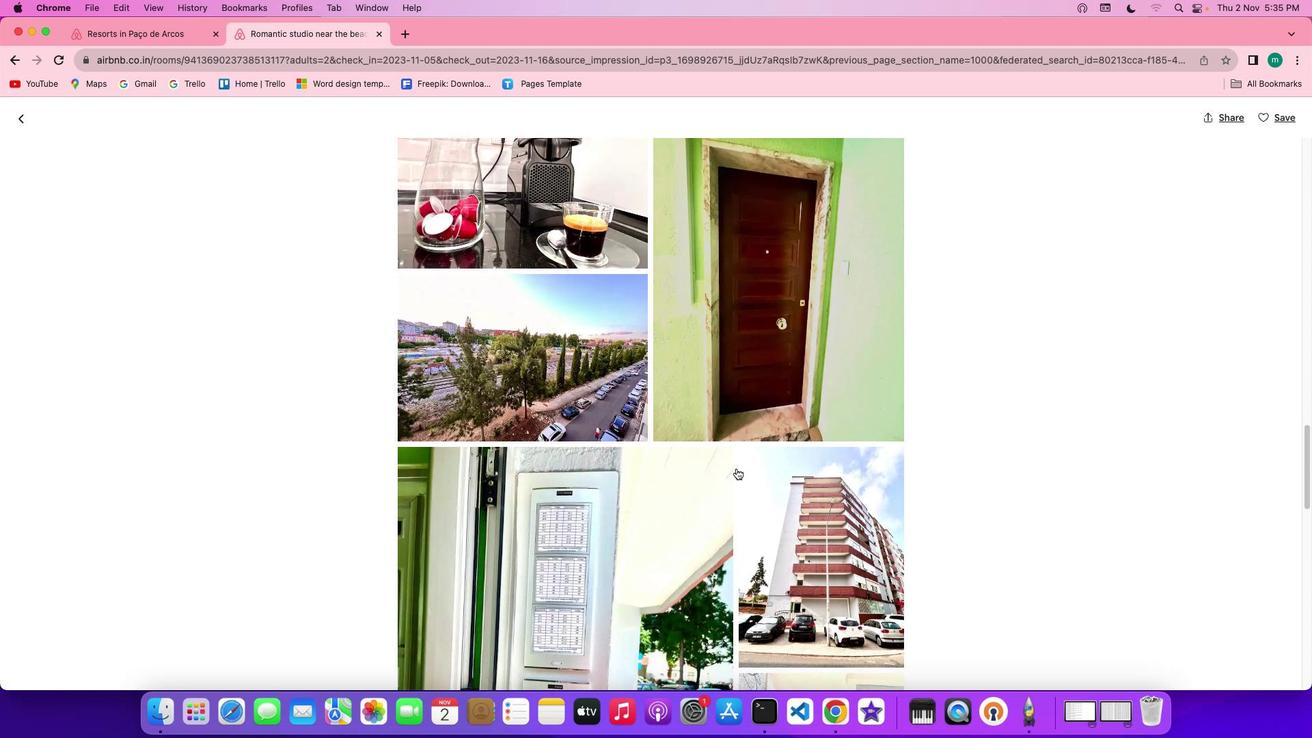 
Action: Mouse scrolled (736, 468) with delta (0, 0)
Screenshot: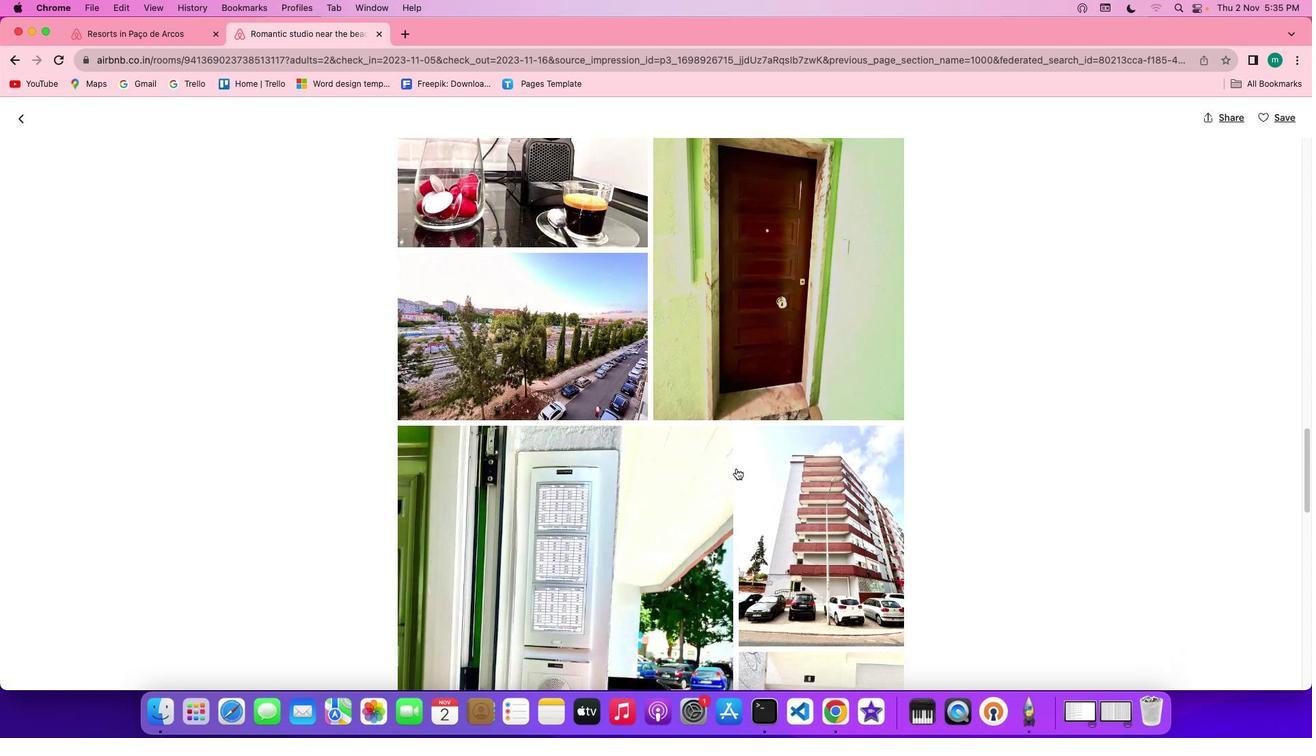 
Action: Mouse scrolled (736, 468) with delta (0, -1)
Screenshot: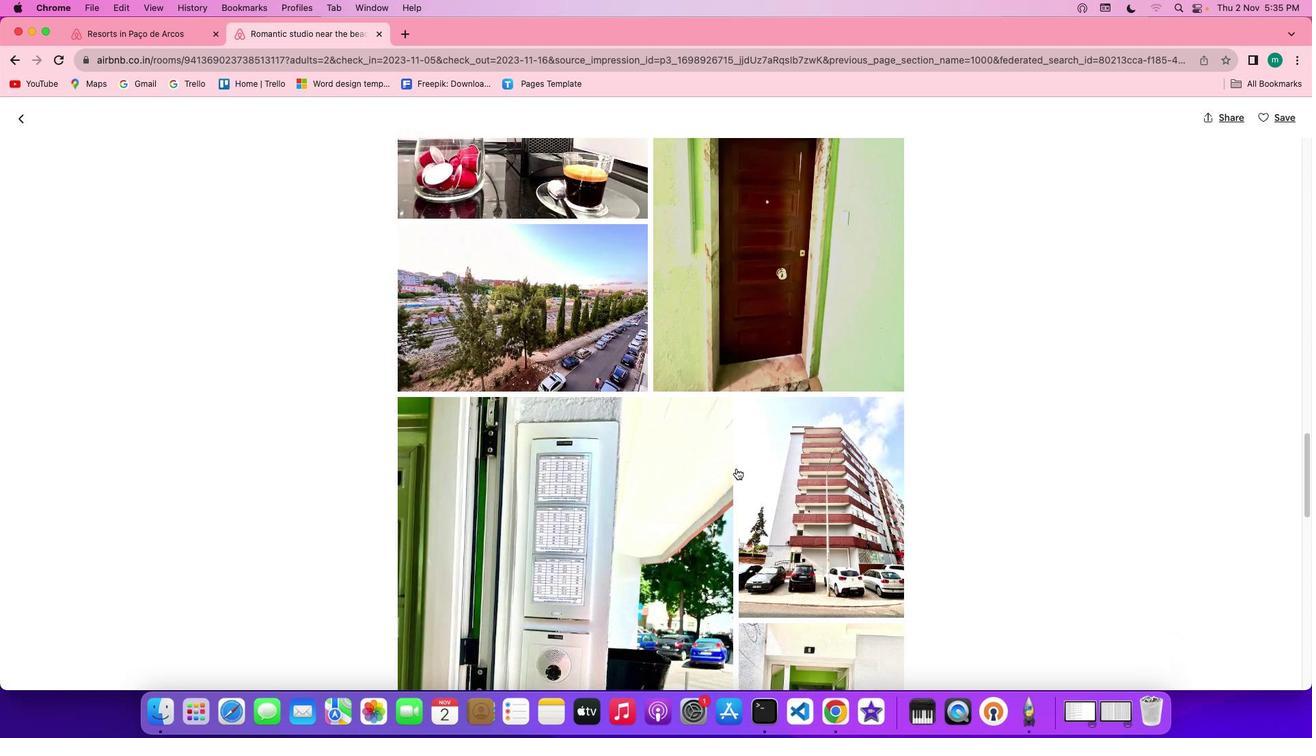 
Action: Mouse scrolled (736, 468) with delta (0, -2)
Screenshot: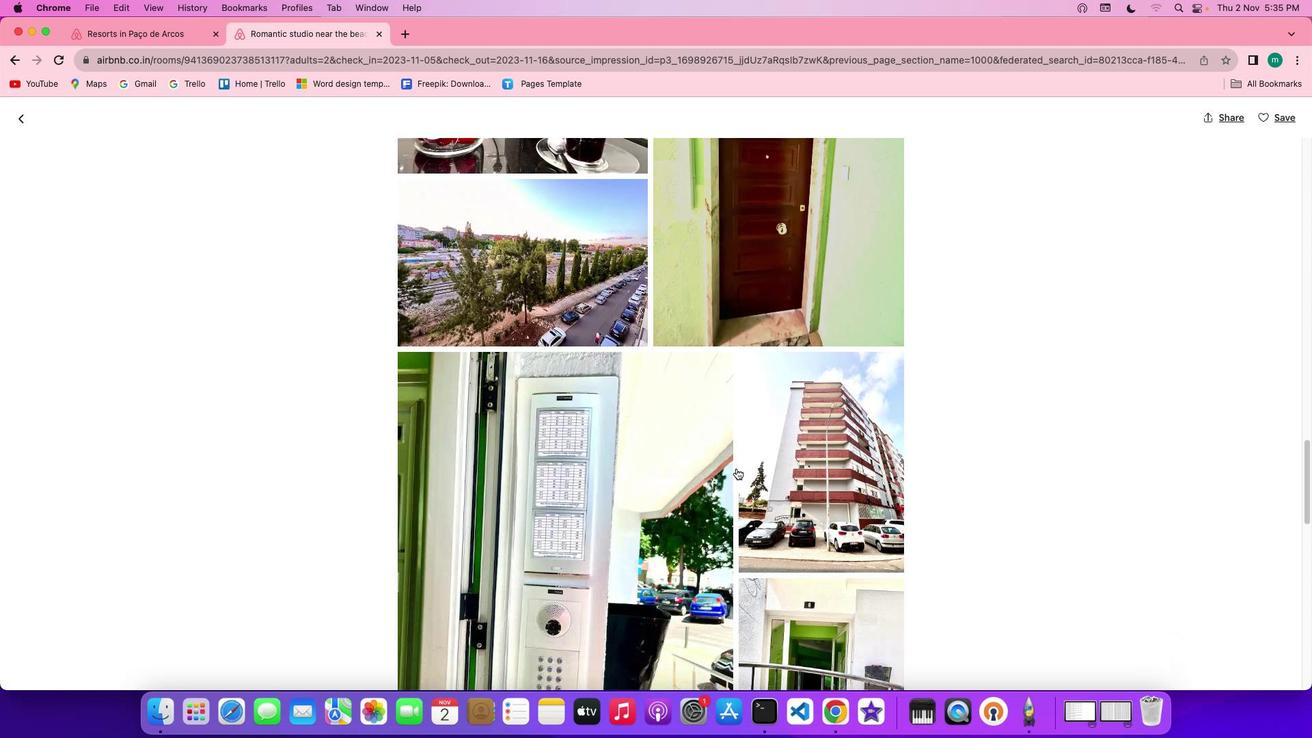 
Action: Mouse scrolled (736, 468) with delta (0, -1)
Screenshot: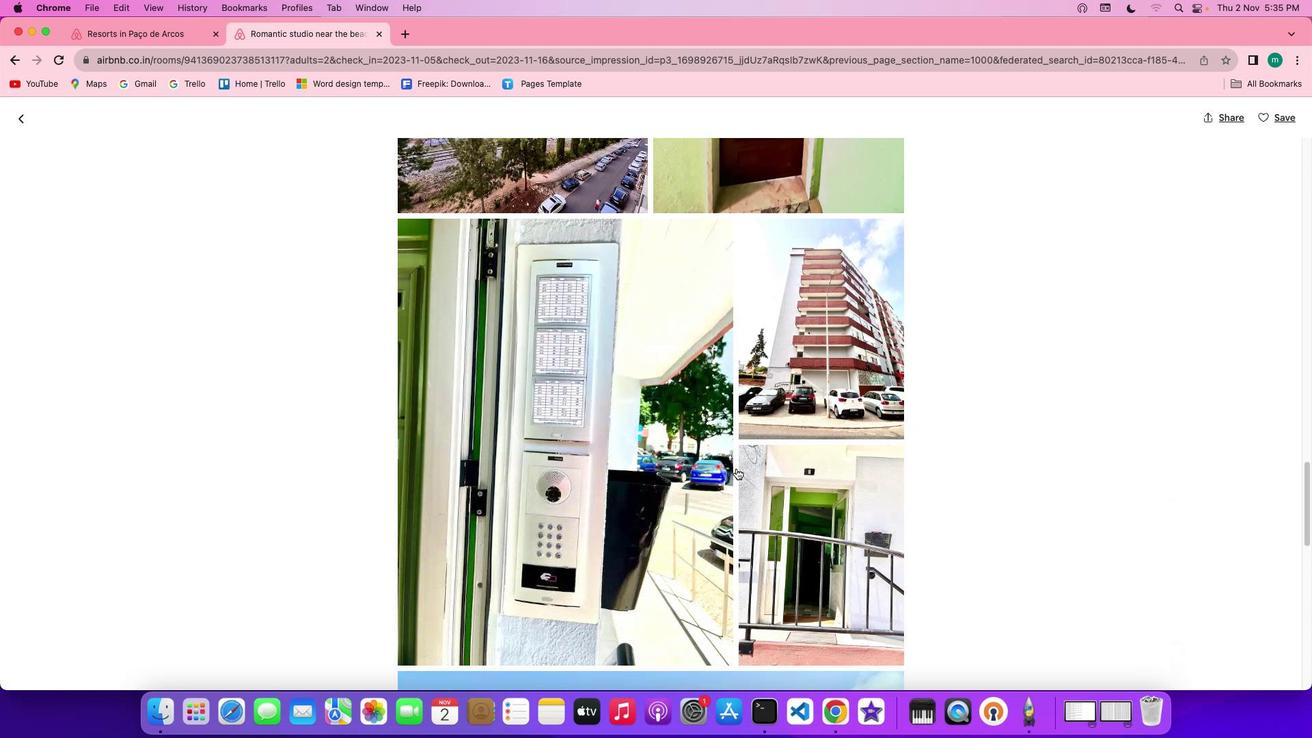 
Action: Mouse scrolled (736, 468) with delta (0, 0)
Screenshot: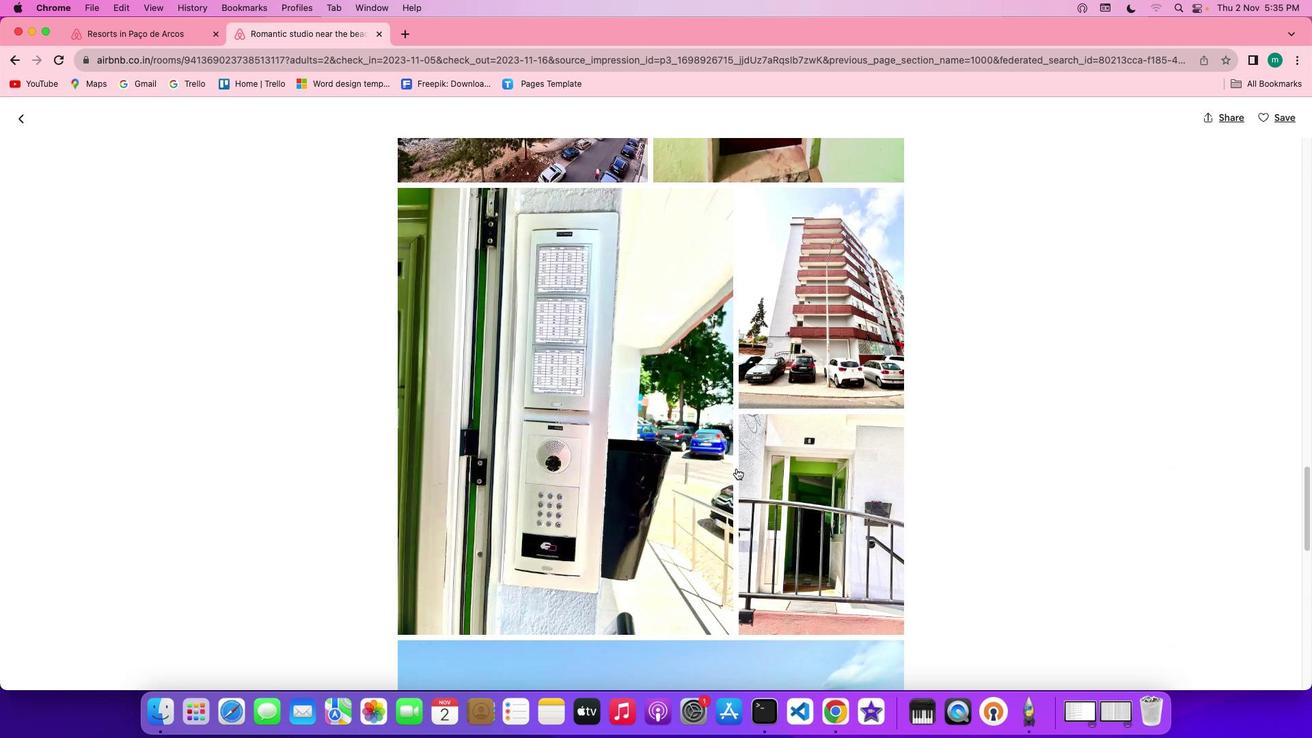 
Action: Mouse scrolled (736, 468) with delta (0, 0)
Screenshot: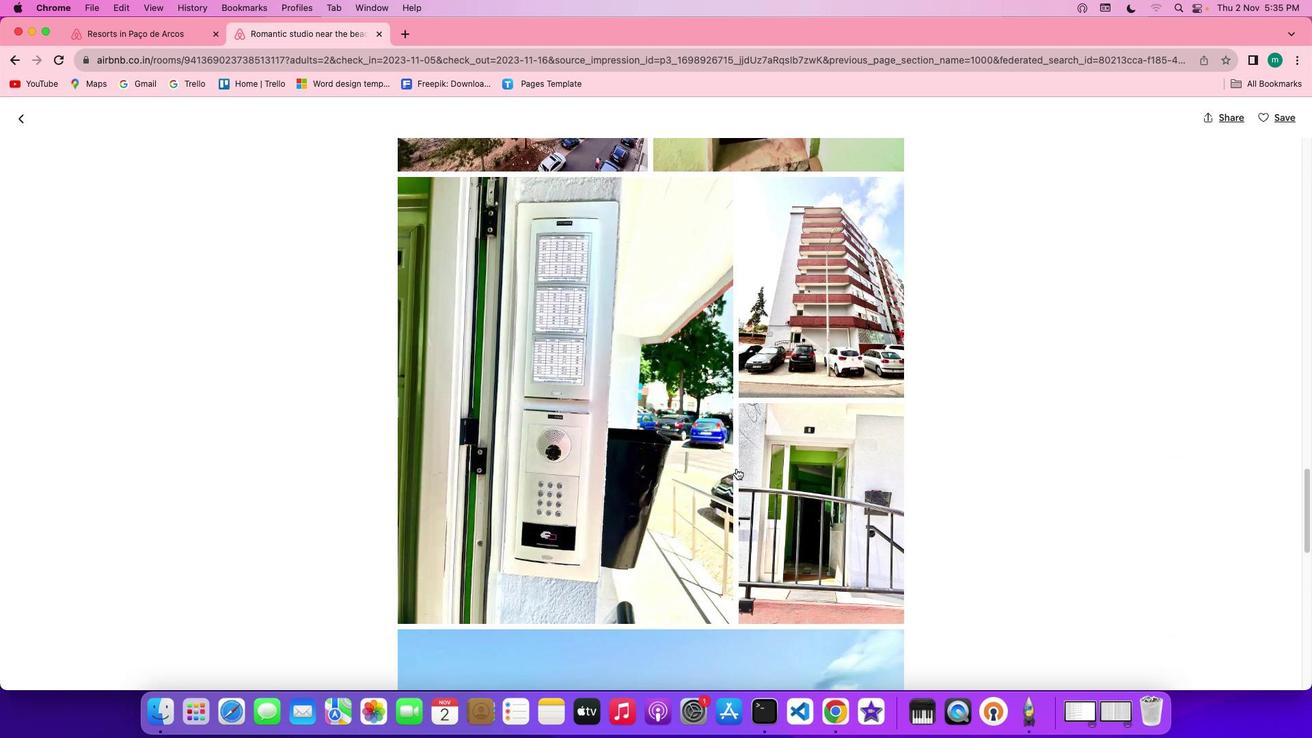 
Action: Mouse scrolled (736, 468) with delta (0, -1)
Screenshot: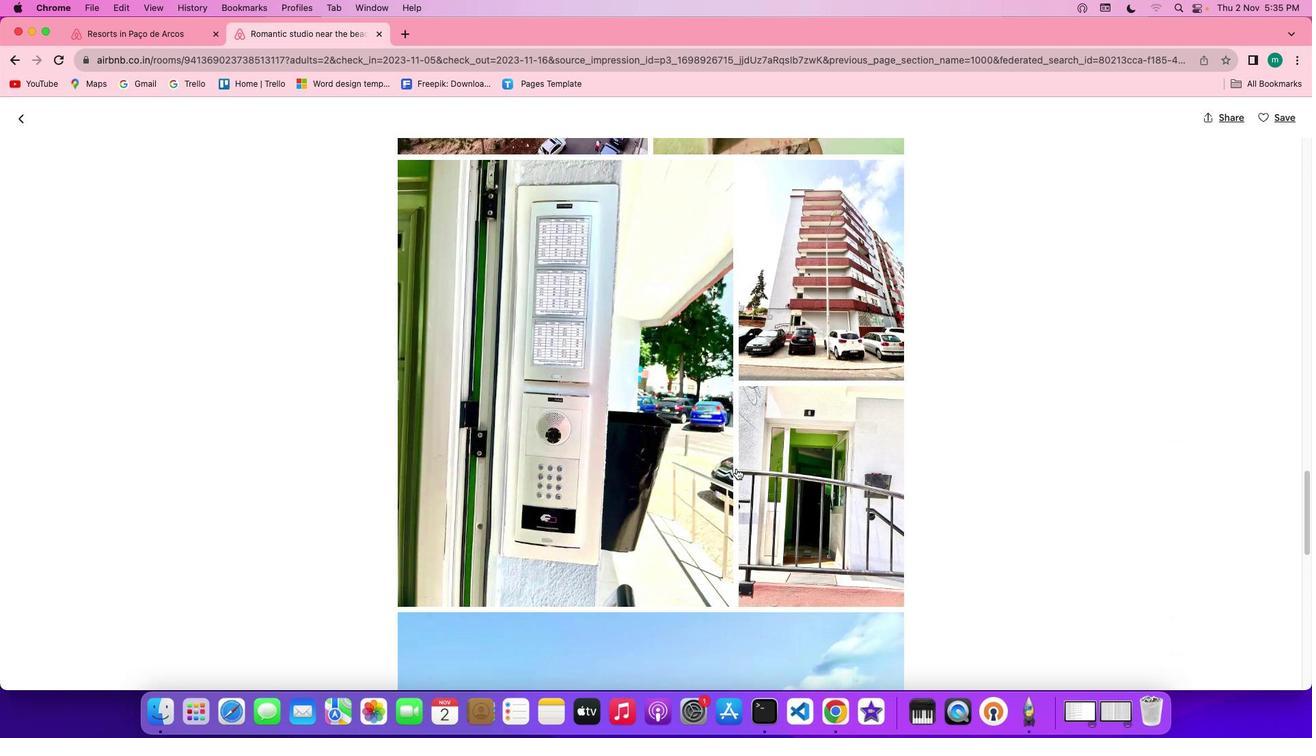 
Action: Mouse scrolled (736, 468) with delta (0, -2)
Screenshot: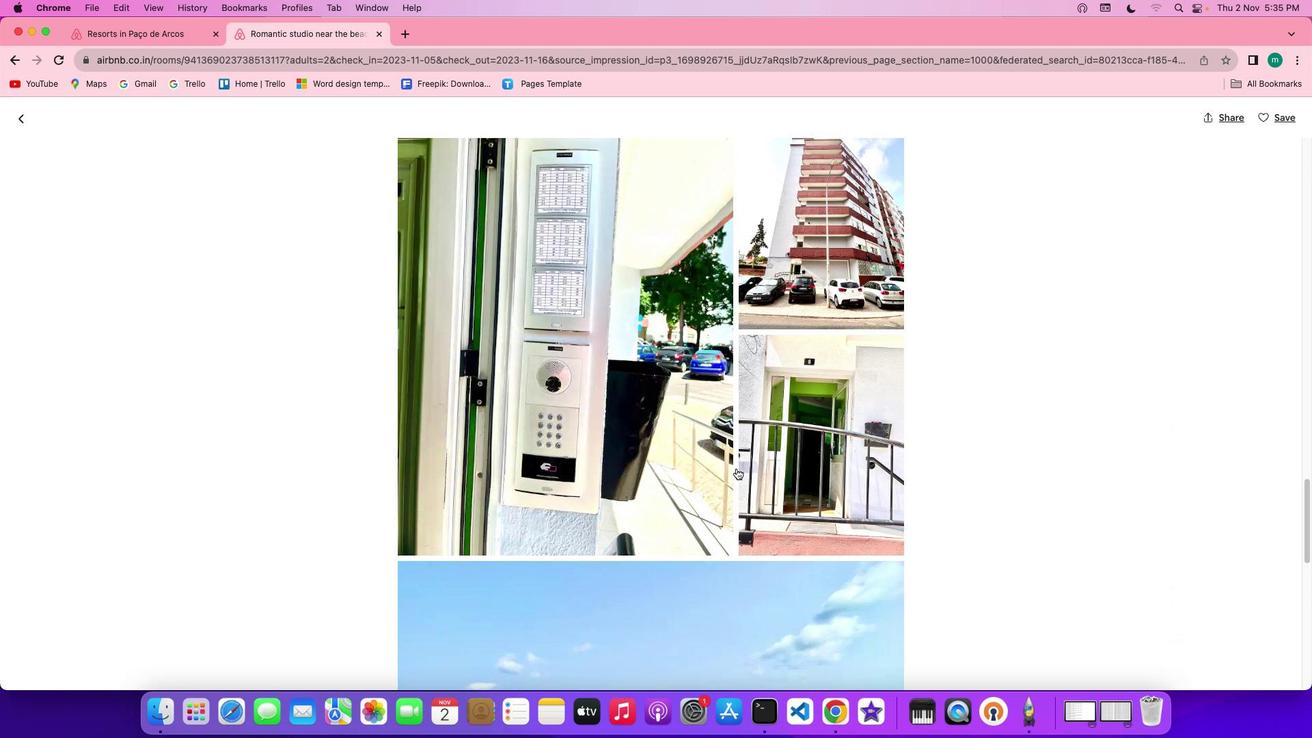 
Action: Mouse scrolled (736, 468) with delta (0, -2)
Screenshot: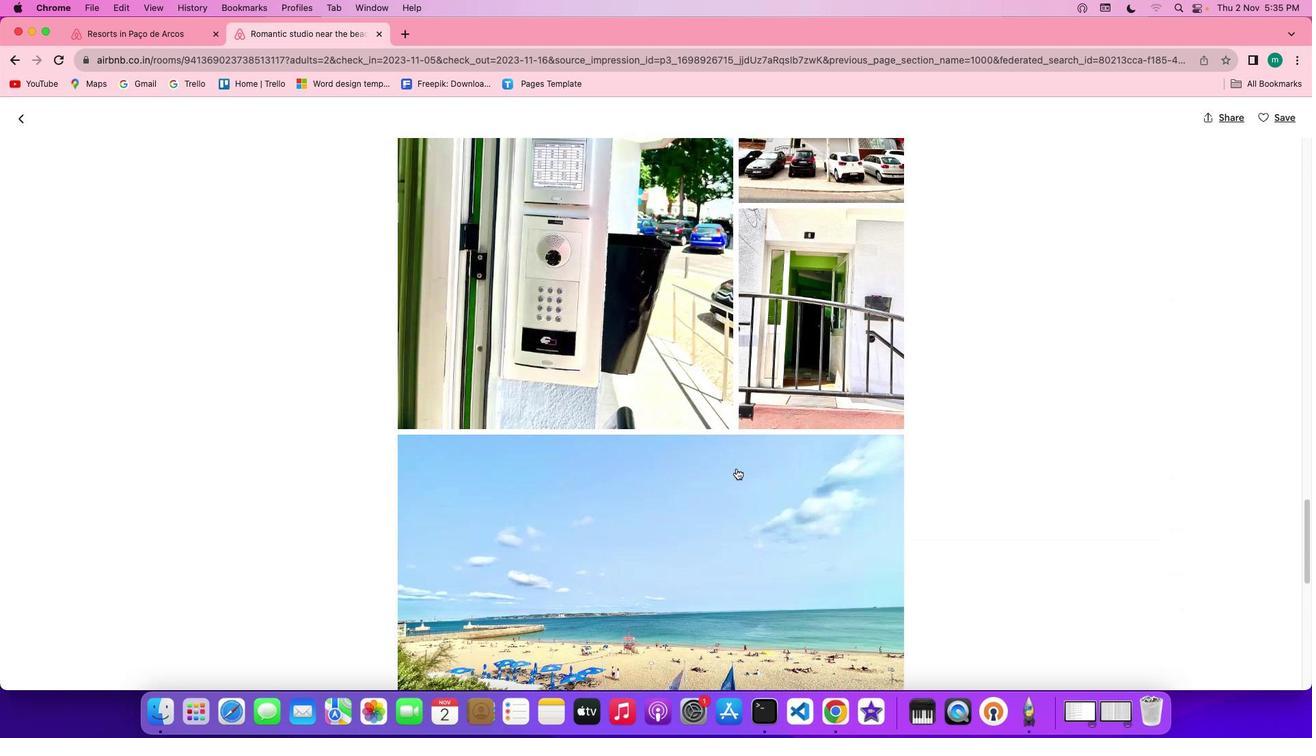 
Action: Mouse scrolled (736, 468) with delta (0, 0)
Screenshot: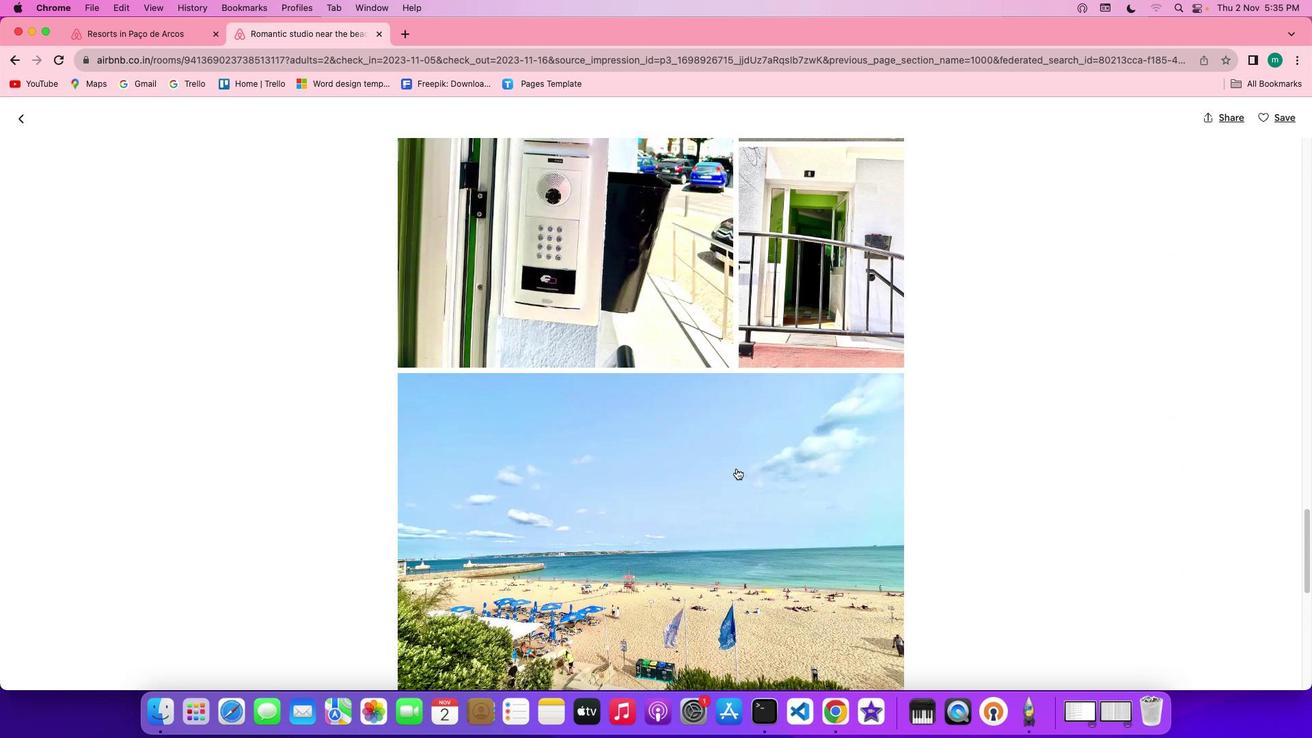 
Action: Mouse scrolled (736, 468) with delta (0, 0)
Screenshot: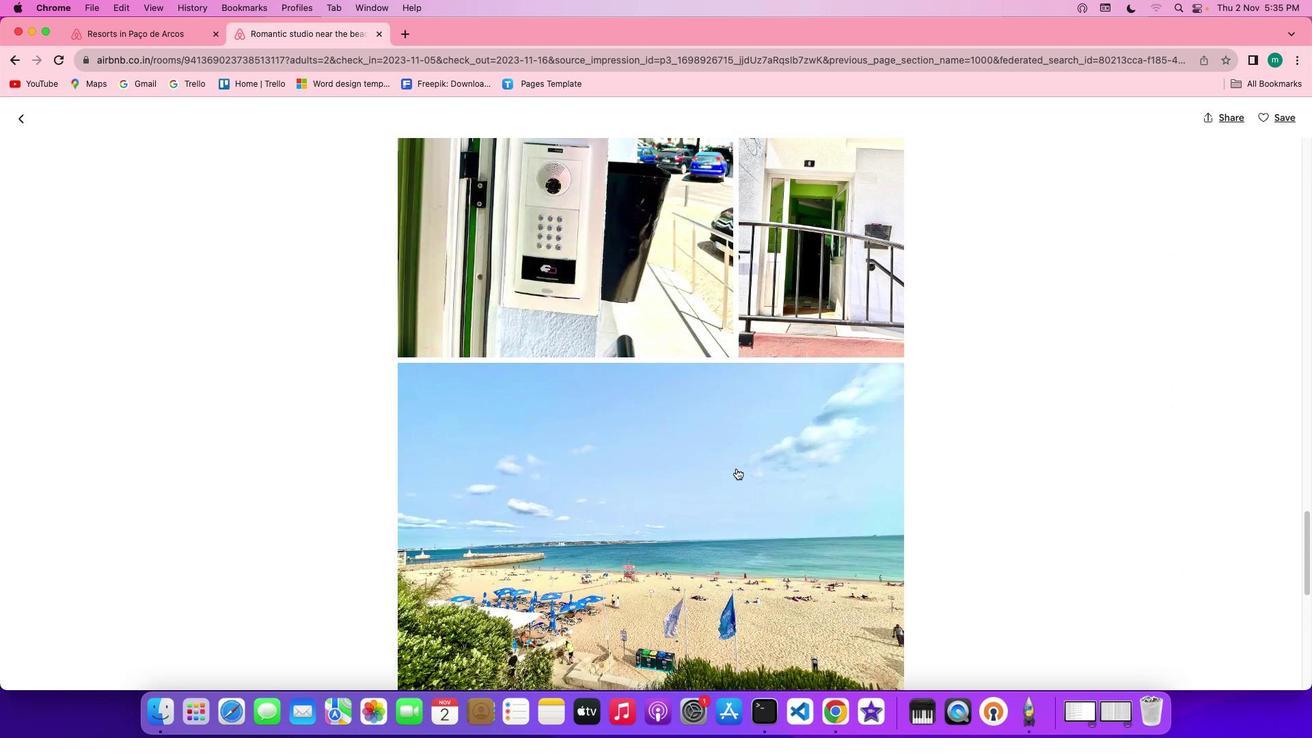 
Action: Mouse scrolled (736, 468) with delta (0, -1)
Screenshot: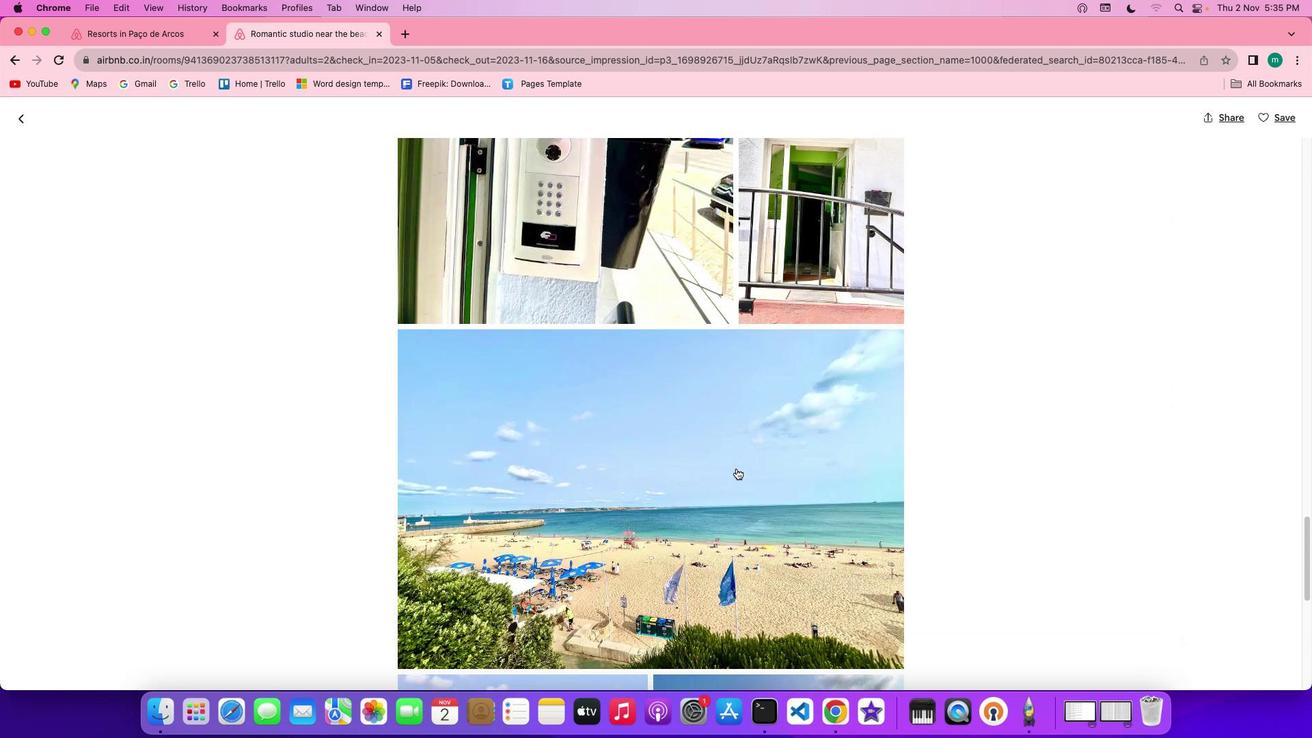 
Action: Mouse scrolled (736, 468) with delta (0, -2)
Screenshot: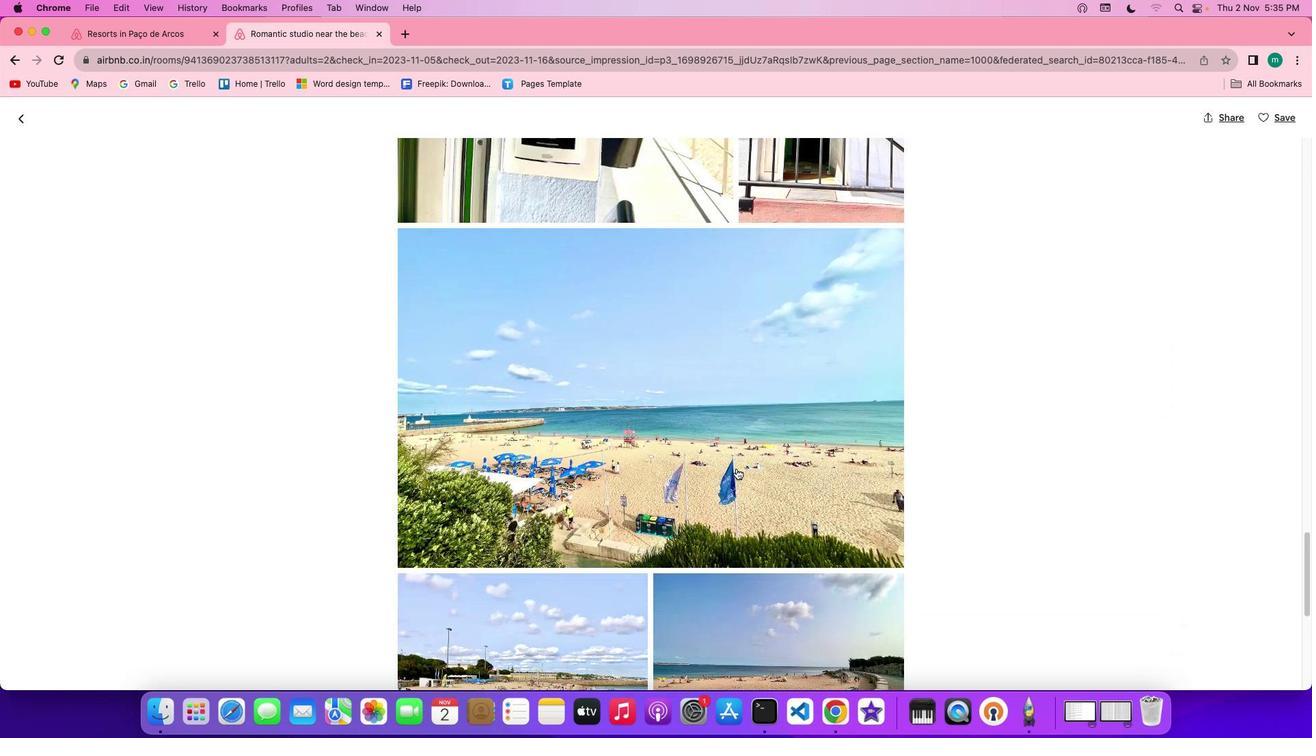 
Action: Mouse scrolled (736, 468) with delta (0, 0)
Screenshot: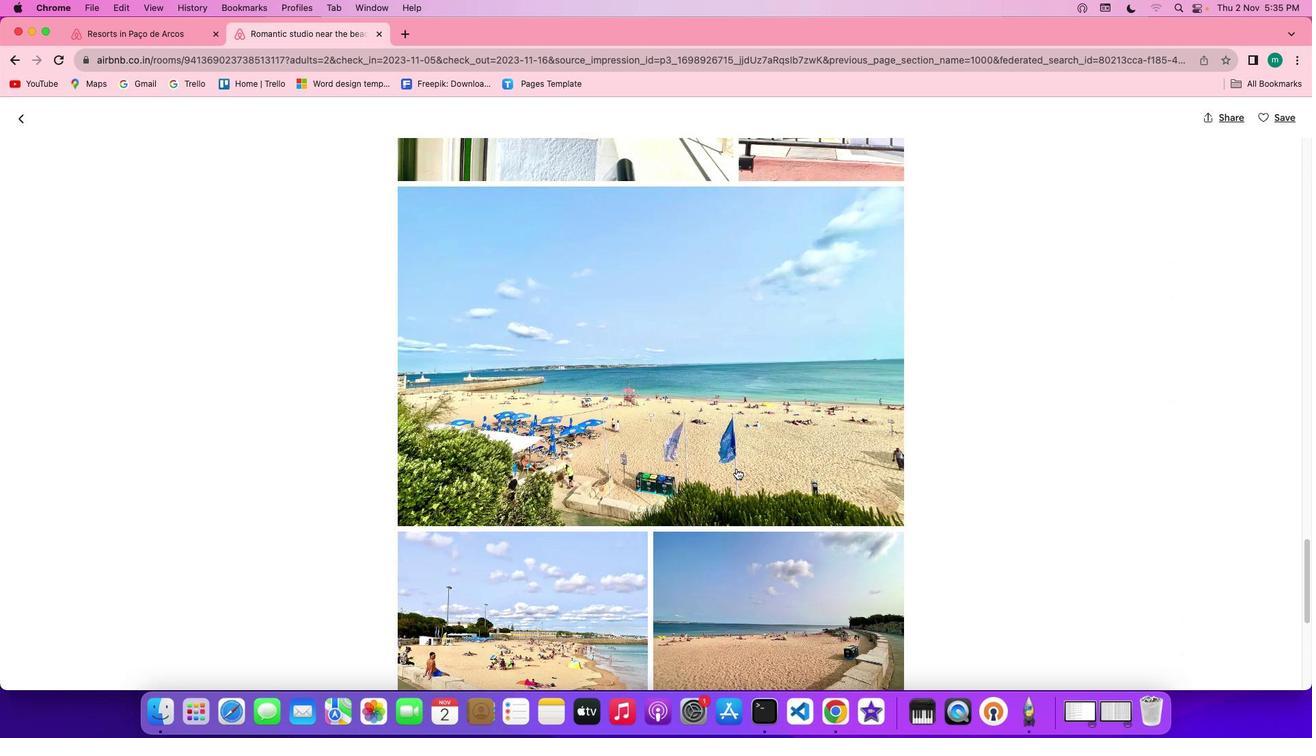 
Action: Mouse scrolled (736, 468) with delta (0, 0)
Screenshot: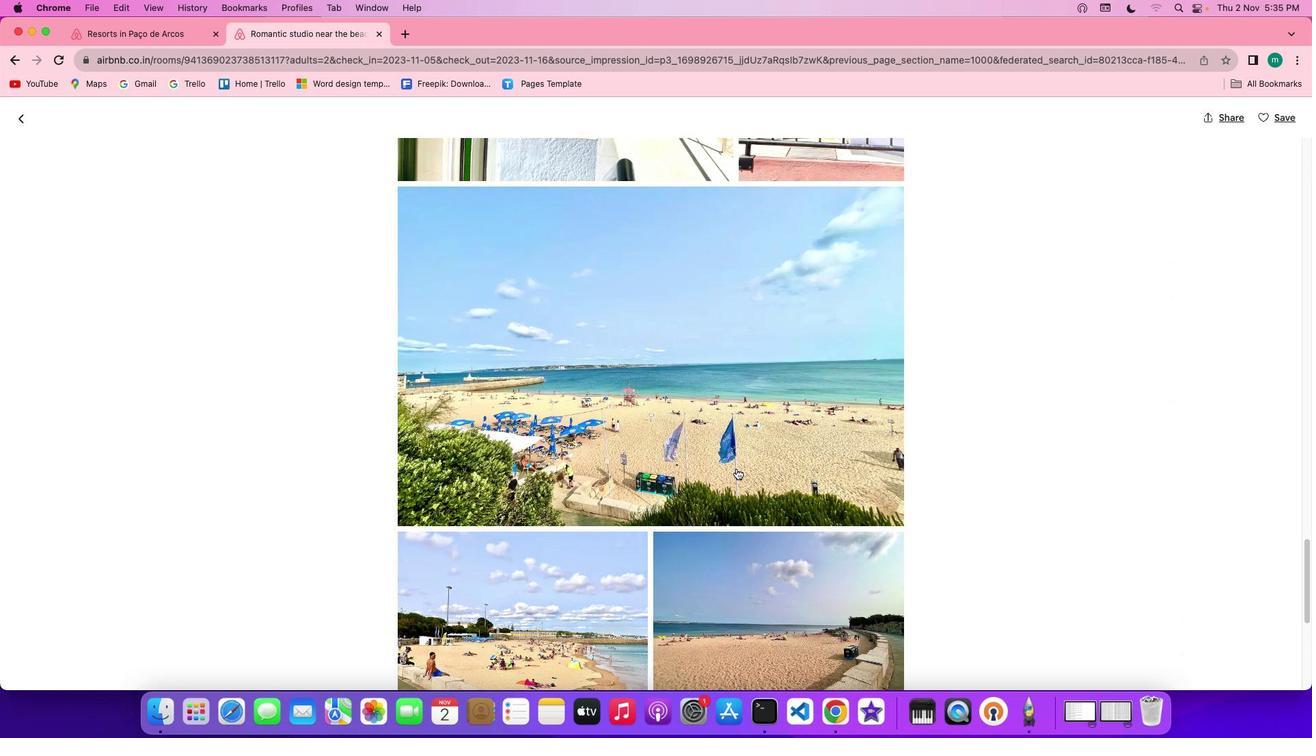 
Action: Mouse scrolled (736, 468) with delta (0, -1)
Screenshot: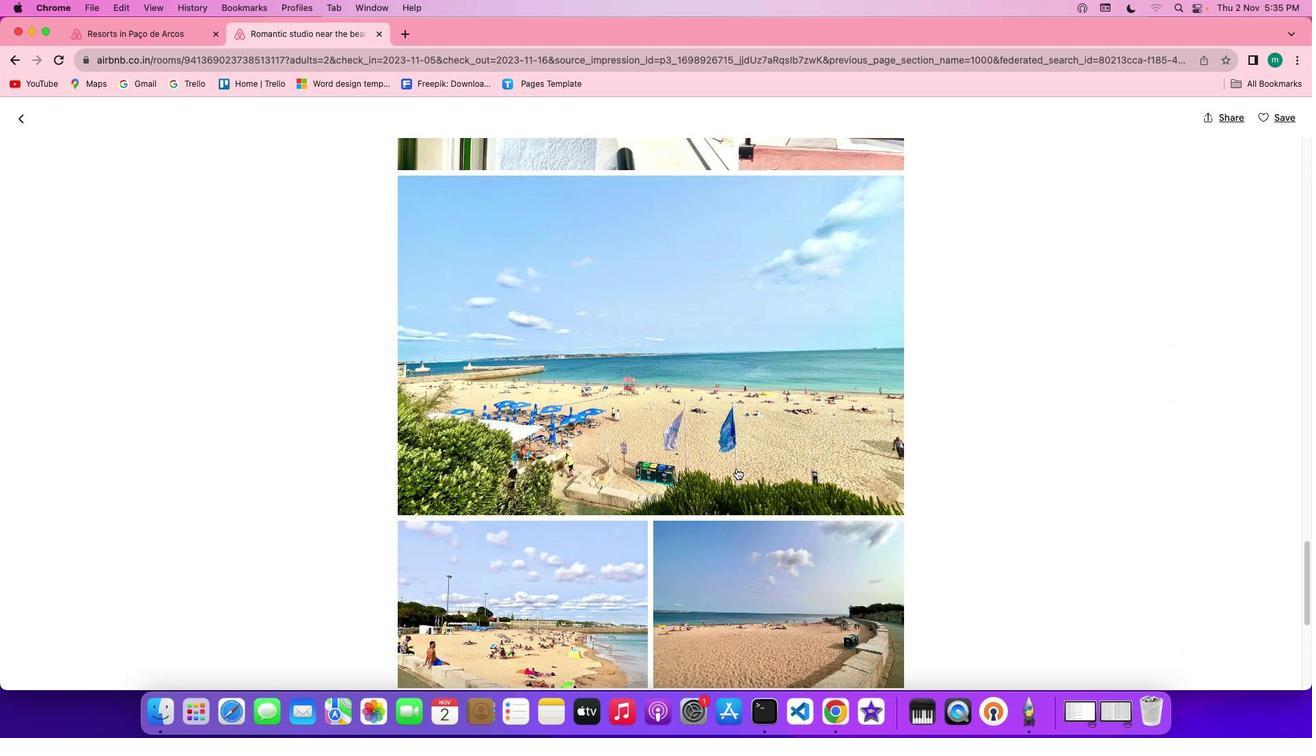 
Action: Mouse scrolled (736, 468) with delta (0, -2)
Screenshot: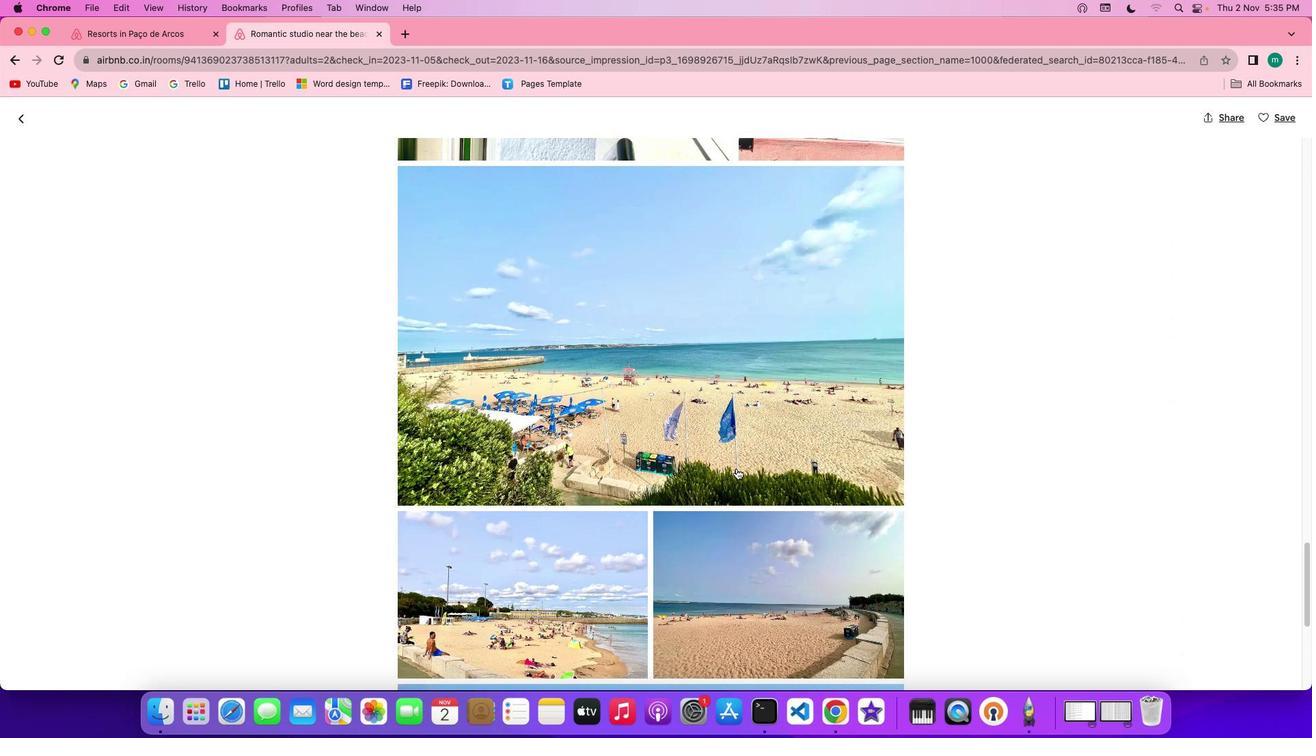 
Action: Mouse scrolled (736, 468) with delta (0, 0)
Screenshot: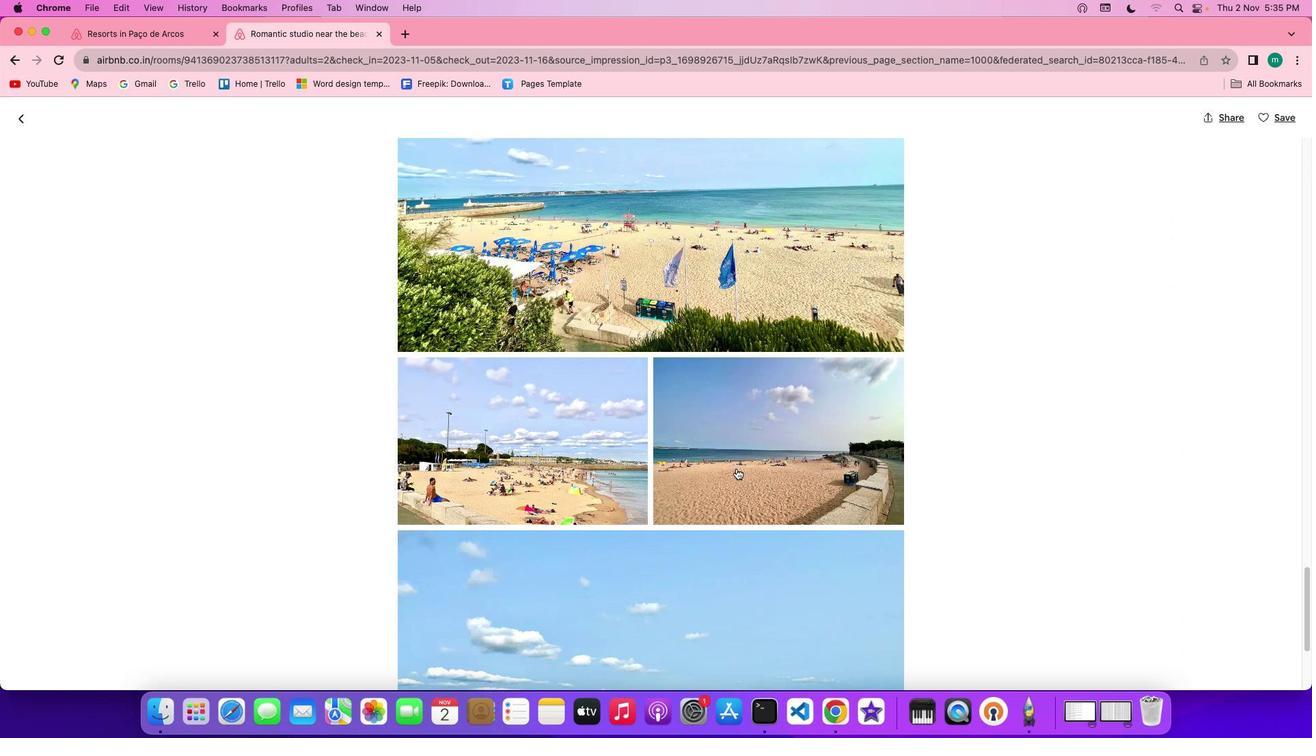 
Action: Mouse scrolled (736, 468) with delta (0, 0)
Screenshot: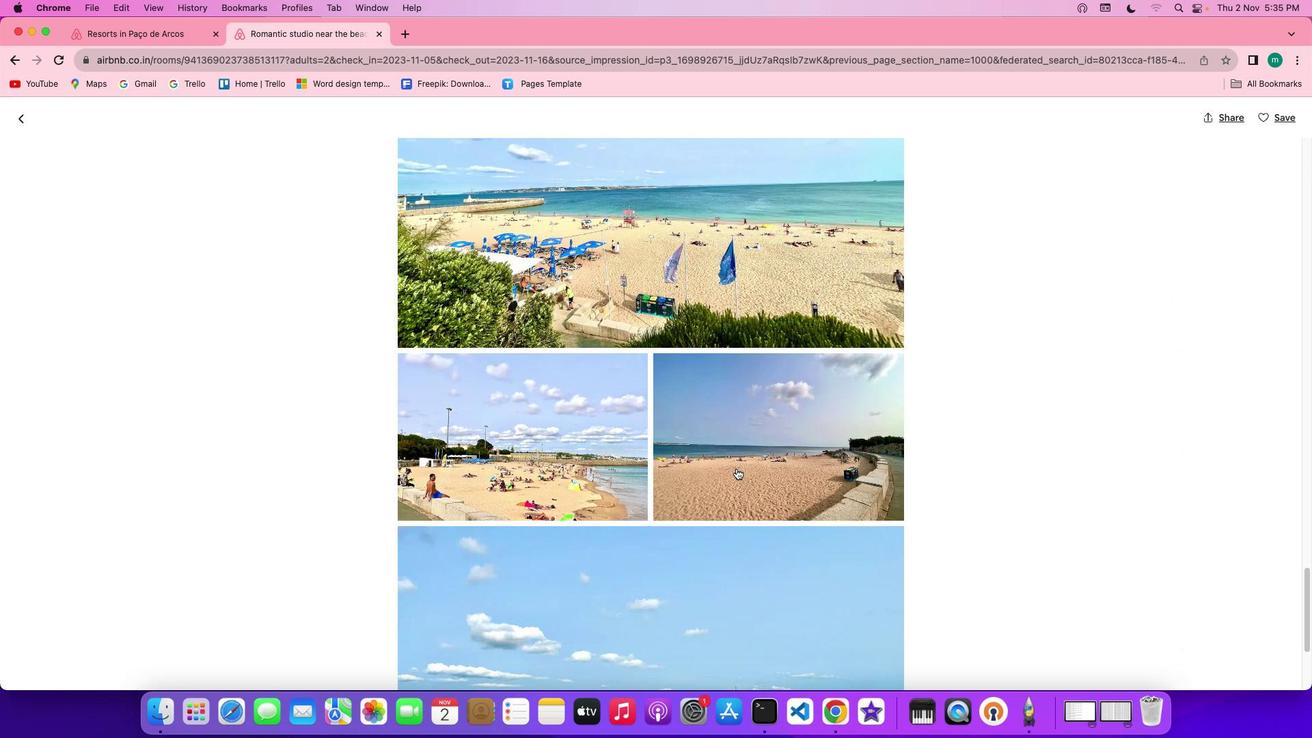 
Action: Mouse scrolled (736, 468) with delta (0, -1)
Screenshot: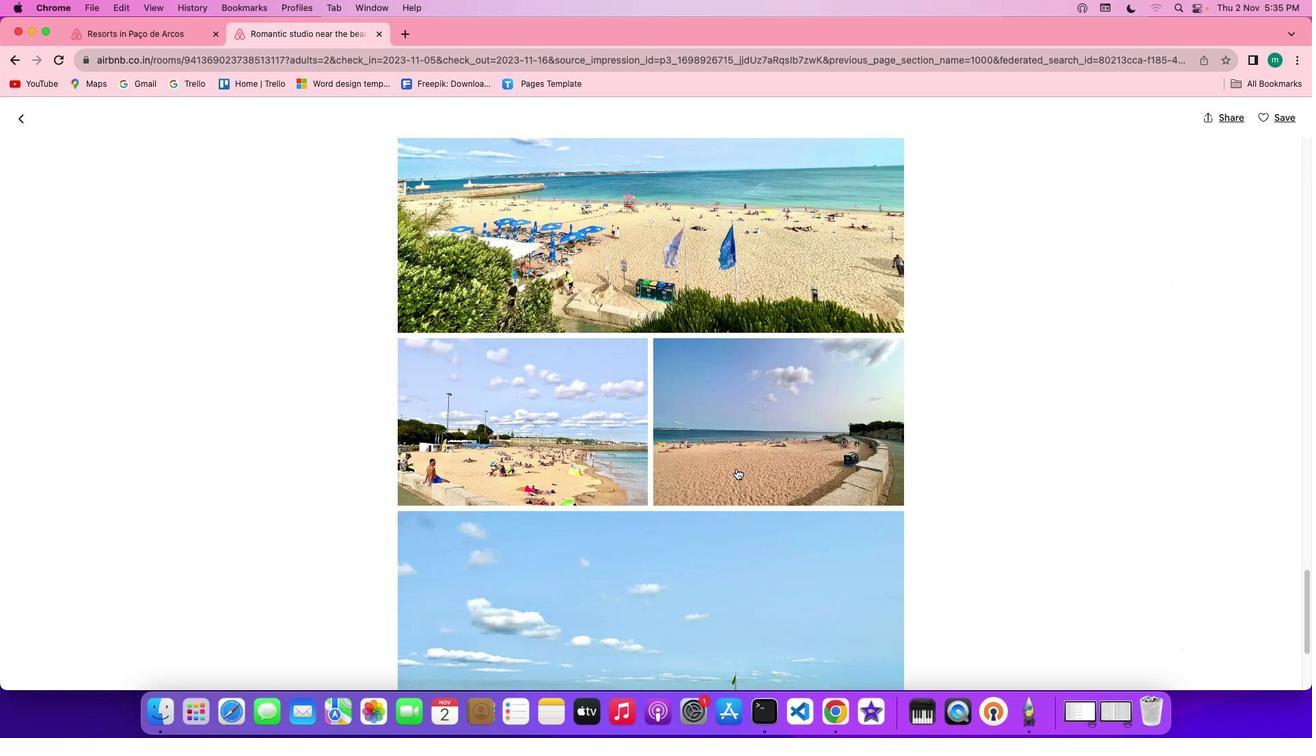
Action: Mouse scrolled (736, 468) with delta (0, -2)
Screenshot: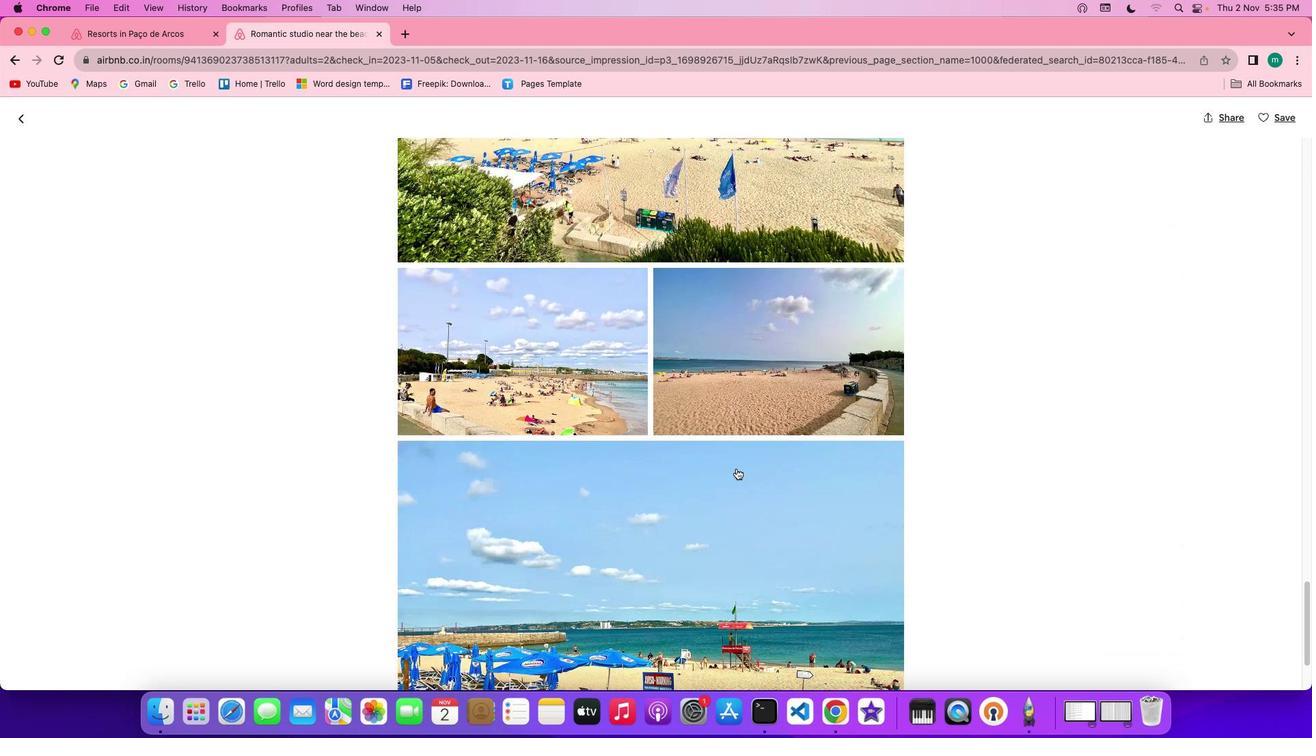
Action: Mouse scrolled (736, 468) with delta (0, 0)
Screenshot: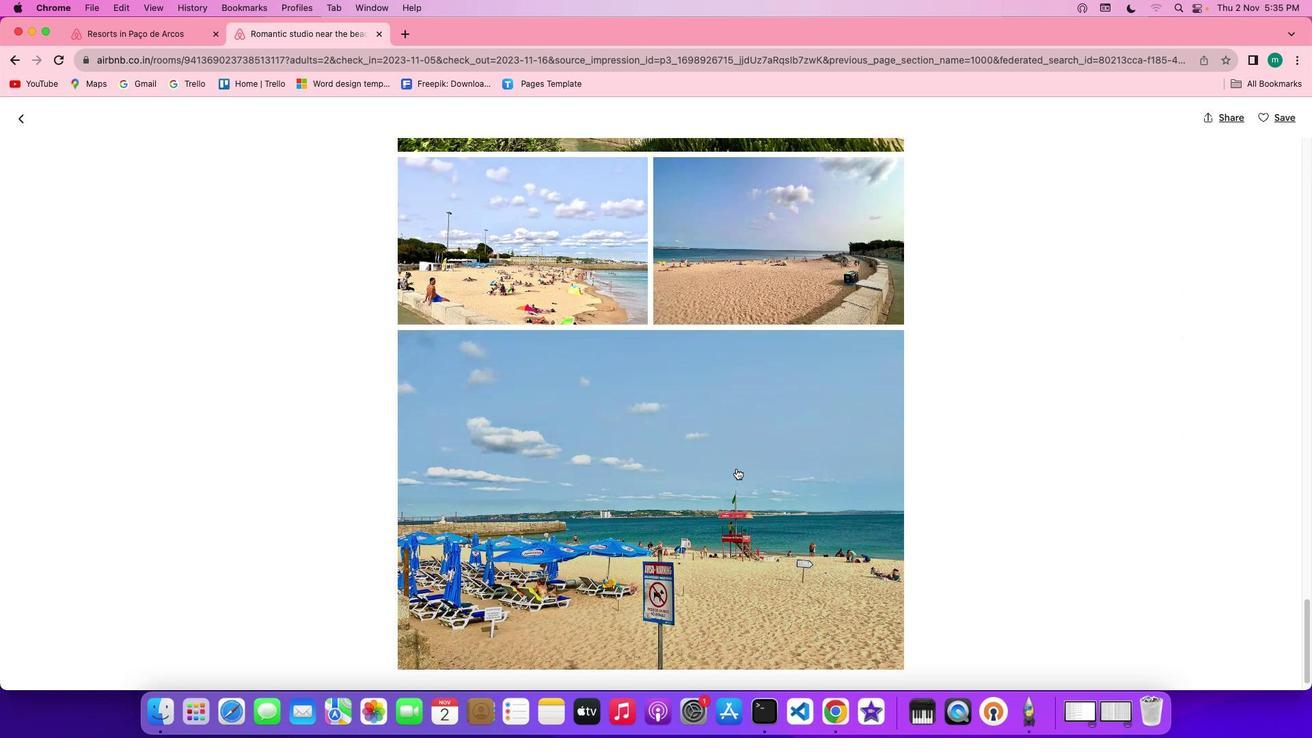 
Action: Mouse scrolled (736, 468) with delta (0, 0)
Screenshot: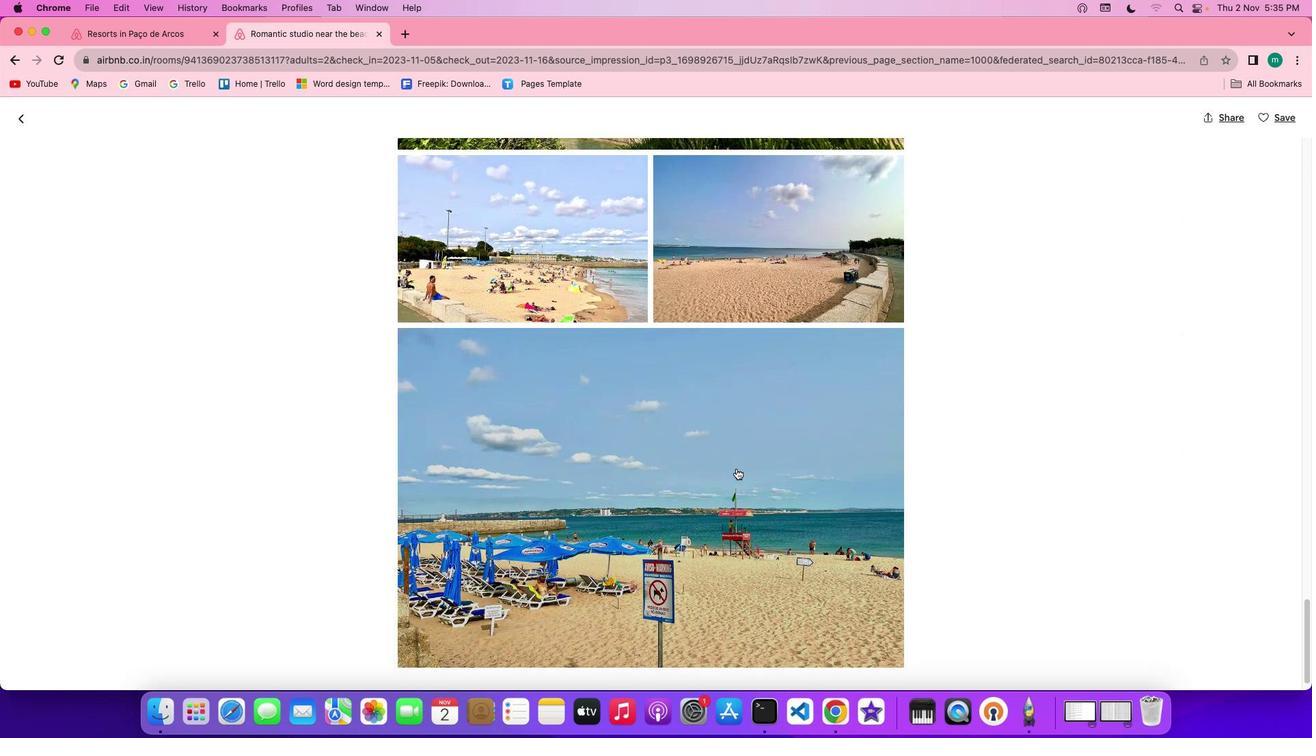 
Action: Mouse scrolled (736, 468) with delta (0, 0)
Screenshot: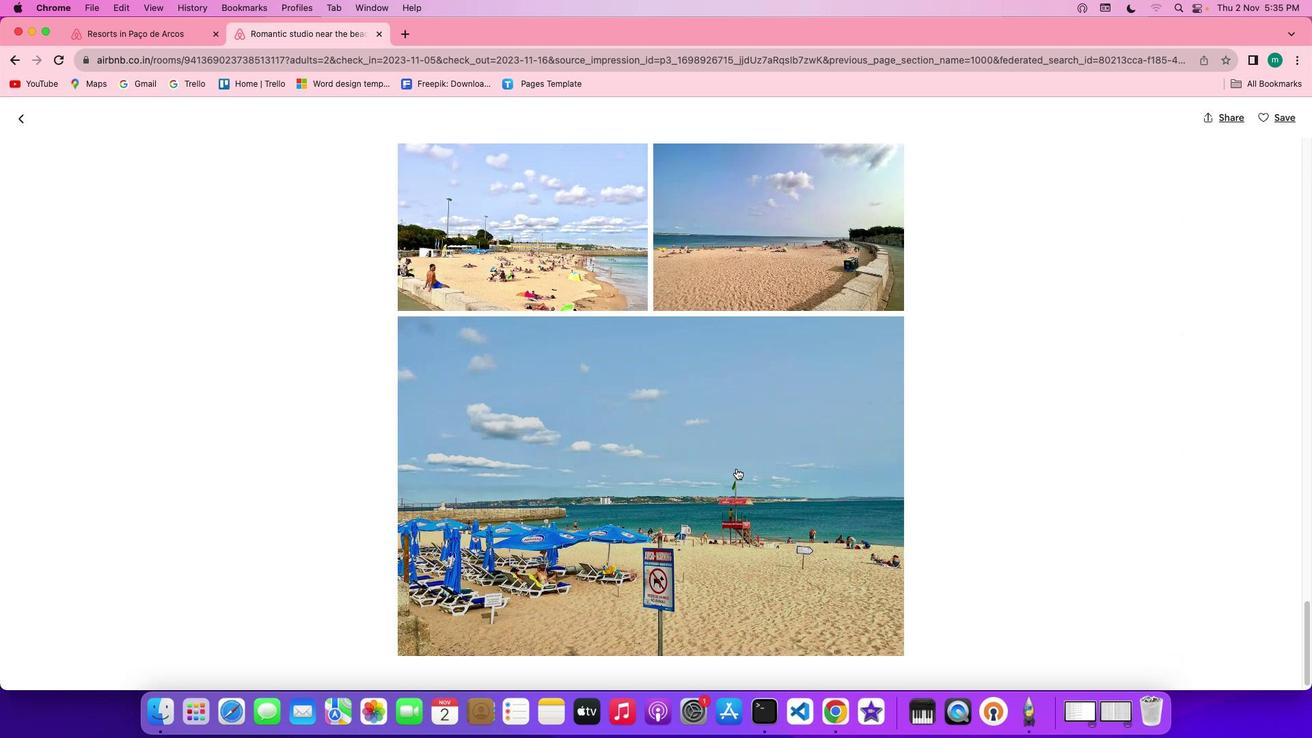 
Action: Mouse scrolled (736, 468) with delta (0, -1)
Screenshot: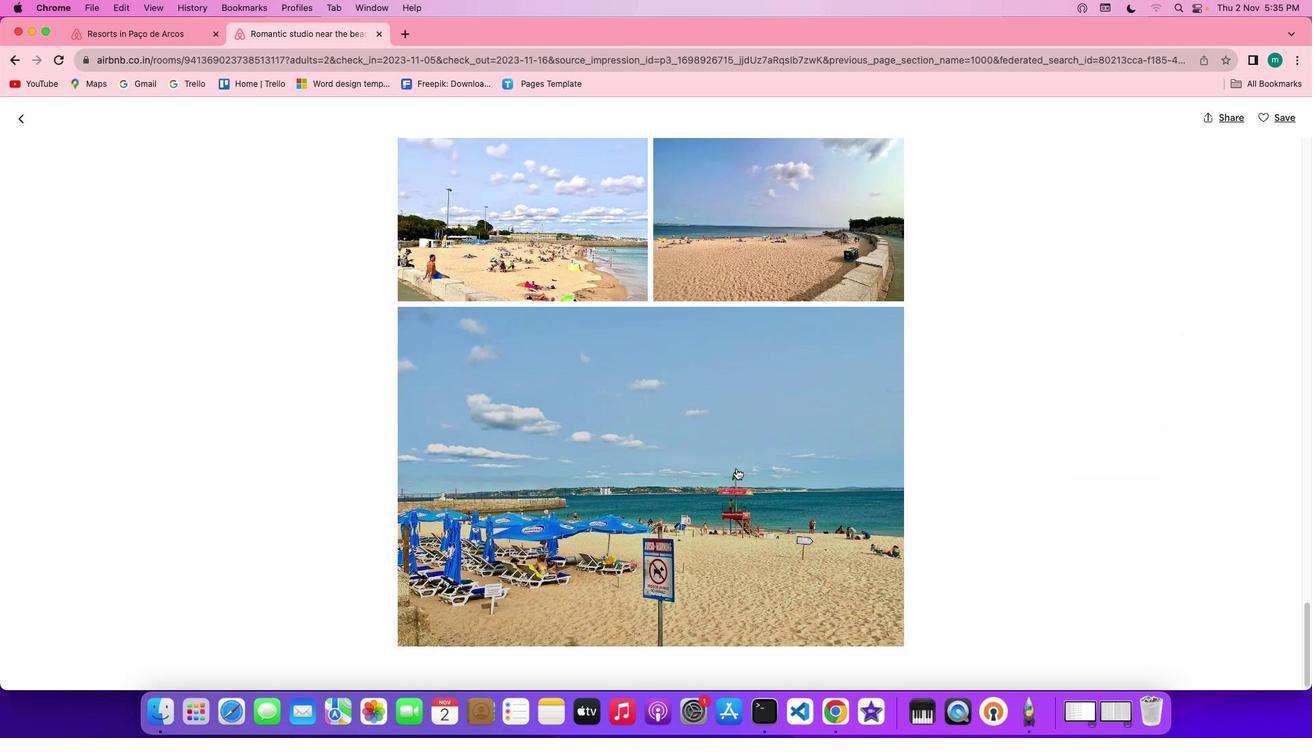 
Action: Mouse scrolled (736, 468) with delta (0, -1)
Screenshot: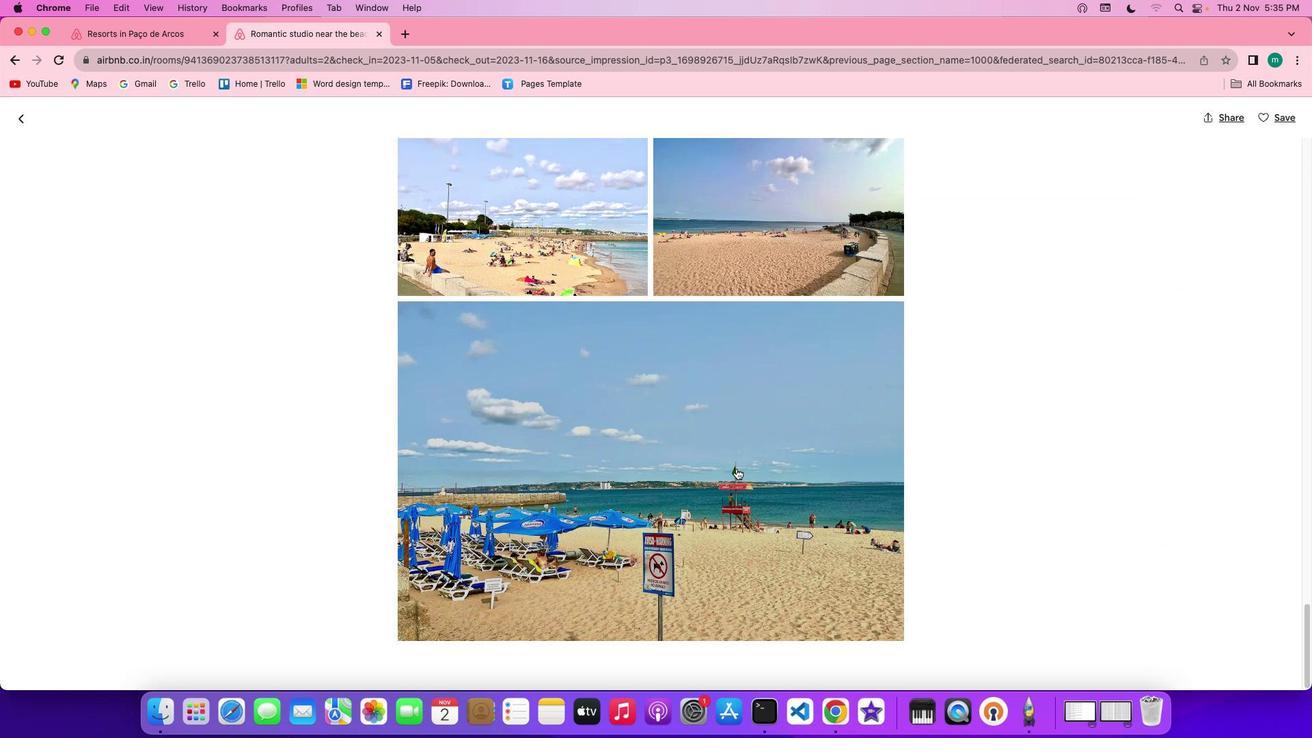 
Action: Mouse scrolled (736, 468) with delta (0, 0)
Screenshot: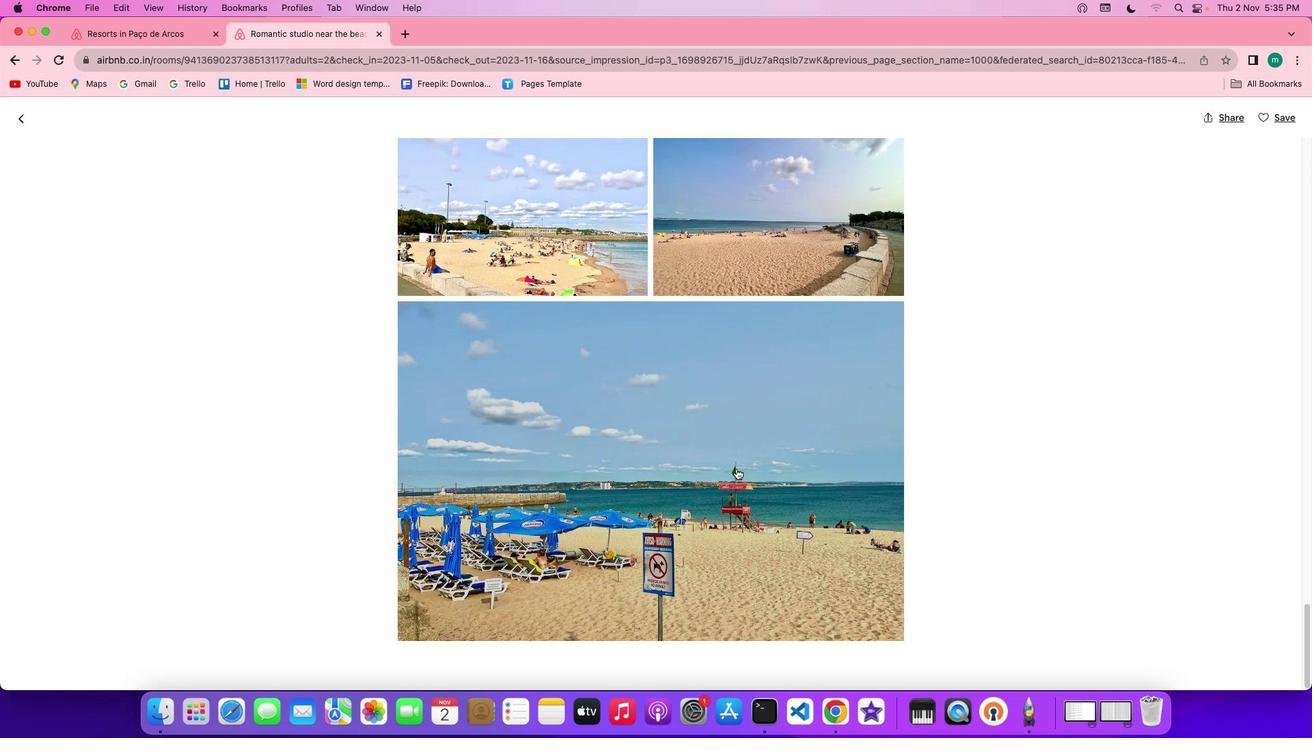
Action: Mouse scrolled (736, 468) with delta (0, 0)
Screenshot: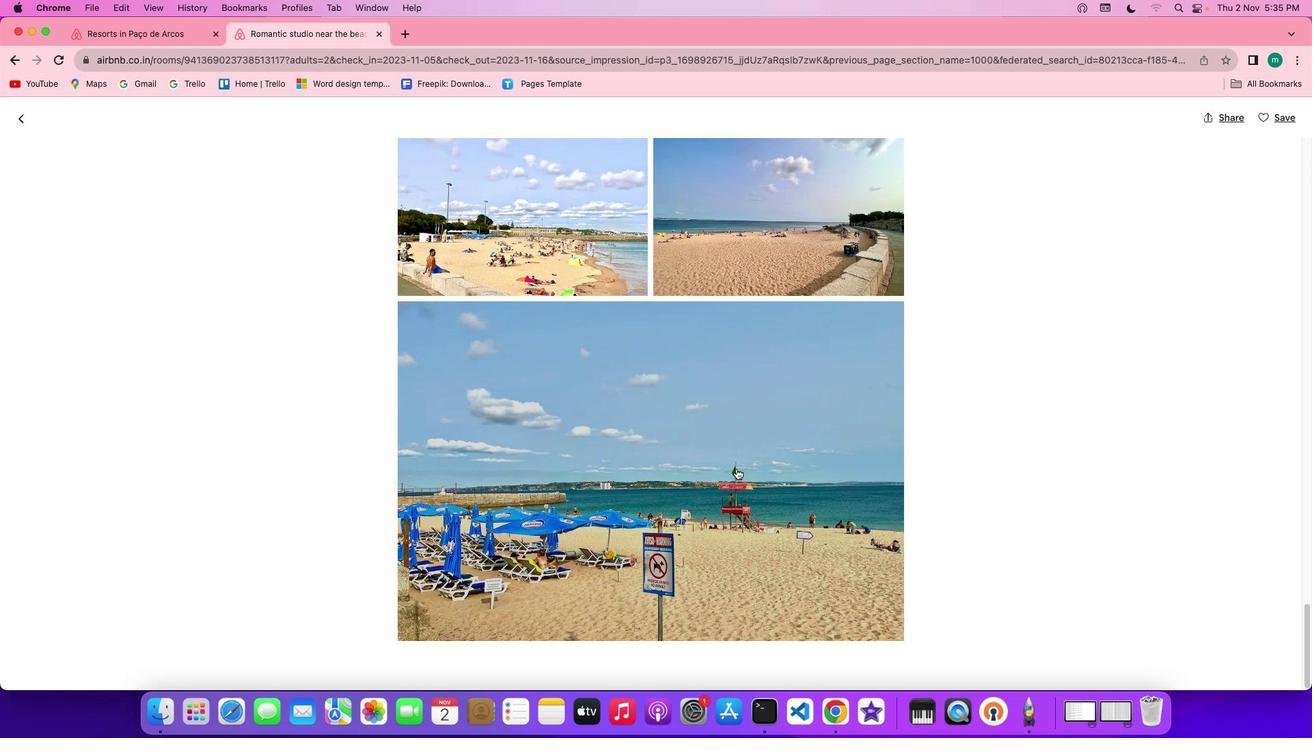 
Action: Mouse scrolled (736, 468) with delta (0, -1)
Screenshot: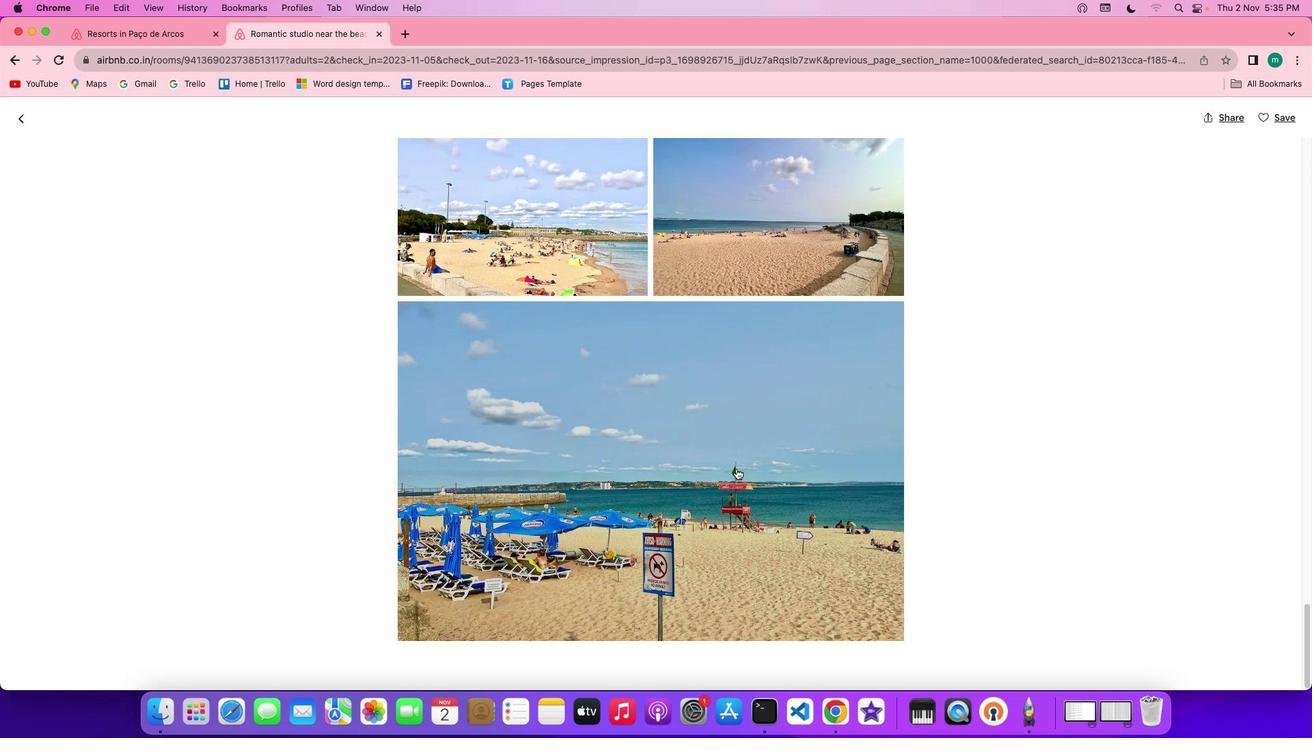 
Action: Mouse scrolled (736, 468) with delta (0, -2)
Screenshot: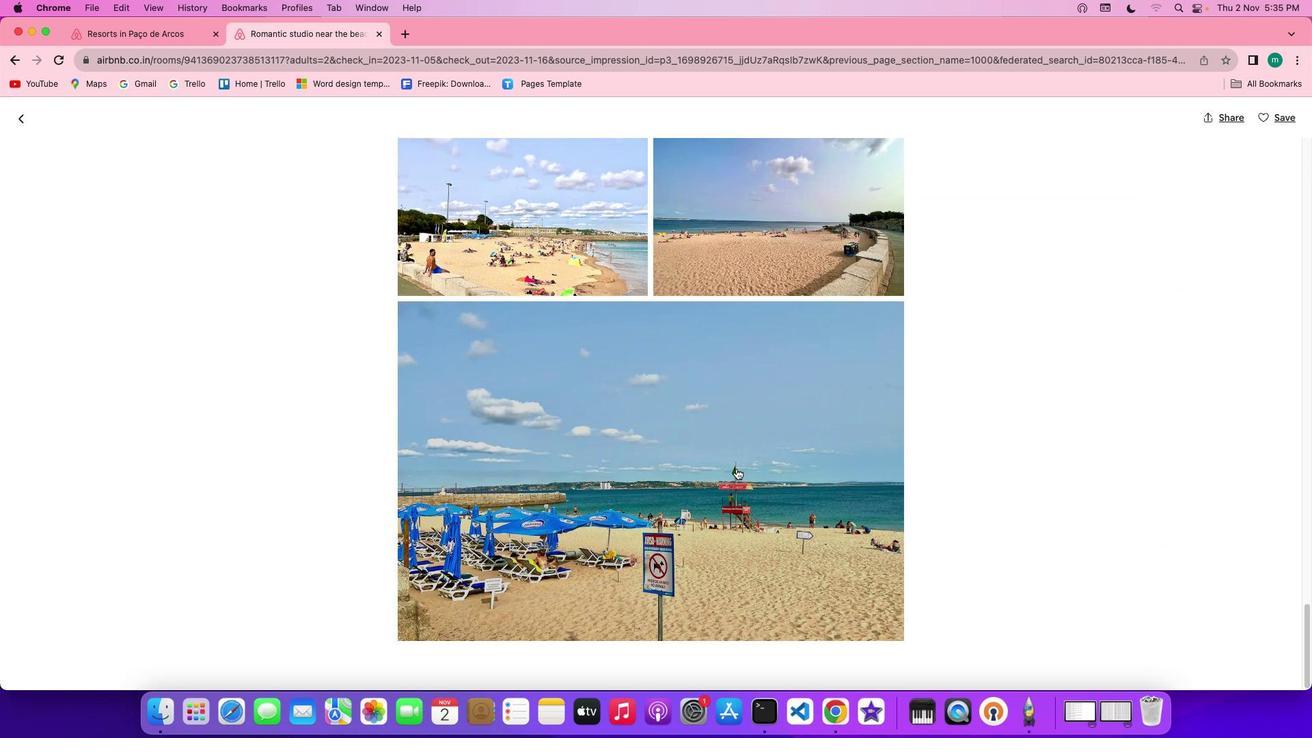 
Action: Mouse scrolled (736, 468) with delta (0, -2)
Screenshot: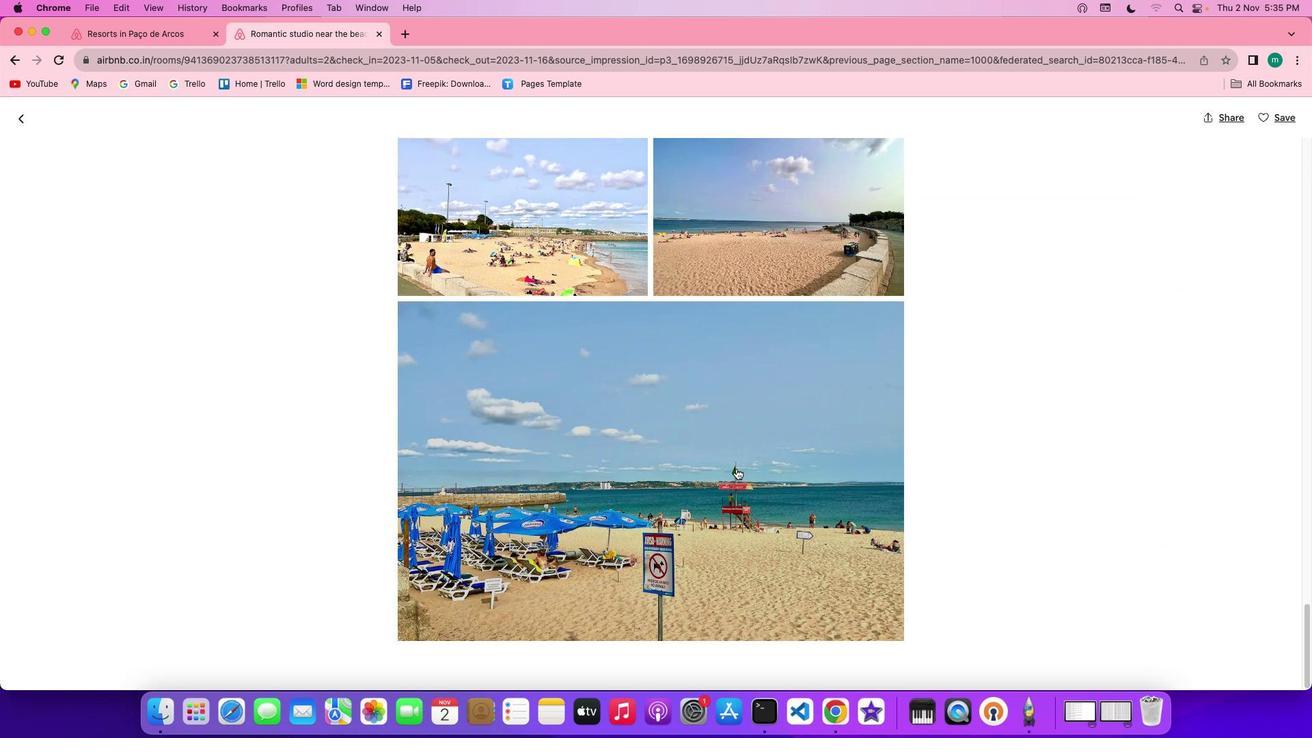 
Action: Mouse moved to (5, 118)
Screenshot: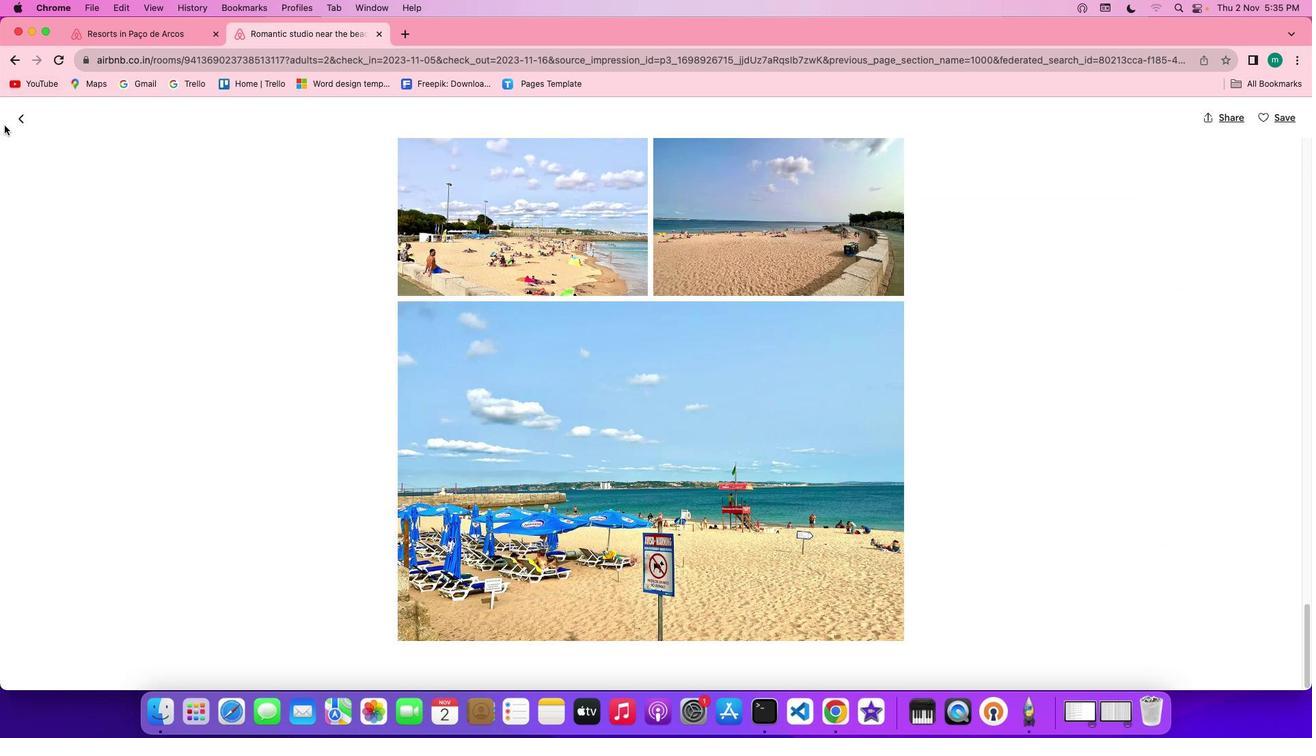 
Action: Mouse pressed left at (5, 118)
Screenshot: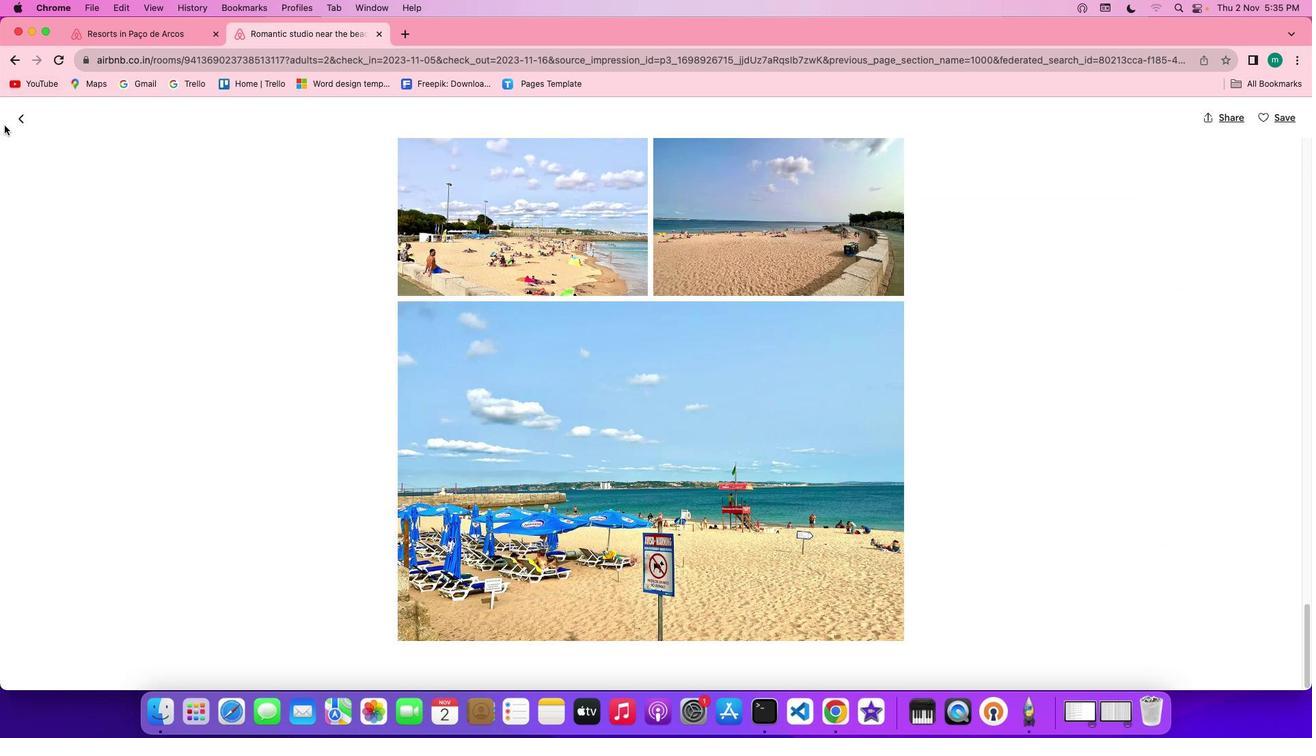 
Action: Mouse moved to (13, 123)
Screenshot: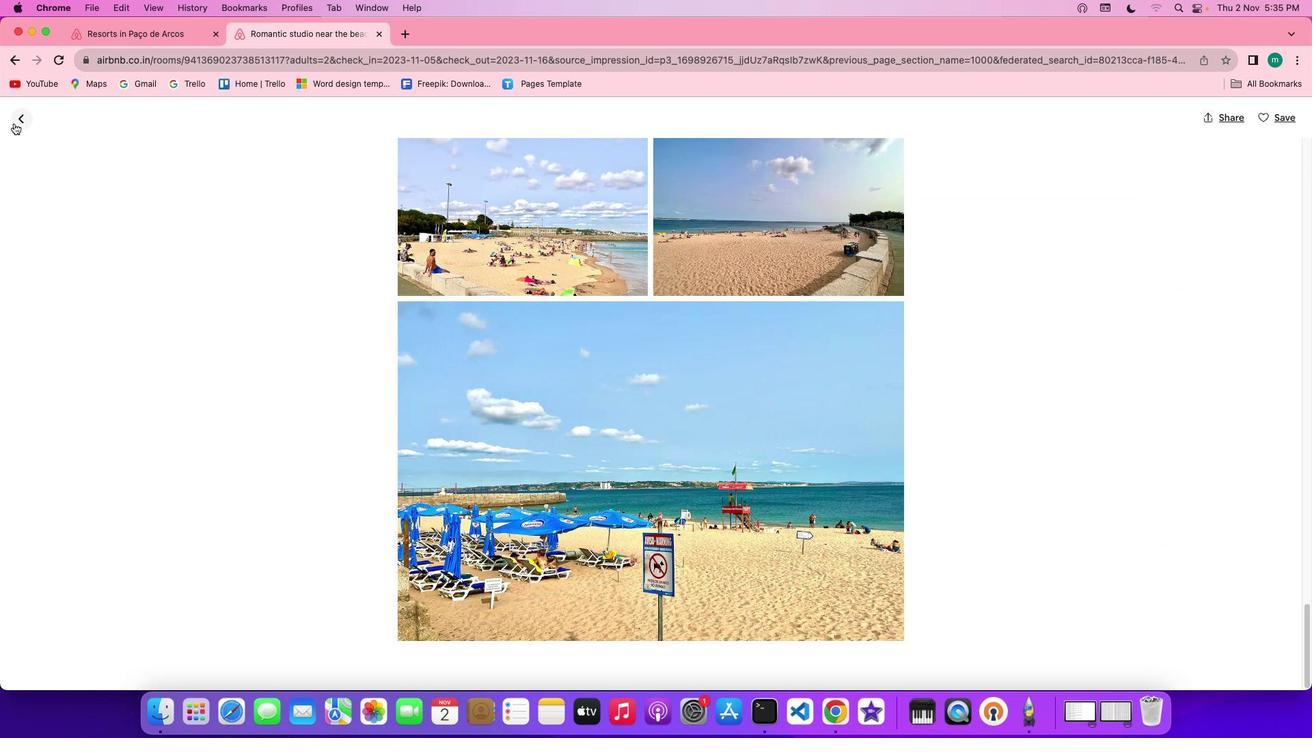 
Action: Mouse pressed left at (13, 123)
Screenshot: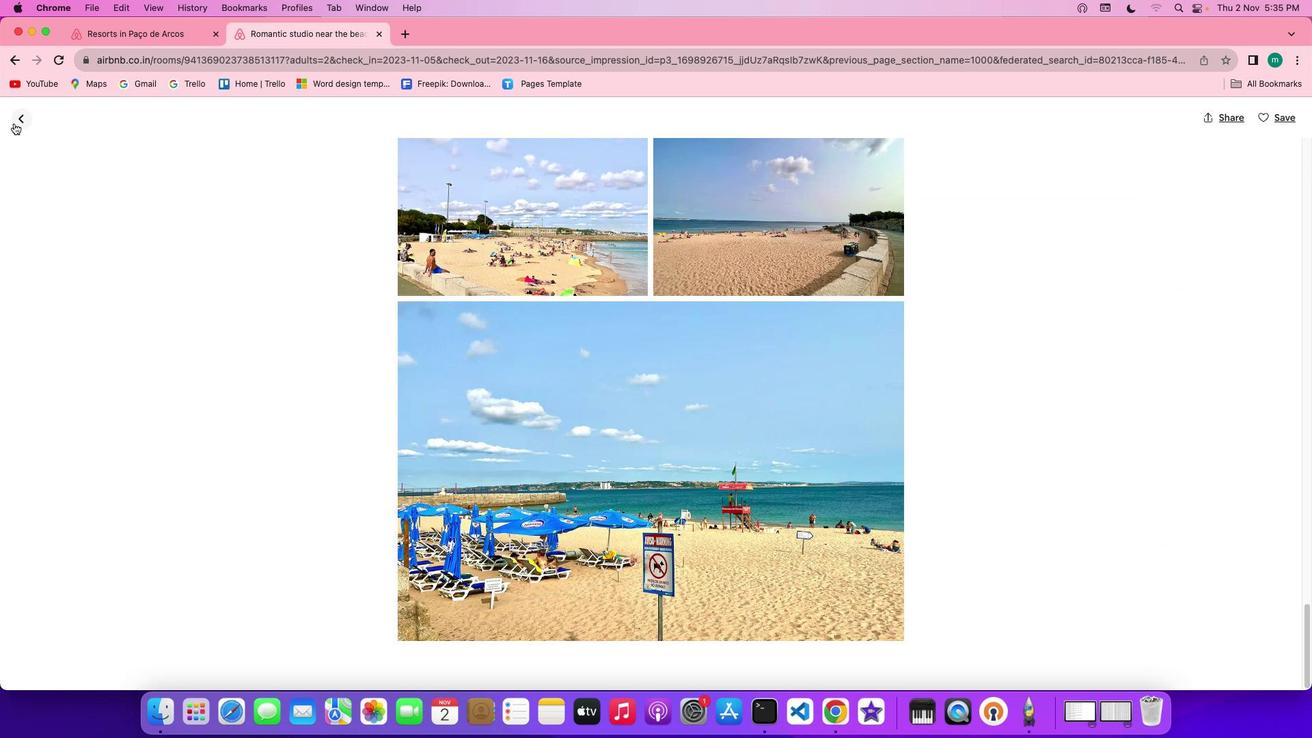 
Action: Mouse moved to (690, 392)
Screenshot: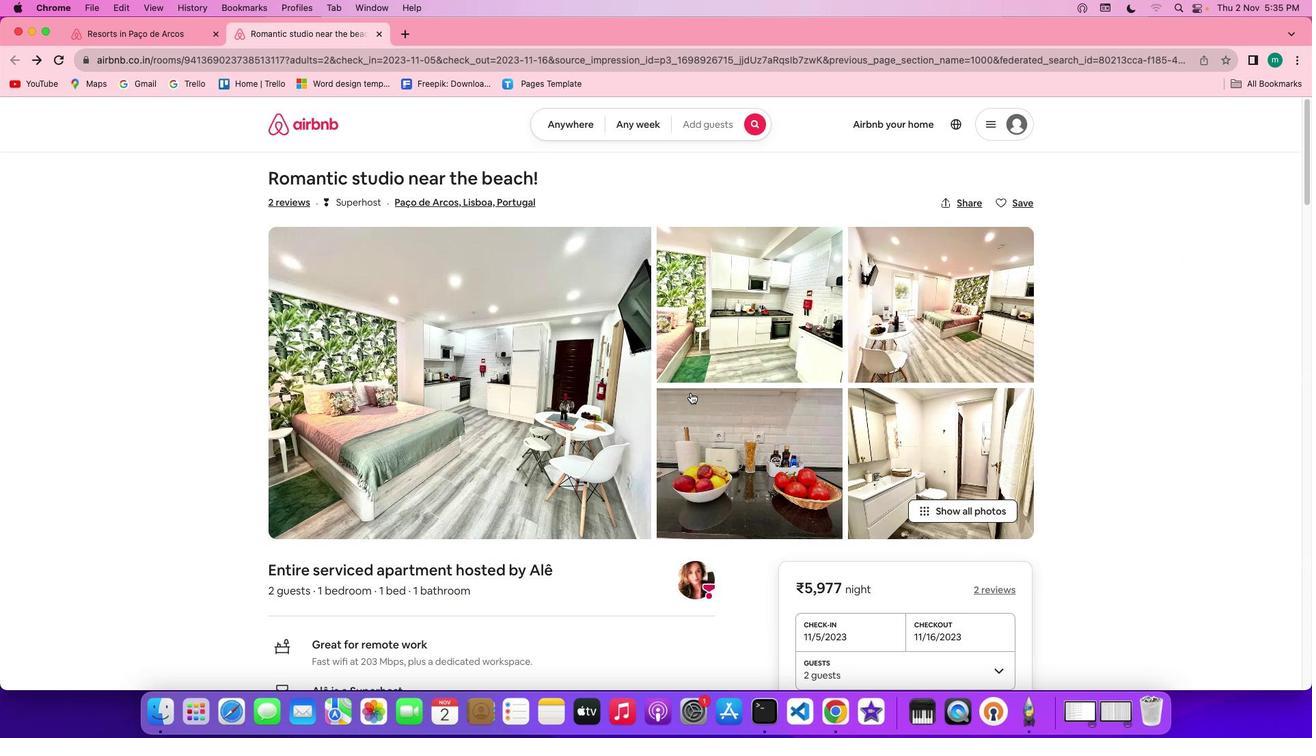 
Action: Mouse scrolled (690, 392) with delta (0, 0)
Screenshot: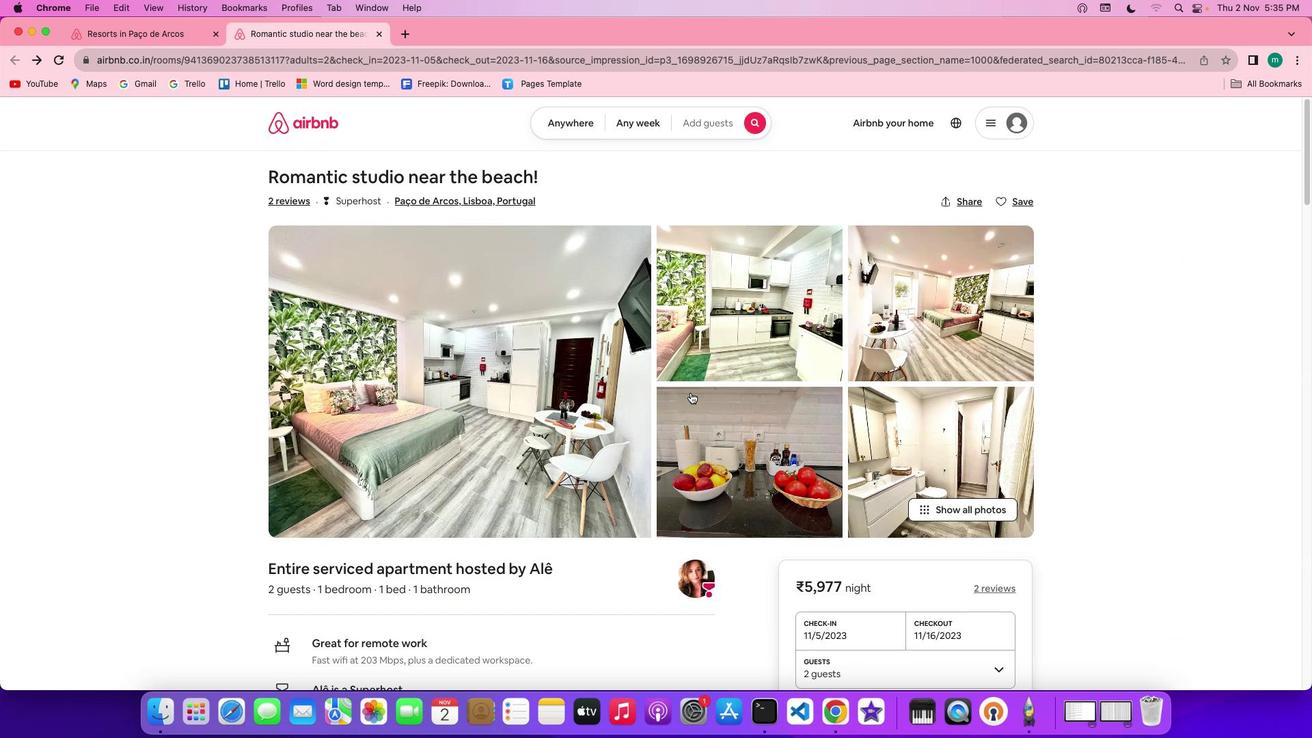 
Action: Mouse scrolled (690, 392) with delta (0, 0)
Screenshot: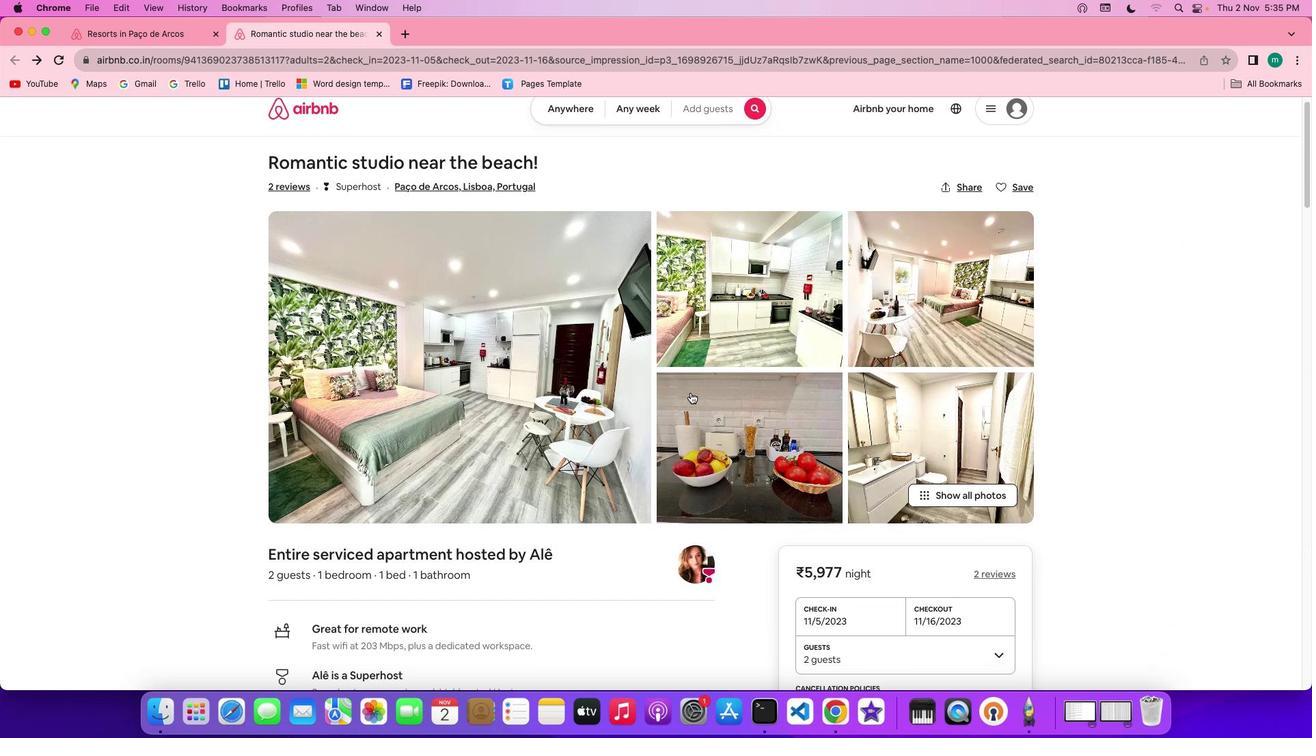 
Action: Mouse scrolled (690, 392) with delta (0, -1)
Screenshot: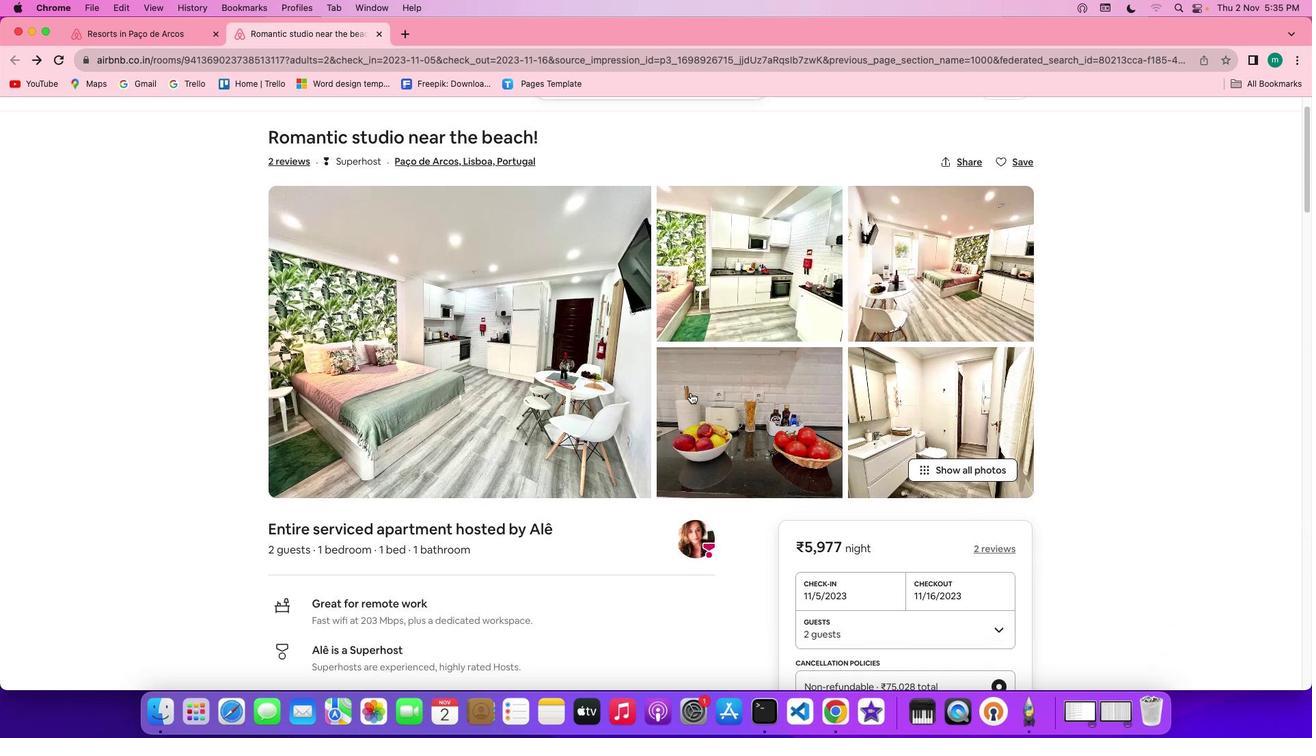 
Action: Mouse scrolled (690, 392) with delta (0, -2)
Screenshot: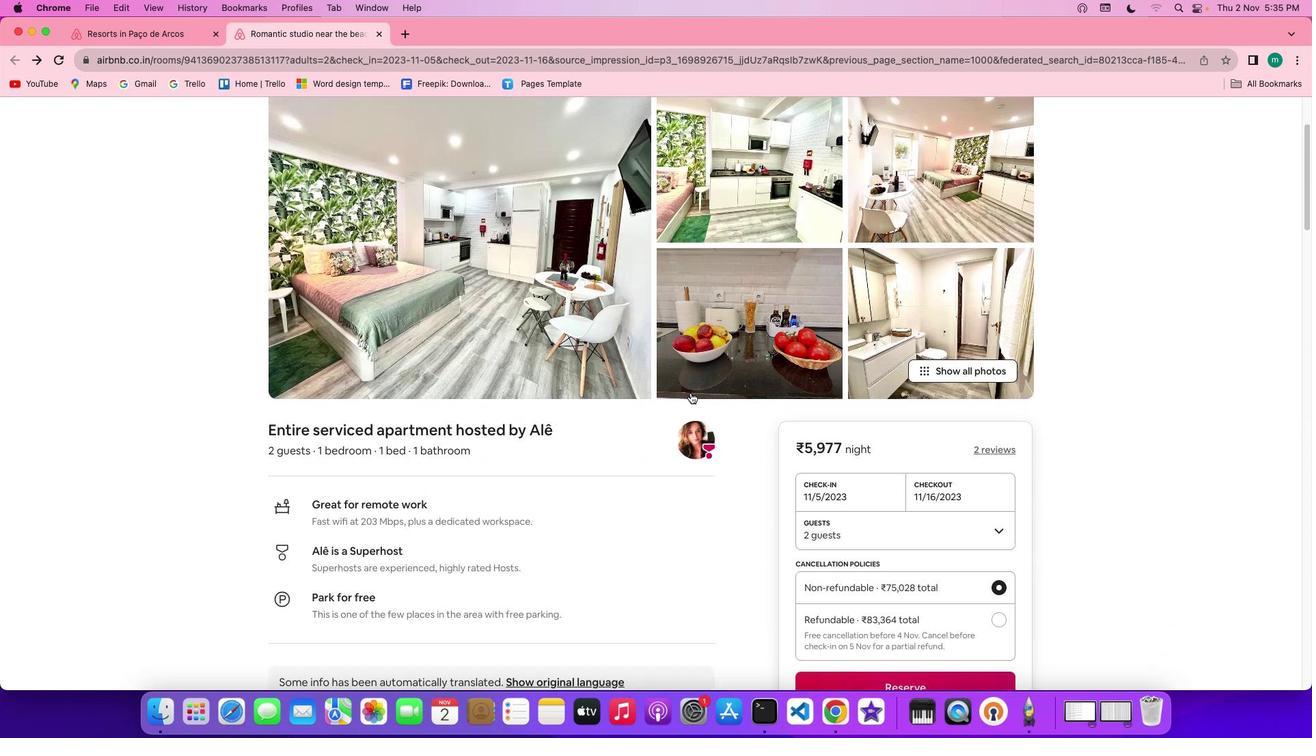 
Action: Mouse moved to (688, 392)
Screenshot: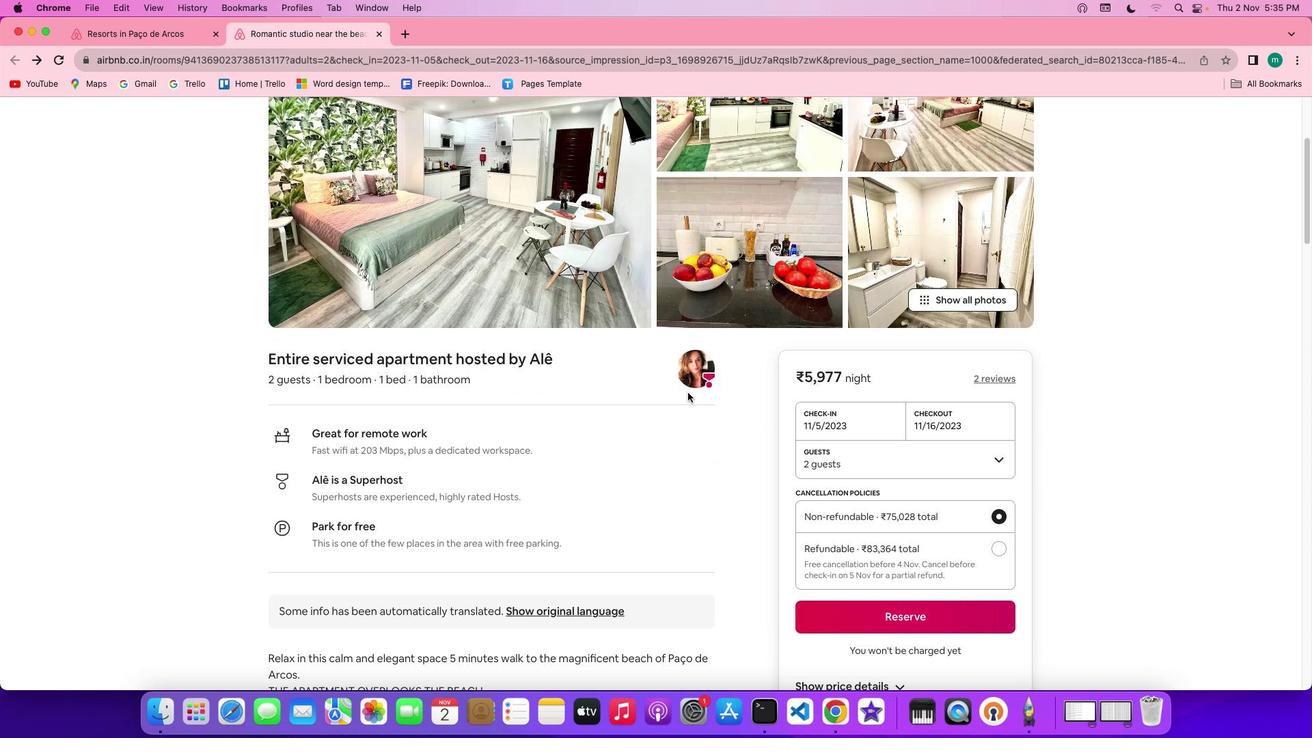 
Action: Mouse scrolled (688, 392) with delta (0, 0)
Screenshot: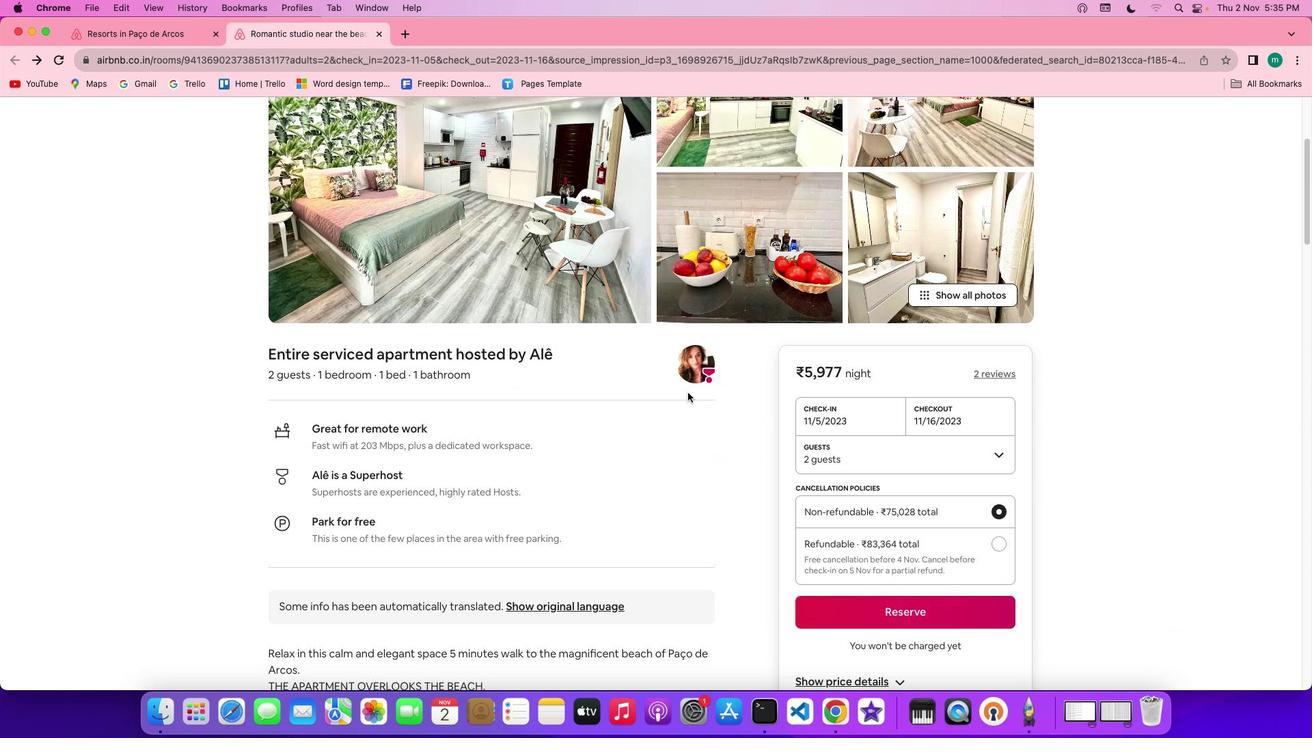 
Action: Mouse scrolled (688, 392) with delta (0, 0)
Screenshot: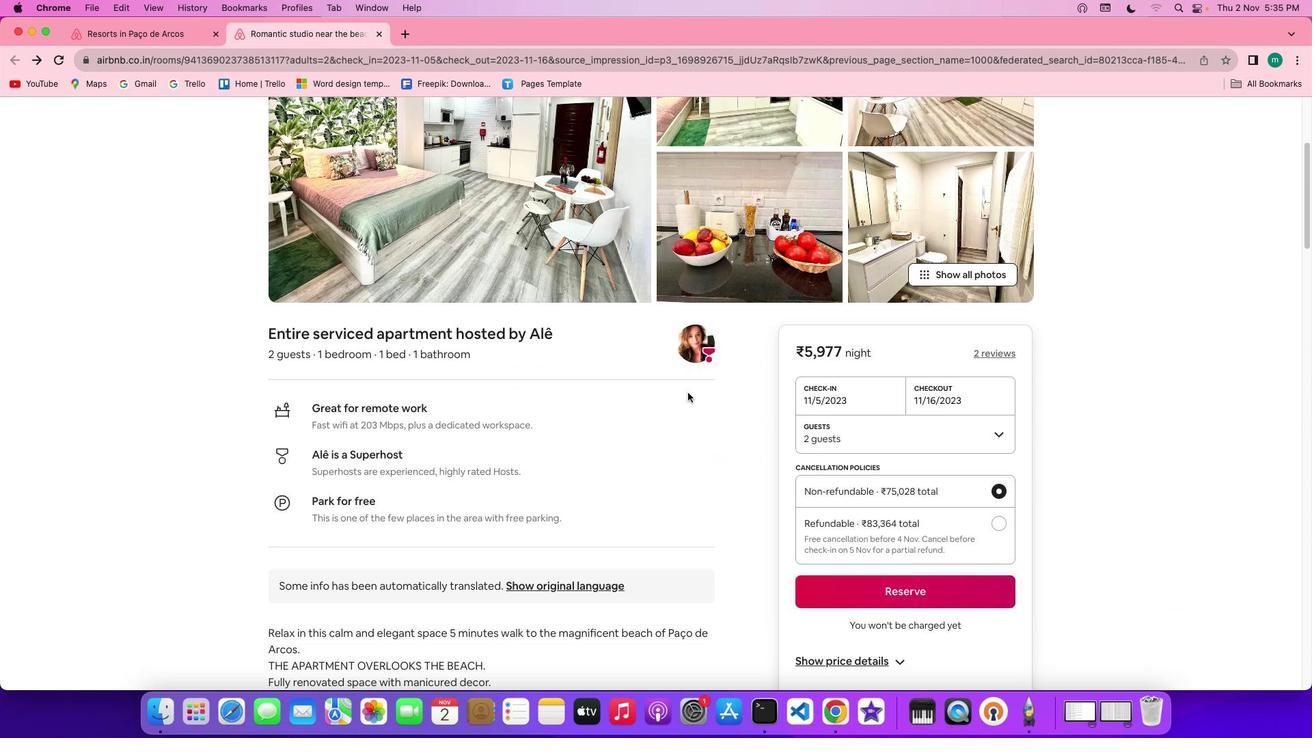 
Action: Mouse scrolled (688, 392) with delta (0, -2)
Screenshot: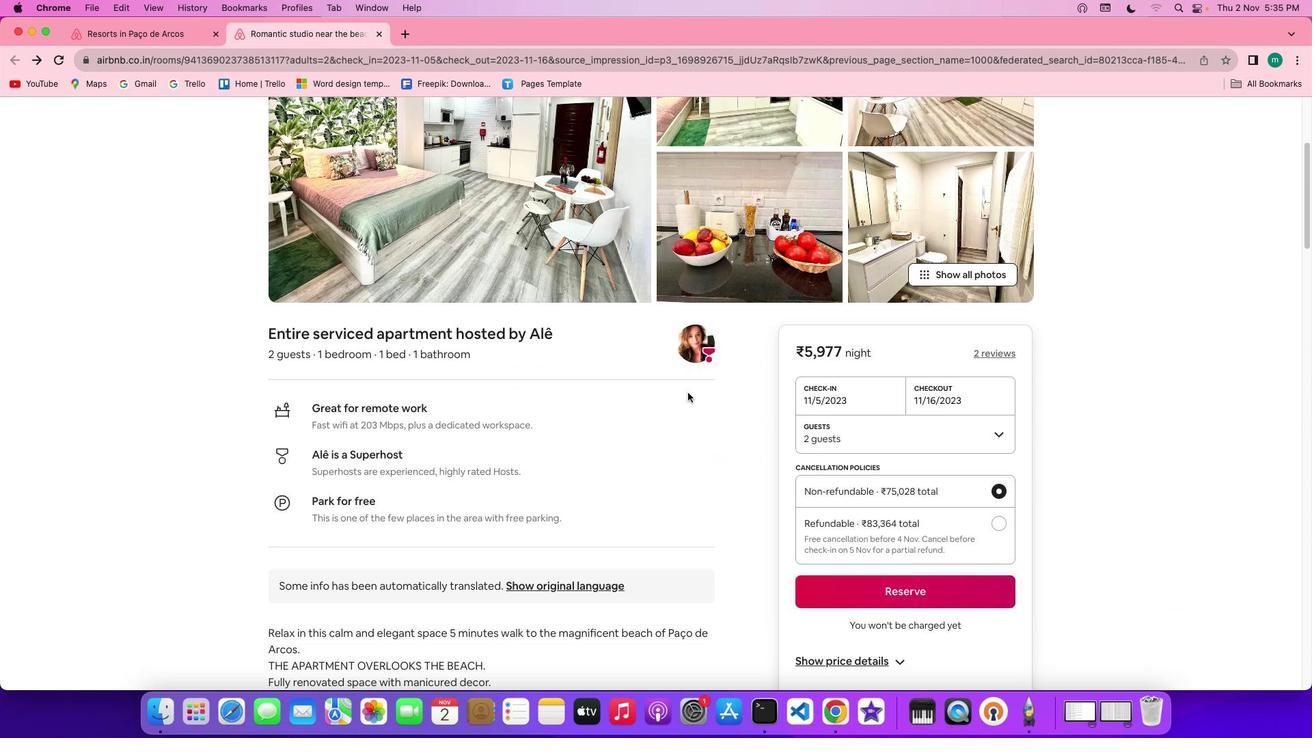 
Action: Mouse scrolled (688, 392) with delta (0, -2)
Screenshot: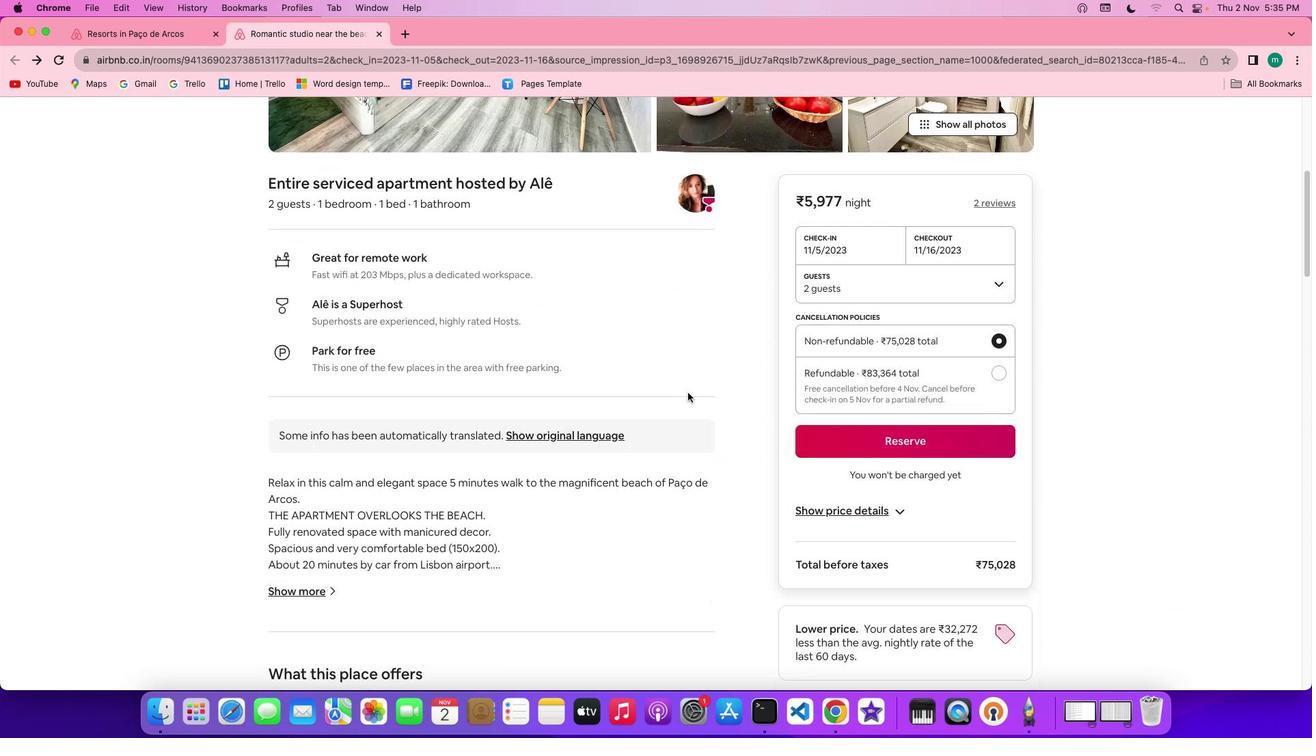 
Action: Mouse moved to (688, 392)
Screenshot: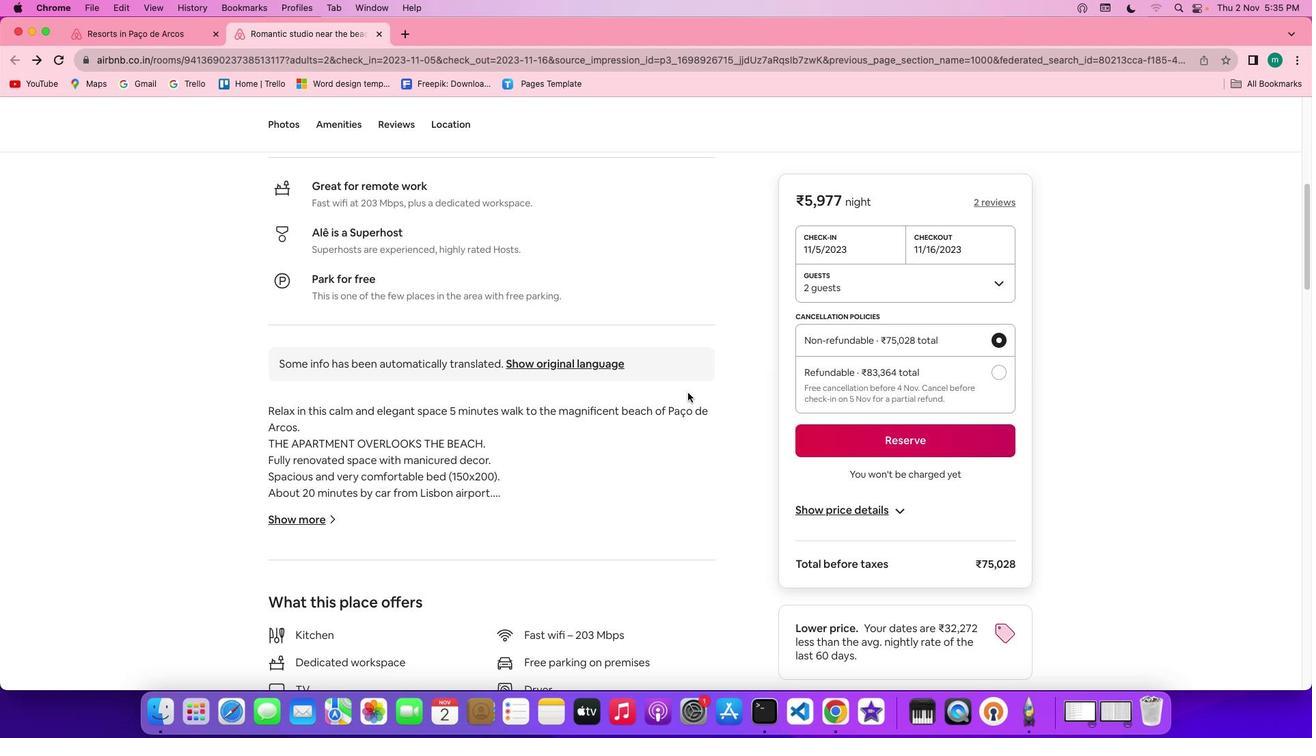 
Action: Mouse scrolled (688, 392) with delta (0, 0)
Screenshot: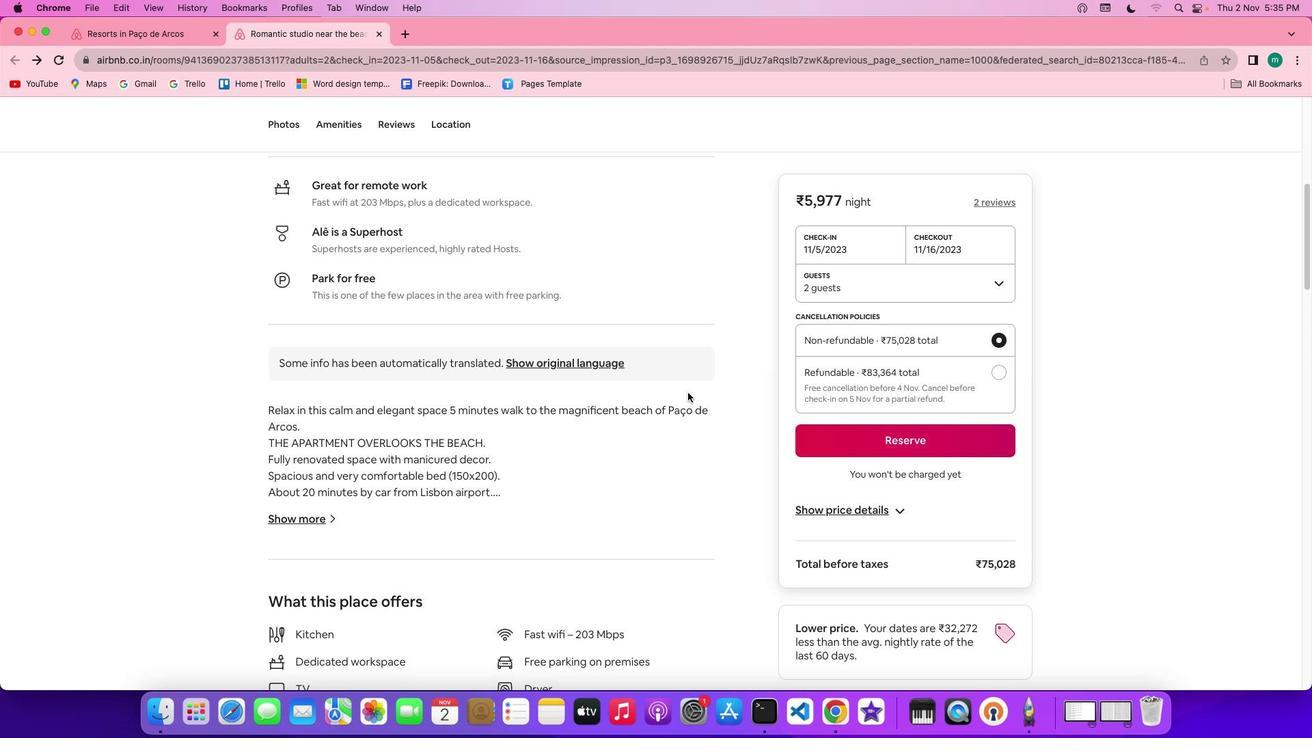 
Action: Mouse scrolled (688, 392) with delta (0, 0)
Screenshot: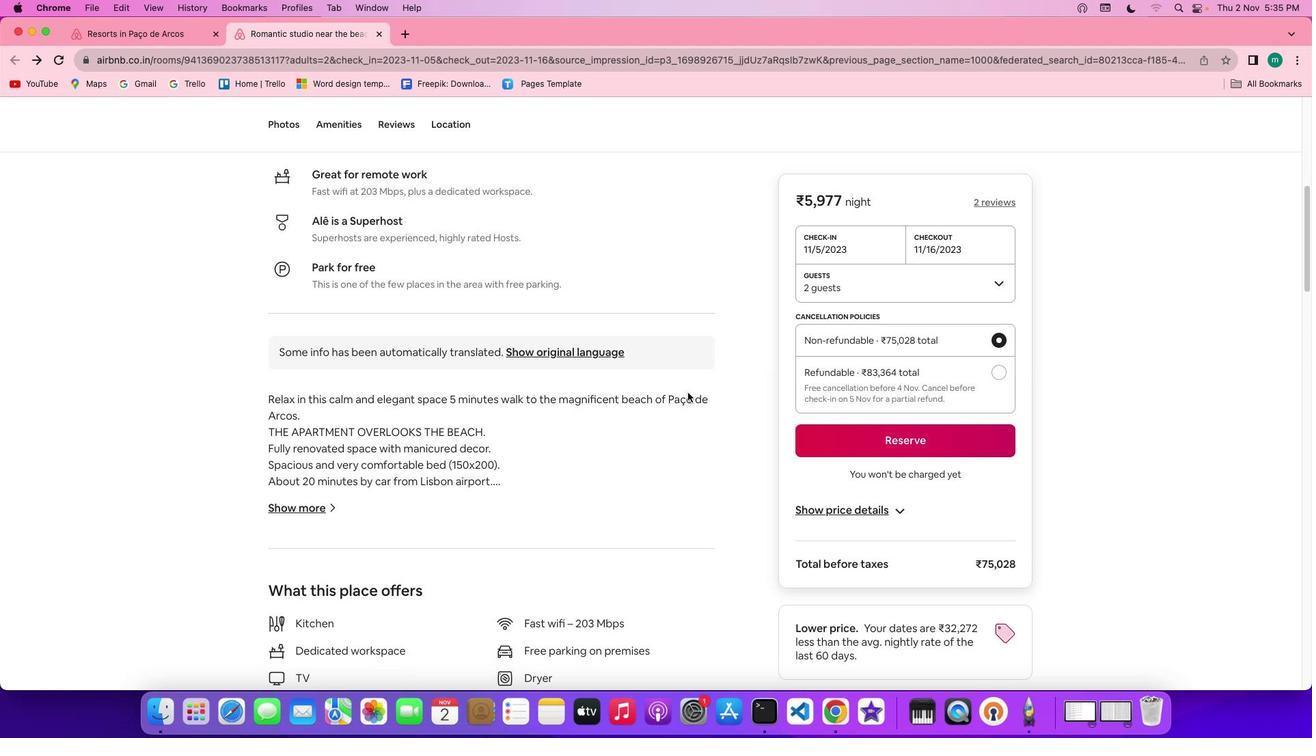 
Action: Mouse scrolled (688, 392) with delta (0, -1)
Screenshot: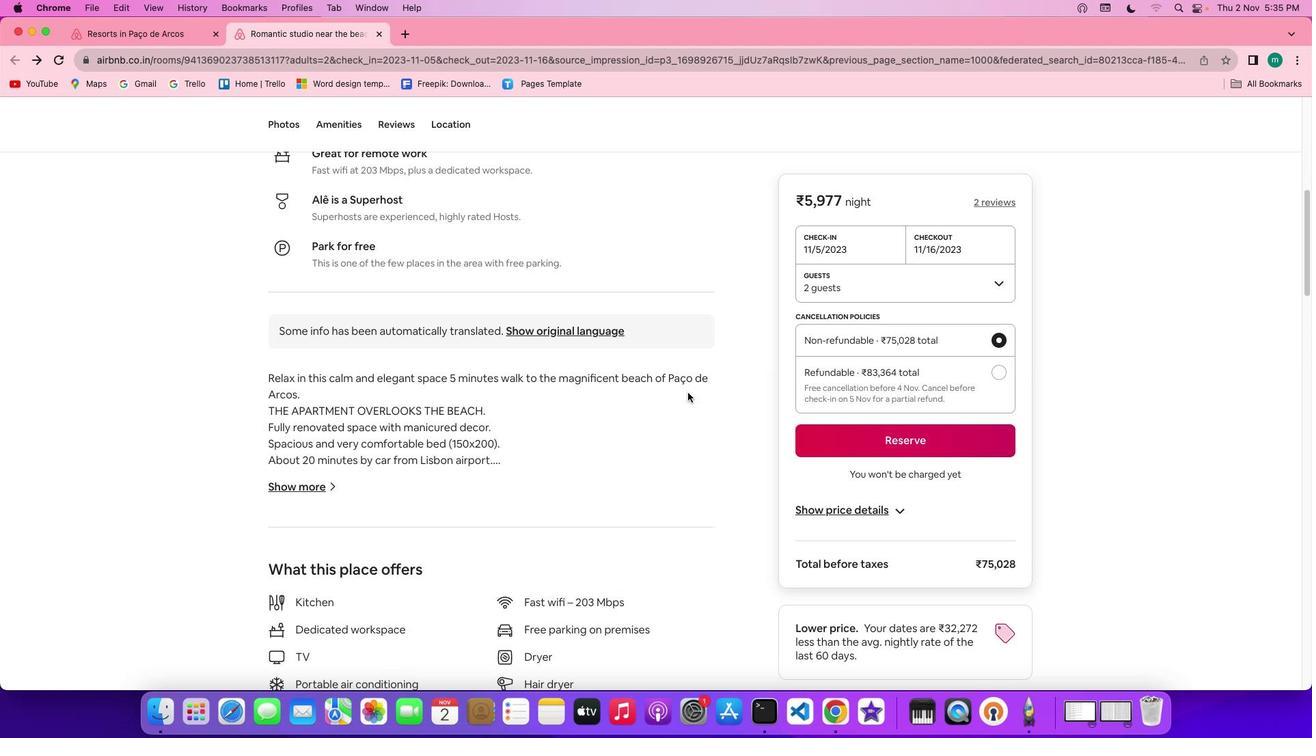 
Action: Mouse scrolled (688, 392) with delta (0, -2)
Screenshot: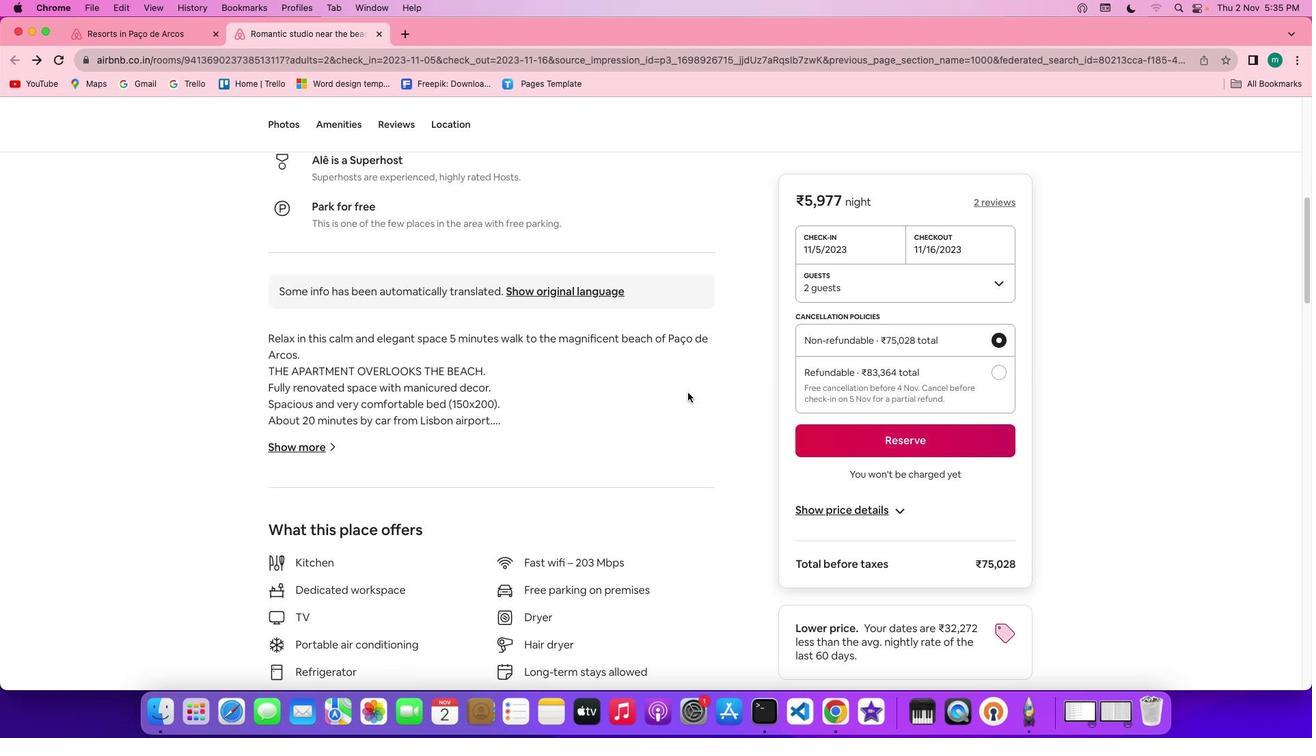
Action: Mouse moved to (313, 348)
Screenshot: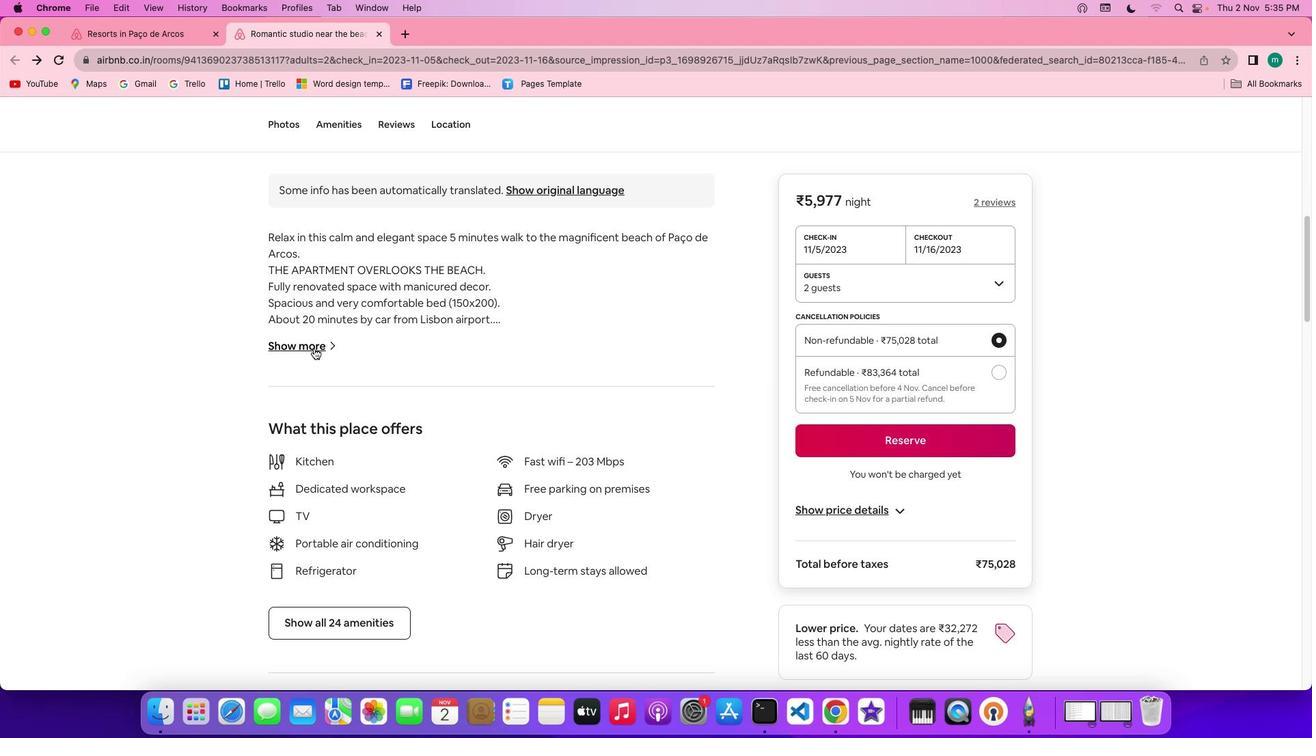 
Action: Mouse pressed left at (313, 348)
Screenshot: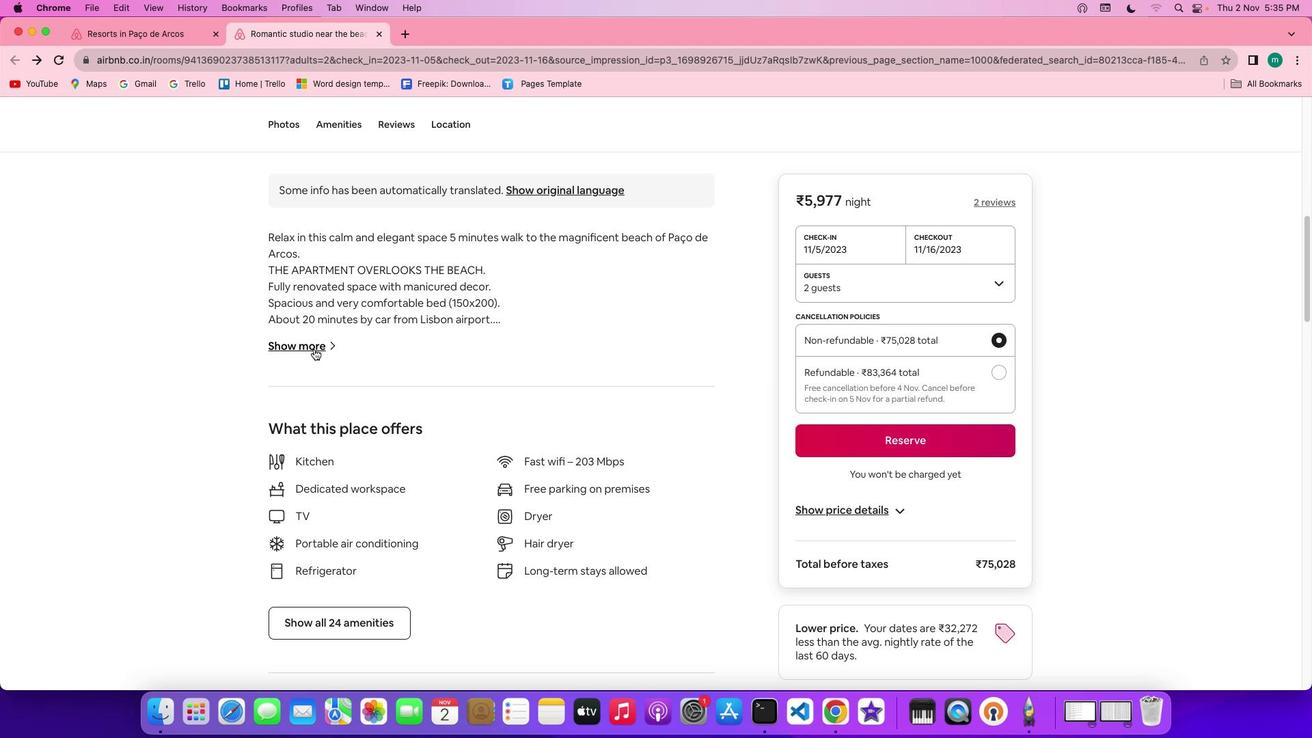
Action: Mouse moved to (585, 392)
Screenshot: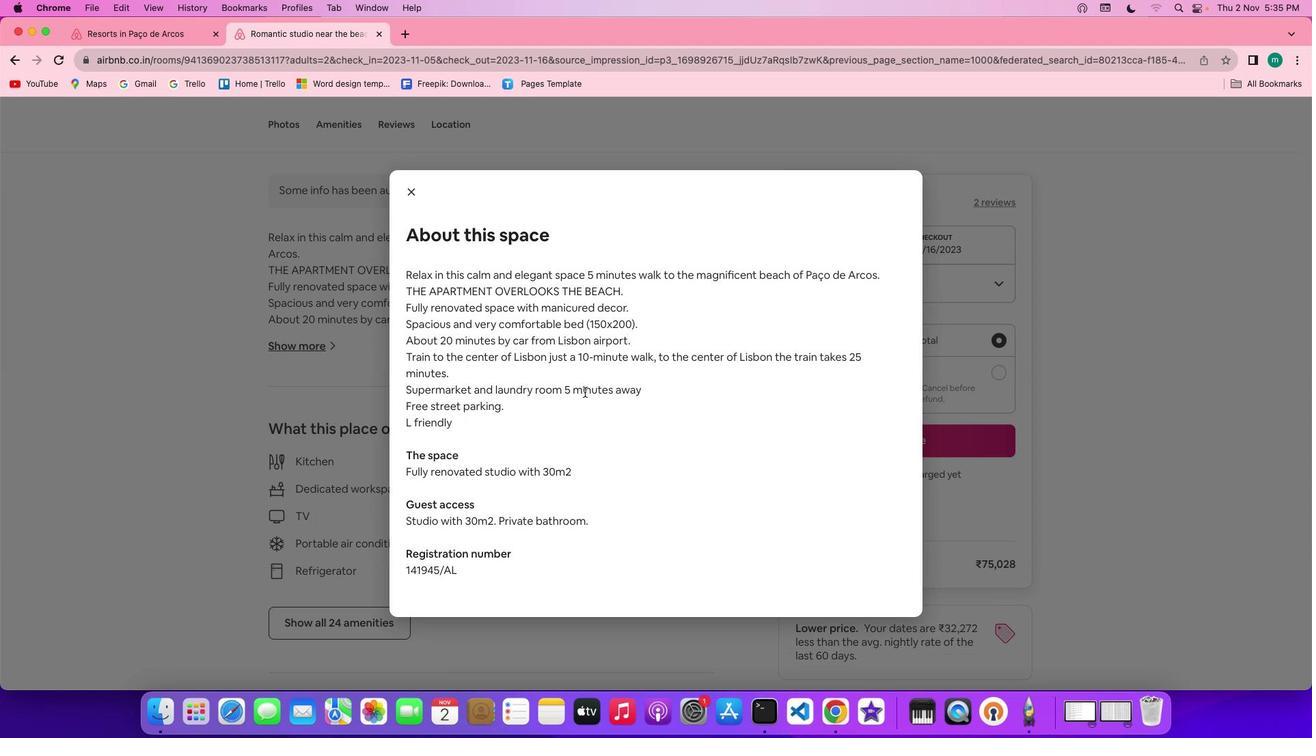
Action: Mouse scrolled (585, 392) with delta (0, 0)
Screenshot: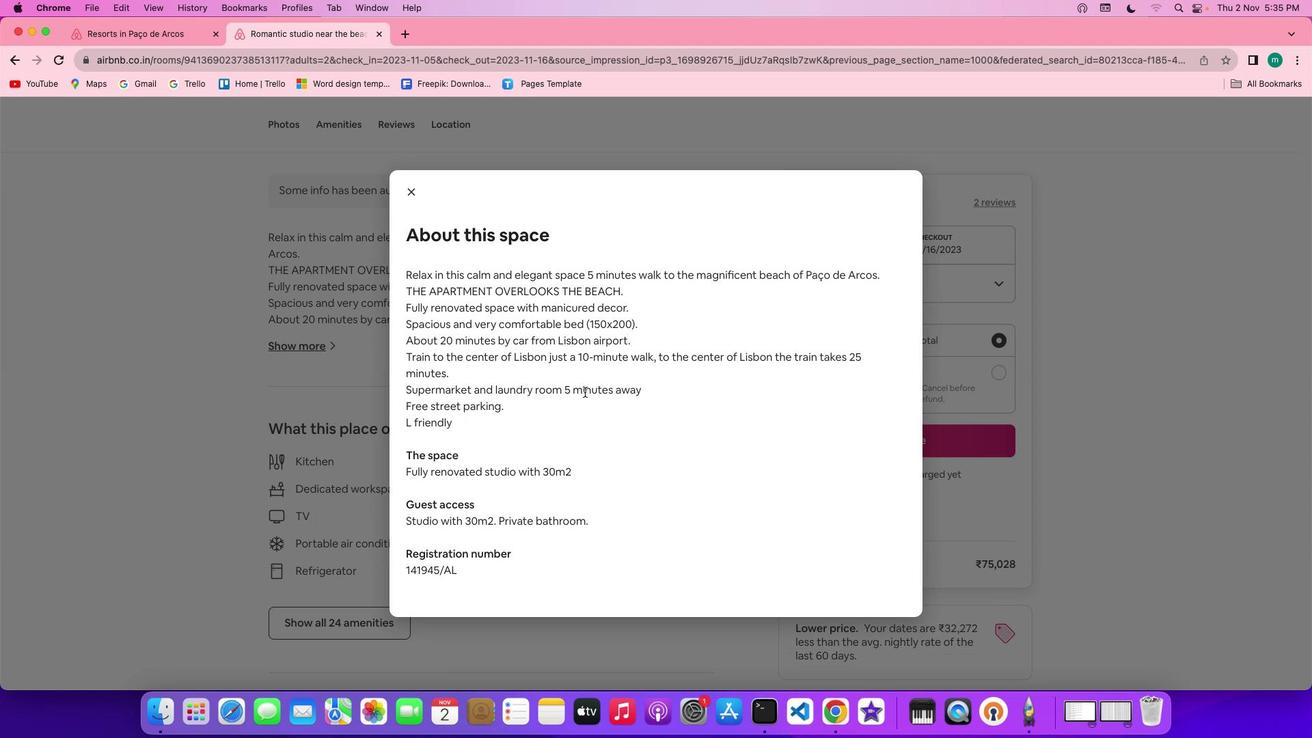 
Action: Mouse scrolled (585, 392) with delta (0, 0)
Screenshot: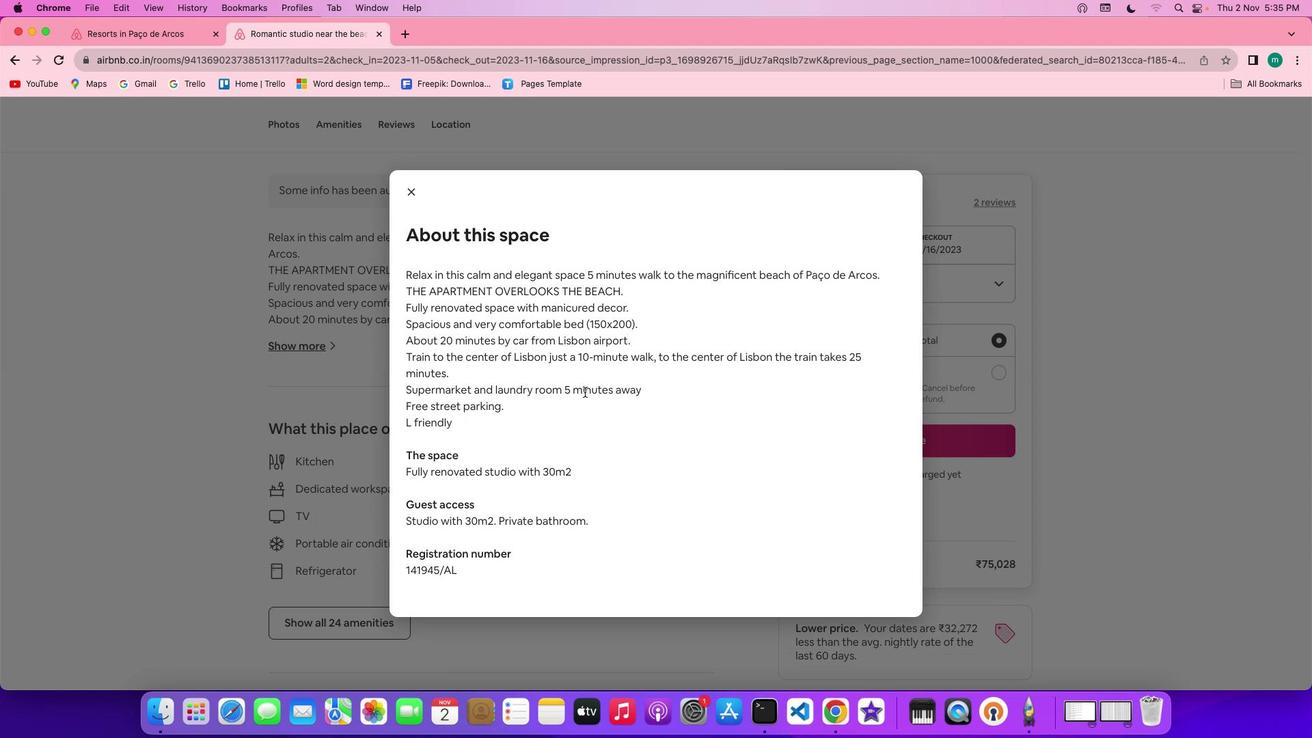 
Action: Mouse scrolled (585, 392) with delta (0, -1)
Screenshot: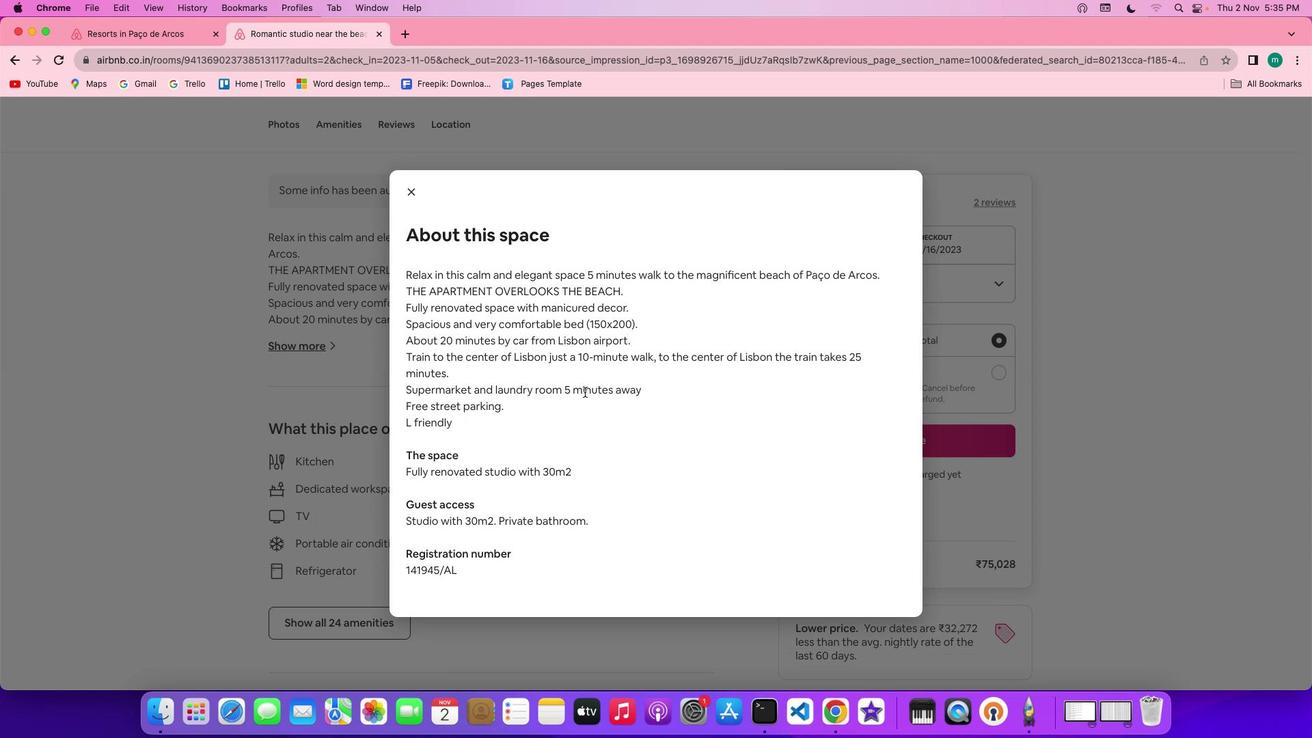
Action: Mouse scrolled (585, 392) with delta (0, -2)
Screenshot: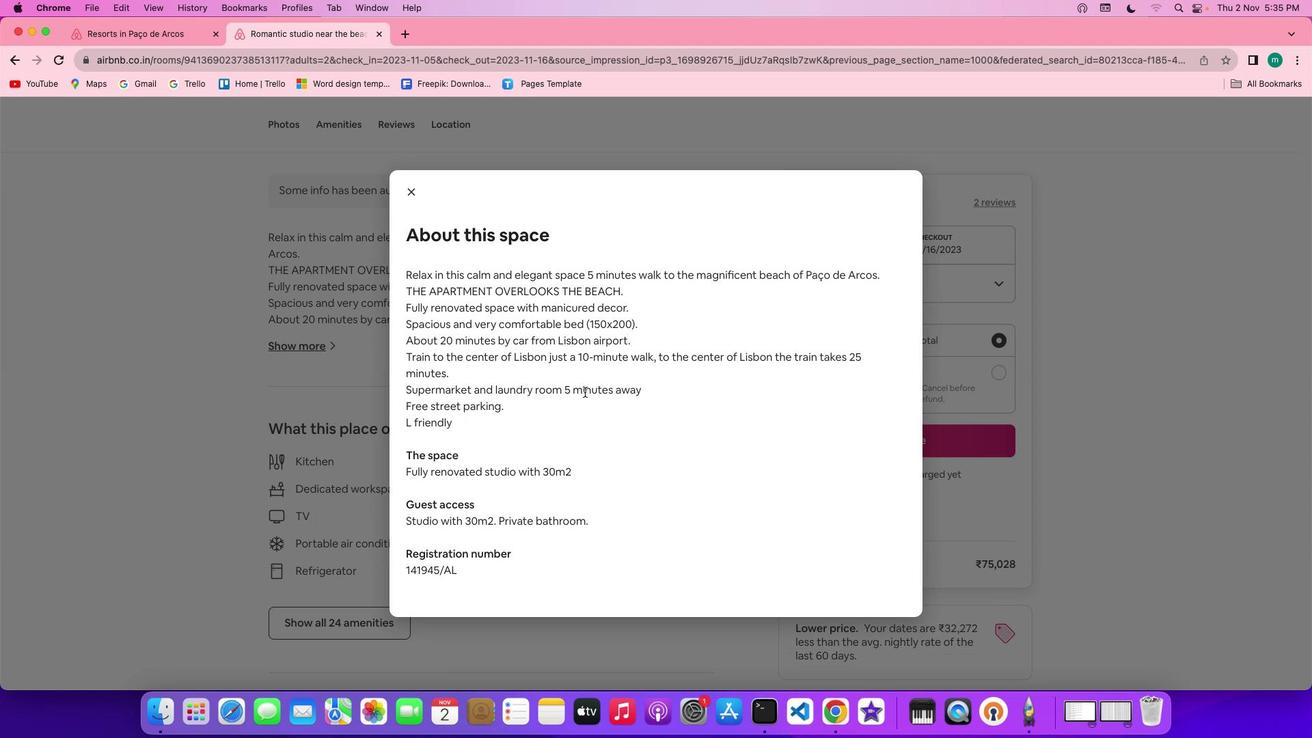
Action: Mouse scrolled (585, 392) with delta (0, -2)
Screenshot: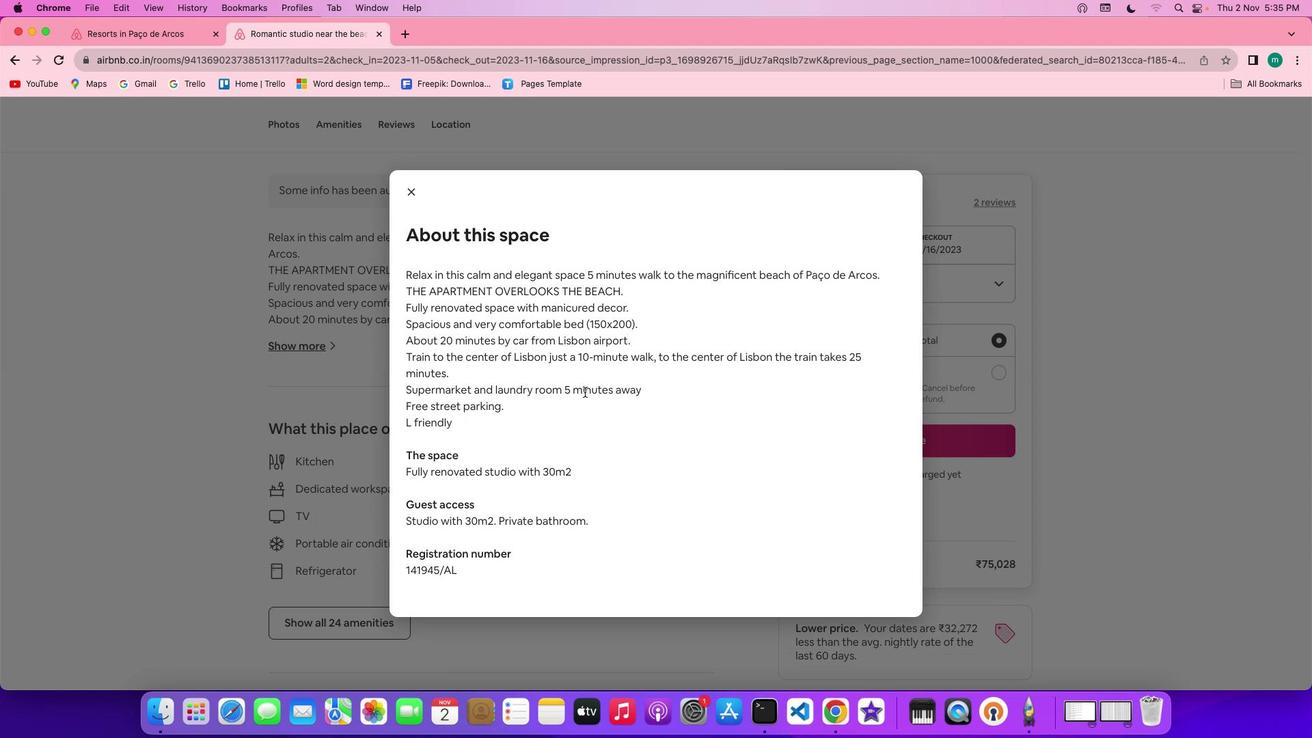 
Action: Mouse moved to (416, 185)
Screenshot: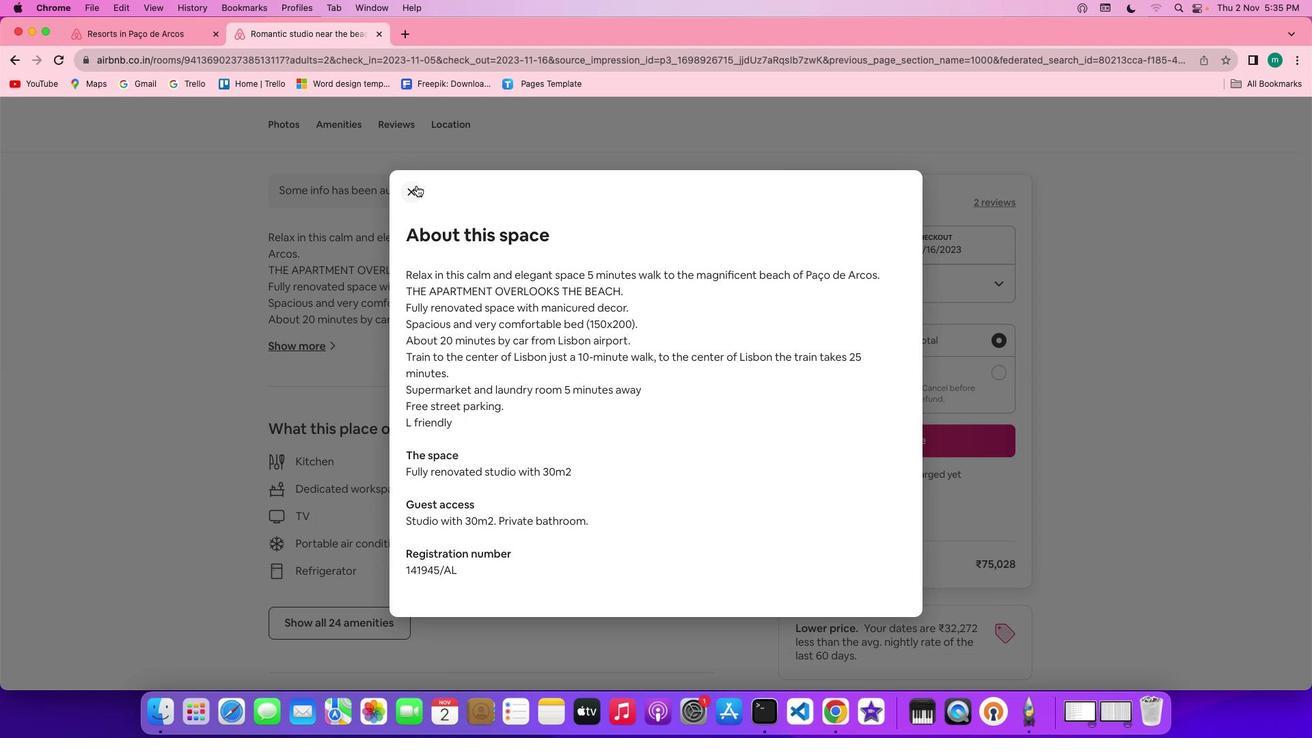 
Action: Mouse pressed left at (416, 185)
Screenshot: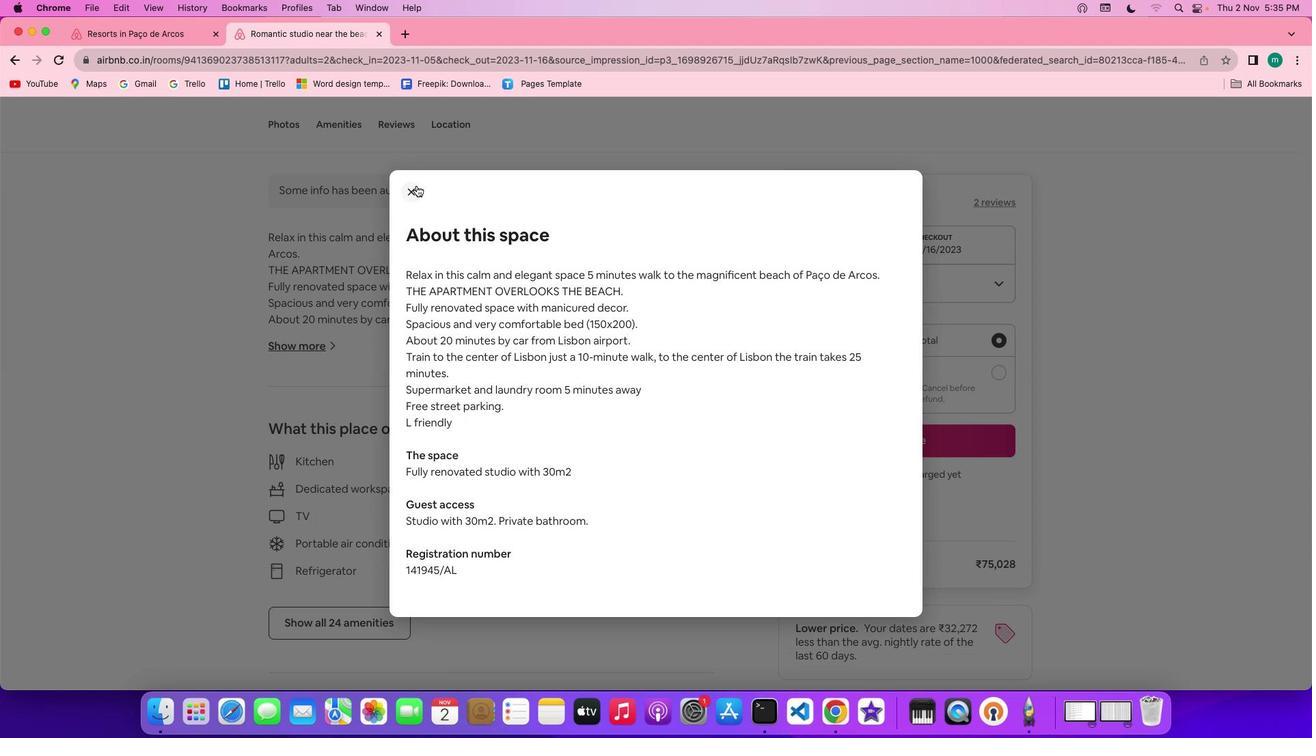 
Action: Mouse moved to (458, 343)
Screenshot: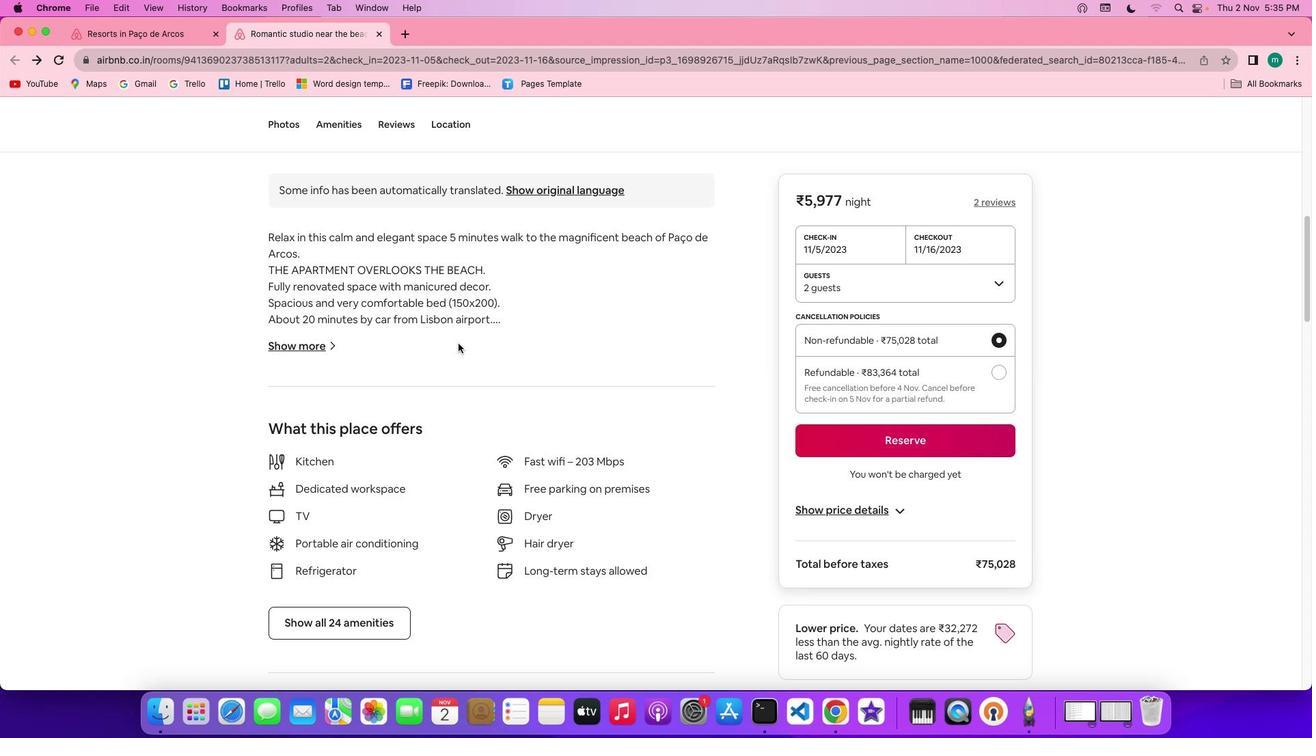 
Action: Mouse scrolled (458, 343) with delta (0, 0)
Screenshot: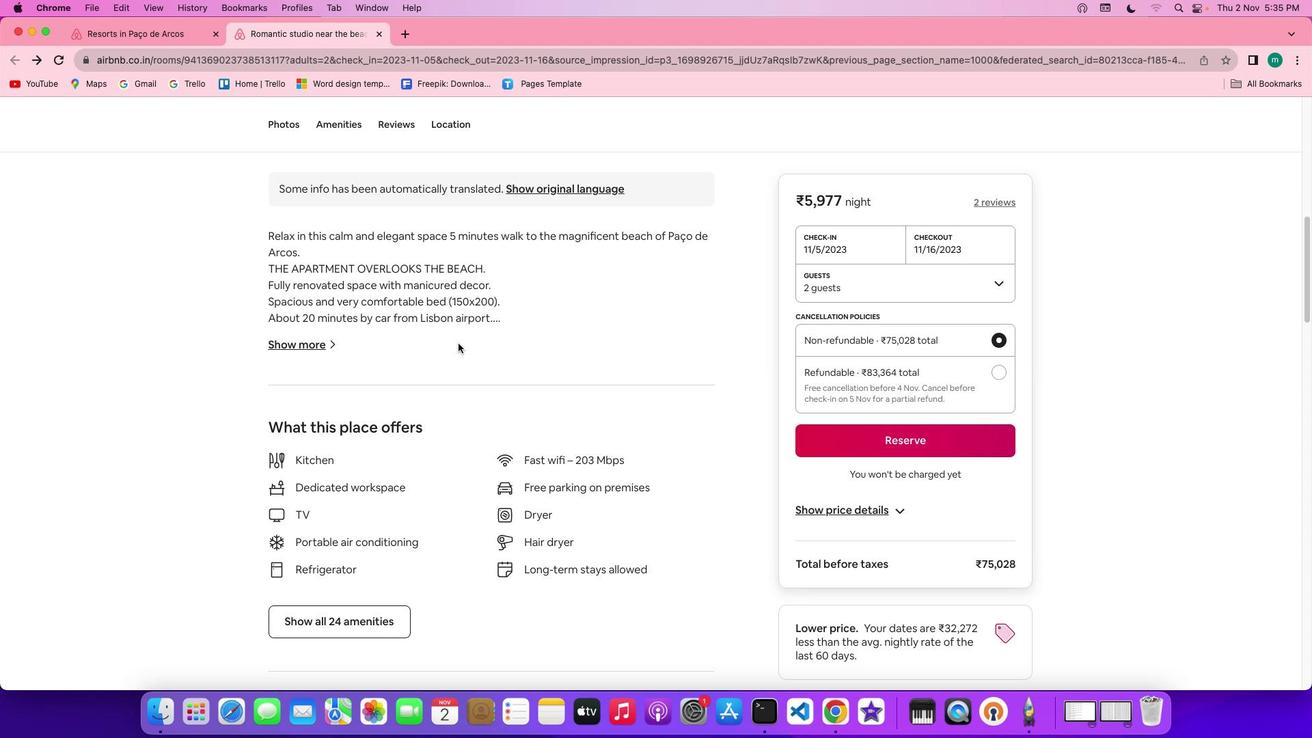 
Action: Mouse scrolled (458, 343) with delta (0, 0)
Screenshot: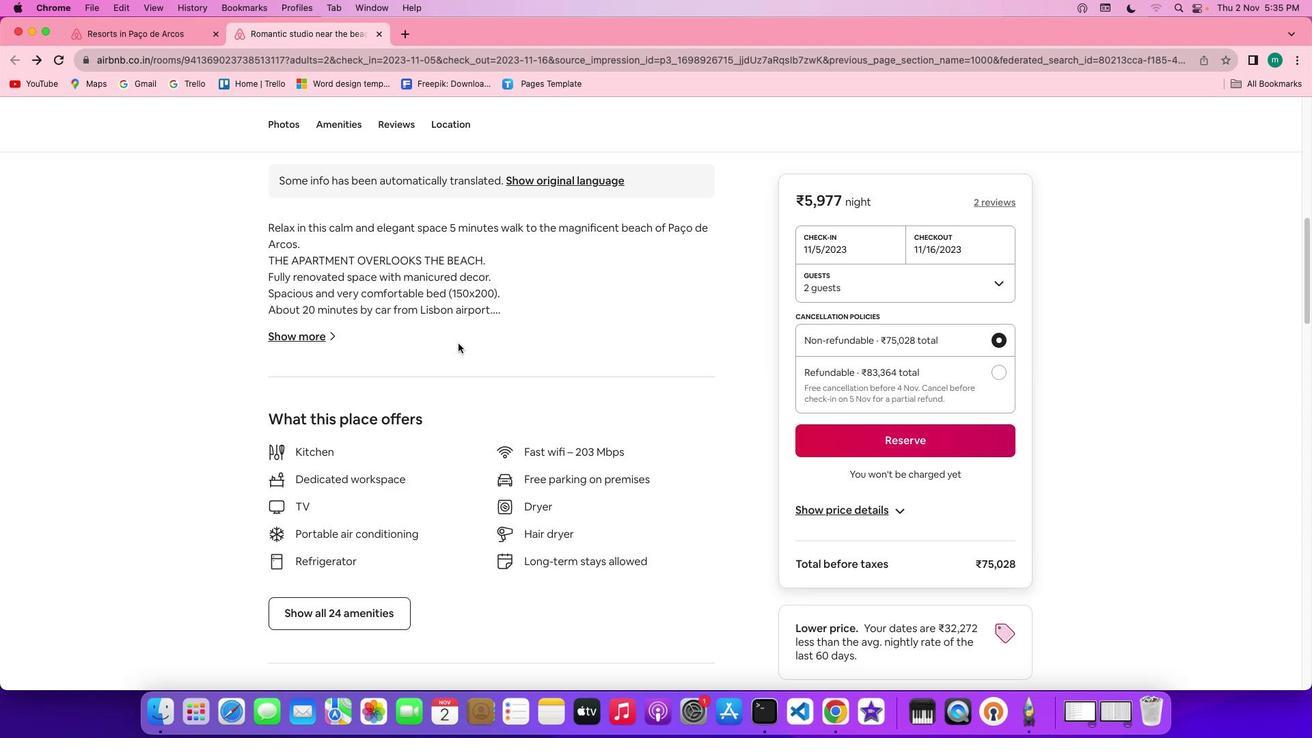 
Action: Mouse scrolled (458, 343) with delta (0, -2)
Screenshot: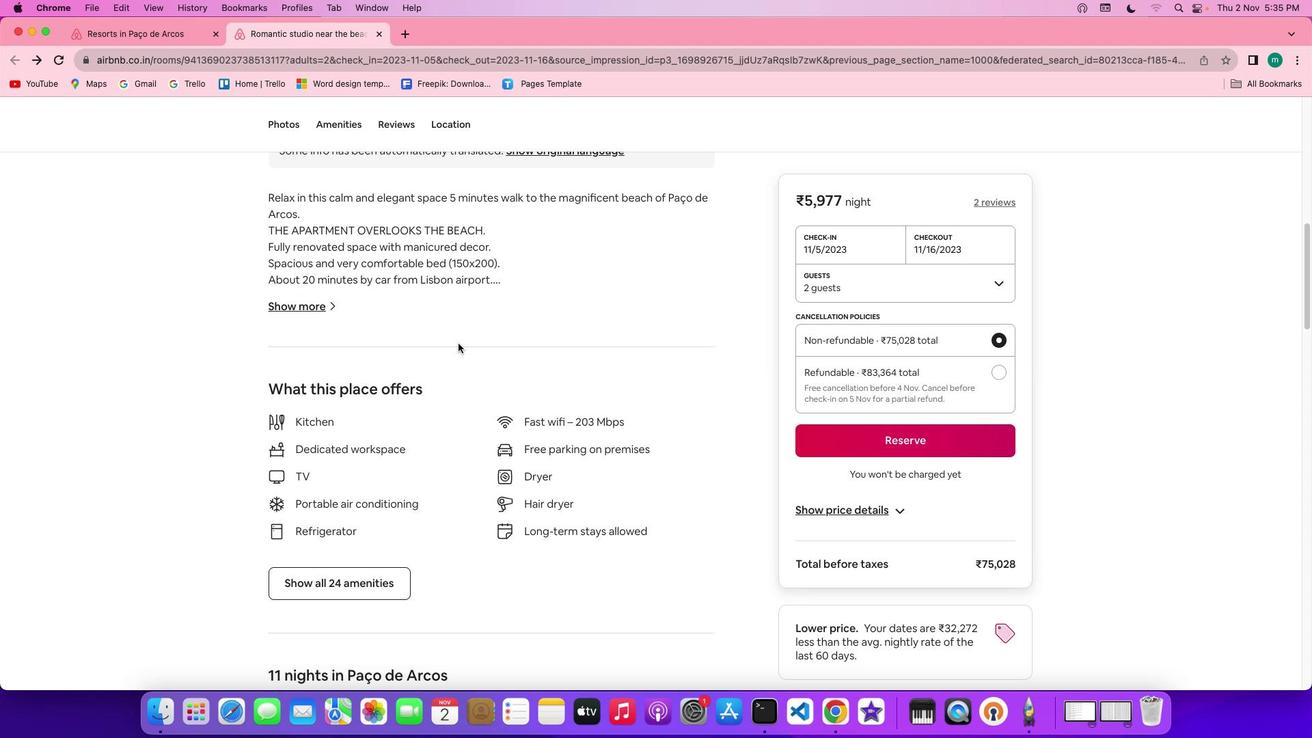 
Action: Mouse scrolled (458, 343) with delta (0, -2)
Screenshot: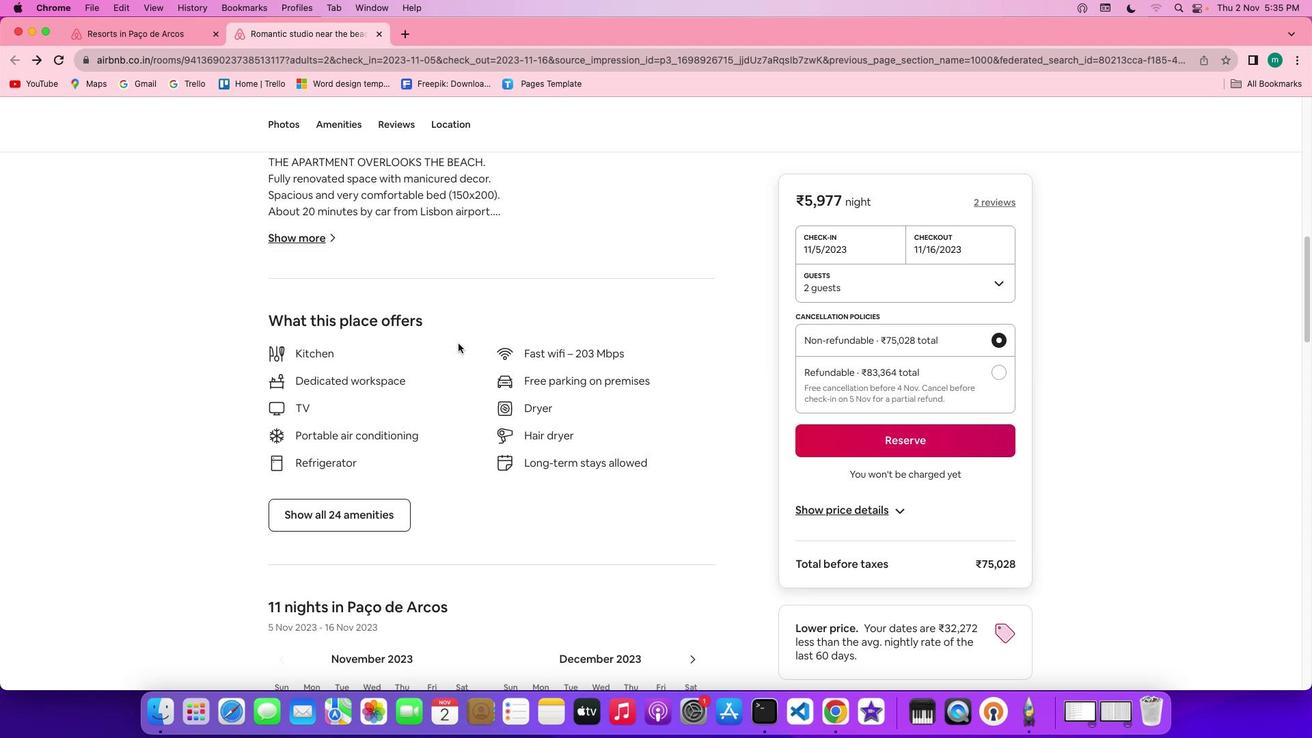 
Action: Mouse moved to (369, 389)
Screenshot: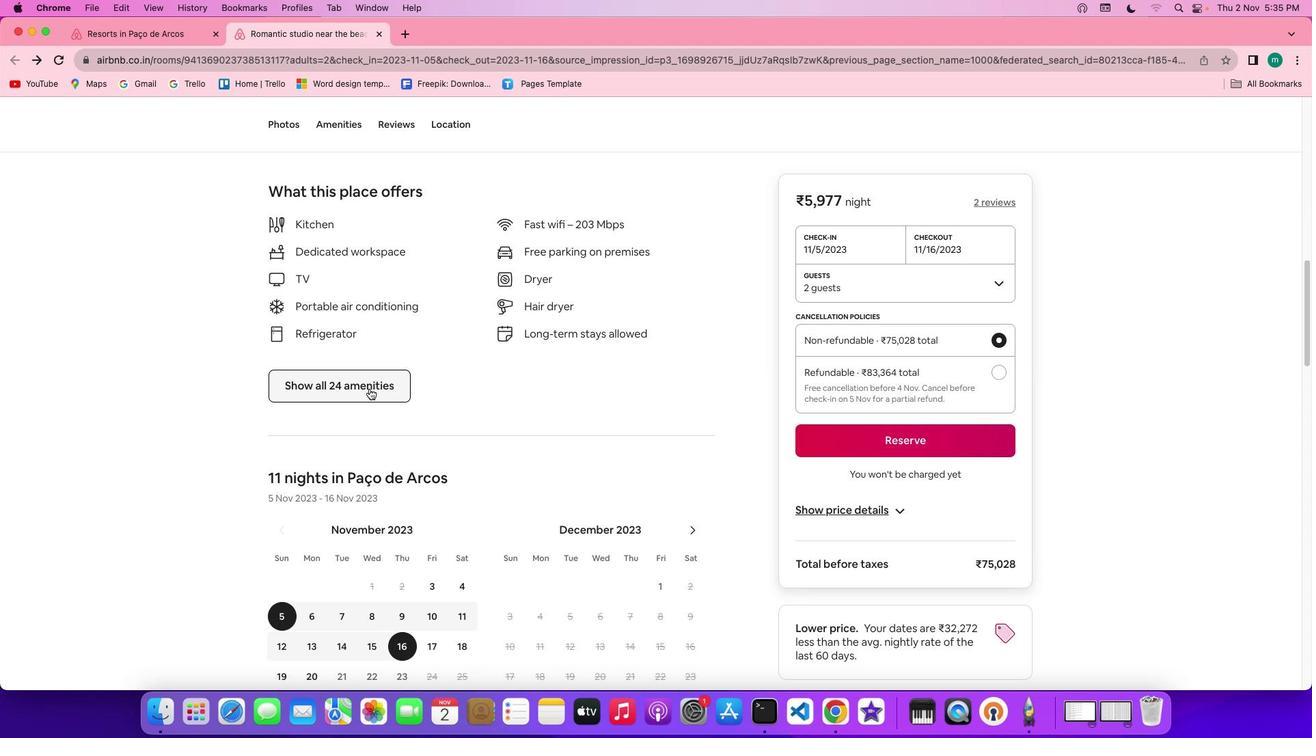 
Action: Mouse pressed left at (369, 389)
Screenshot: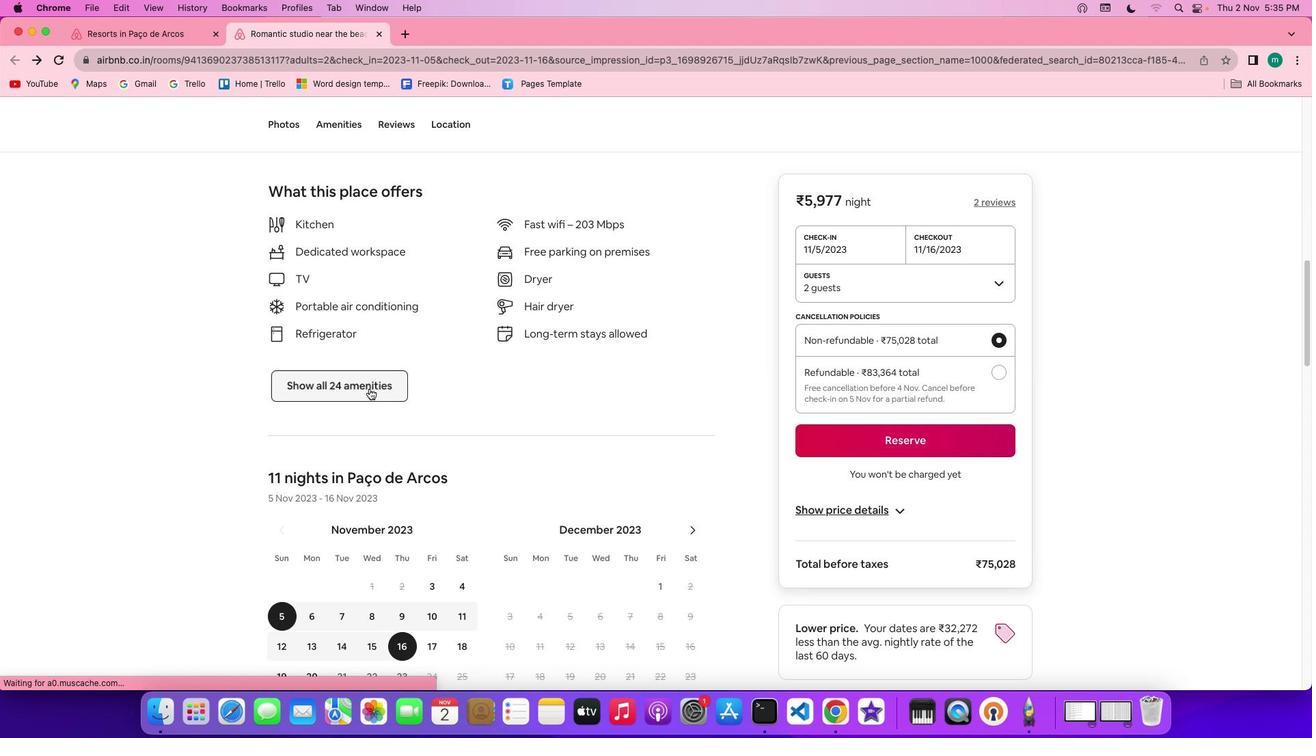 
Action: Mouse moved to (680, 451)
Screenshot: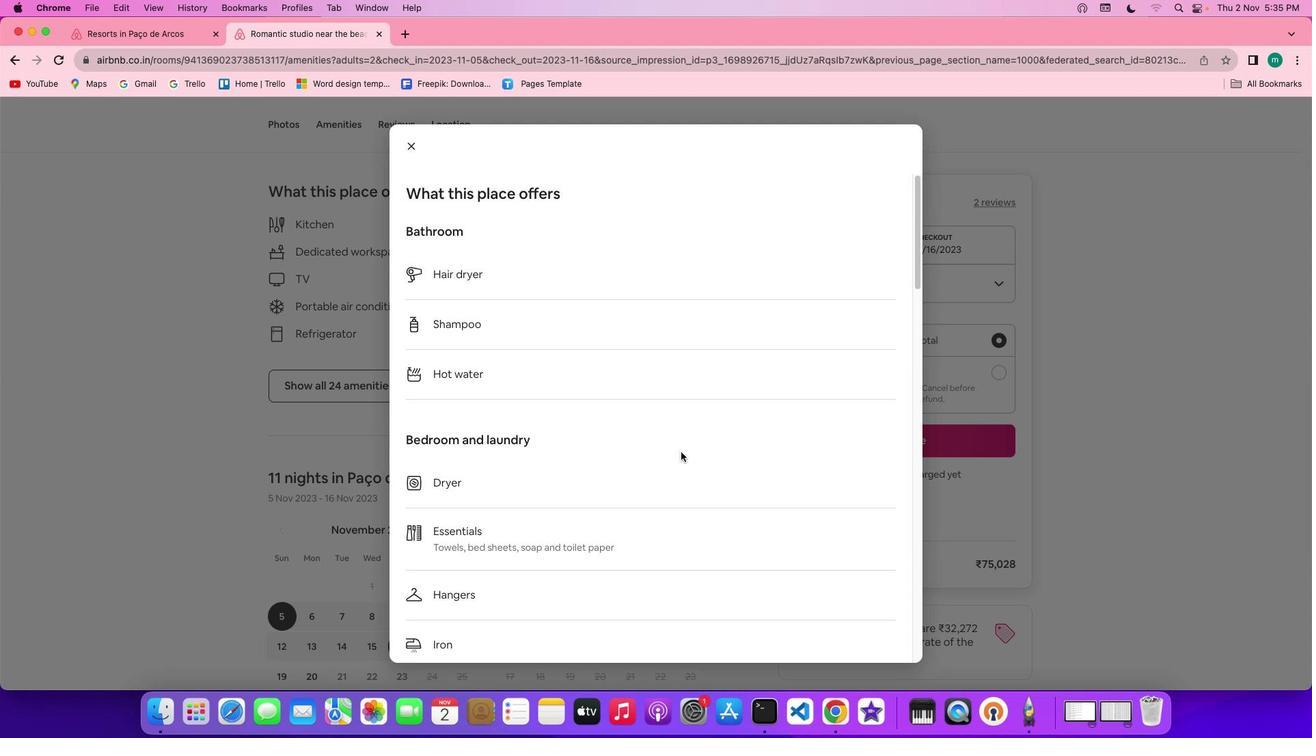 
Action: Mouse scrolled (680, 451) with delta (0, 0)
Screenshot: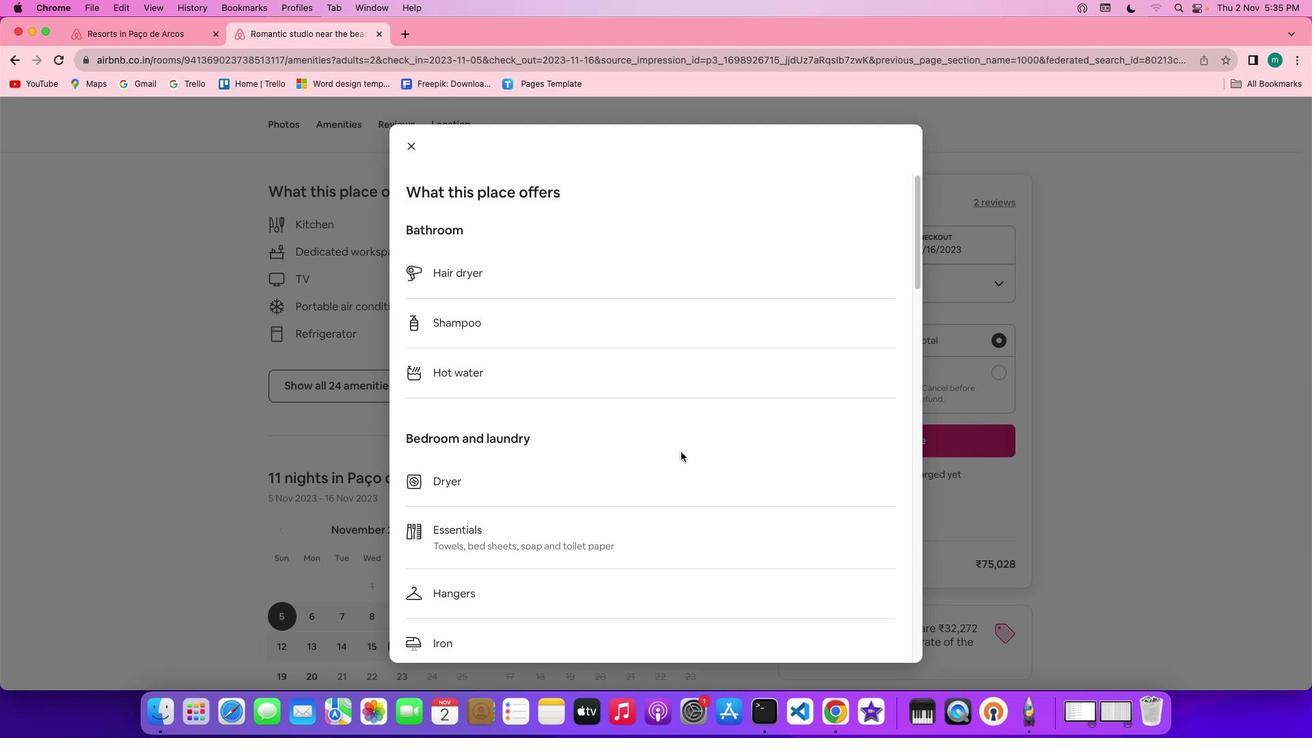 
Action: Mouse scrolled (680, 451) with delta (0, 0)
Screenshot: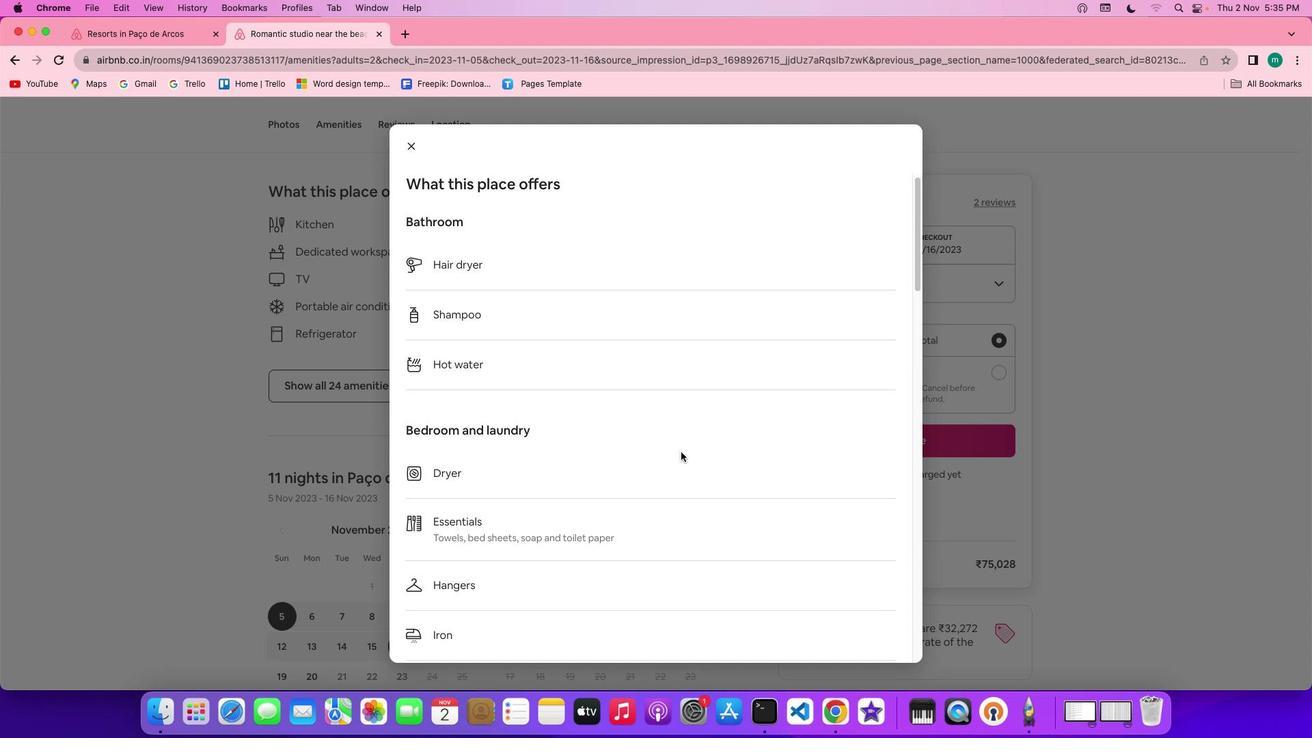 
Action: Mouse scrolled (680, 451) with delta (0, -2)
Screenshot: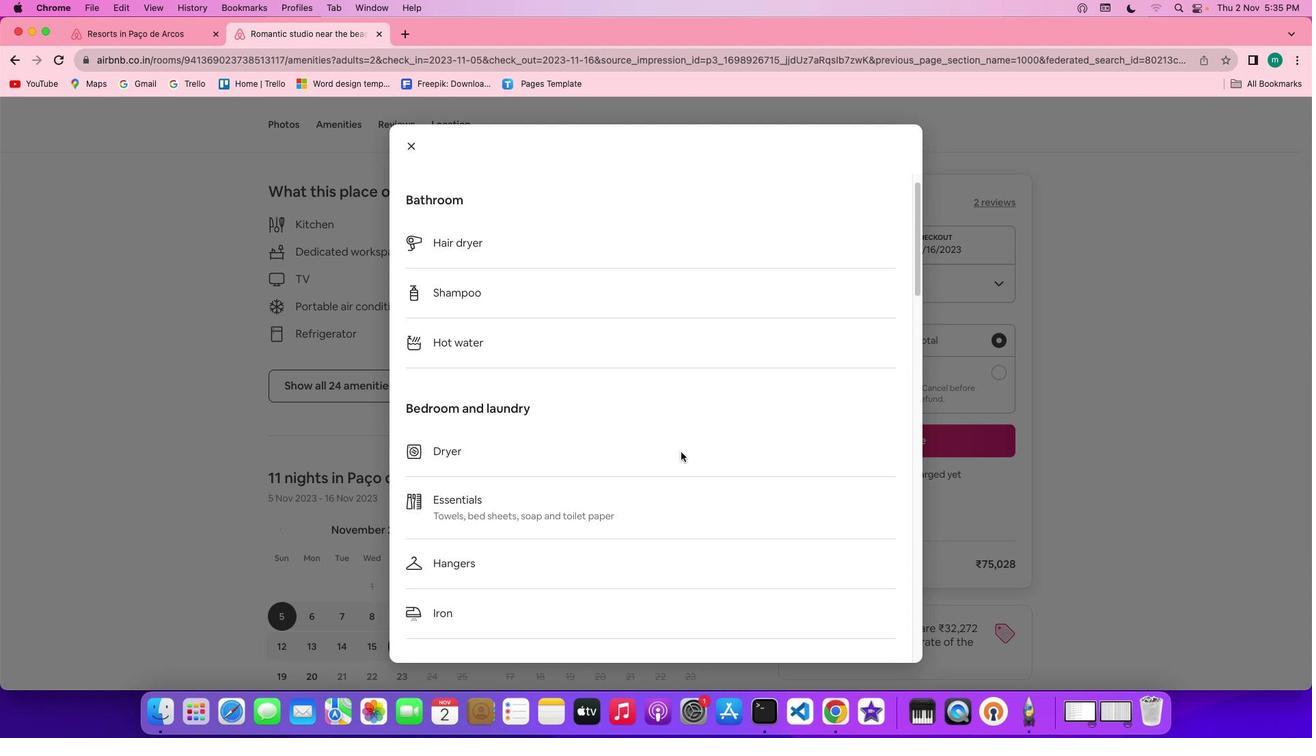 
Action: Mouse scrolled (680, 451) with delta (0, -2)
Screenshot: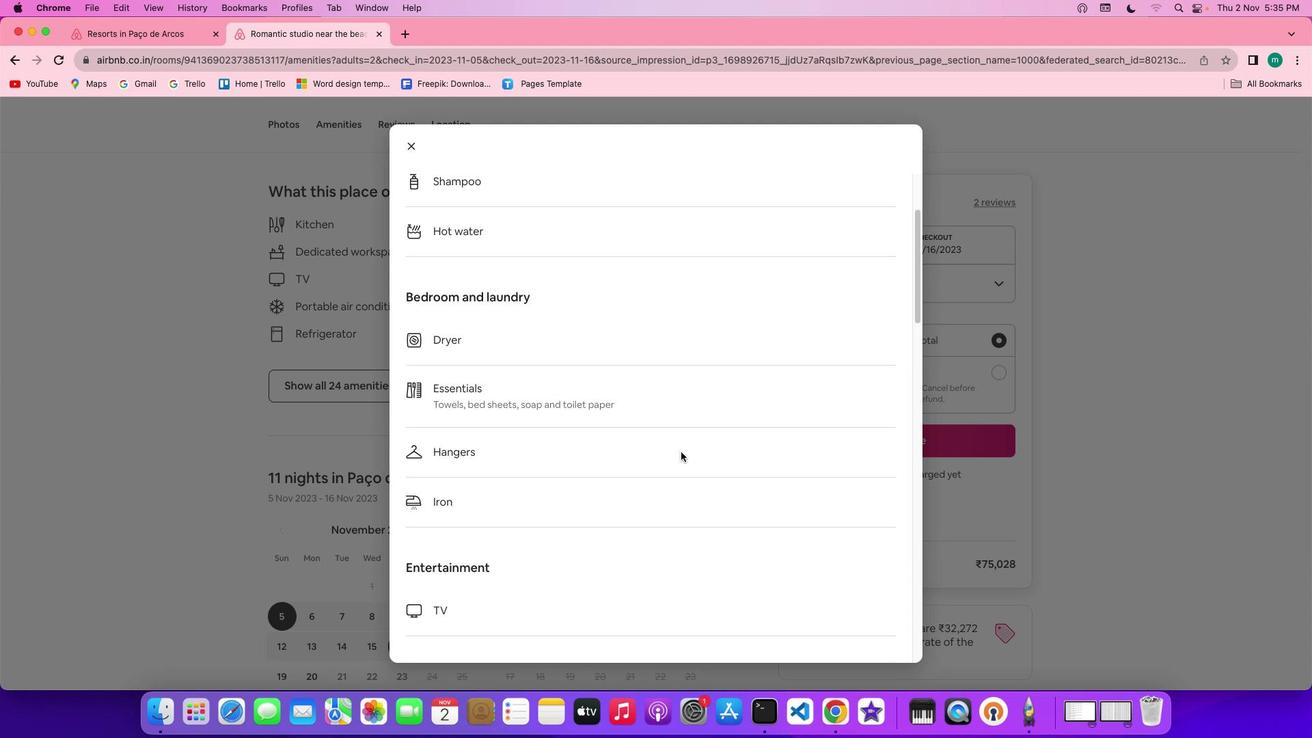 
Action: Mouse scrolled (680, 451) with delta (0, 0)
Screenshot: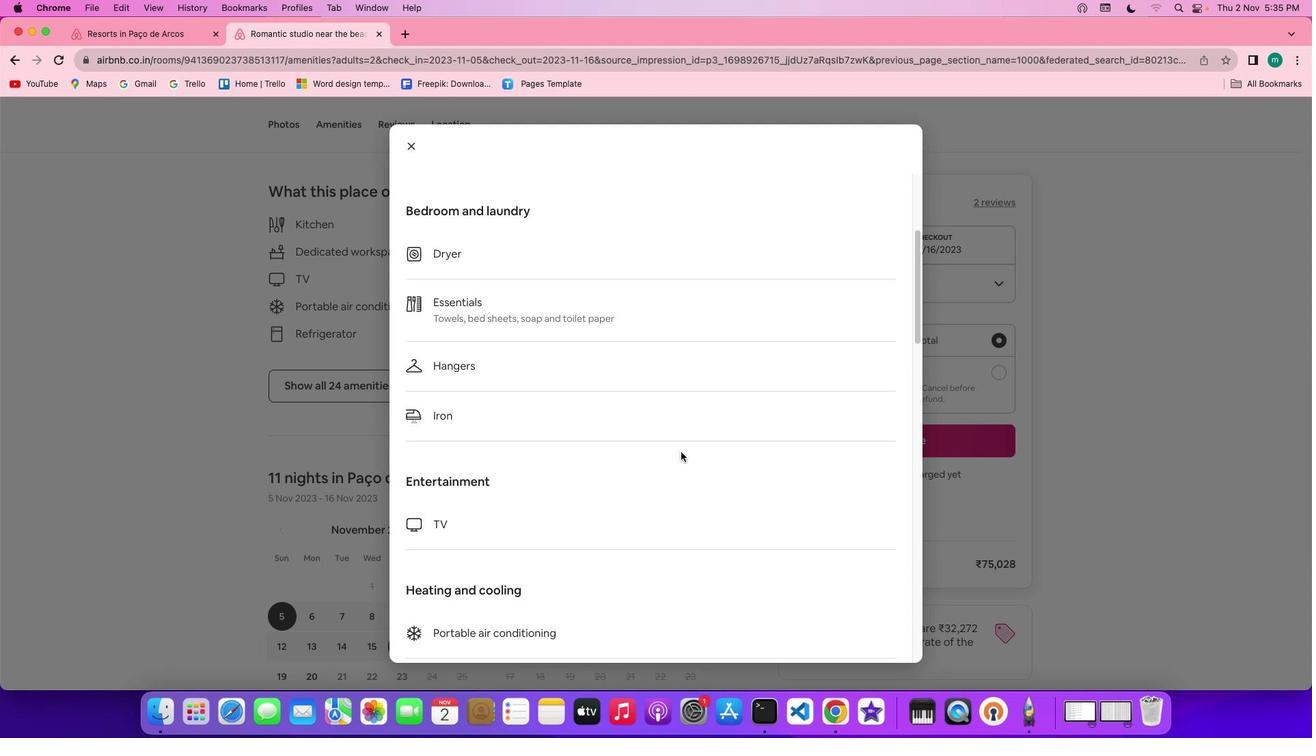 
Action: Mouse scrolled (680, 451) with delta (0, 0)
Screenshot: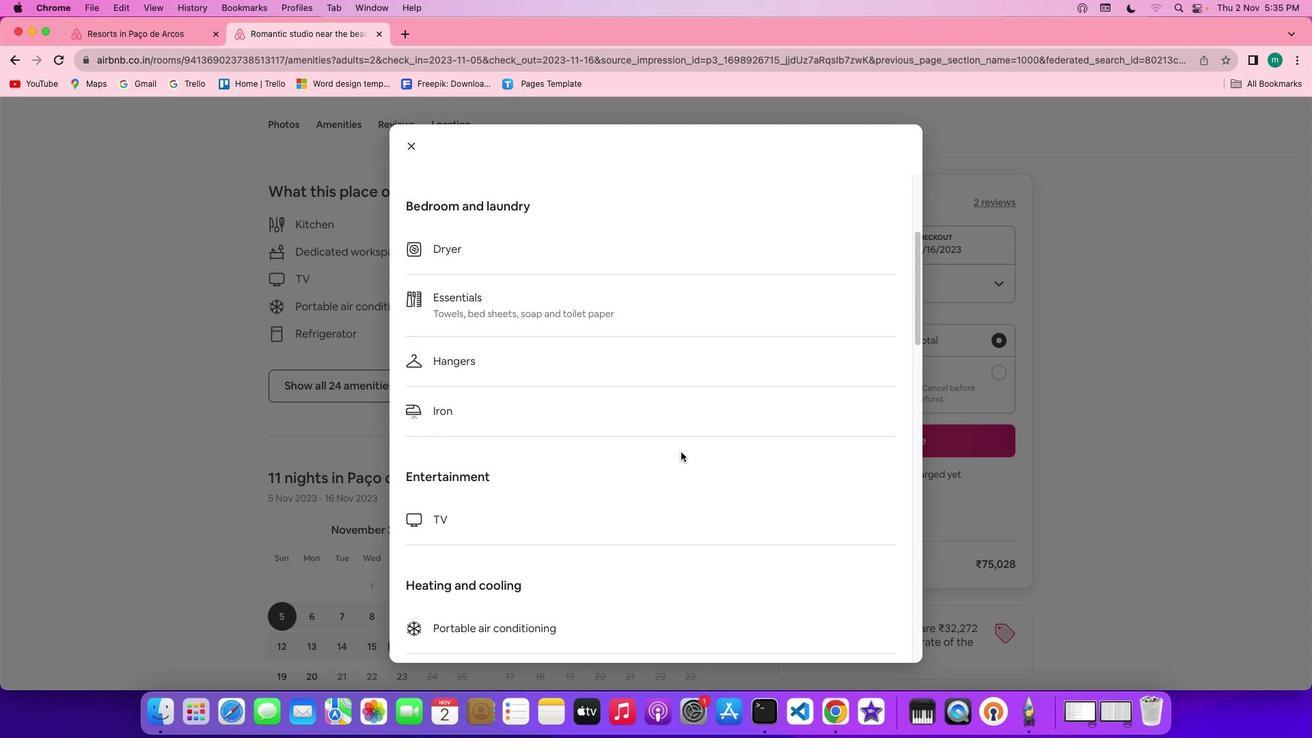 
Action: Mouse scrolled (680, 451) with delta (0, -1)
Screenshot: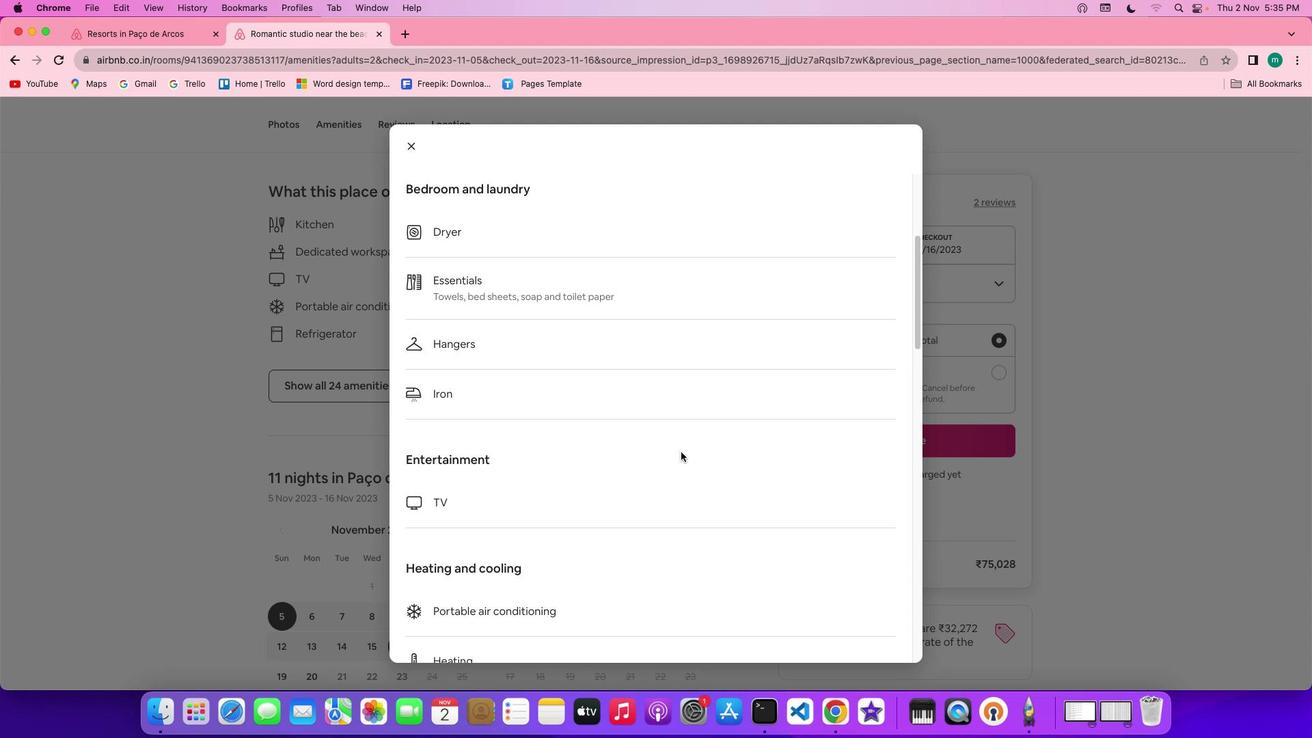 
Action: Mouse scrolled (680, 451) with delta (0, -2)
Screenshot: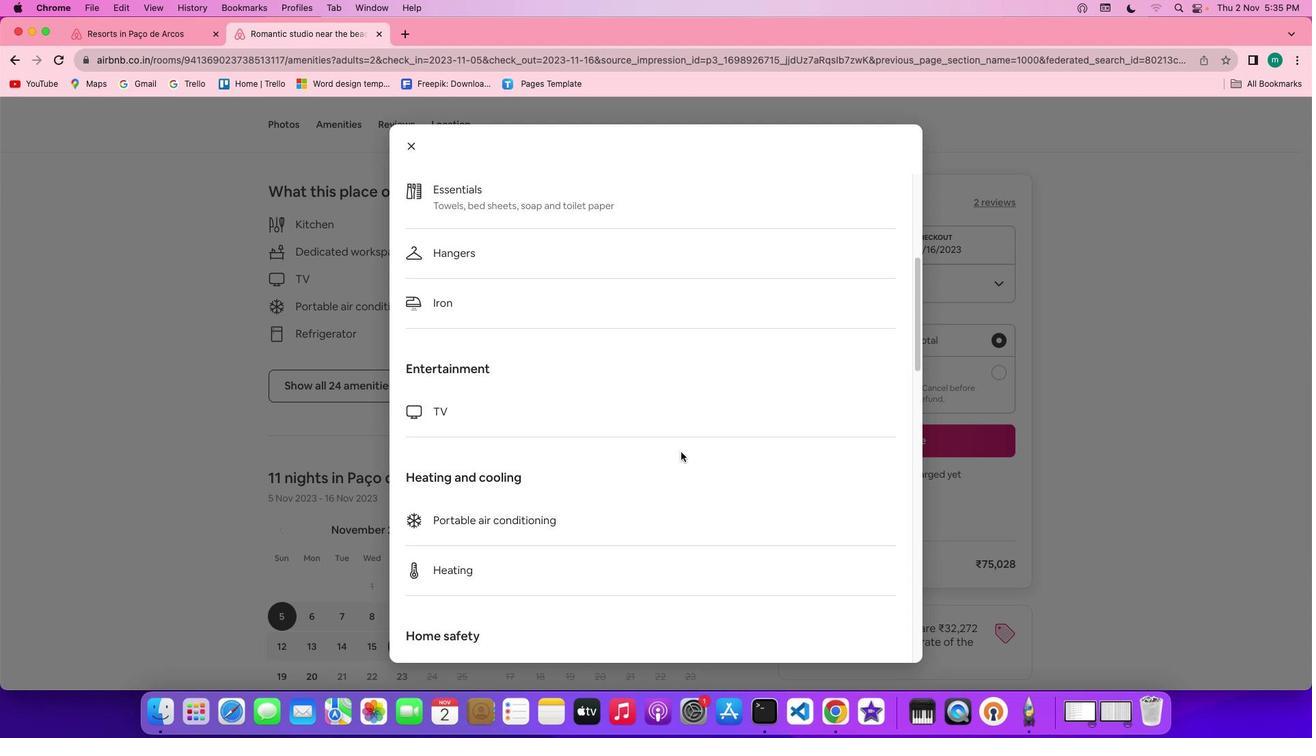 
Action: Mouse scrolled (680, 451) with delta (0, 0)
Screenshot: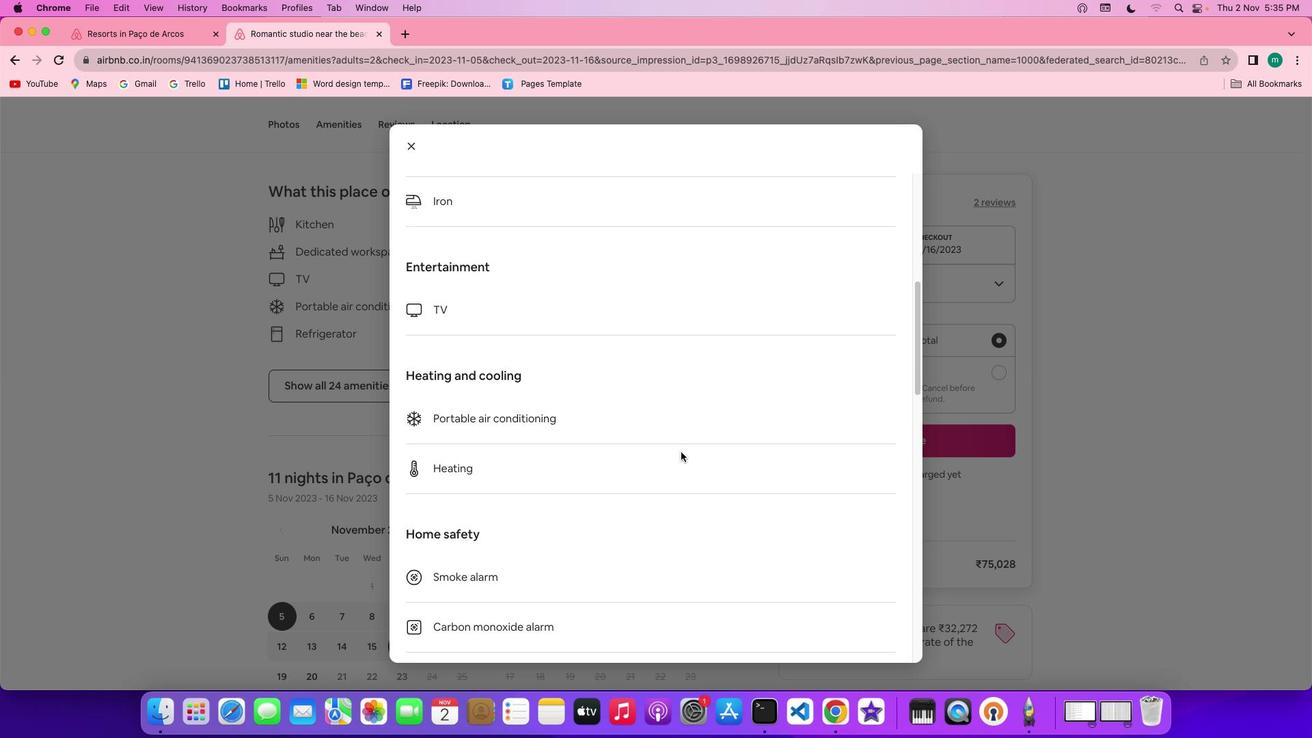 
Action: Mouse scrolled (680, 451) with delta (0, 0)
Screenshot: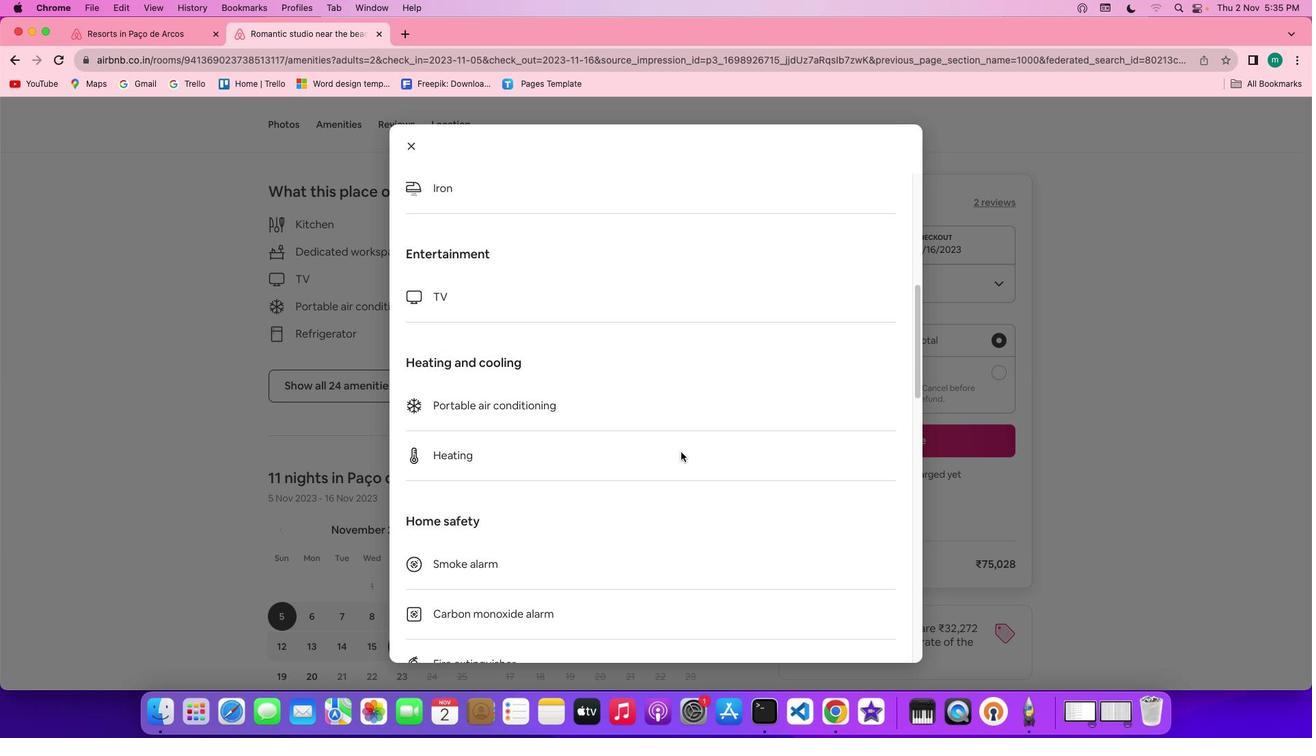 
Action: Mouse scrolled (680, 451) with delta (0, -1)
Screenshot: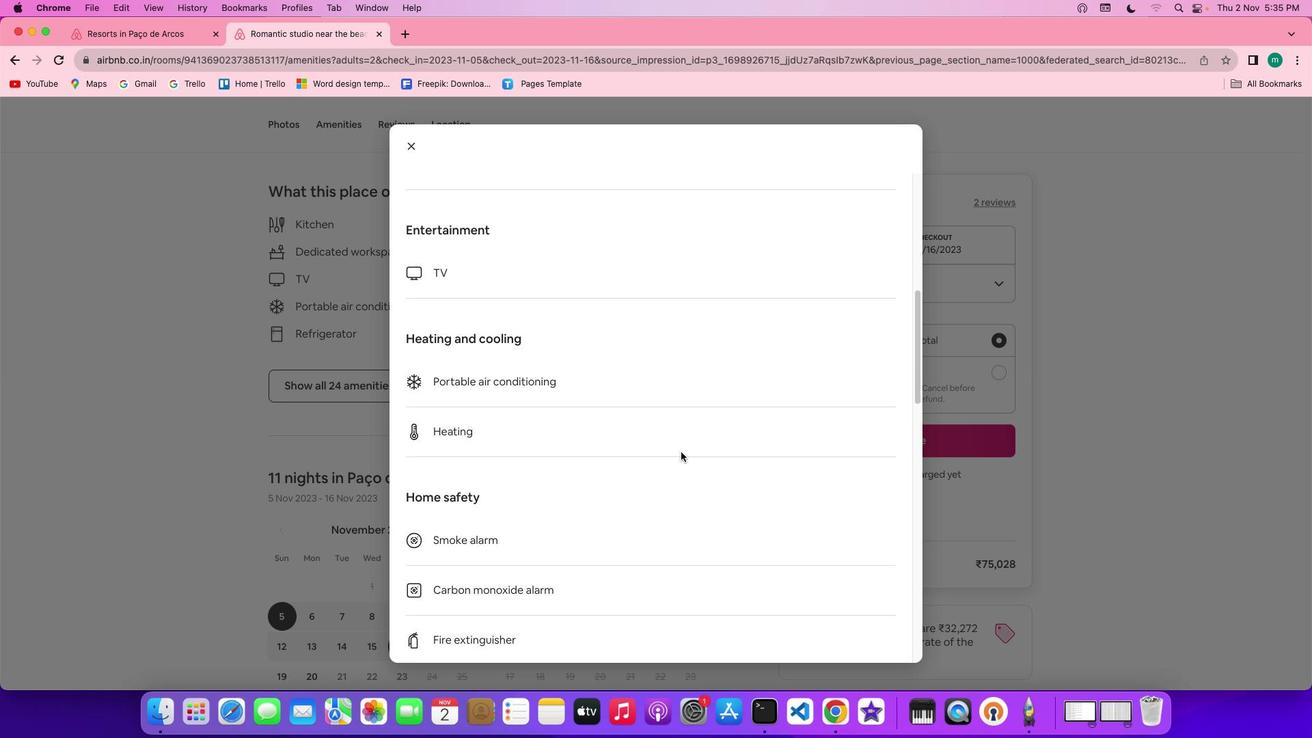
Action: Mouse scrolled (680, 451) with delta (0, -2)
Screenshot: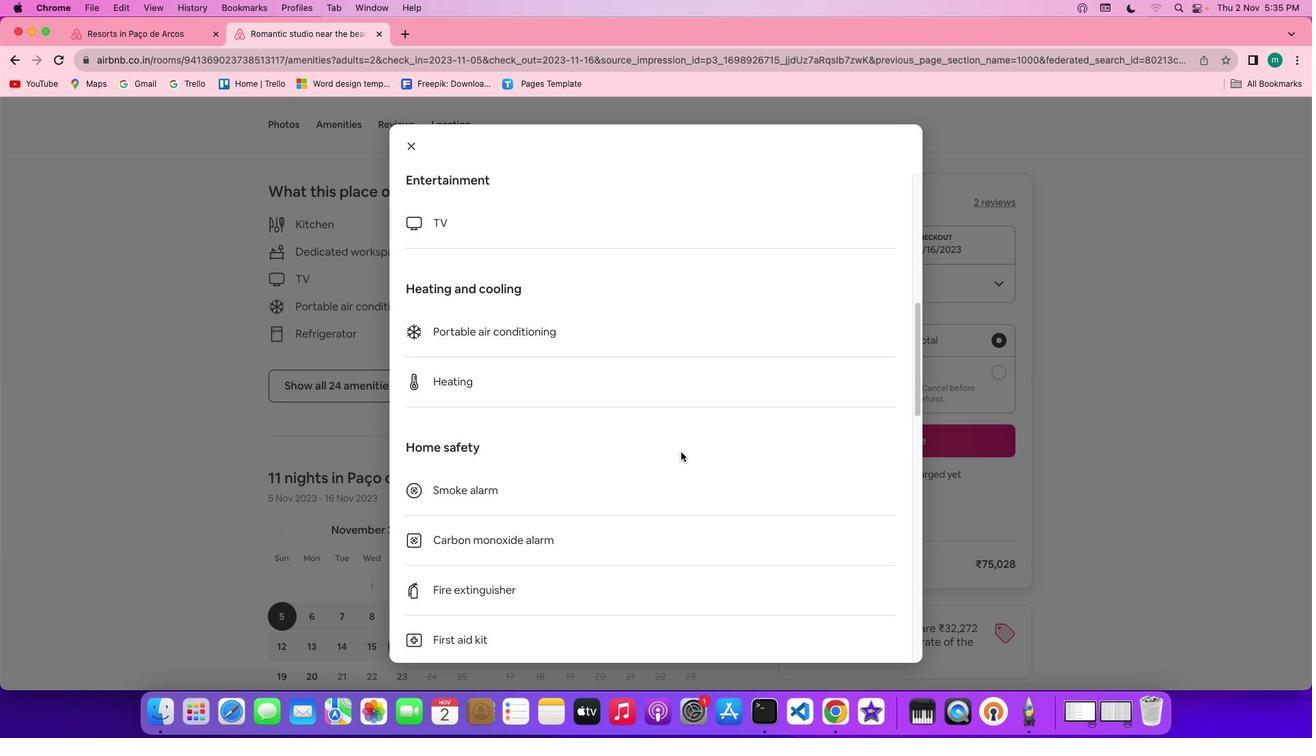 
Action: Mouse scrolled (680, 451) with delta (0, 0)
Screenshot: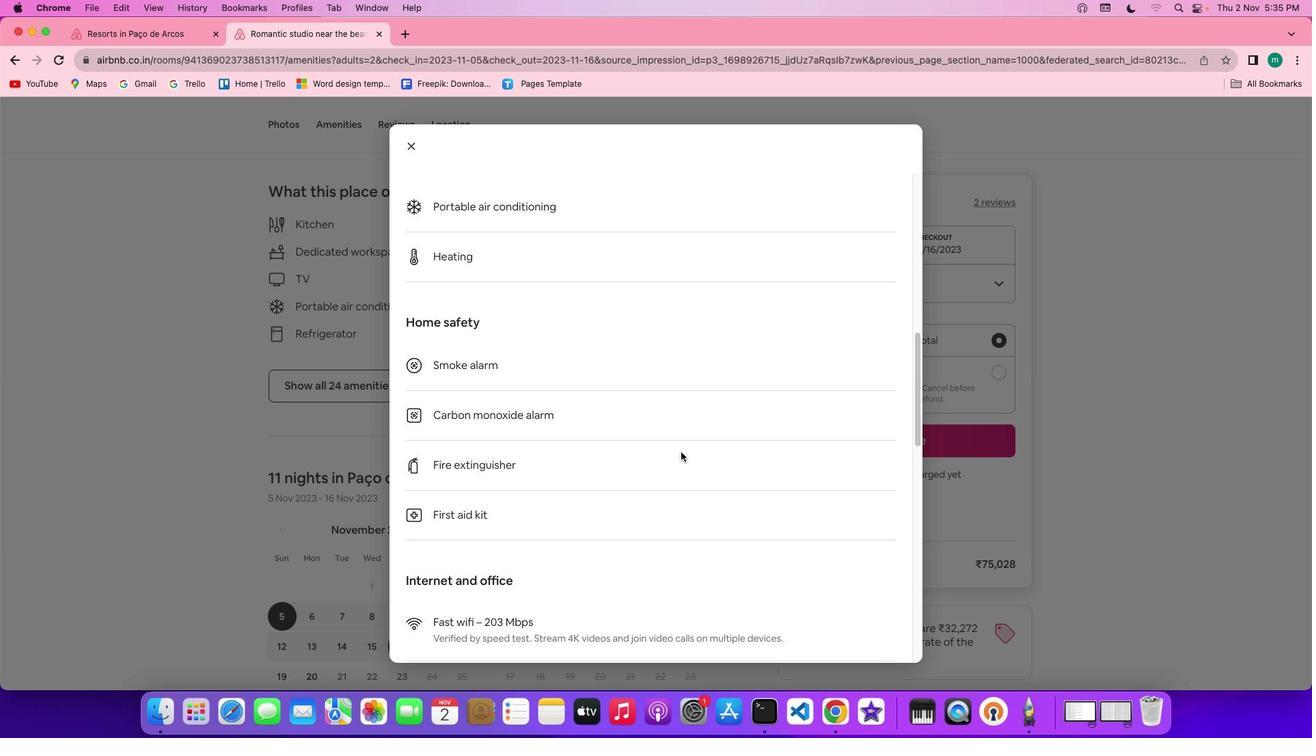 
Action: Mouse scrolled (680, 451) with delta (0, 0)
Screenshot: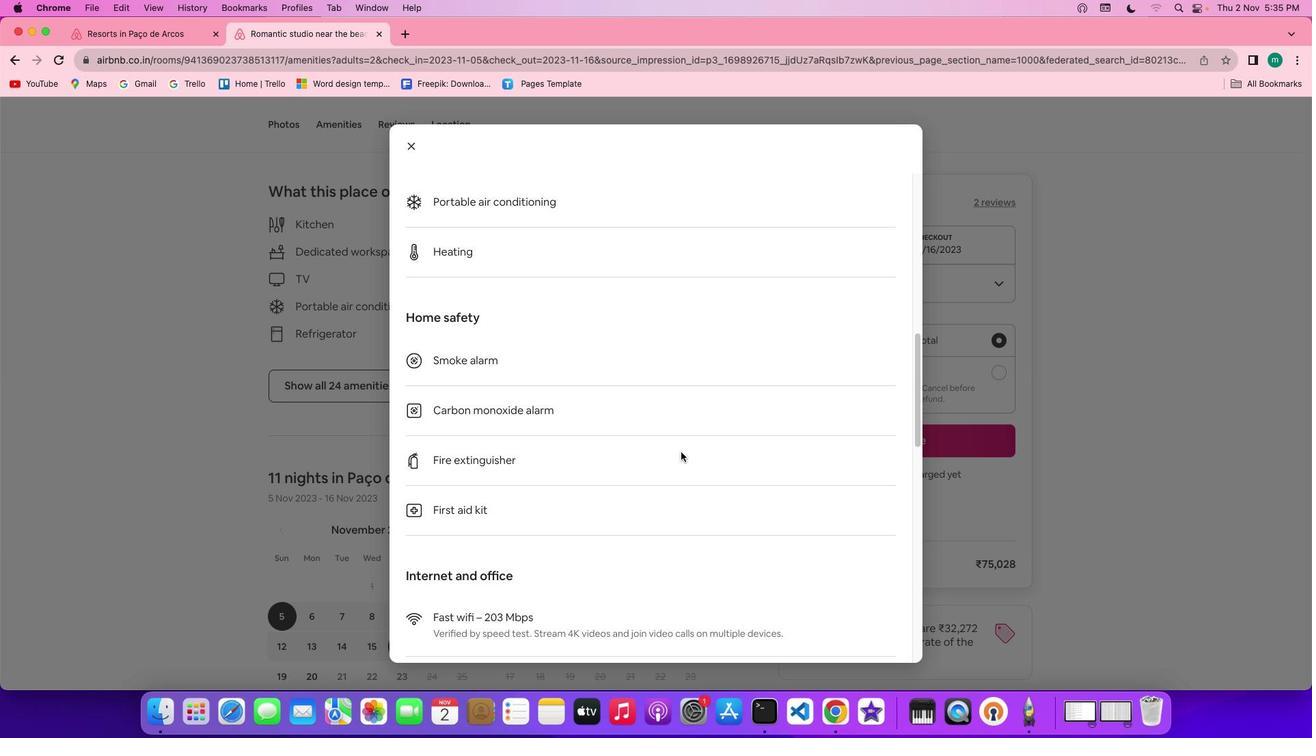 
Action: Mouse scrolled (680, 451) with delta (0, -1)
Screenshot: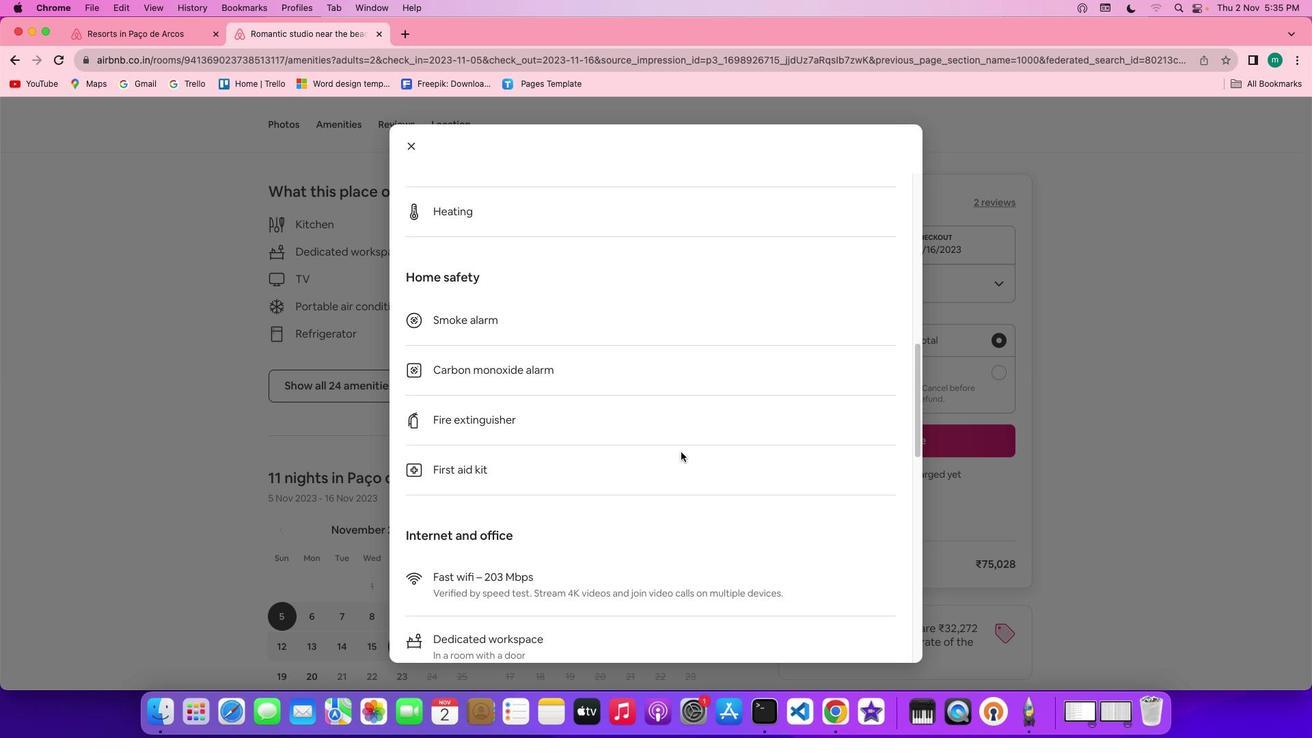 
Action: Mouse scrolled (680, 451) with delta (0, -2)
Screenshot: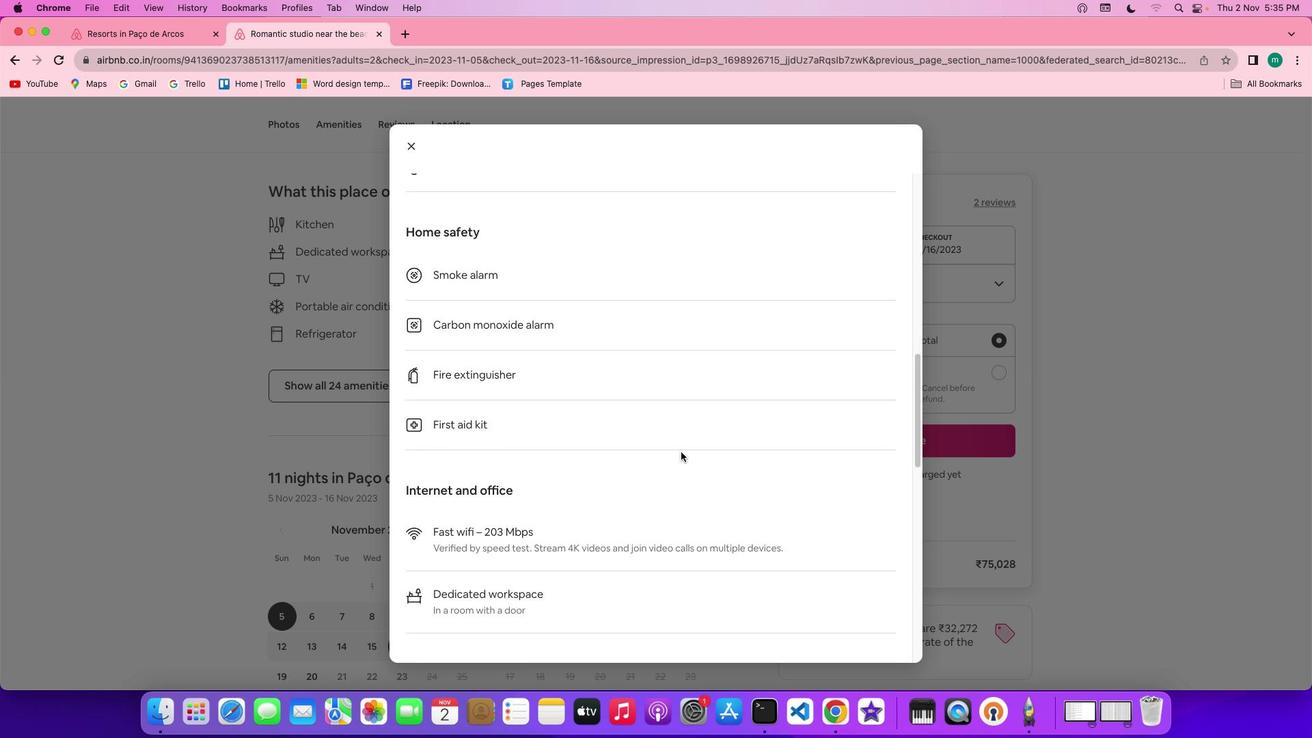 
Action: Mouse moved to (672, 445)
Screenshot: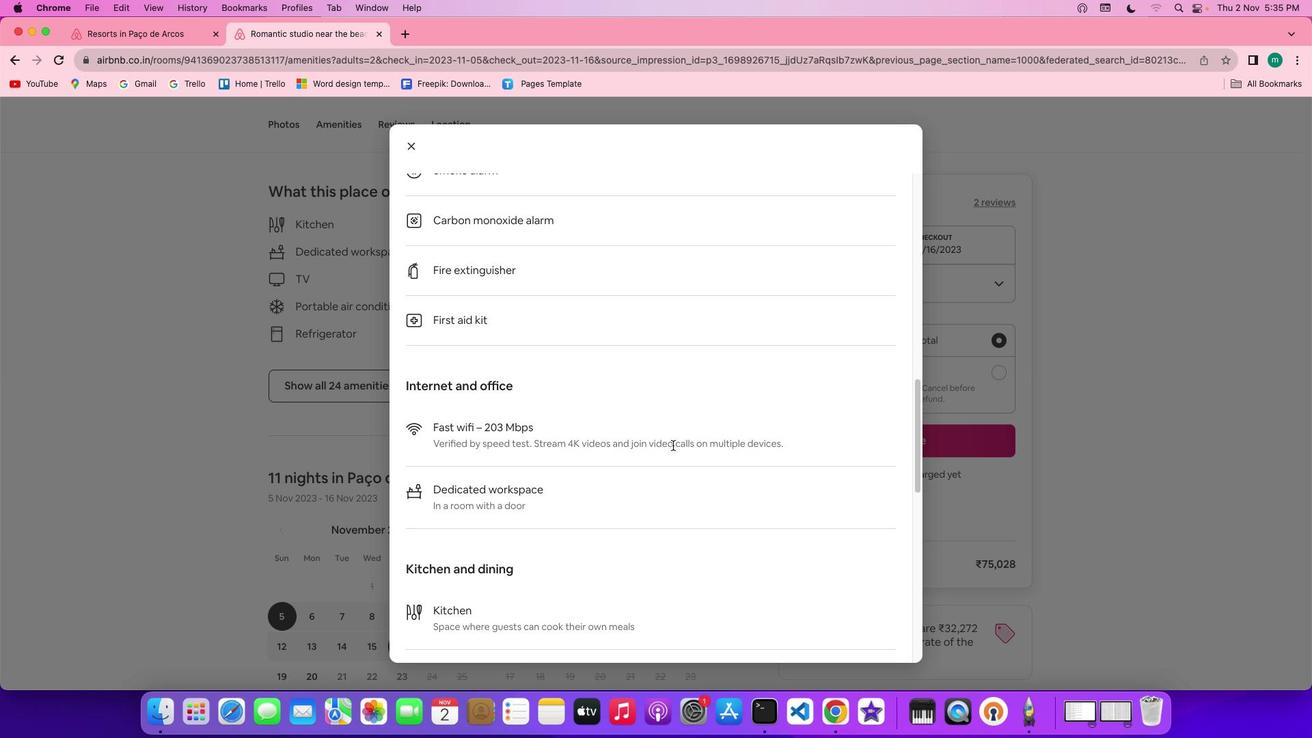
Action: Mouse scrolled (672, 445) with delta (0, 0)
Screenshot: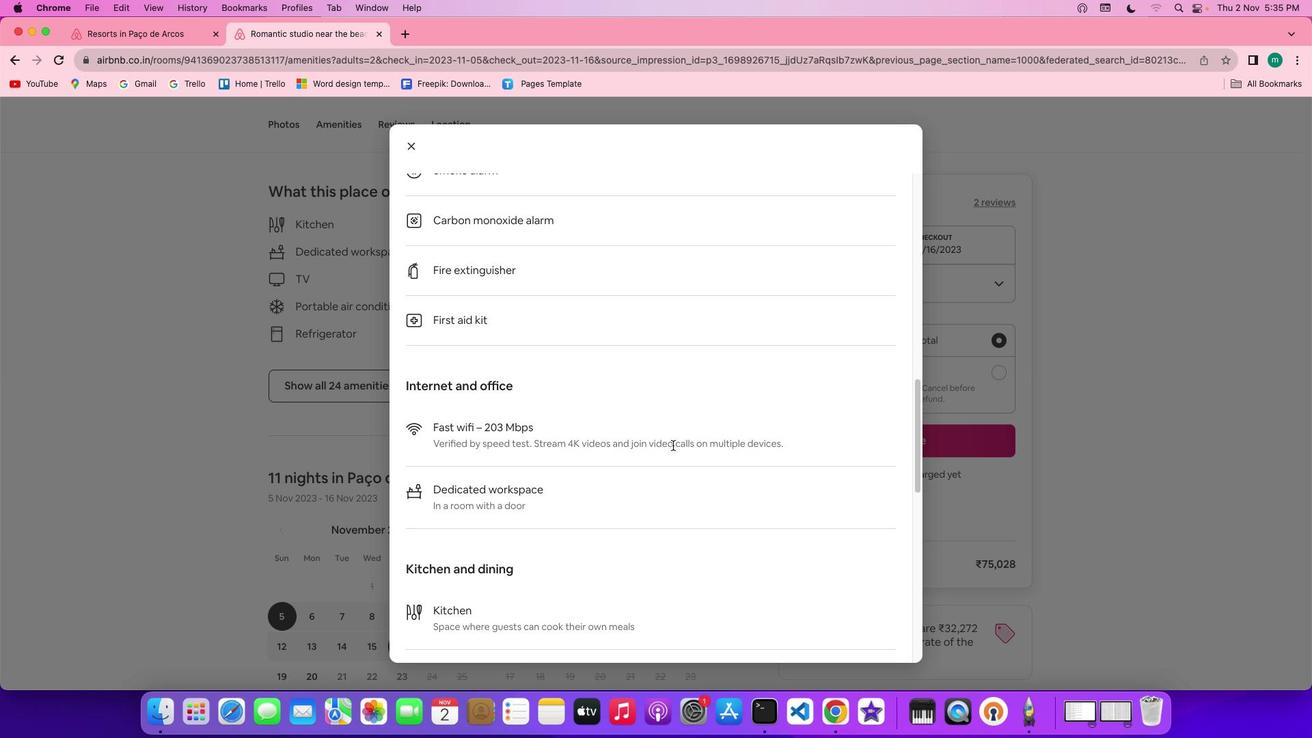 
Action: Mouse scrolled (672, 445) with delta (0, 0)
Screenshot: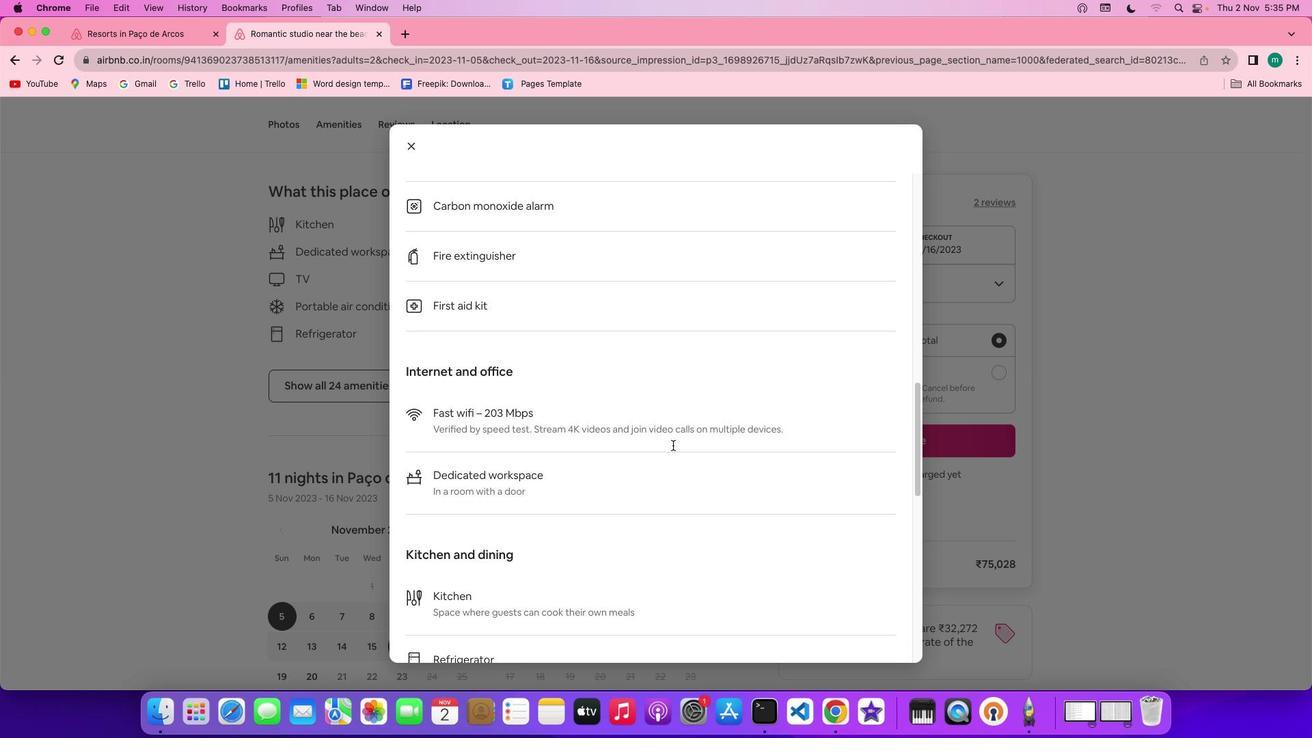 
Action: Mouse scrolled (672, 445) with delta (0, -2)
Screenshot: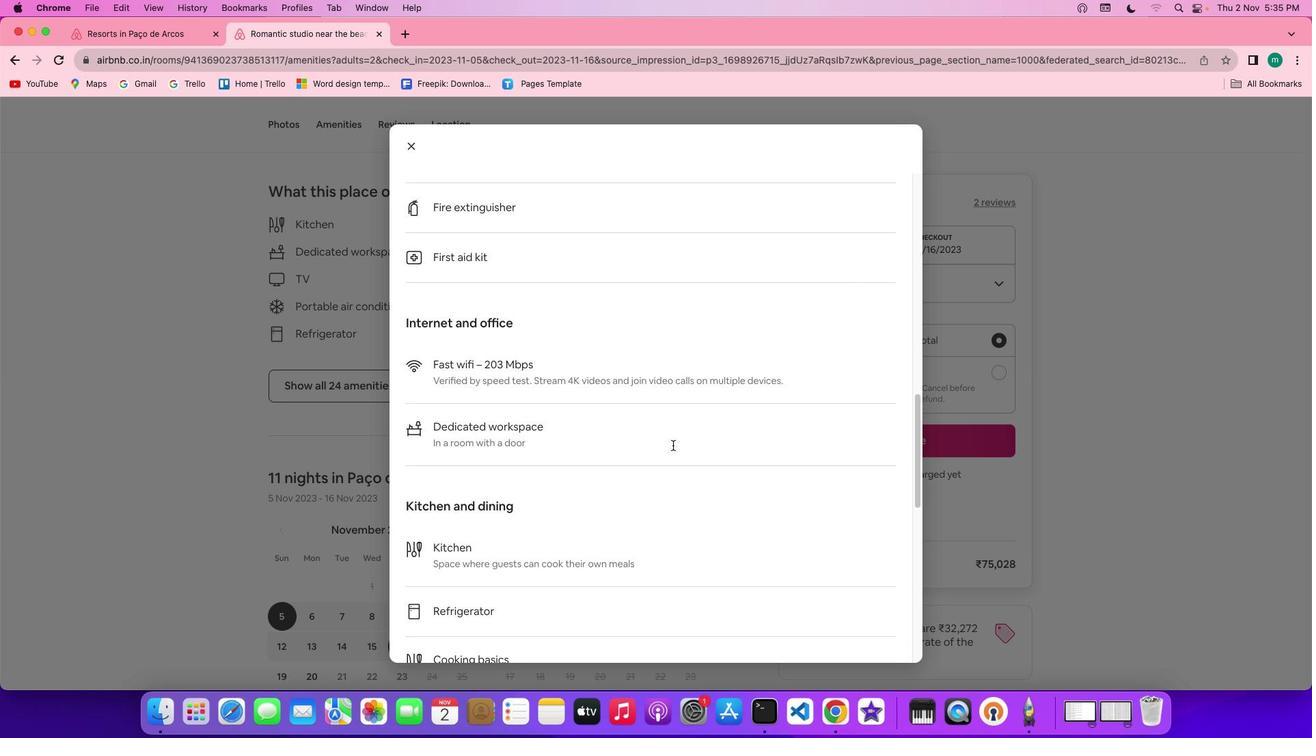 
Action: Mouse scrolled (672, 445) with delta (0, -2)
Screenshot: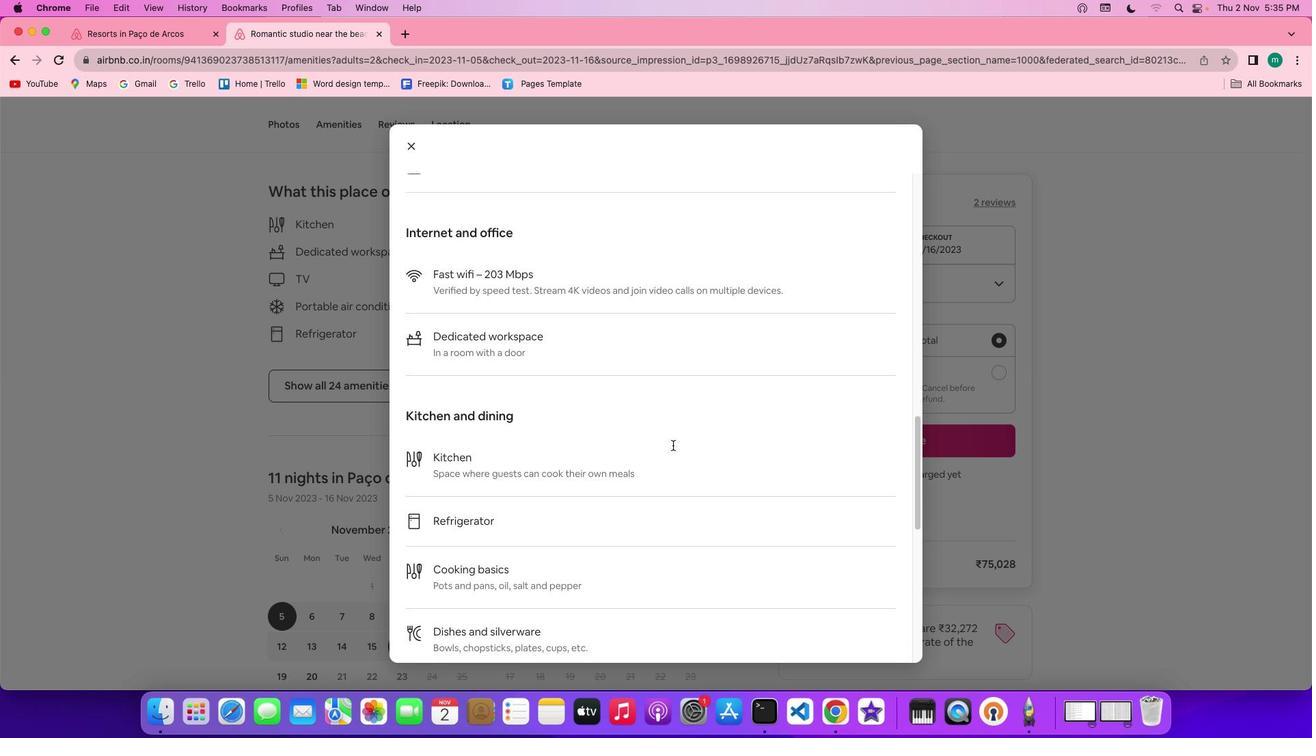 
Action: Mouse moved to (672, 444)
Screenshot: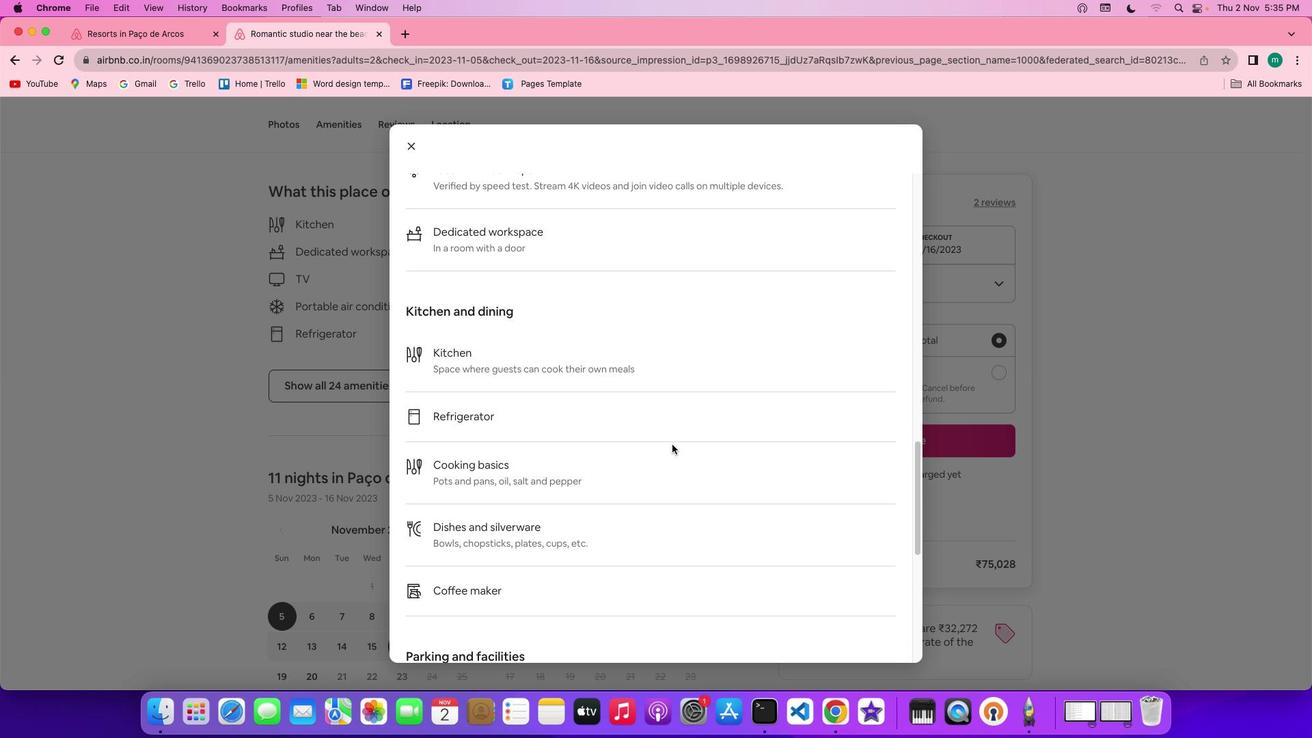 
Action: Mouse scrolled (672, 444) with delta (0, 0)
Screenshot: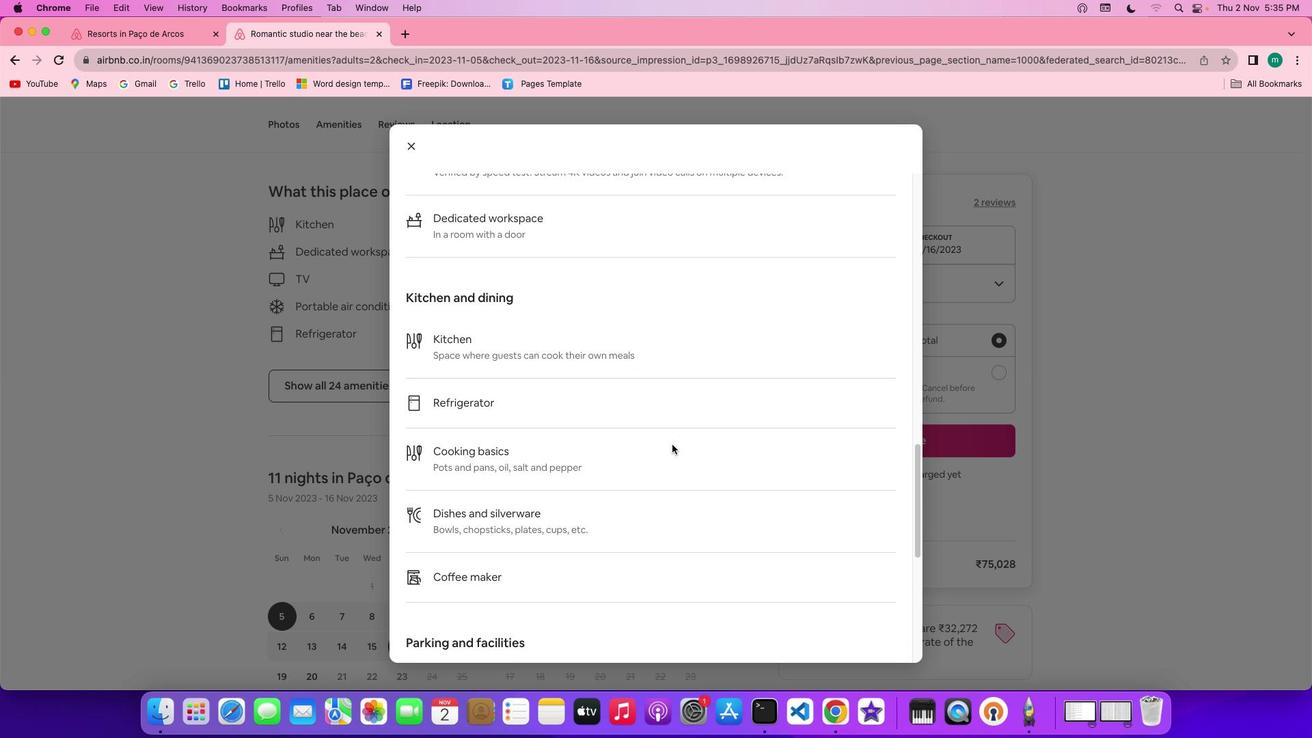 
Action: Mouse scrolled (672, 444) with delta (0, 0)
Screenshot: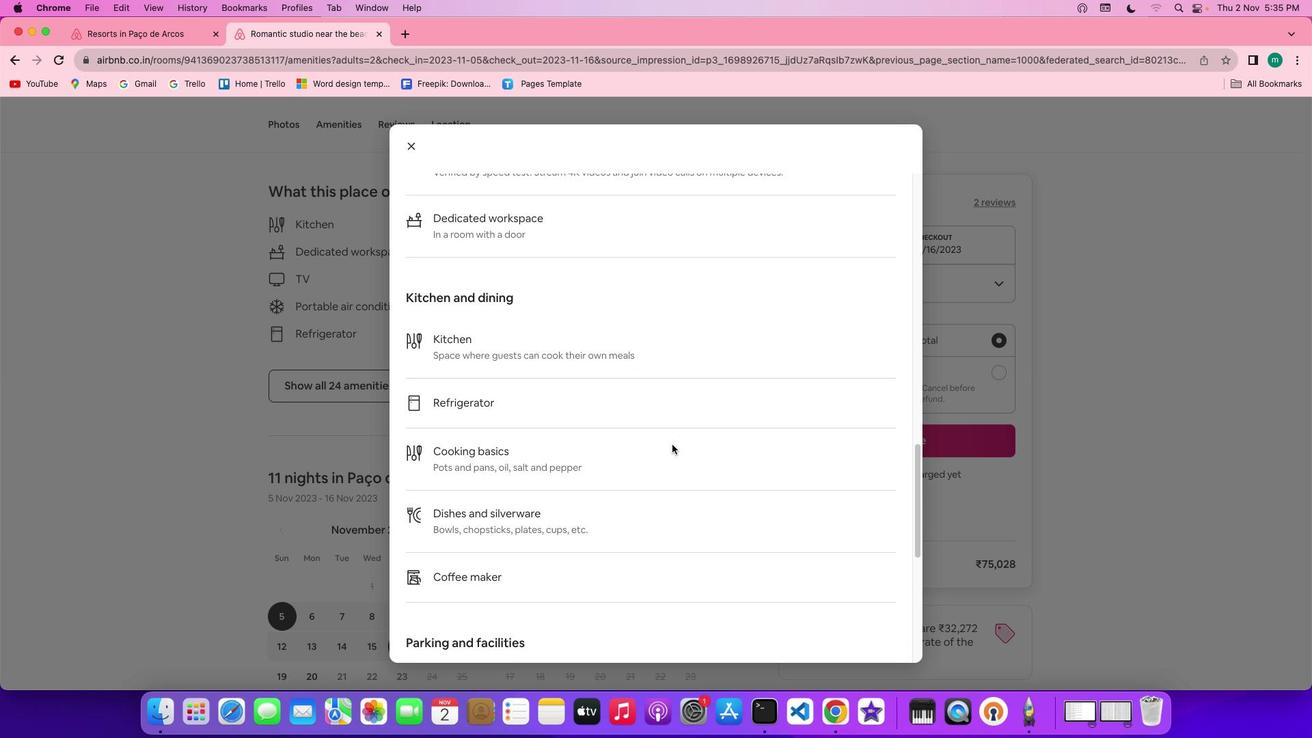 
Action: Mouse scrolled (672, 444) with delta (0, -2)
Screenshot: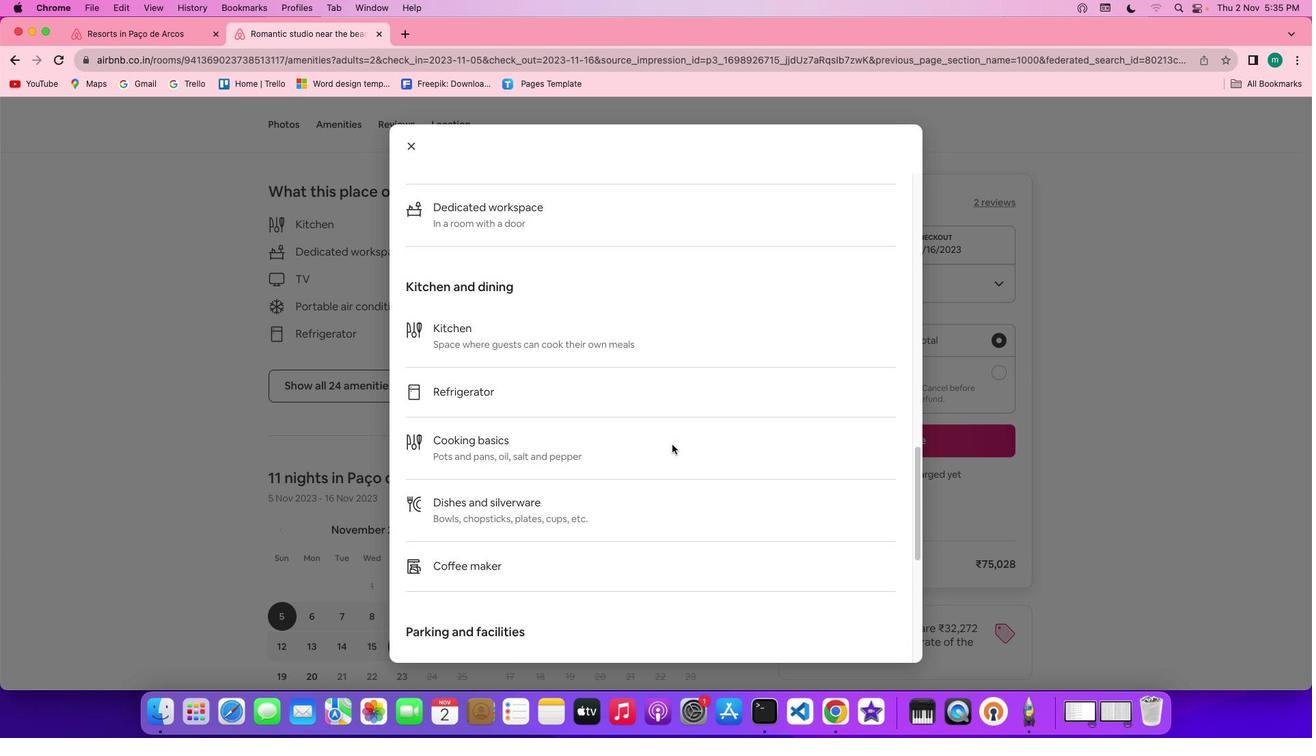 
Action: Mouse scrolled (672, 444) with delta (0, -2)
Screenshot: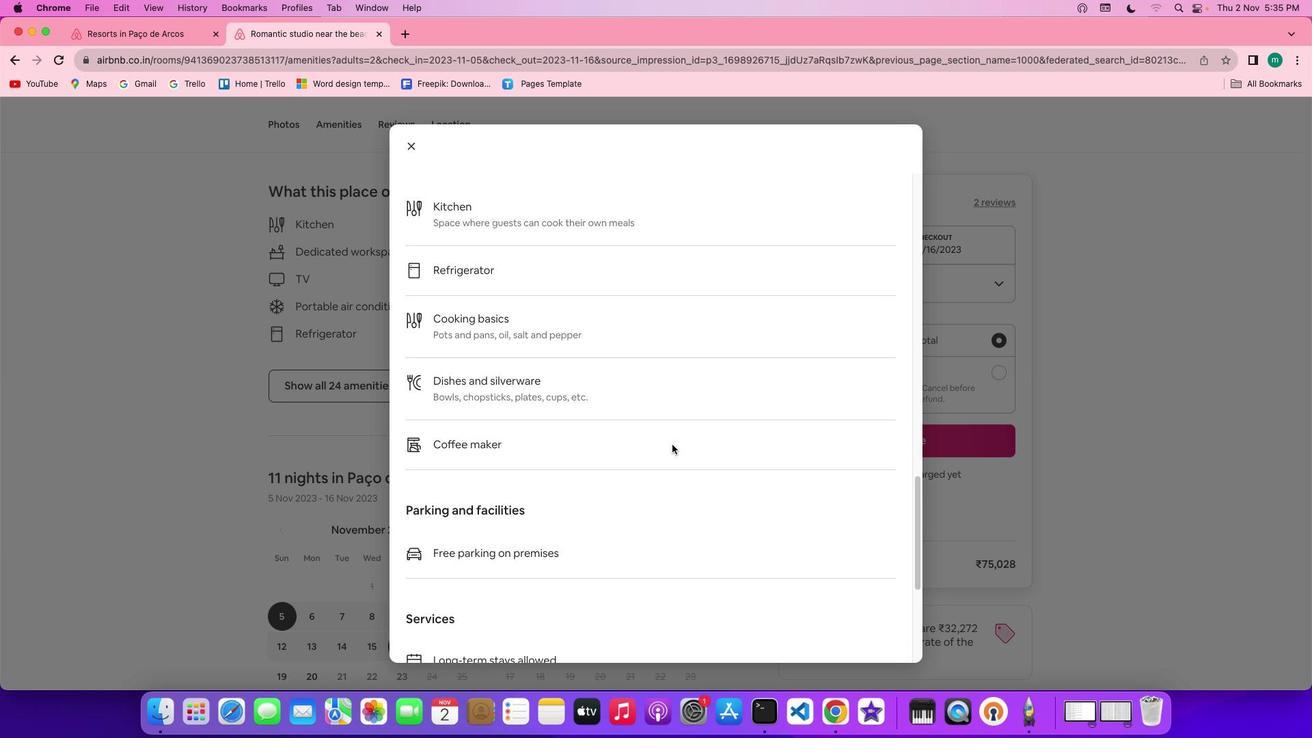 
Action: Mouse moved to (625, 445)
Screenshot: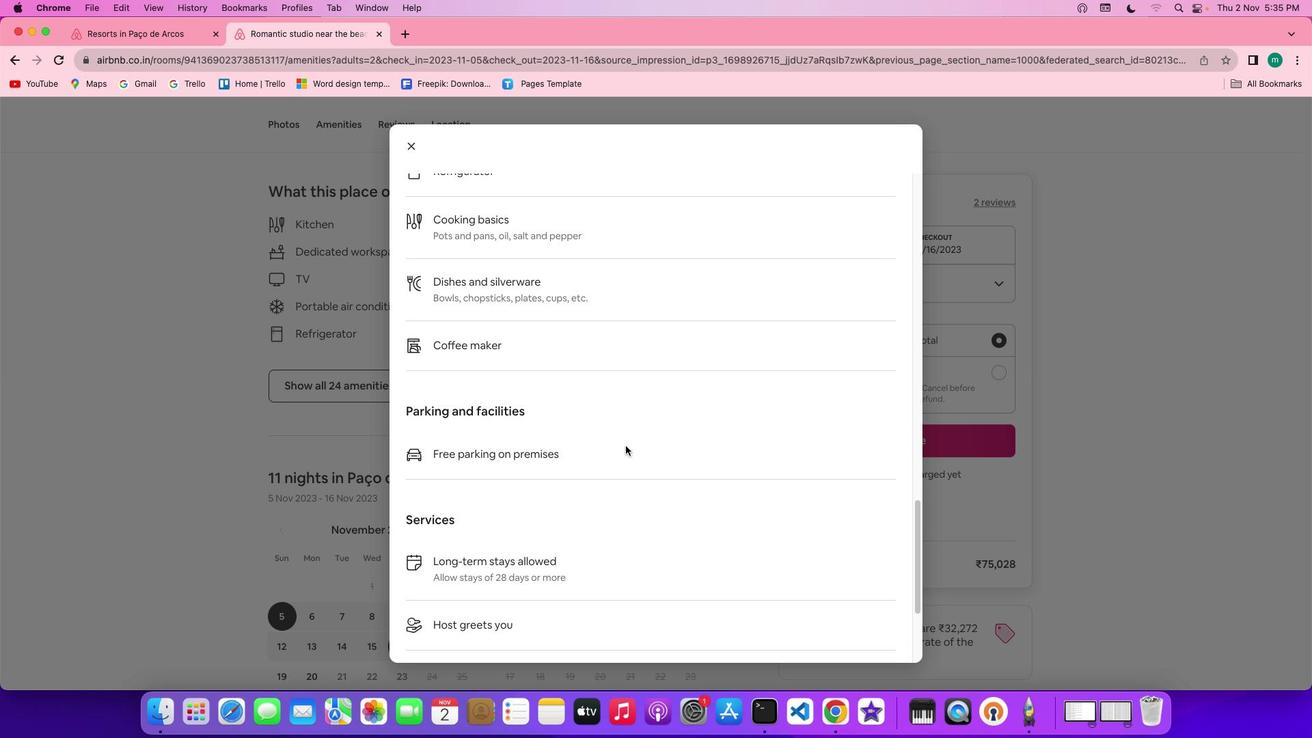 
Action: Mouse scrolled (625, 445) with delta (0, 0)
Screenshot: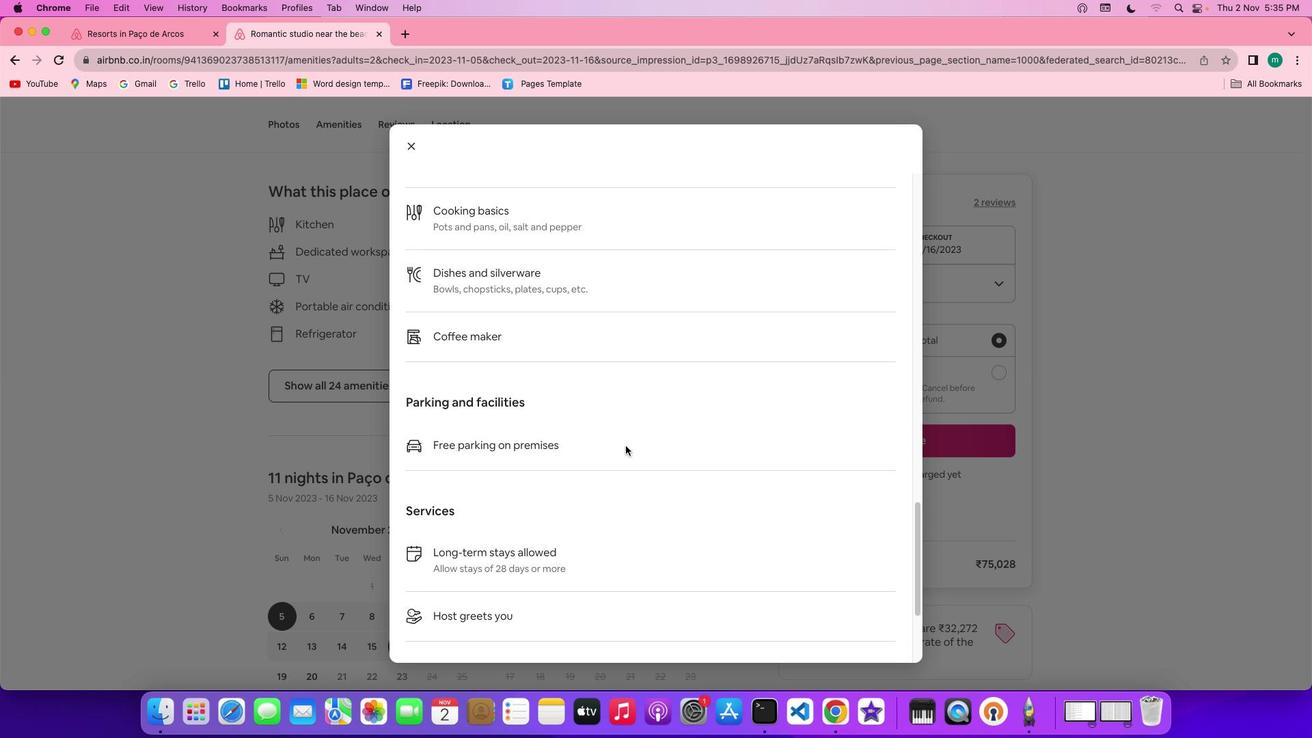 
Action: Mouse scrolled (625, 445) with delta (0, 0)
Screenshot: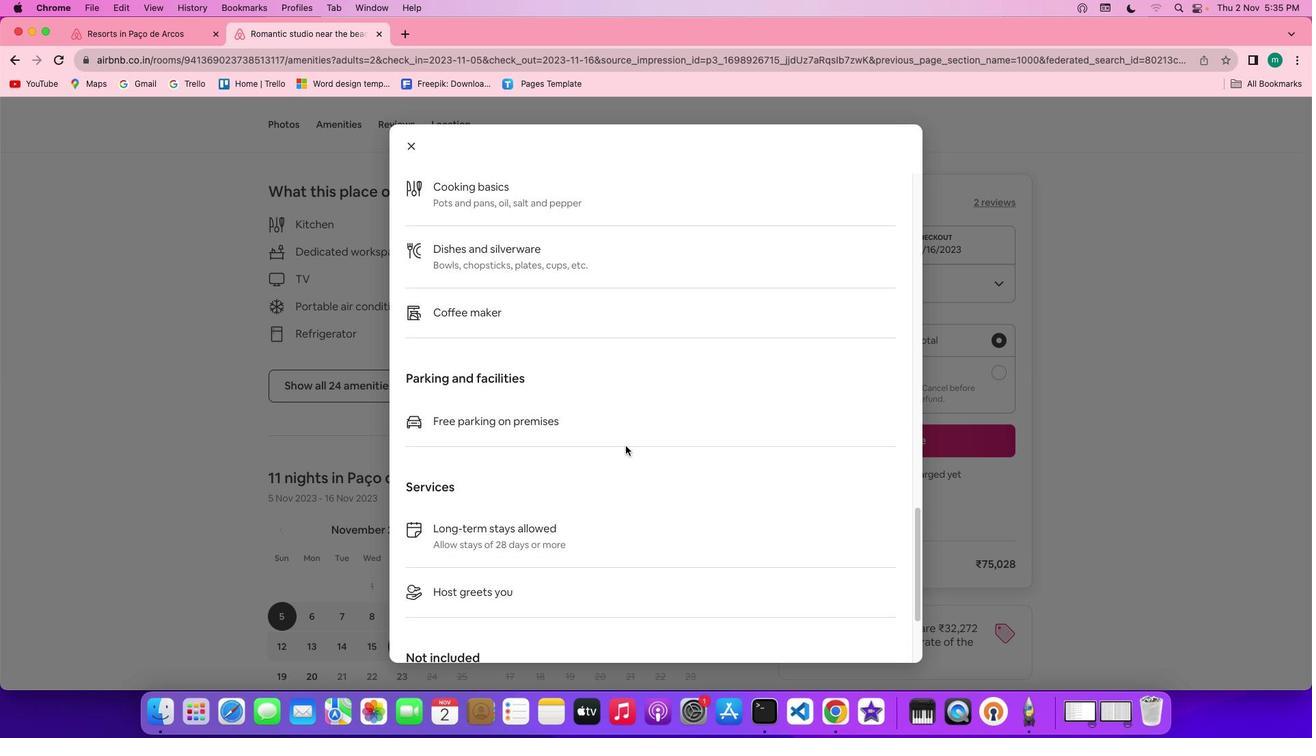 
Action: Mouse scrolled (625, 445) with delta (0, -2)
Screenshot: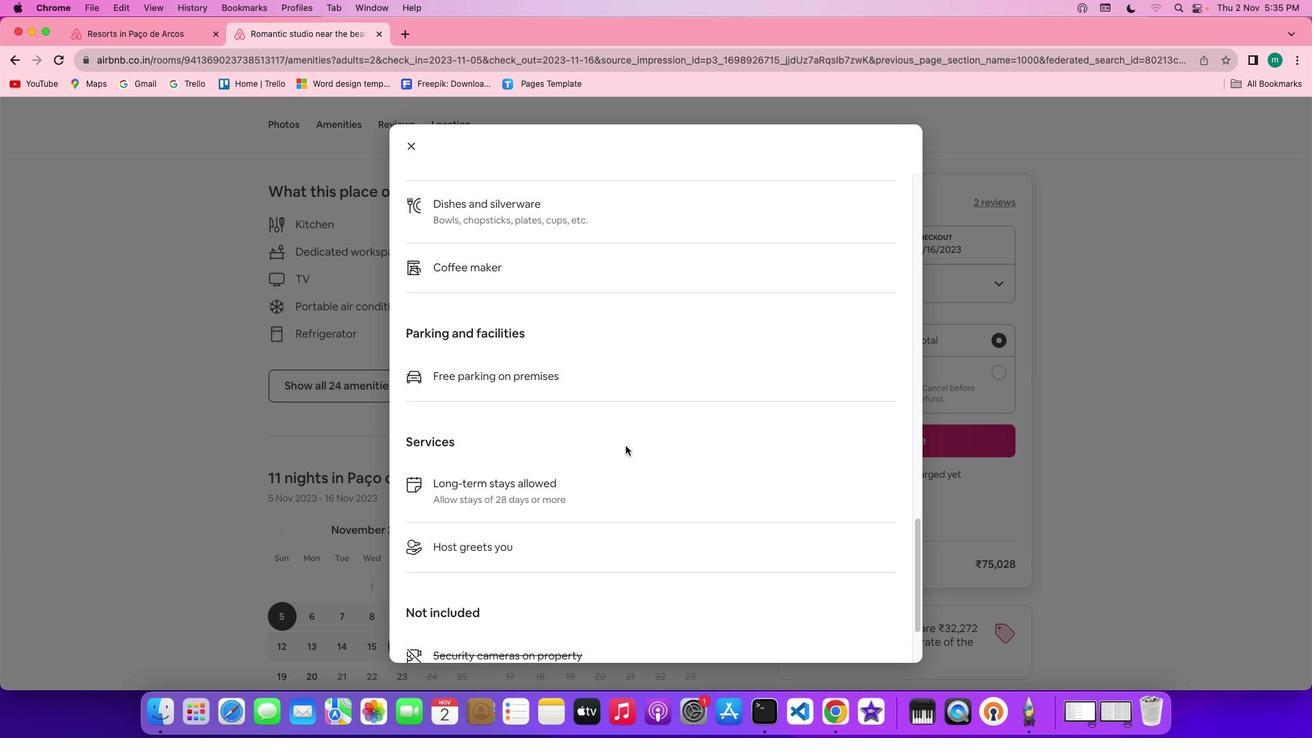 
Action: Mouse scrolled (625, 445) with delta (0, -2)
Screenshot: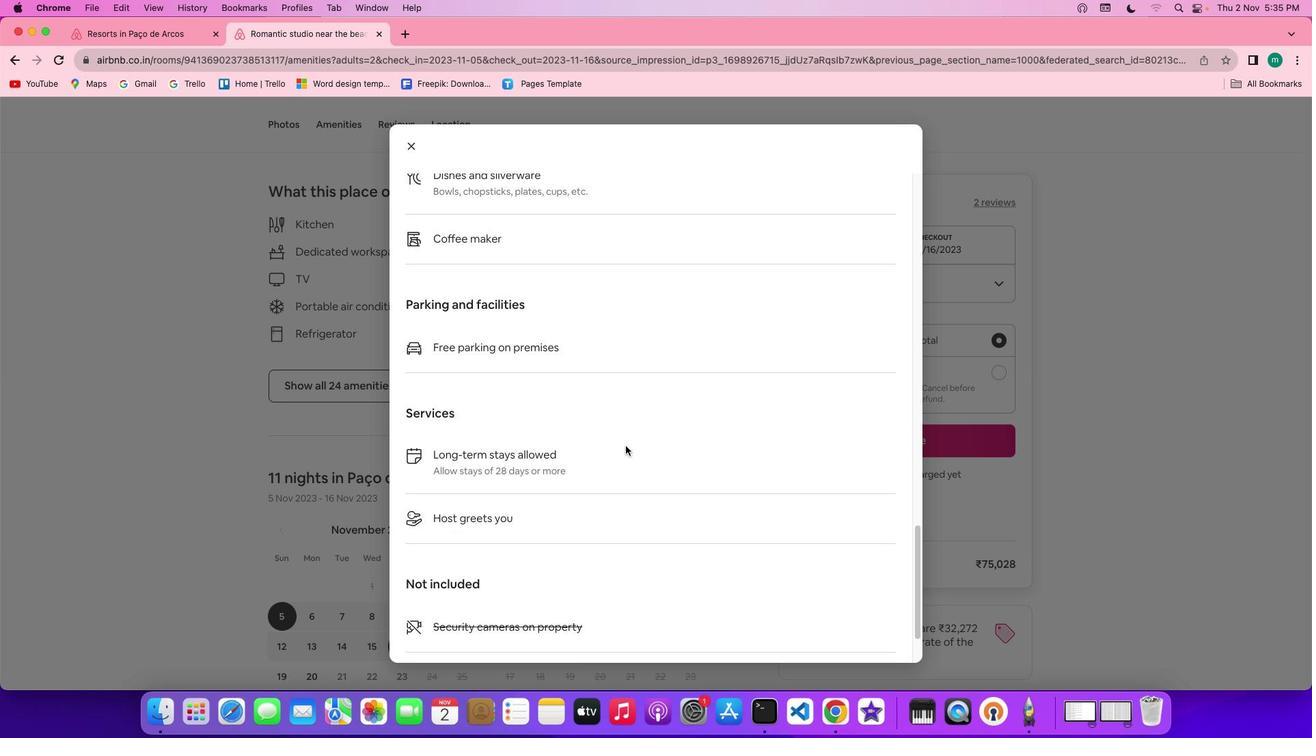 
Action: Mouse moved to (623, 447)
Screenshot: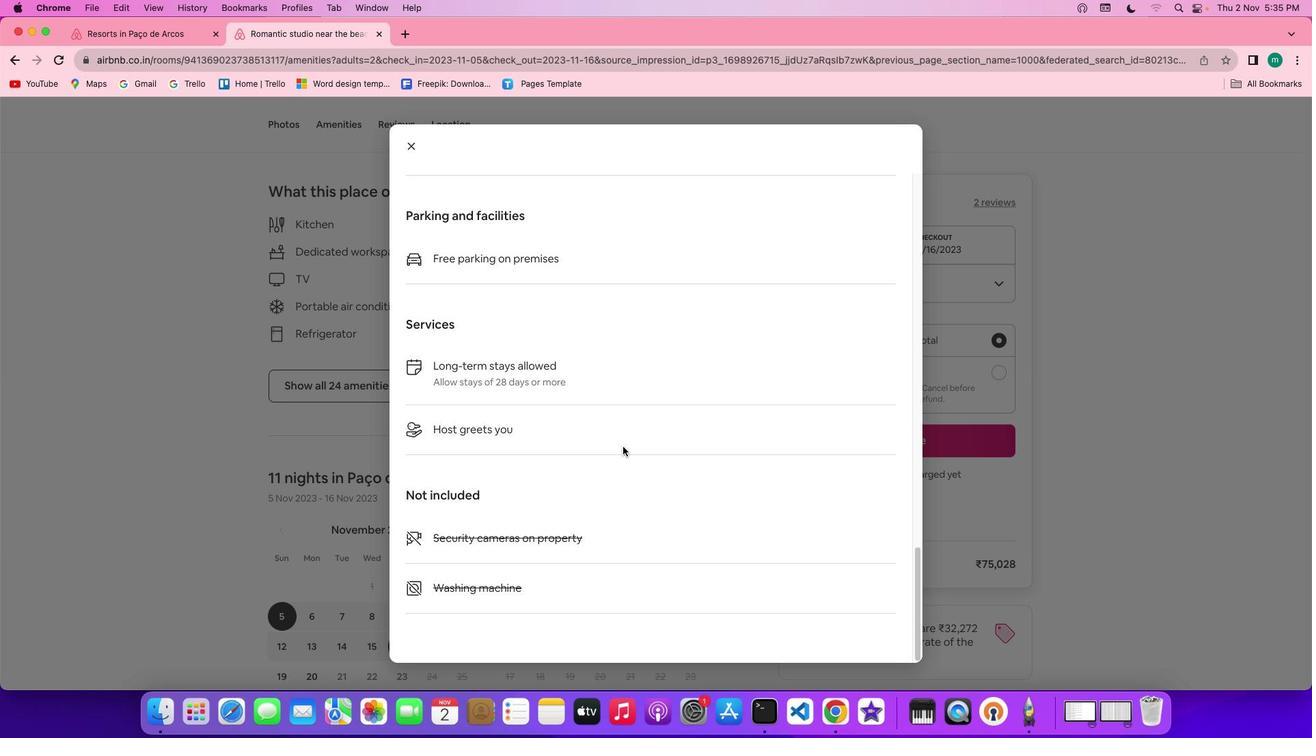 
Action: Mouse scrolled (623, 447) with delta (0, 0)
Screenshot: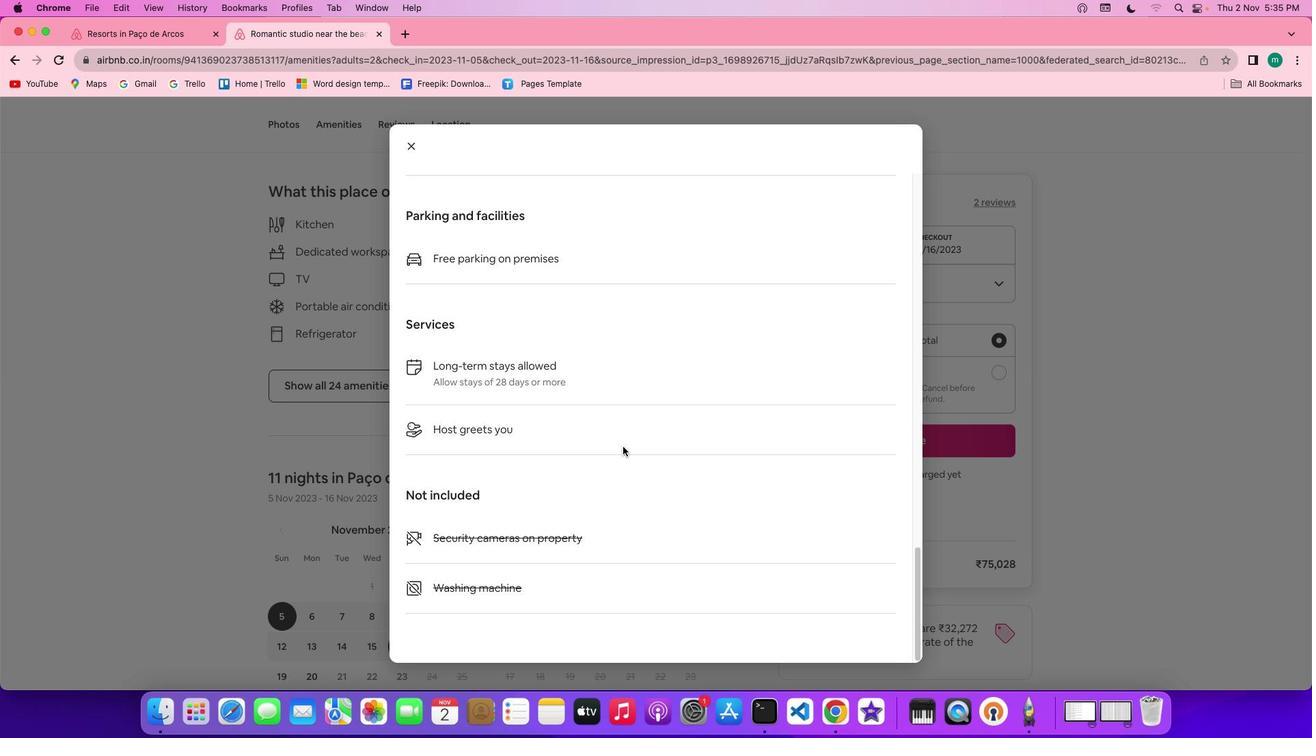 
Action: Mouse scrolled (623, 447) with delta (0, 0)
Screenshot: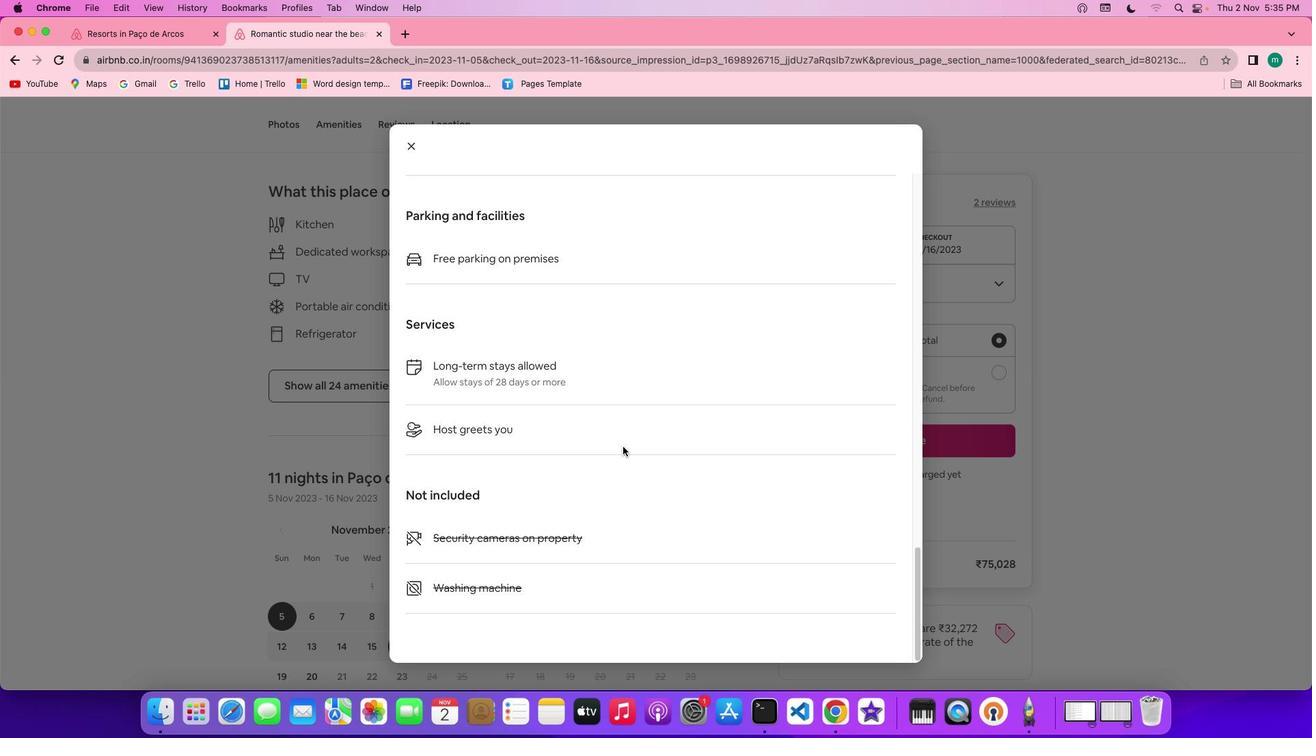 
Action: Mouse scrolled (623, 447) with delta (0, -2)
